 Task: Create a vector illustration of a sci-fi scene.
Action: Mouse moved to (141, 122)
Screenshot: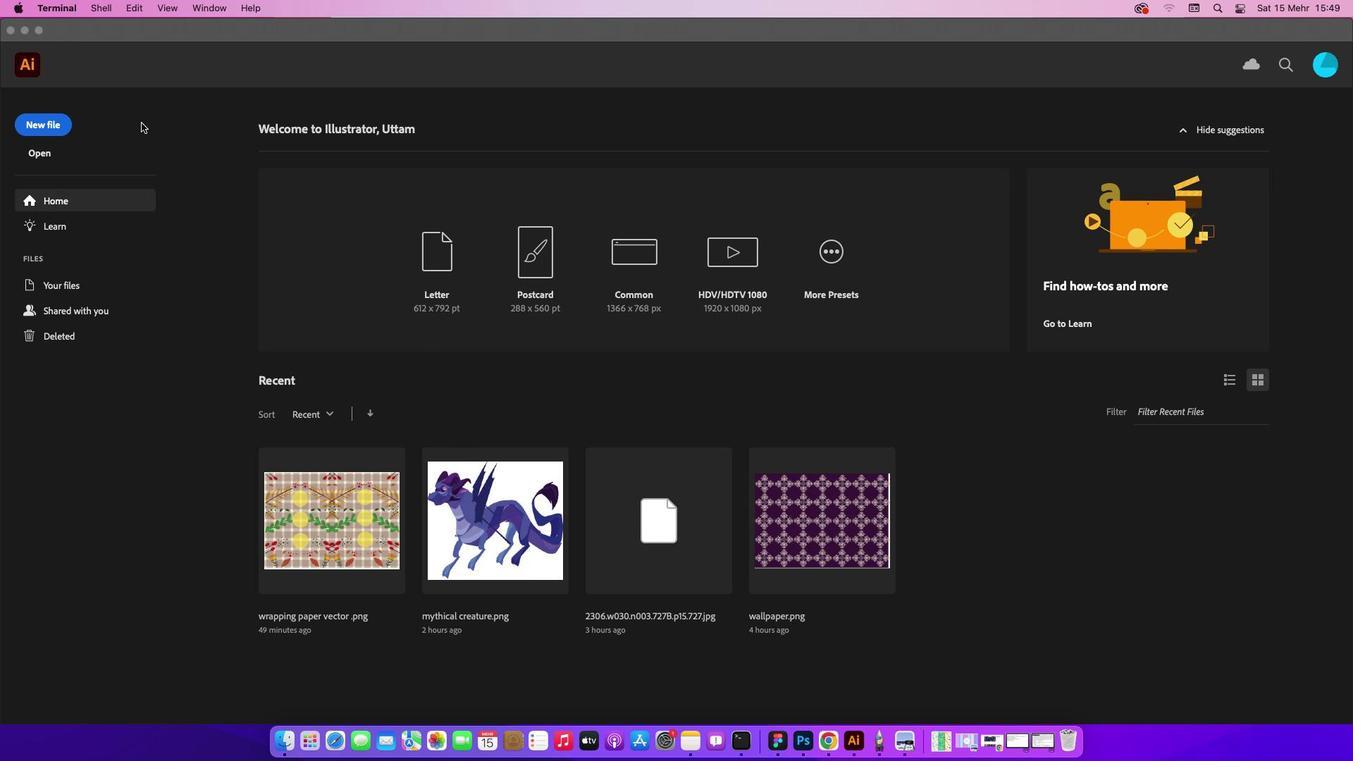 
Action: Mouse pressed left at (141, 122)
Screenshot: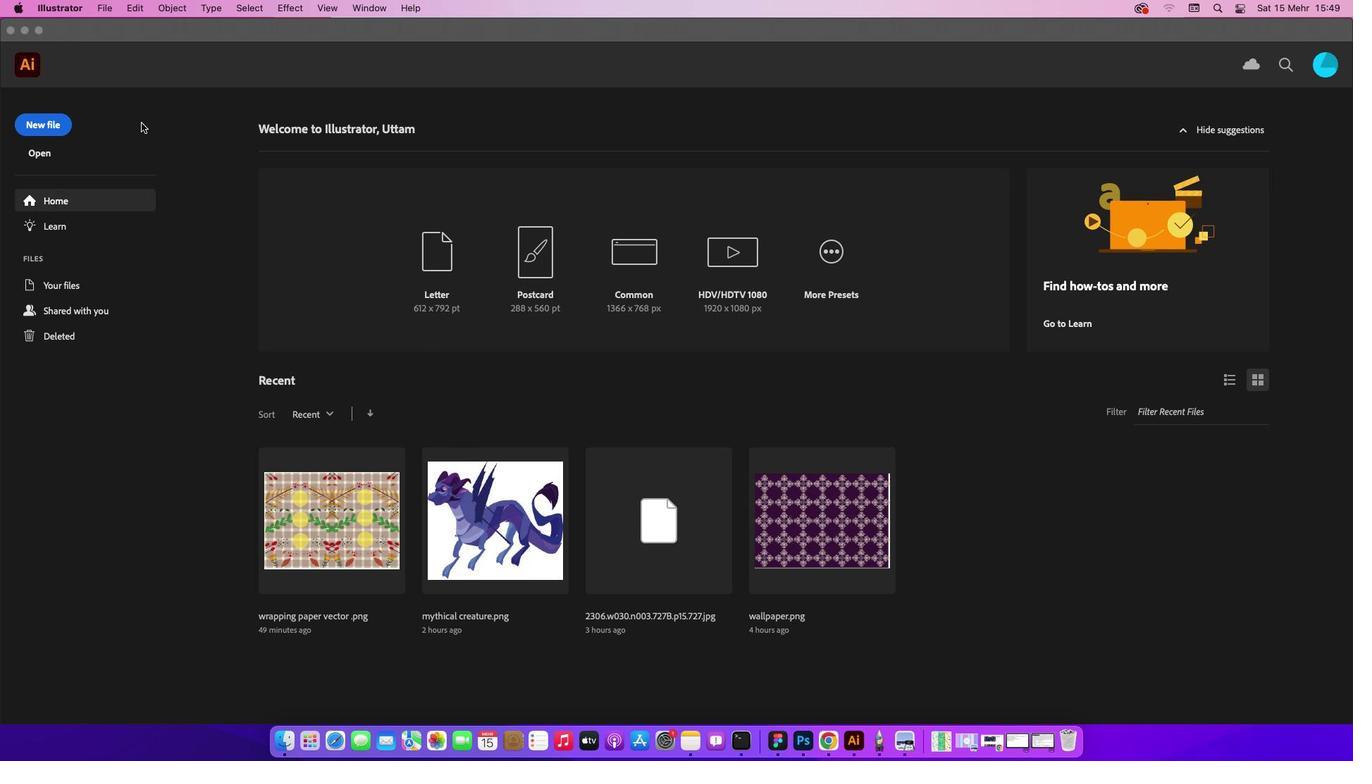 
Action: Mouse moved to (35, 124)
Screenshot: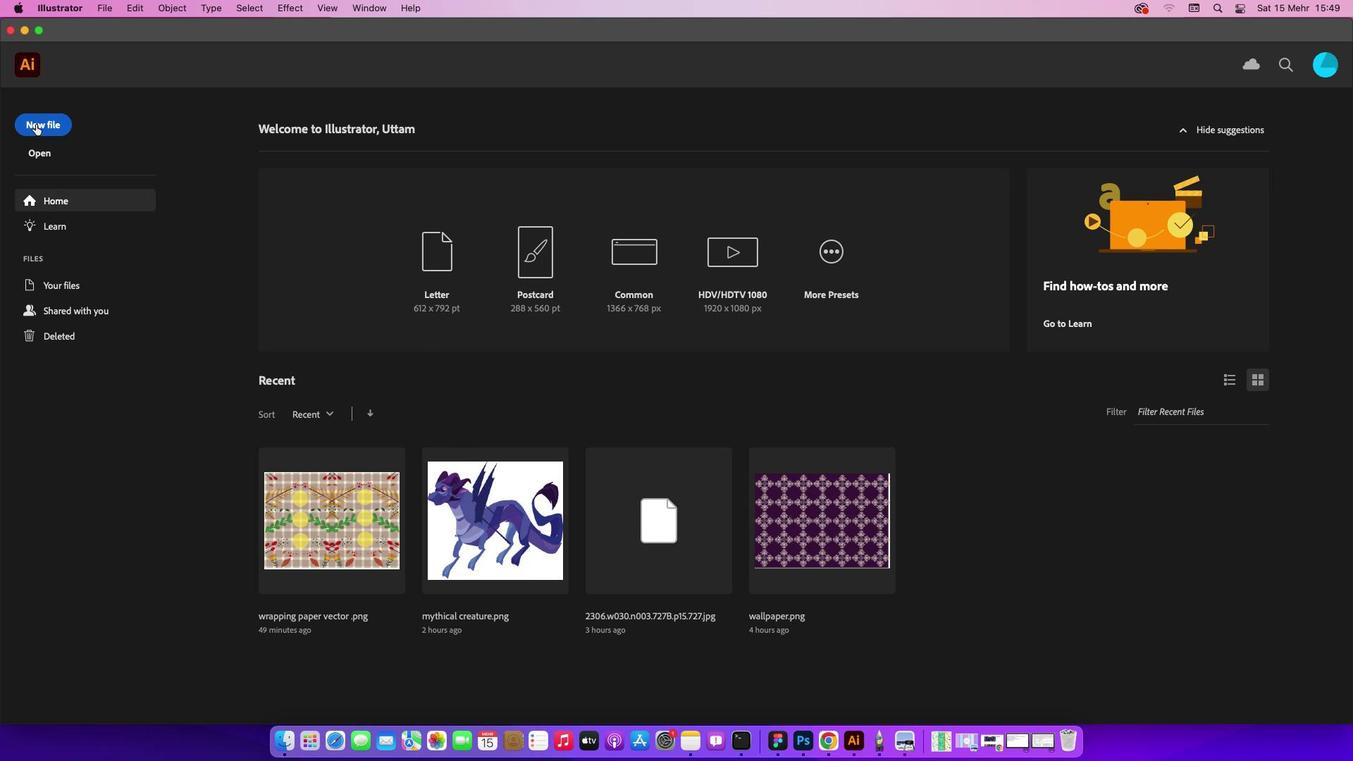 
Action: Mouse pressed left at (35, 124)
Screenshot: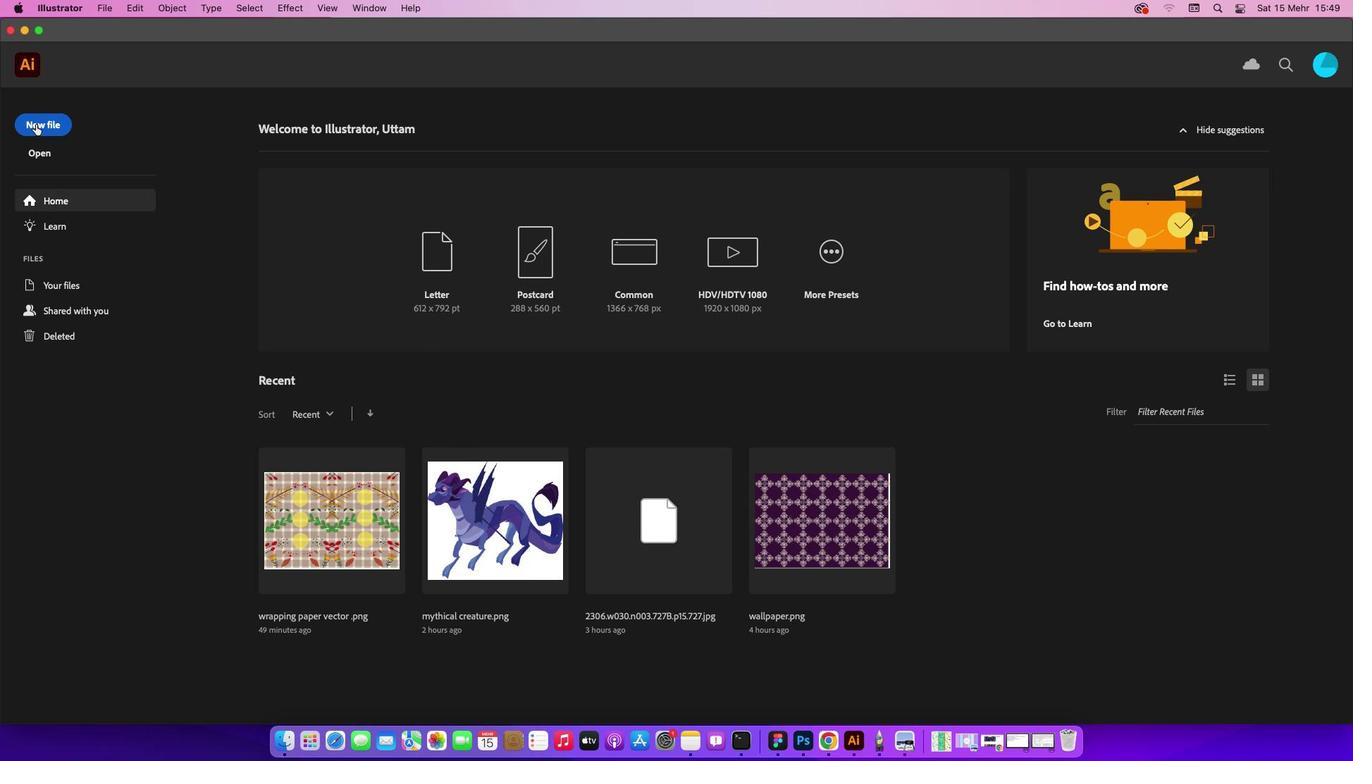 
Action: Mouse moved to (1002, 591)
Screenshot: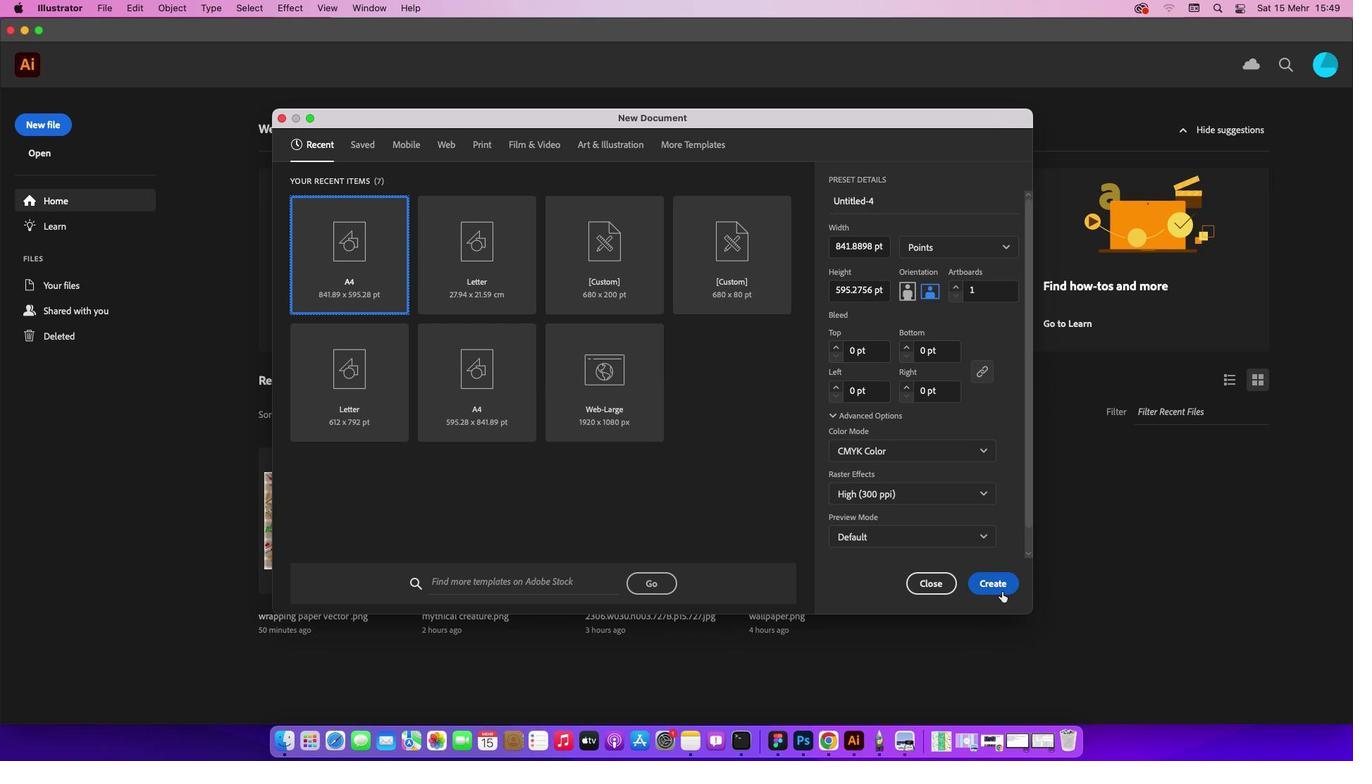 
Action: Mouse pressed left at (1002, 591)
Screenshot: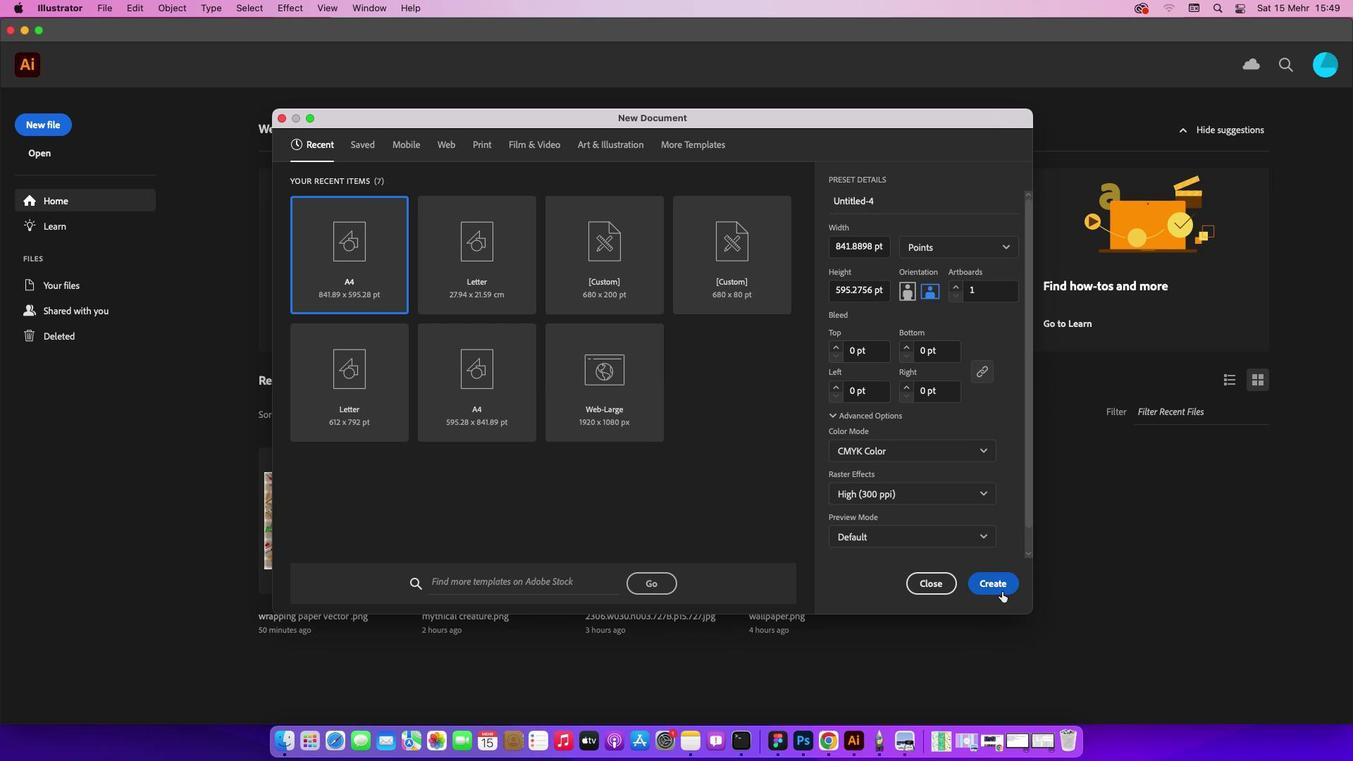 
Action: Mouse moved to (101, 11)
Screenshot: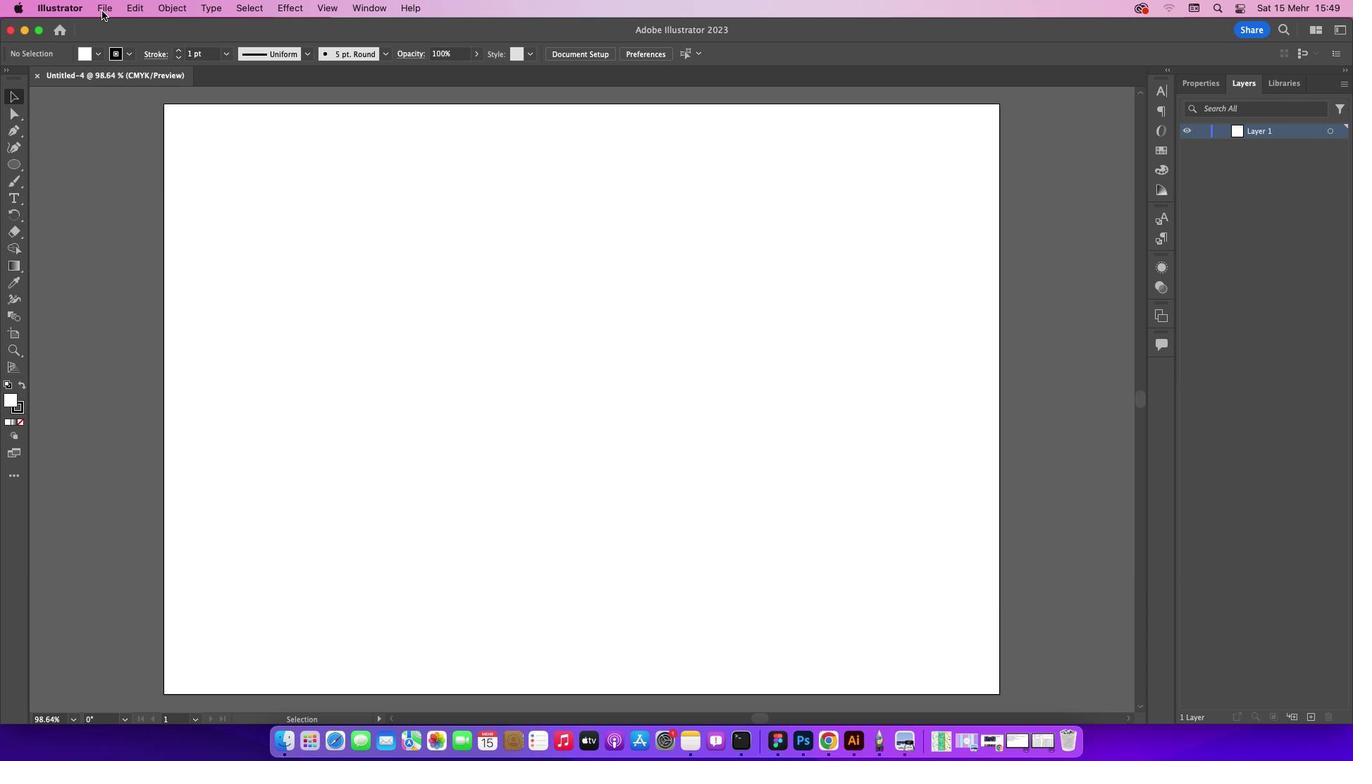 
Action: Mouse pressed left at (101, 11)
Screenshot: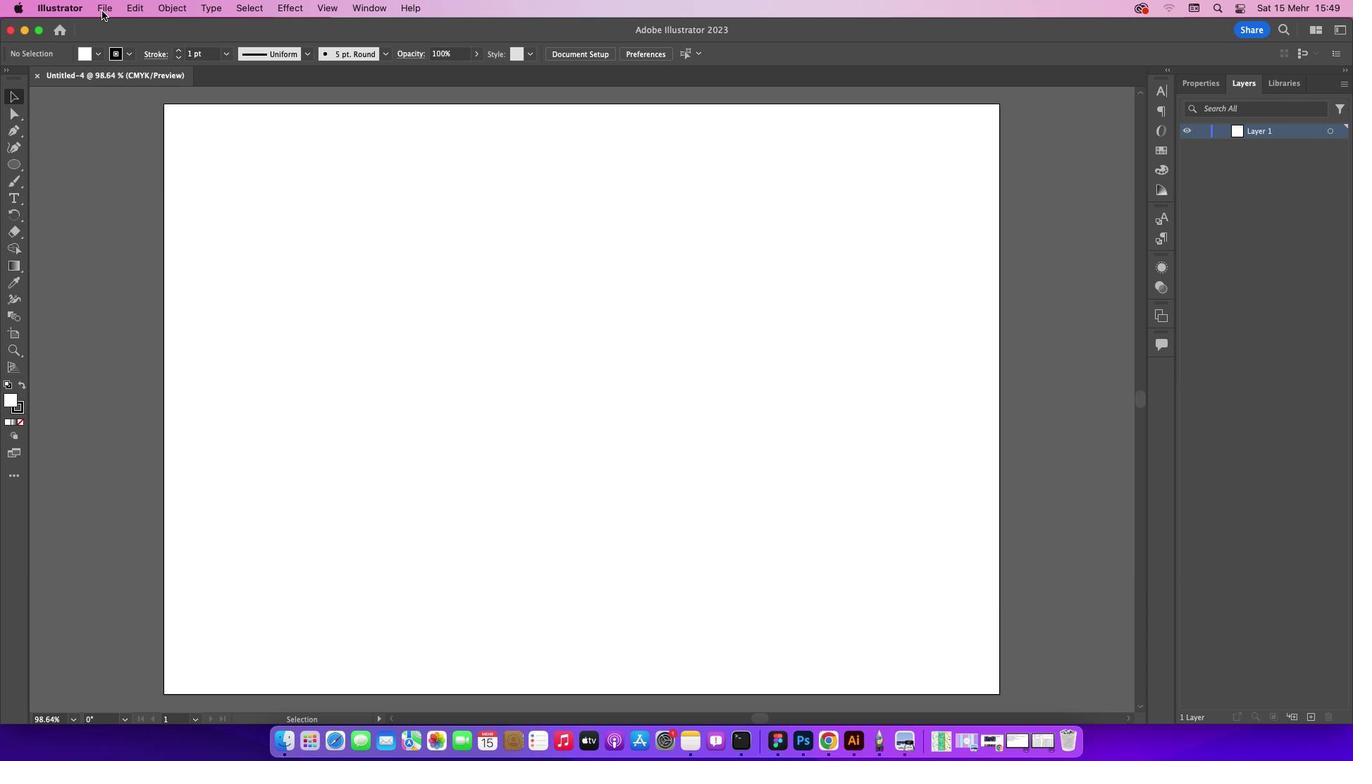 
Action: Mouse moved to (119, 62)
Screenshot: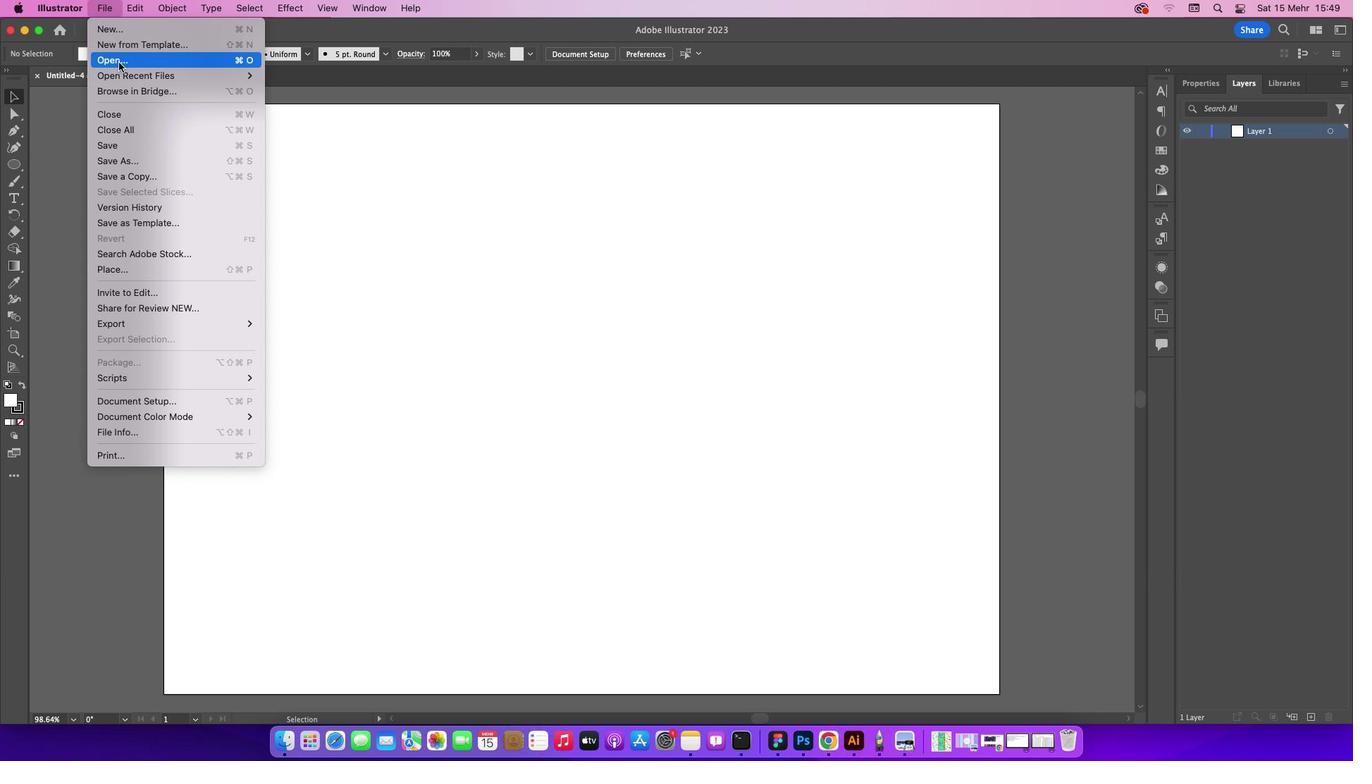 
Action: Mouse pressed left at (119, 62)
Screenshot: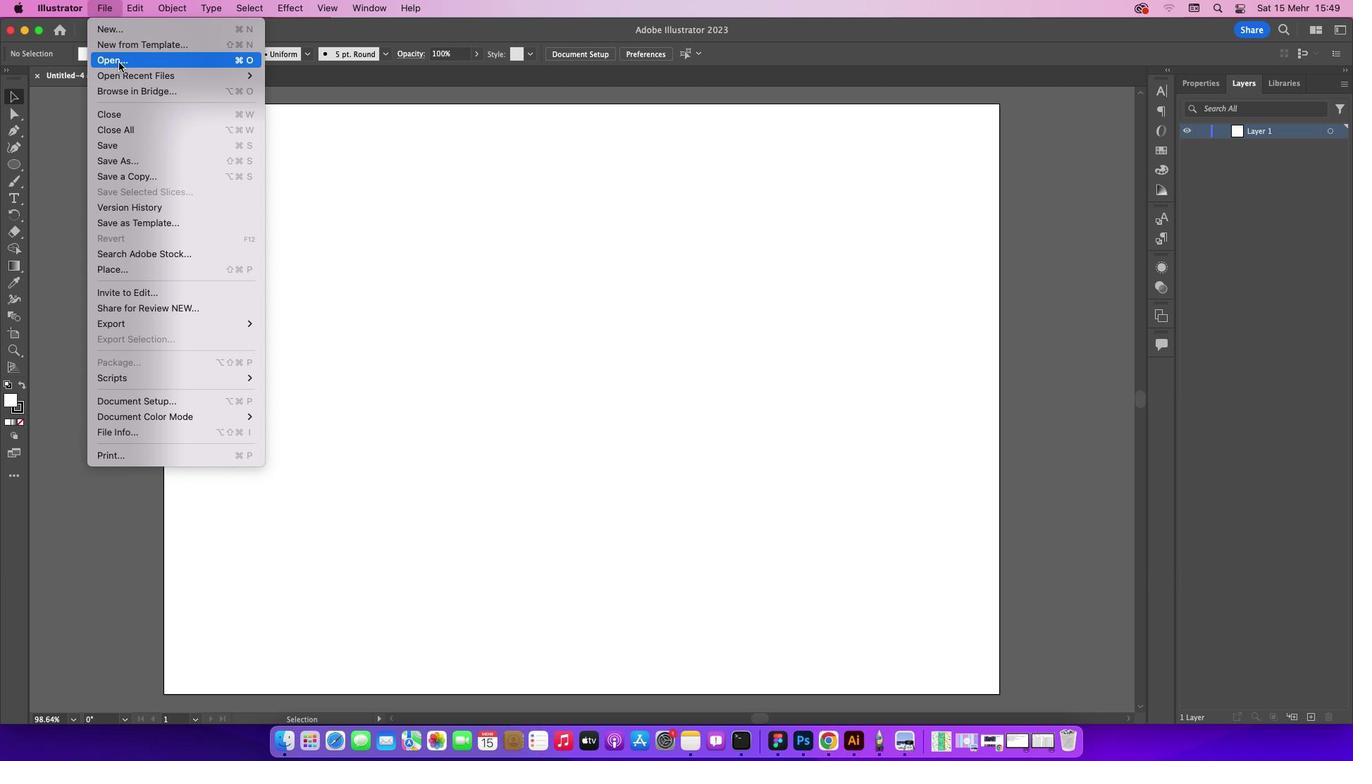
Action: Mouse moved to (609, 168)
Screenshot: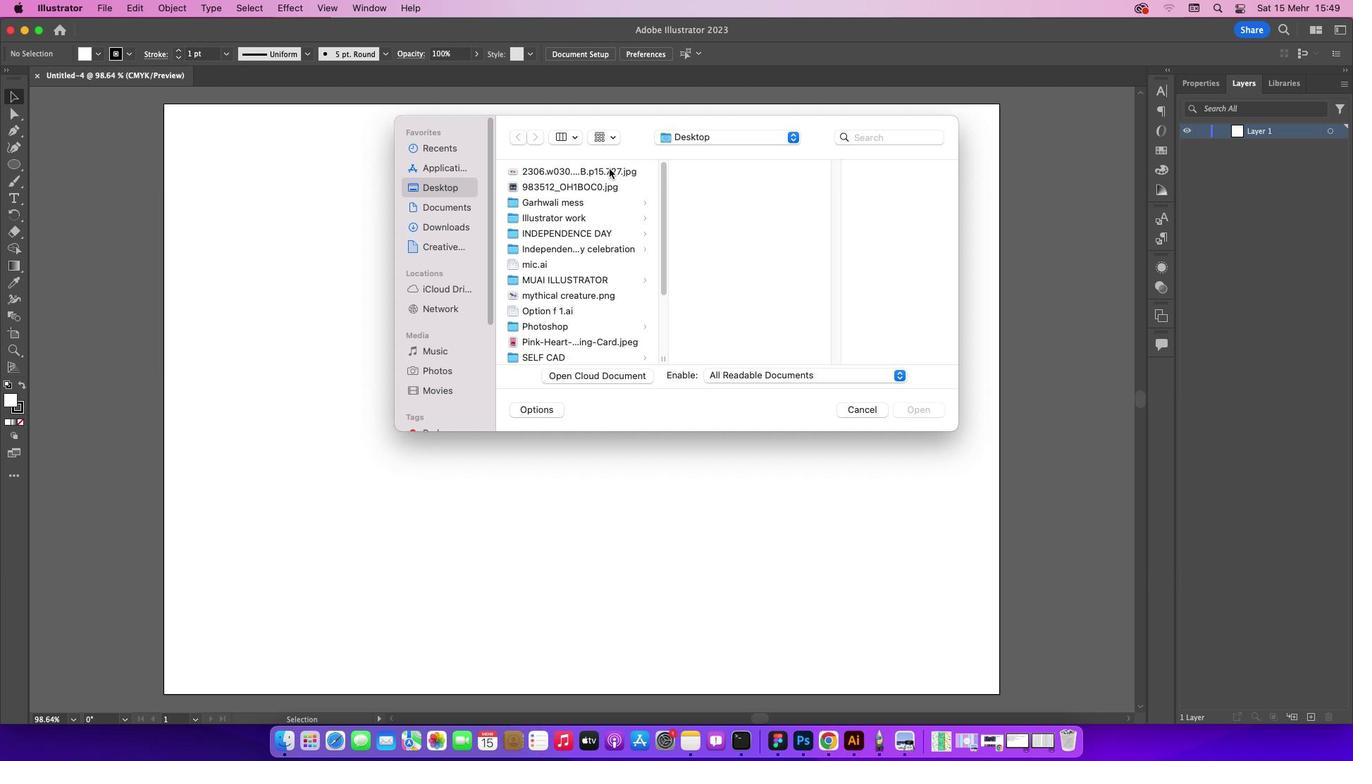 
Action: Mouse pressed left at (609, 168)
Screenshot: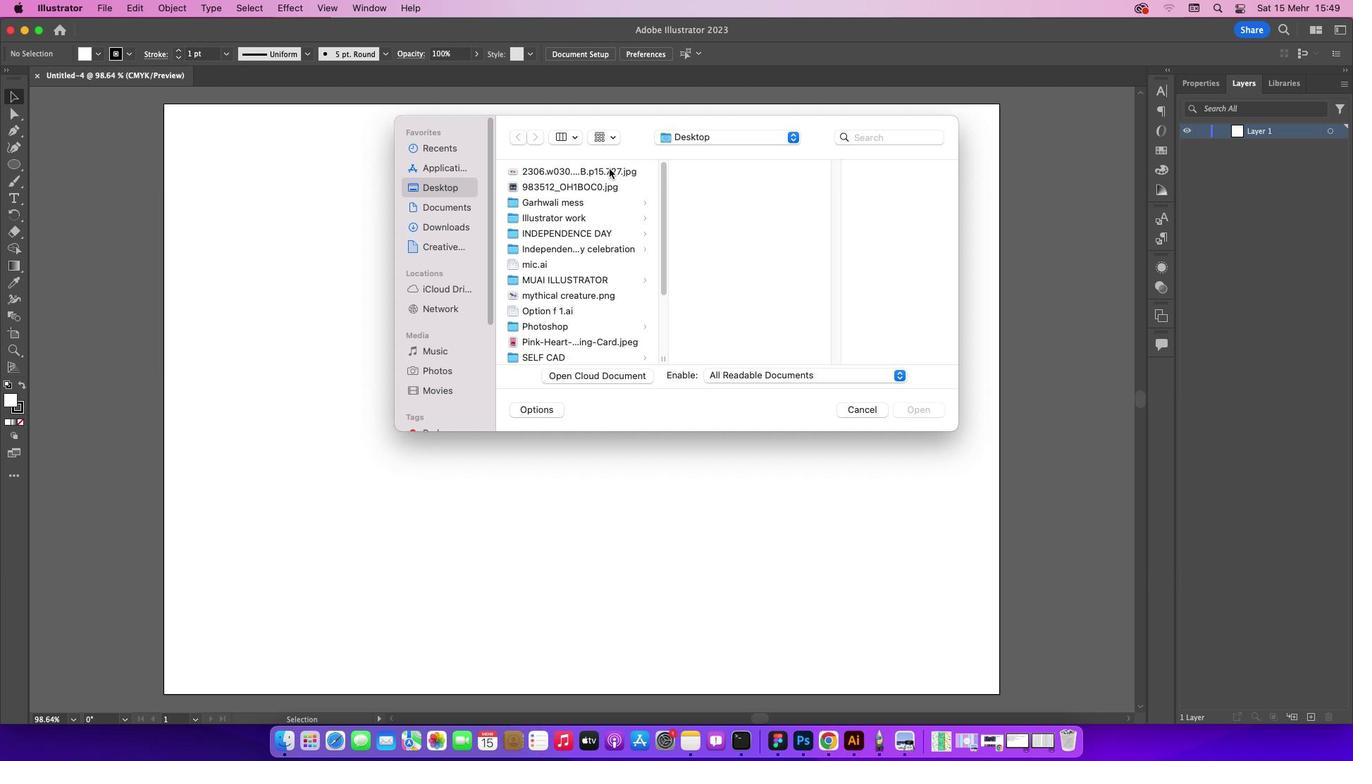 
Action: Mouse moved to (600, 183)
Screenshot: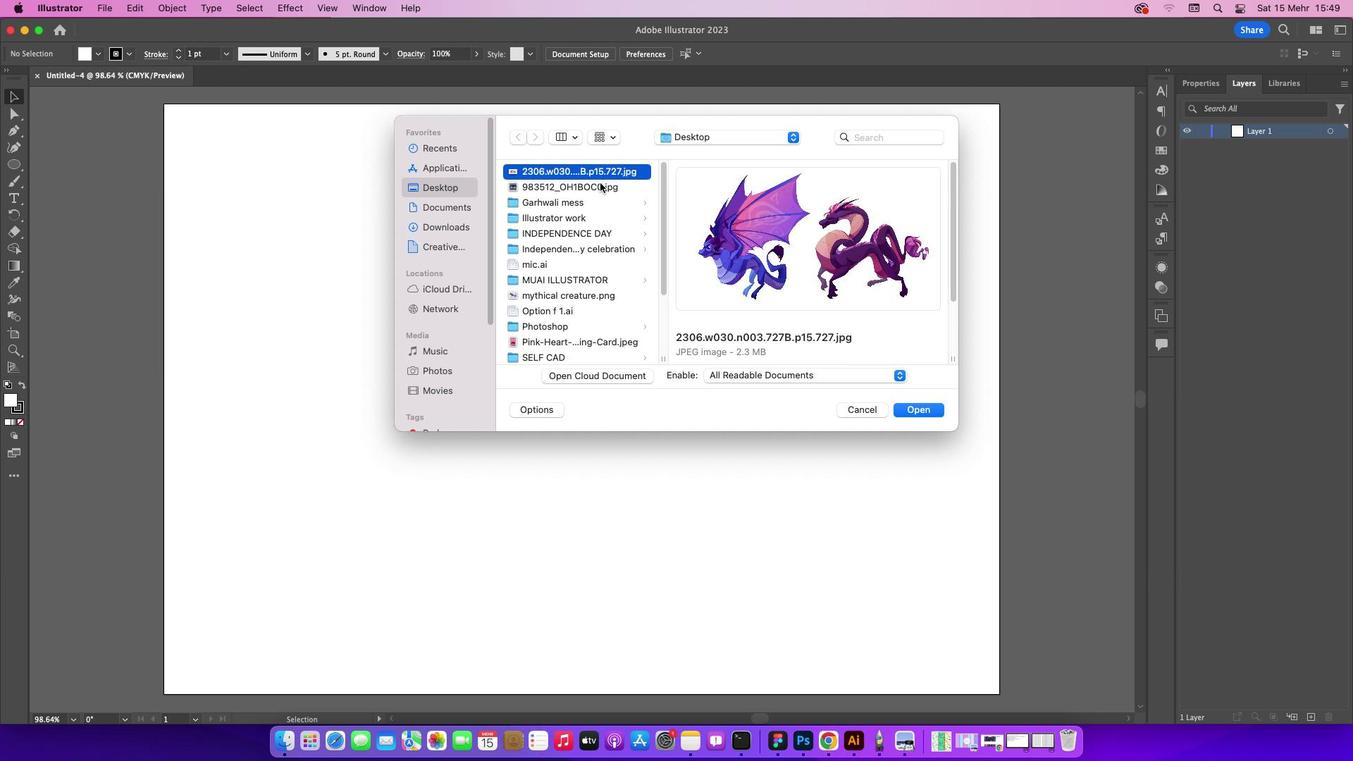 
Action: Mouse pressed left at (600, 183)
Screenshot: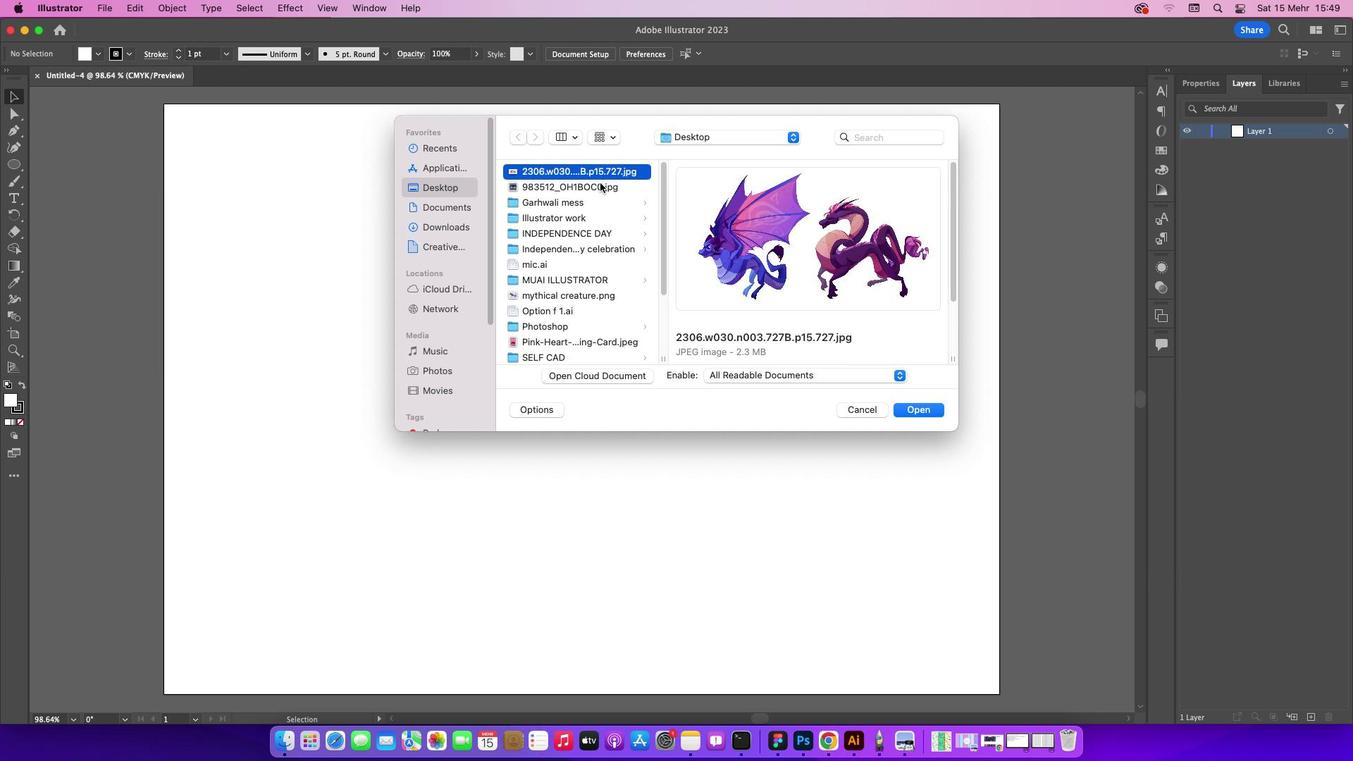 
Action: Mouse moved to (927, 412)
Screenshot: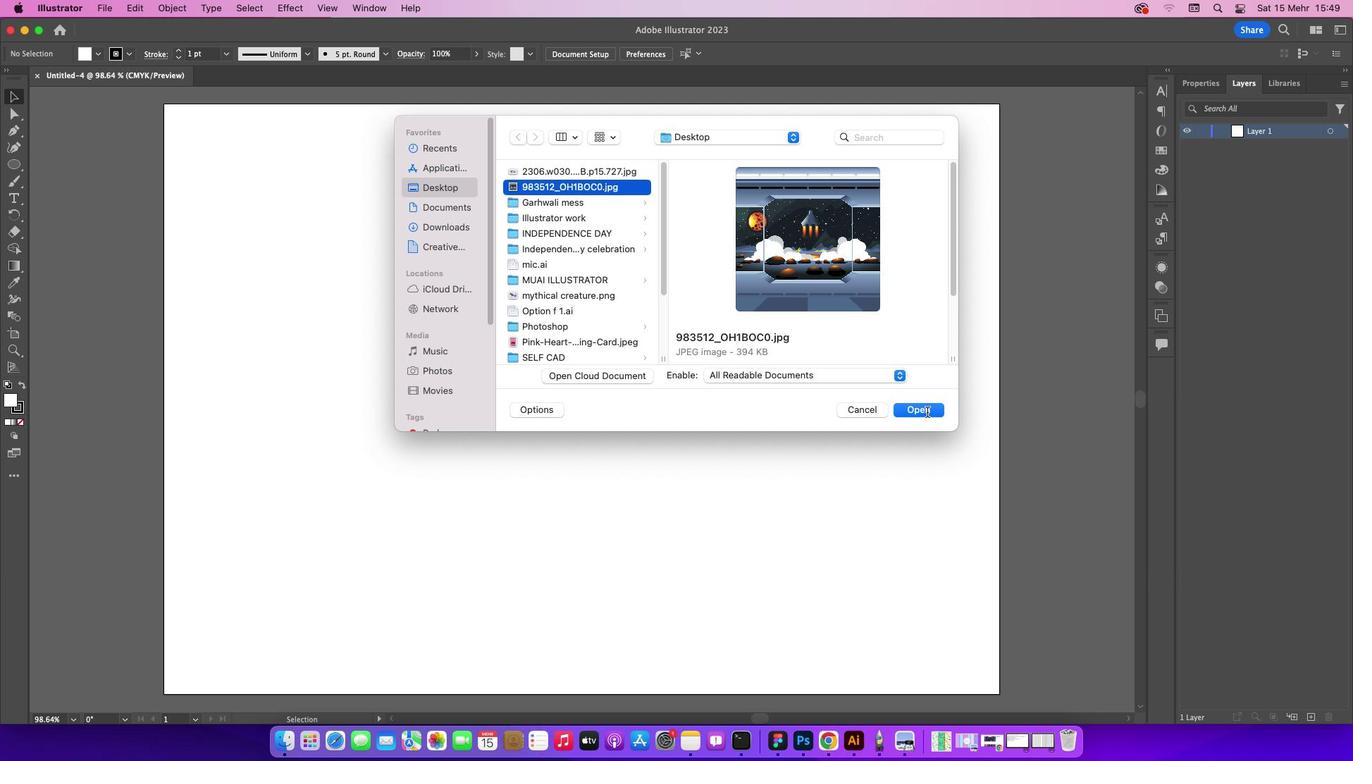 
Action: Mouse pressed left at (927, 412)
Screenshot: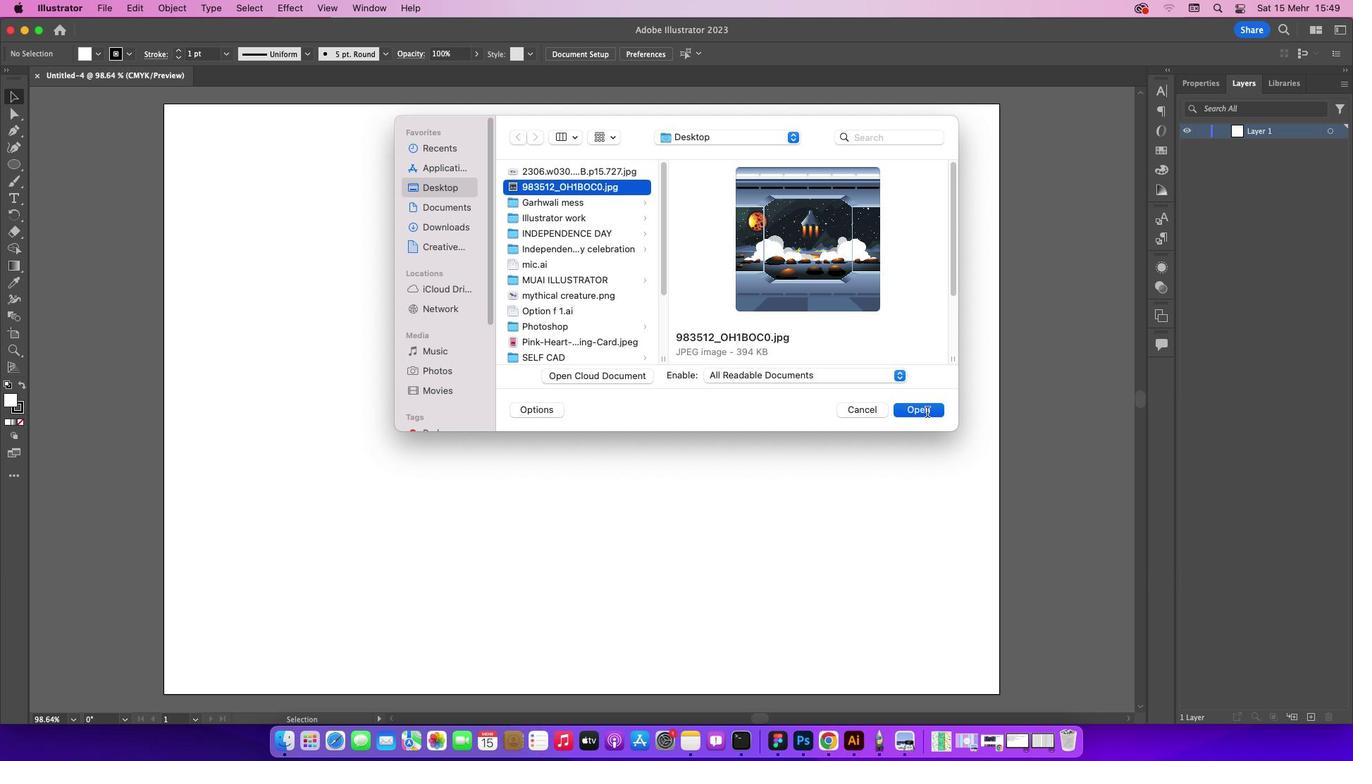 
Action: Mouse moved to (980, 321)
Screenshot: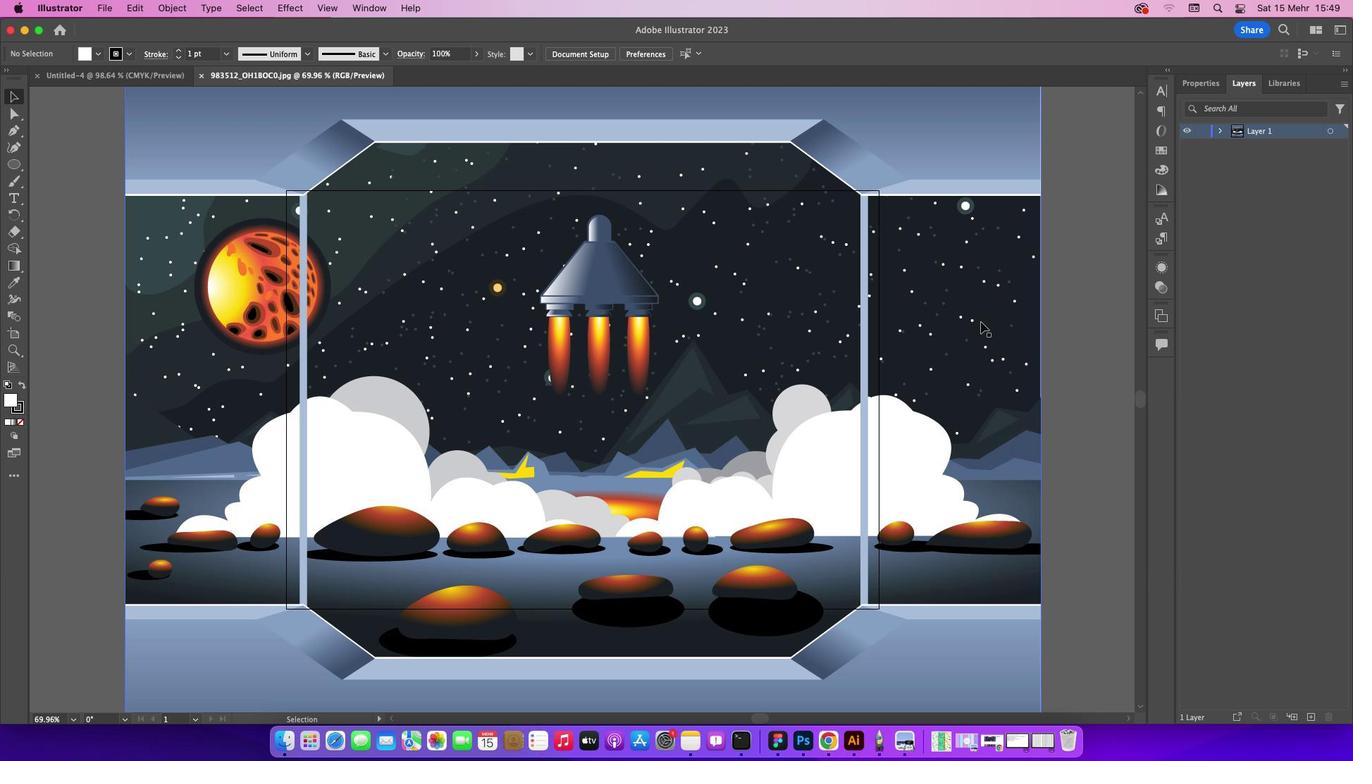 
Action: Mouse scrolled (980, 321) with delta (0, 0)
Screenshot: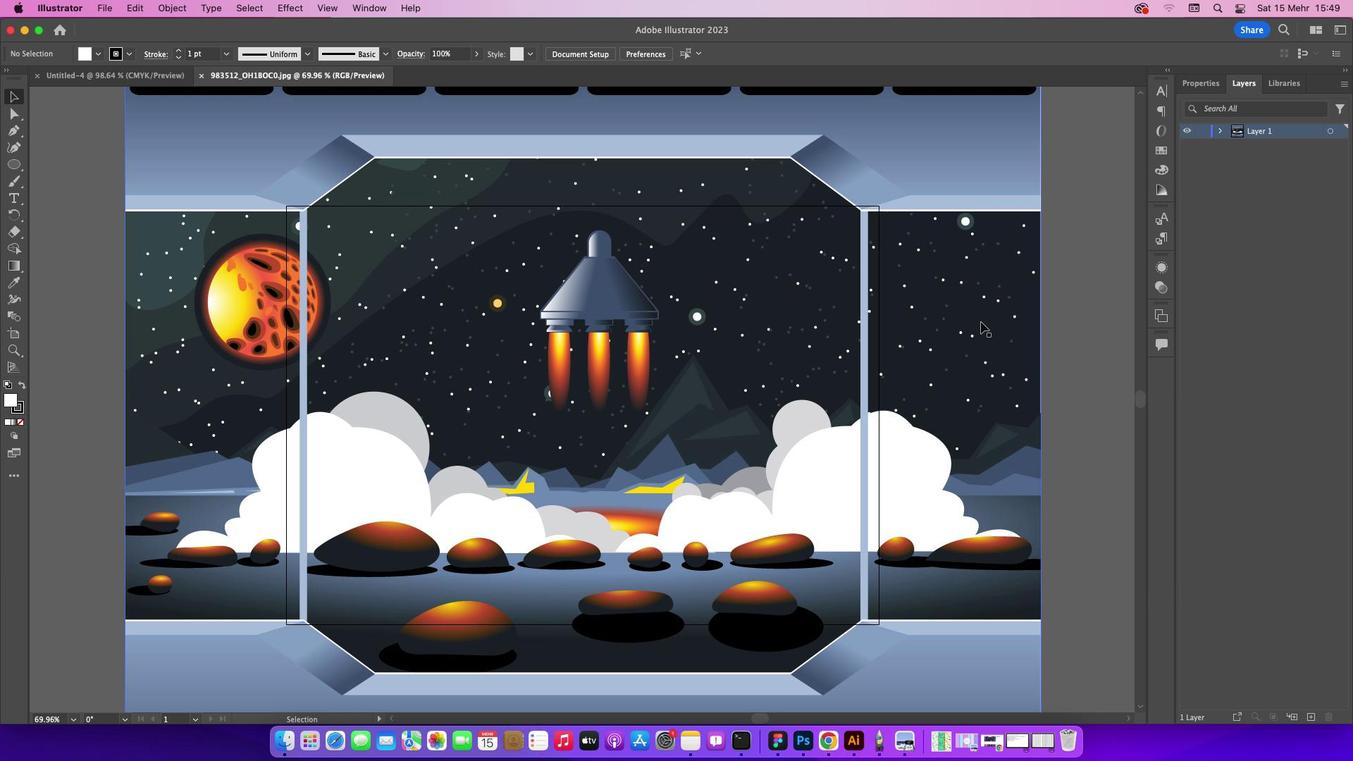 
Action: Mouse scrolled (980, 321) with delta (0, 0)
Screenshot: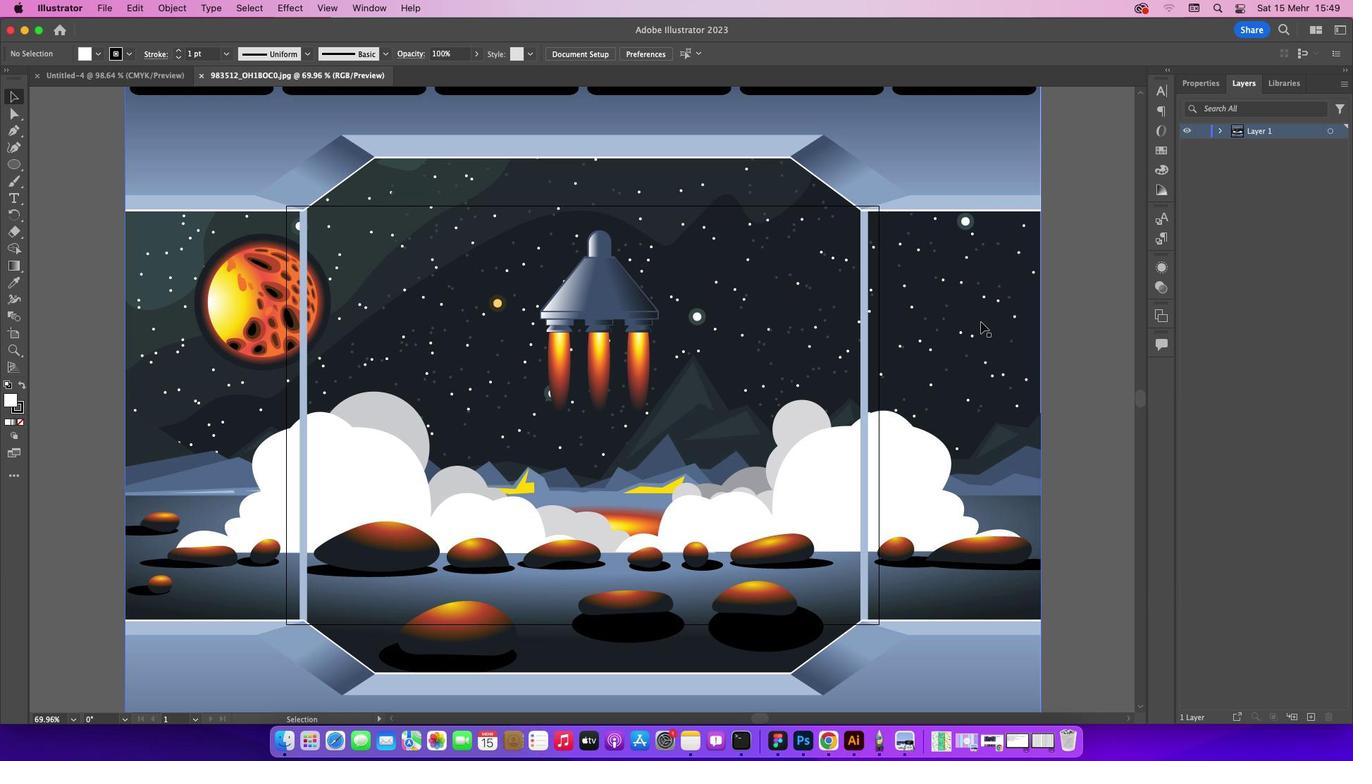 
Action: Mouse scrolled (980, 321) with delta (0, 0)
Screenshot: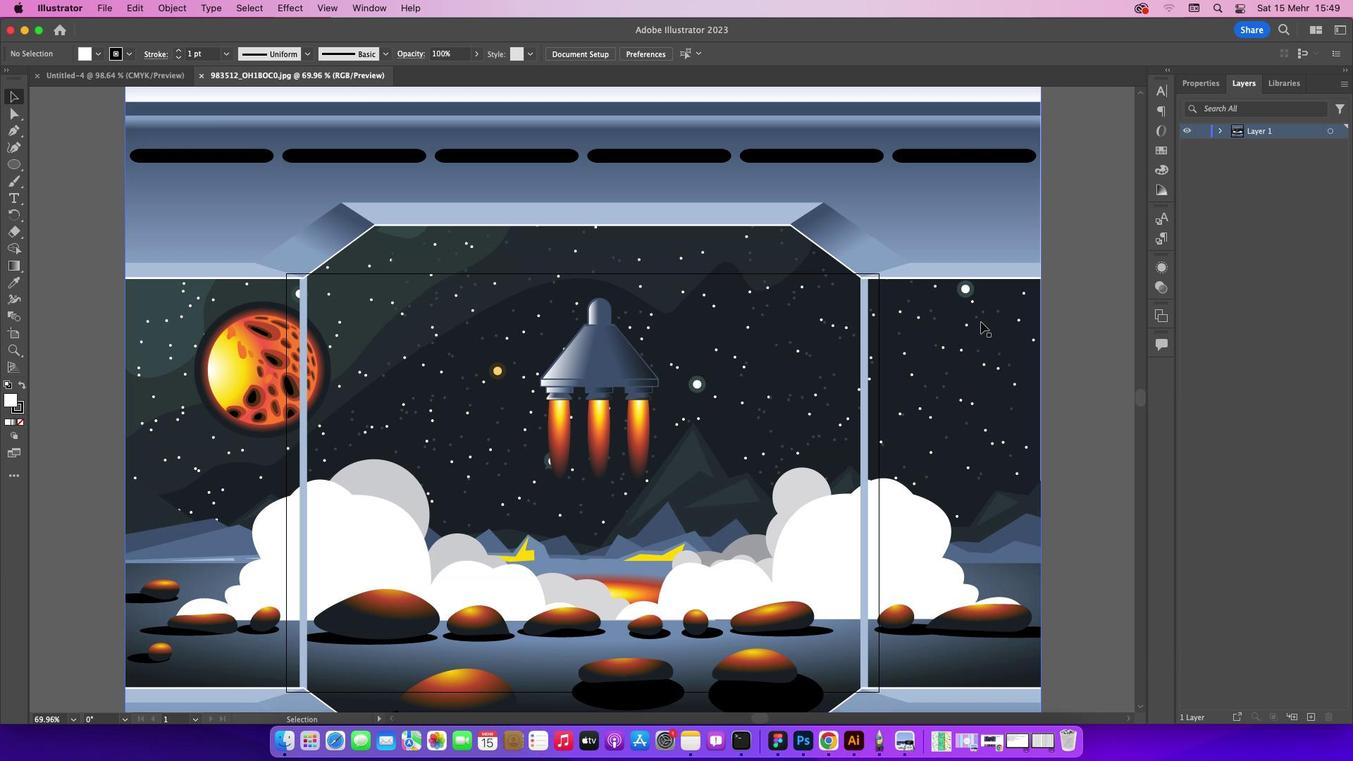 
Action: Mouse scrolled (980, 321) with delta (0, 0)
Screenshot: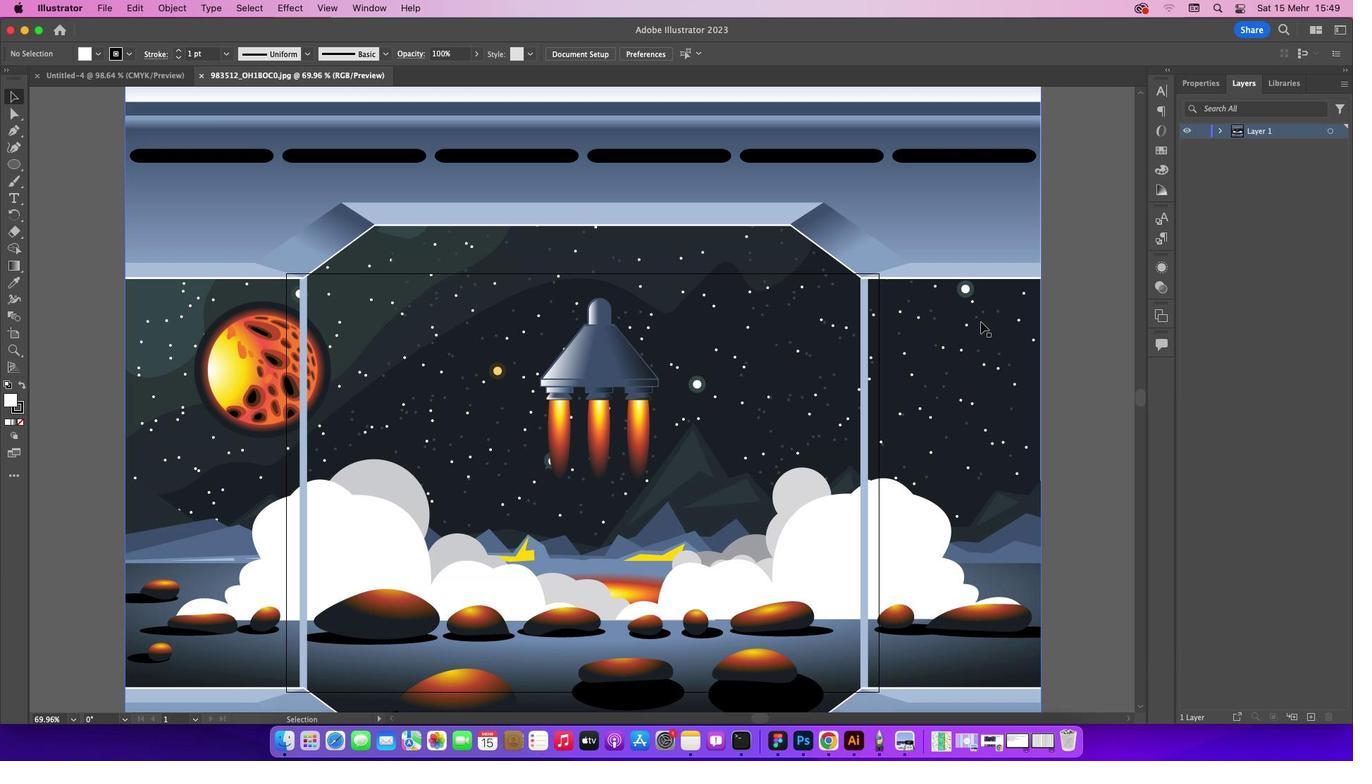 
Action: Mouse scrolled (980, 321) with delta (0, 1)
Screenshot: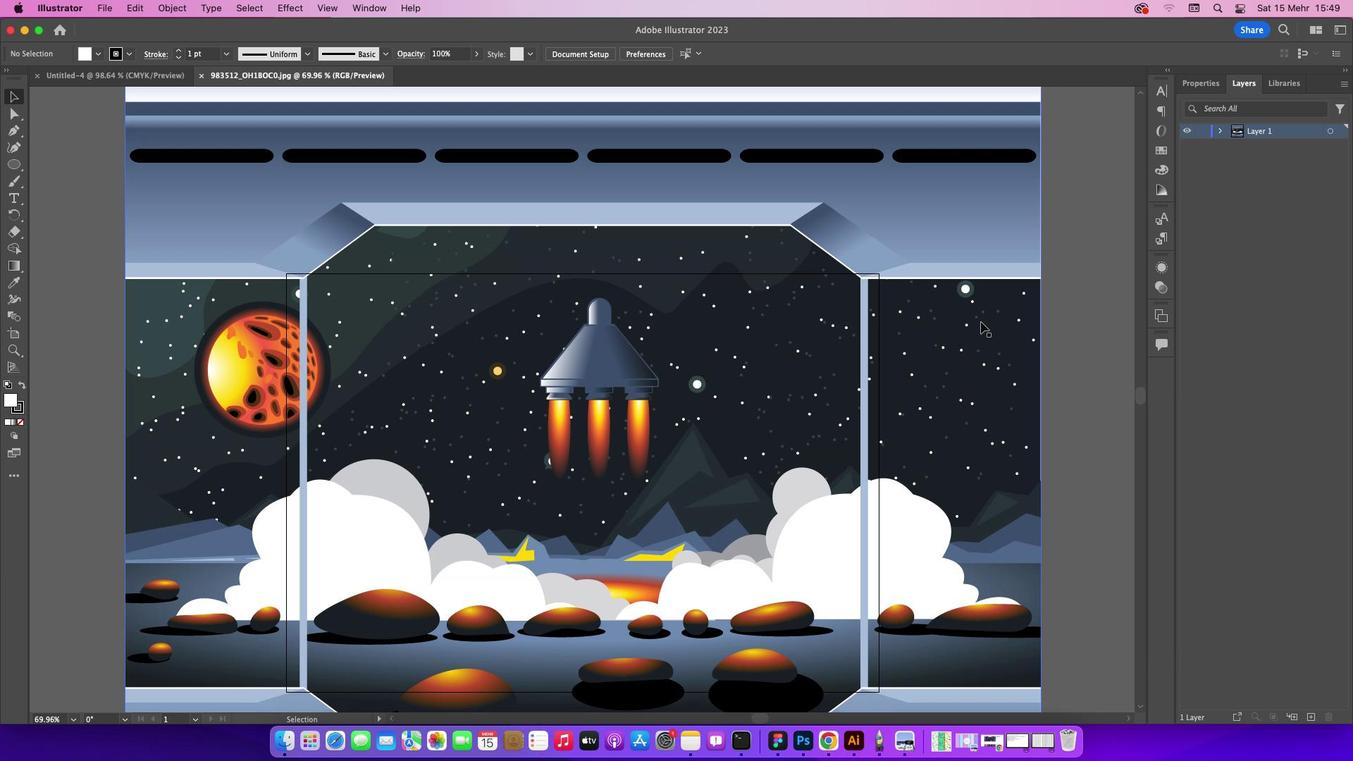 
Action: Mouse scrolled (980, 321) with delta (0, 0)
Screenshot: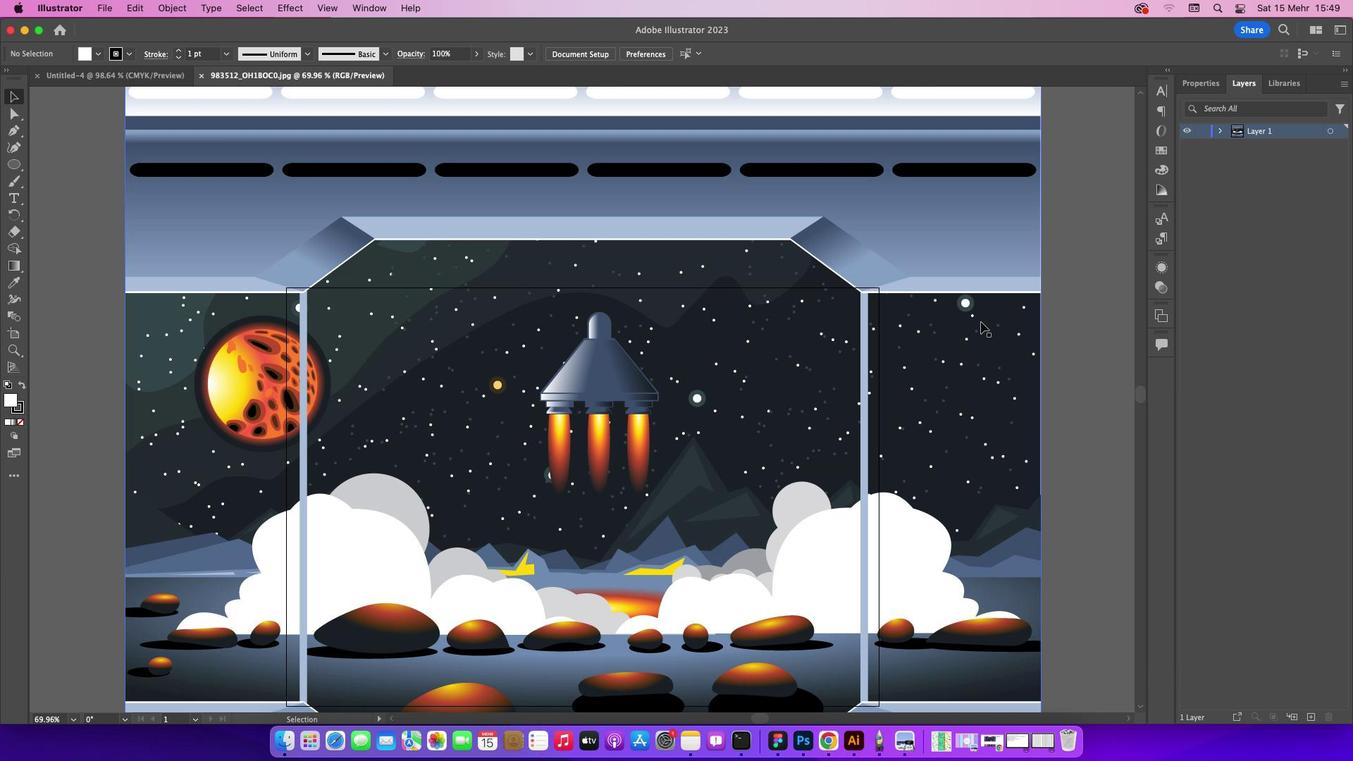 
Action: Mouse scrolled (980, 321) with delta (0, 0)
Screenshot: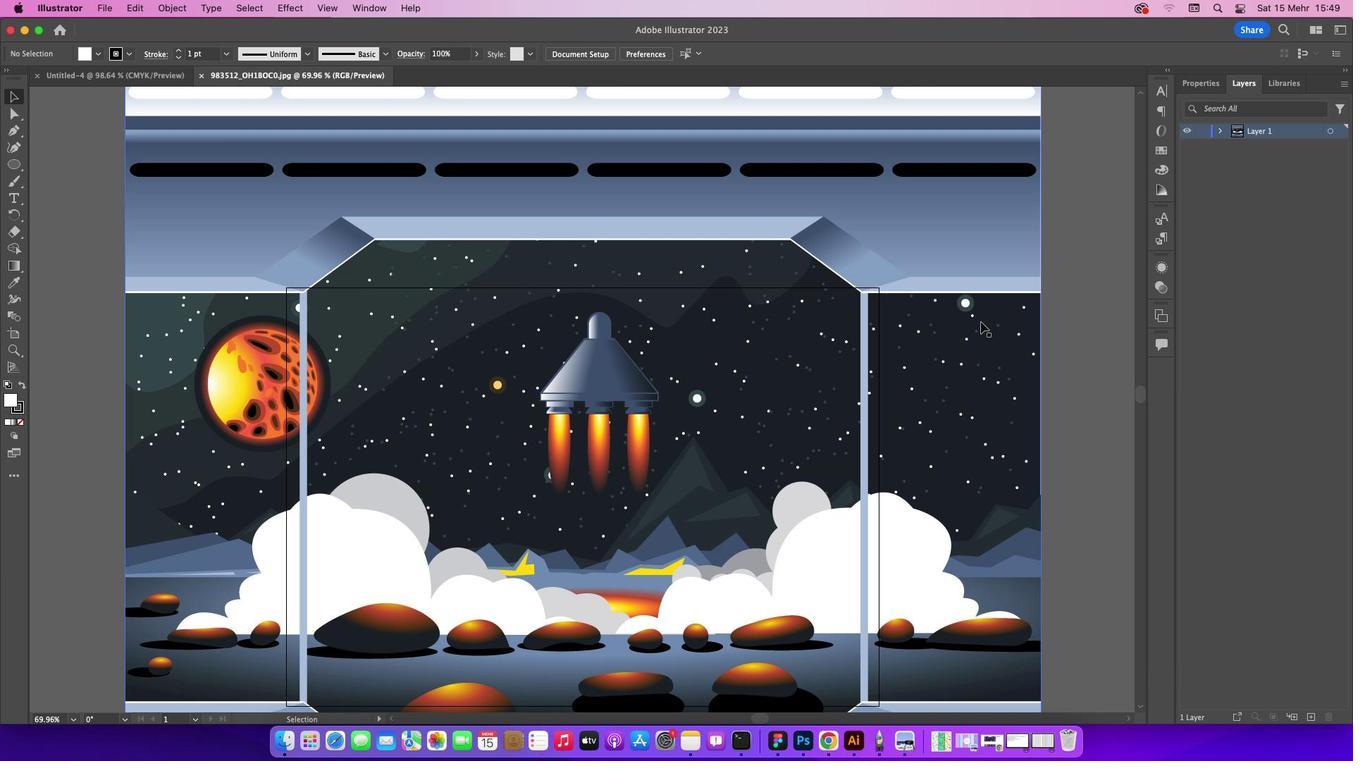 
Action: Mouse scrolled (980, 321) with delta (0, 0)
Screenshot: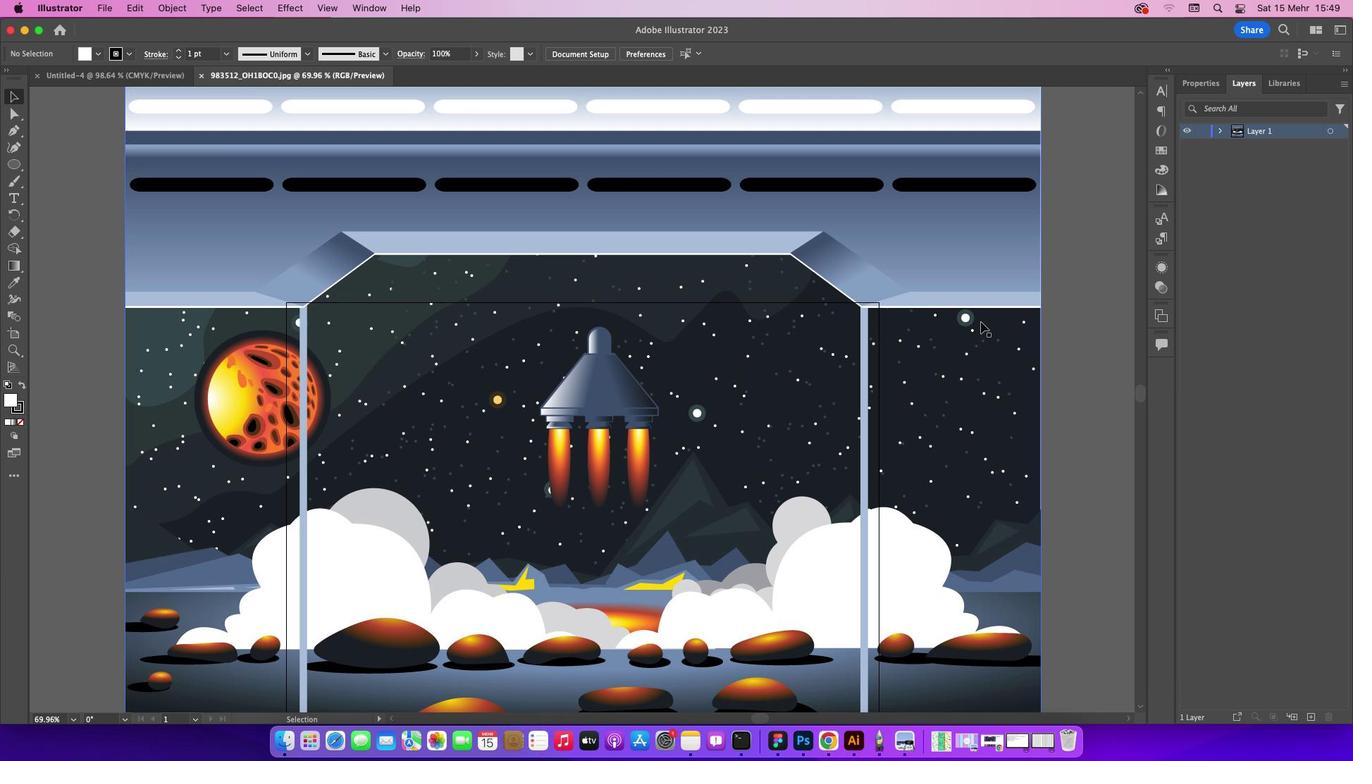 
Action: Mouse scrolled (980, 321) with delta (0, 0)
Screenshot: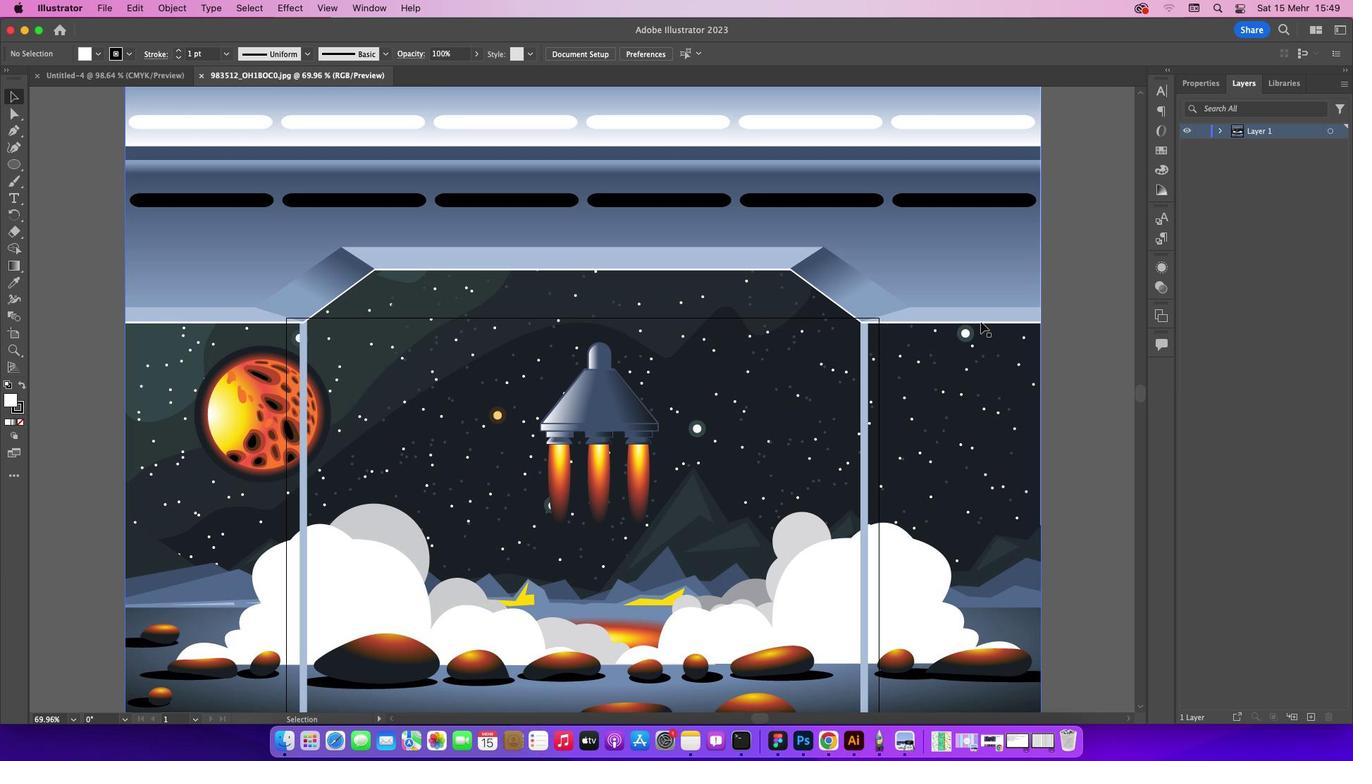 
Action: Mouse scrolled (980, 321) with delta (0, 0)
Screenshot: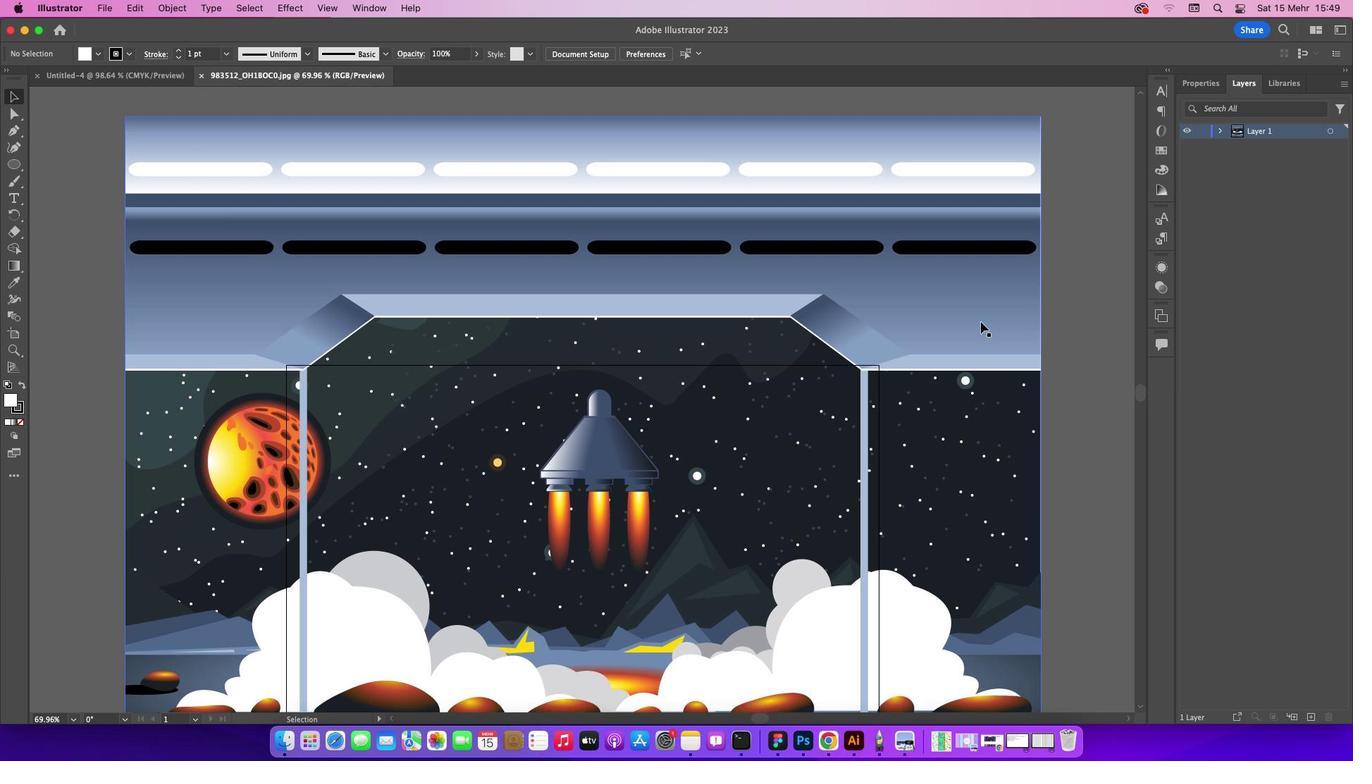 
Action: Mouse scrolled (980, 321) with delta (0, 1)
Screenshot: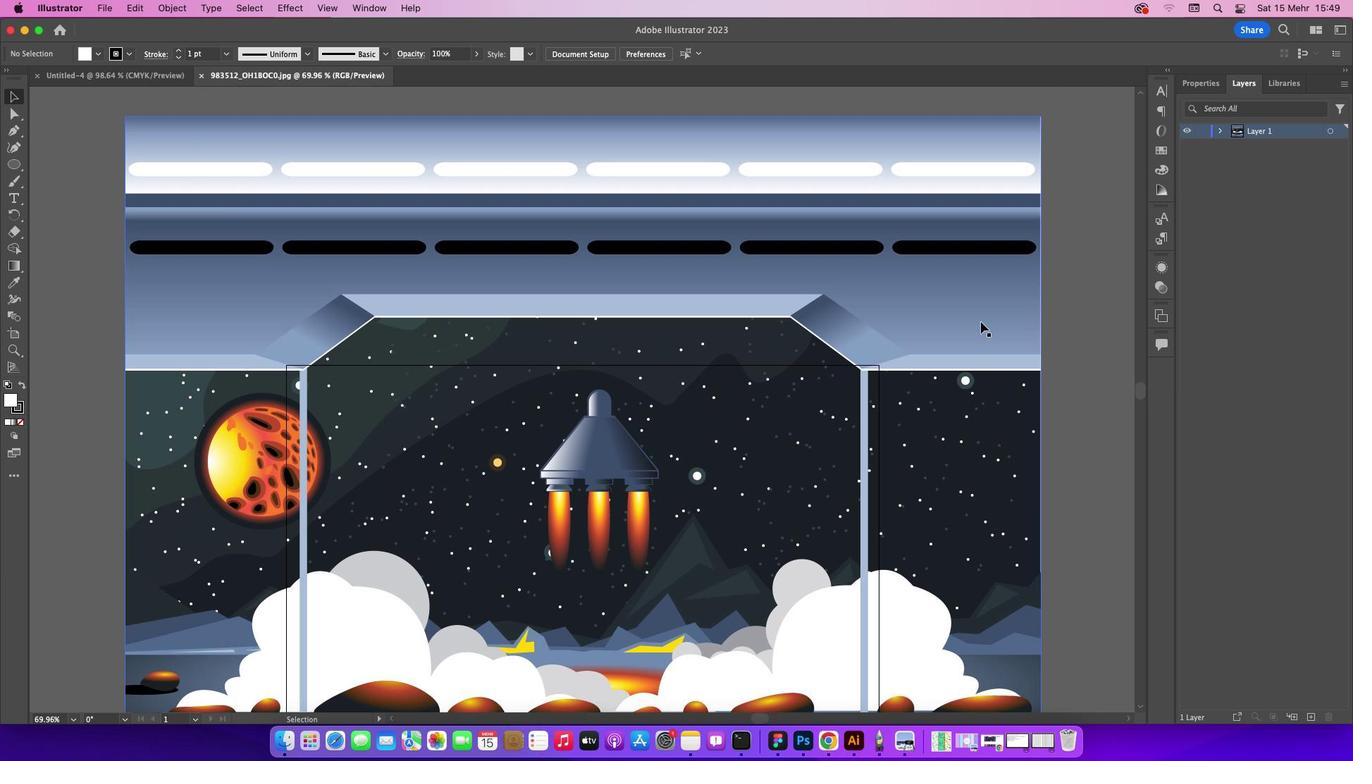 
Action: Mouse scrolled (980, 321) with delta (0, 0)
Screenshot: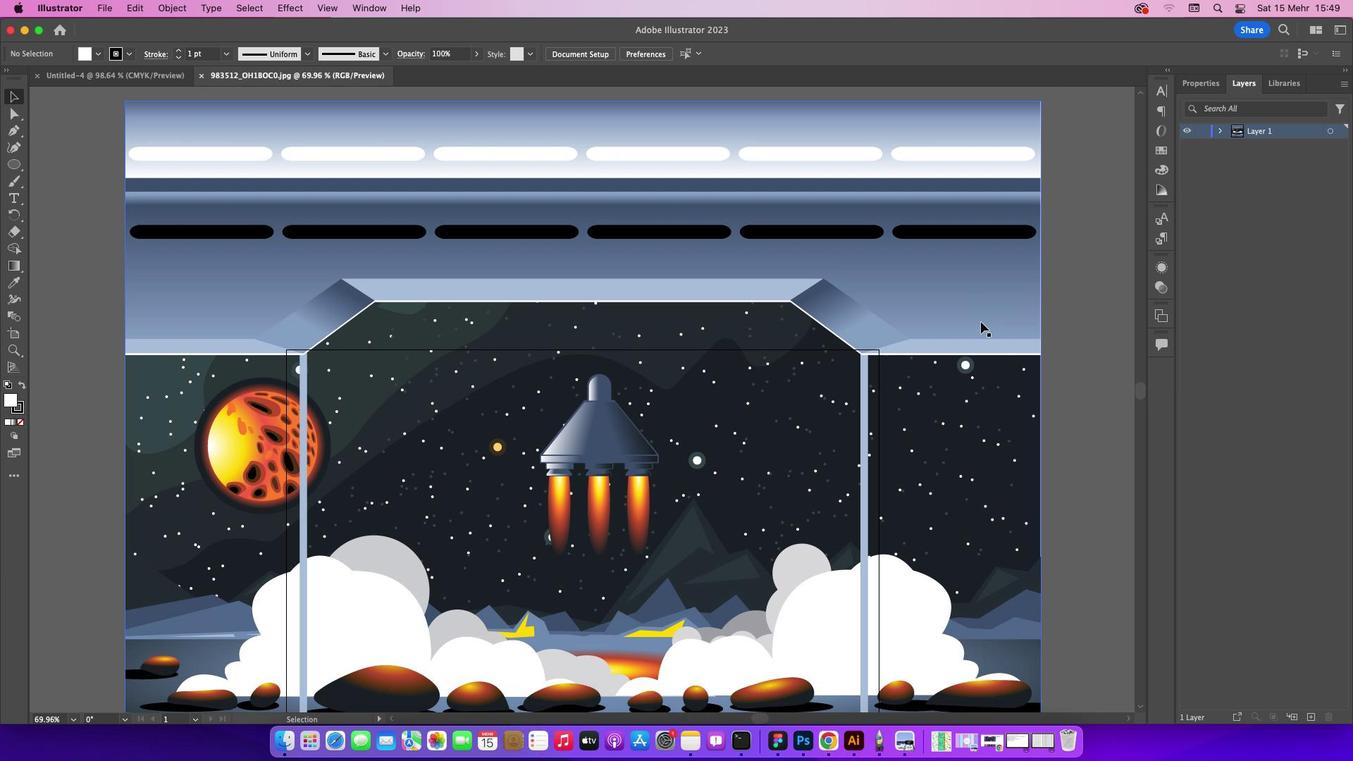 
Action: Mouse scrolled (980, 321) with delta (0, 0)
Screenshot: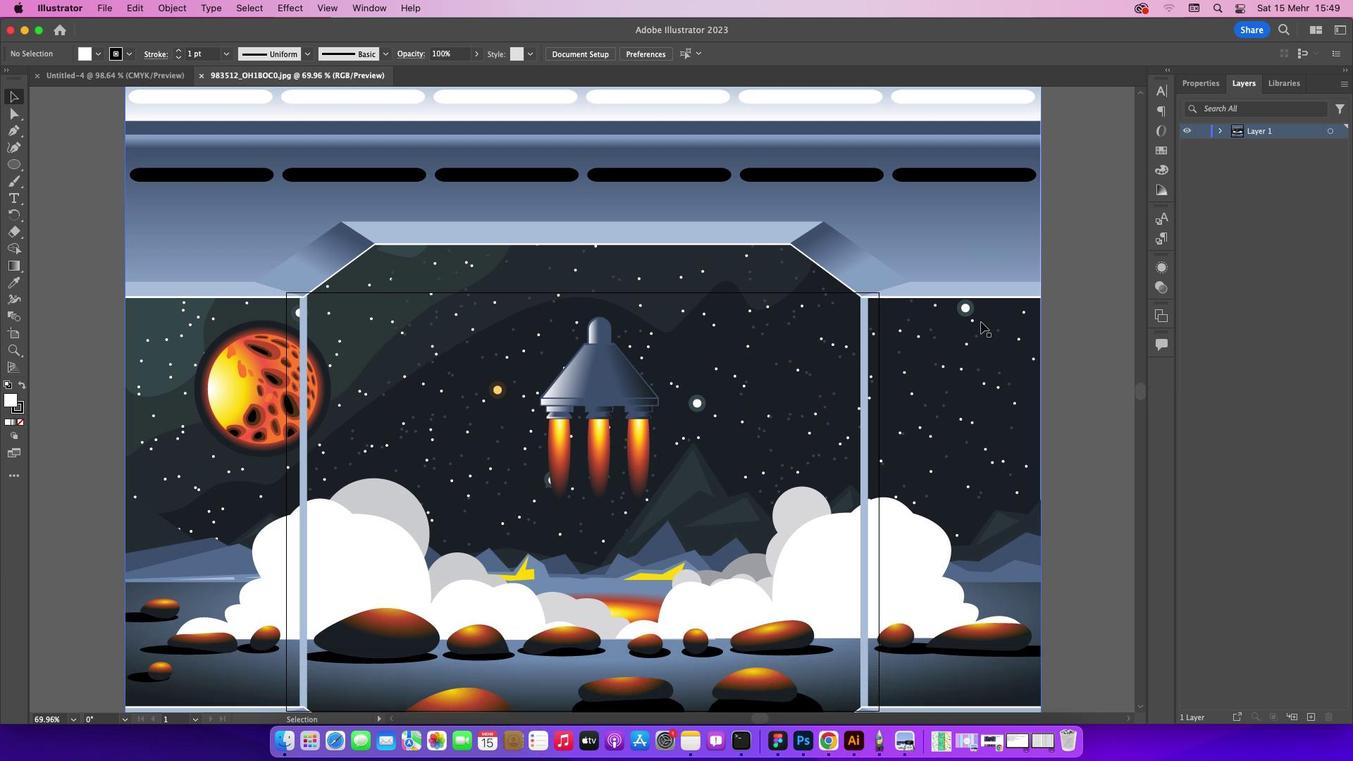 
Action: Mouse scrolled (980, 321) with delta (0, -2)
Screenshot: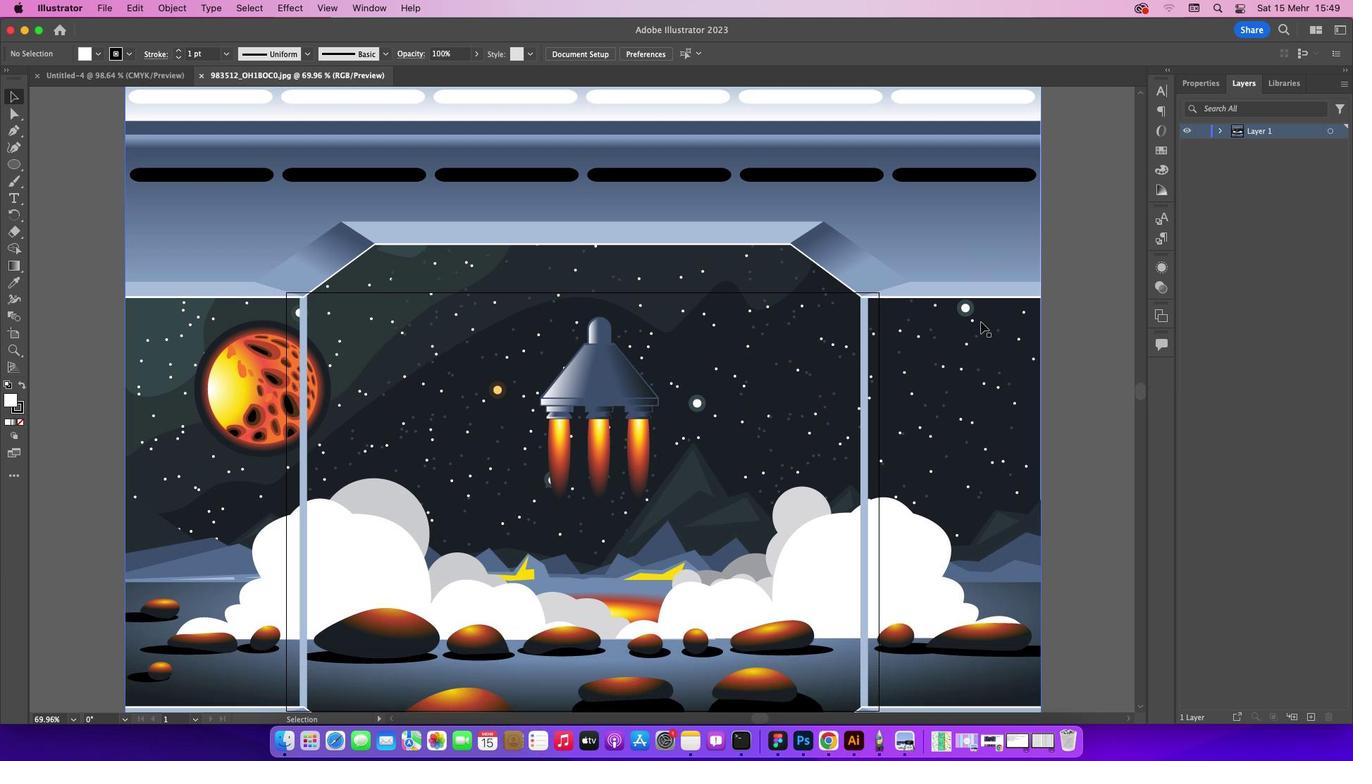 
Action: Mouse scrolled (980, 321) with delta (0, -2)
Screenshot: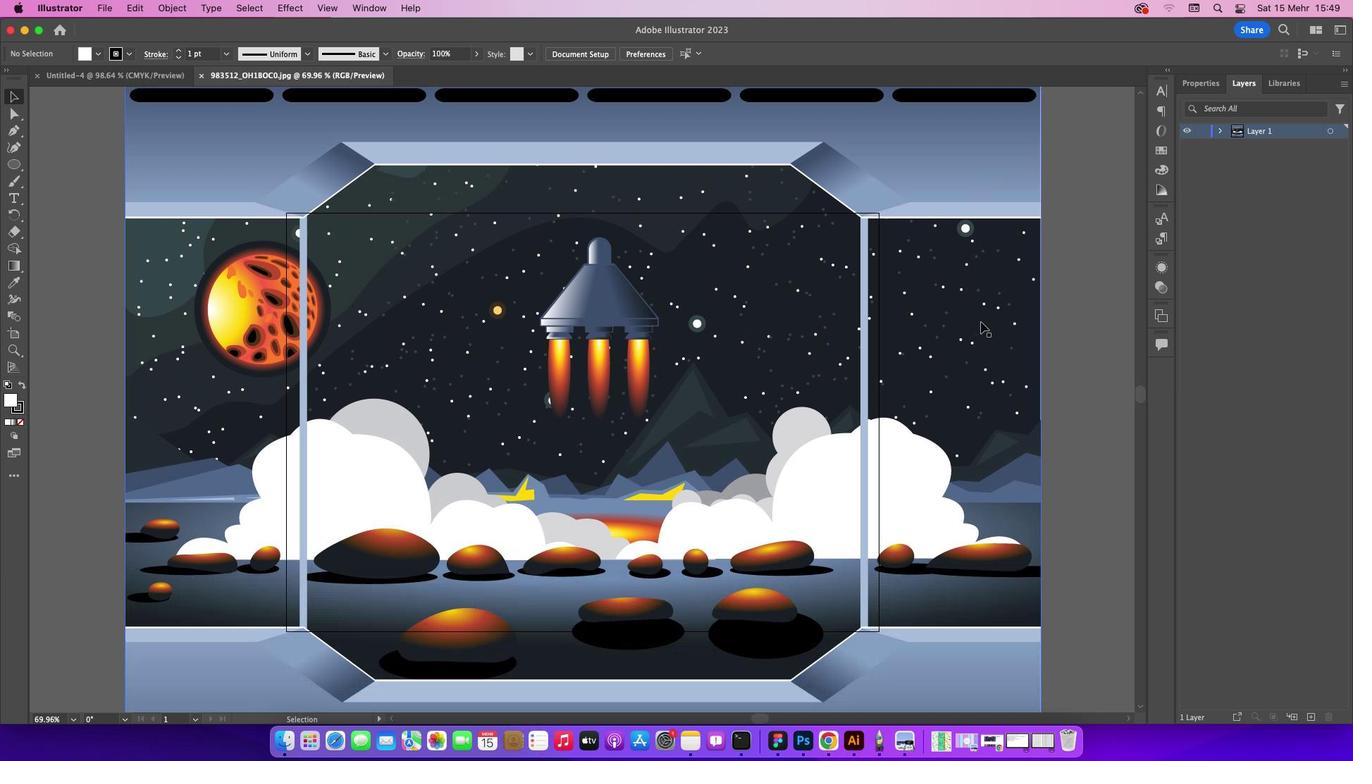 
Action: Mouse moved to (975, 326)
Screenshot: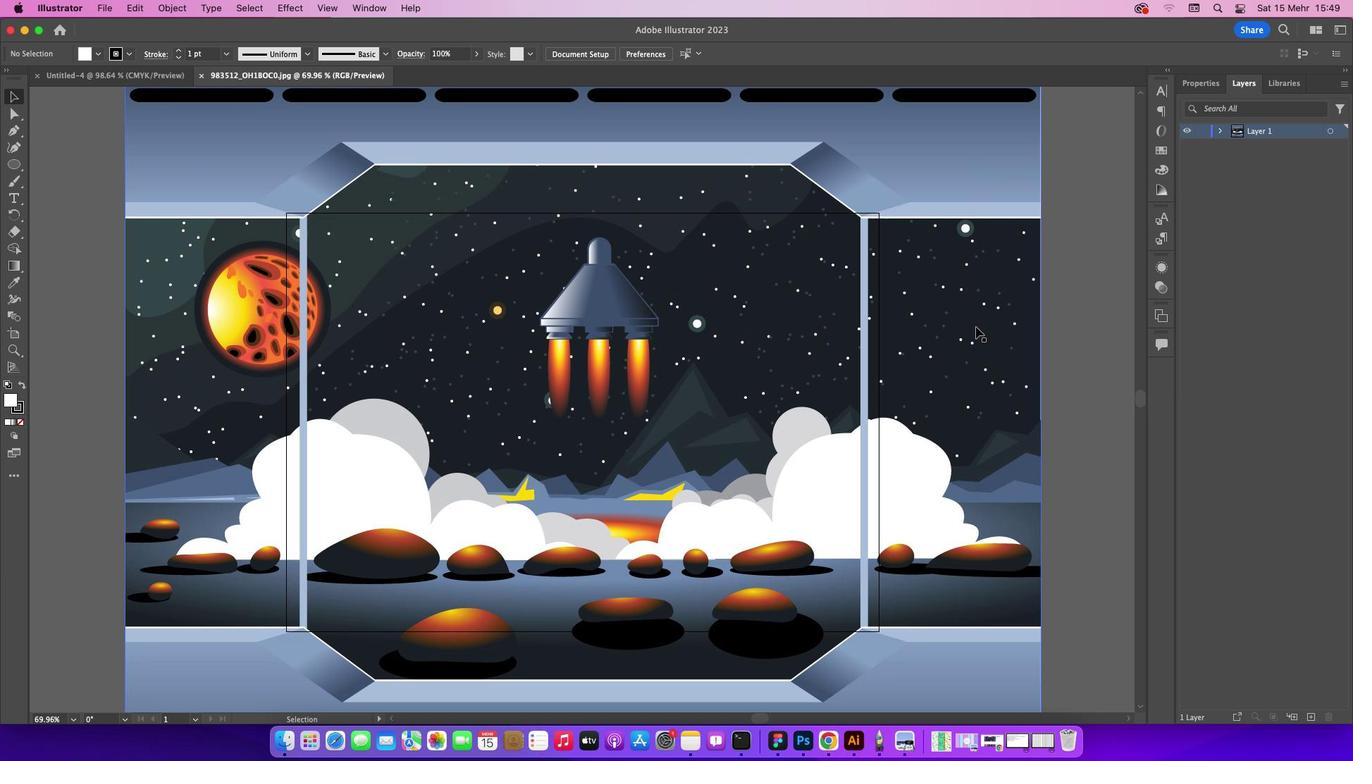 
Action: Mouse scrolled (975, 326) with delta (0, 0)
Screenshot: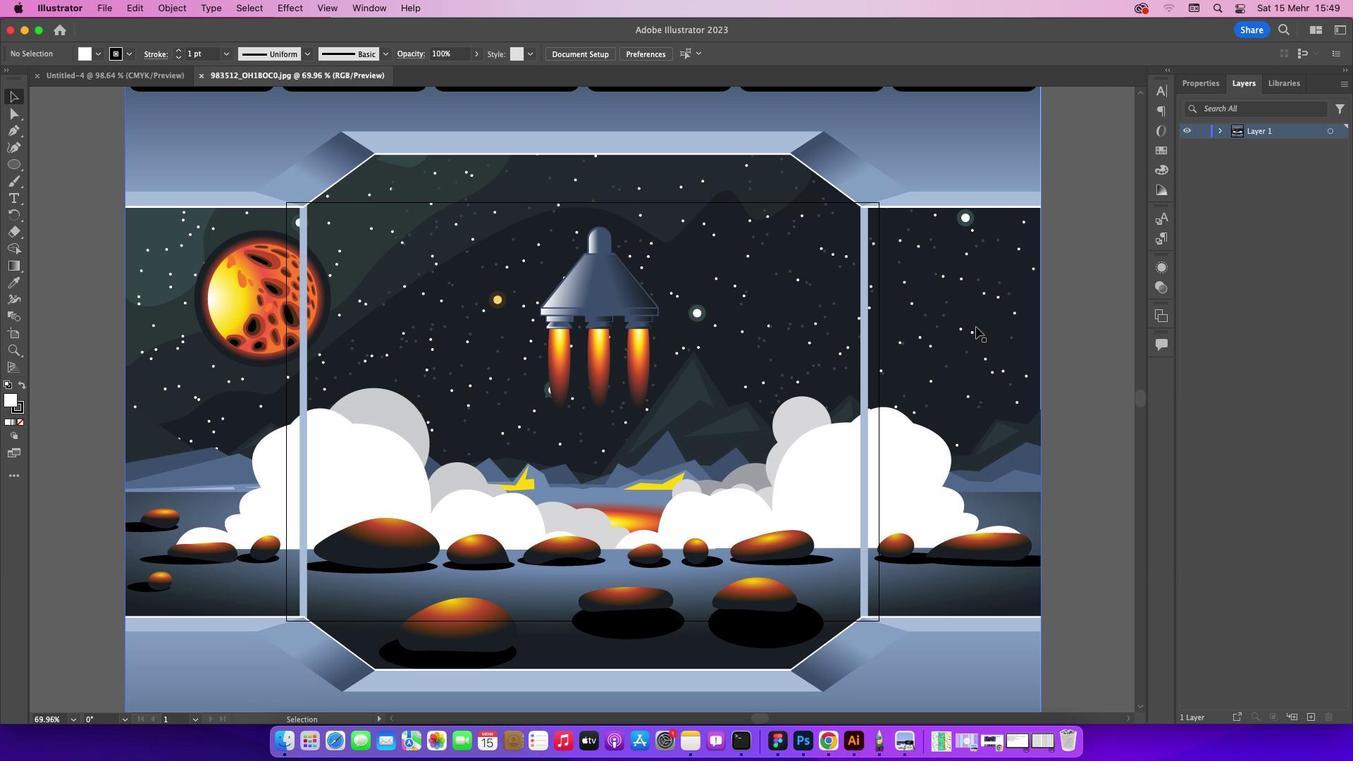 
Action: Mouse scrolled (975, 326) with delta (0, 0)
Screenshot: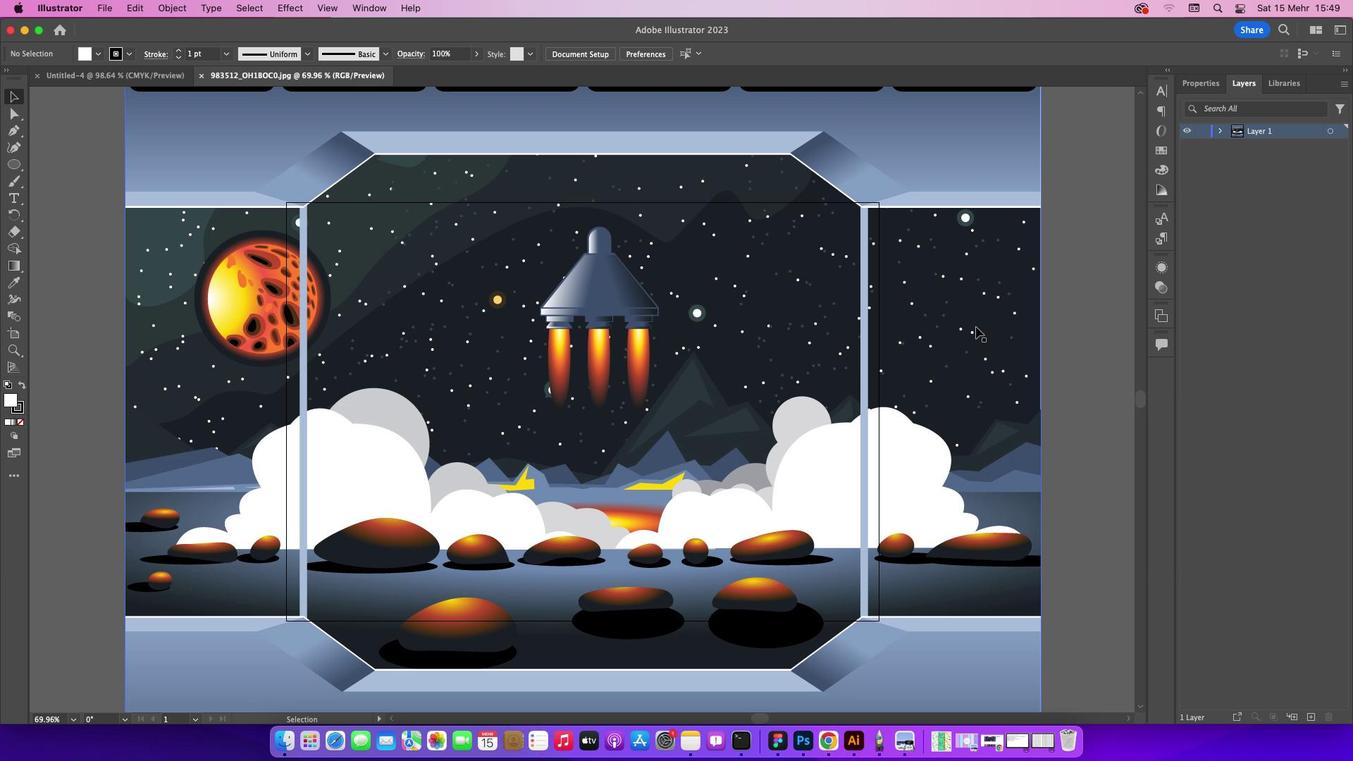 
Action: Mouse moved to (19, 132)
Screenshot: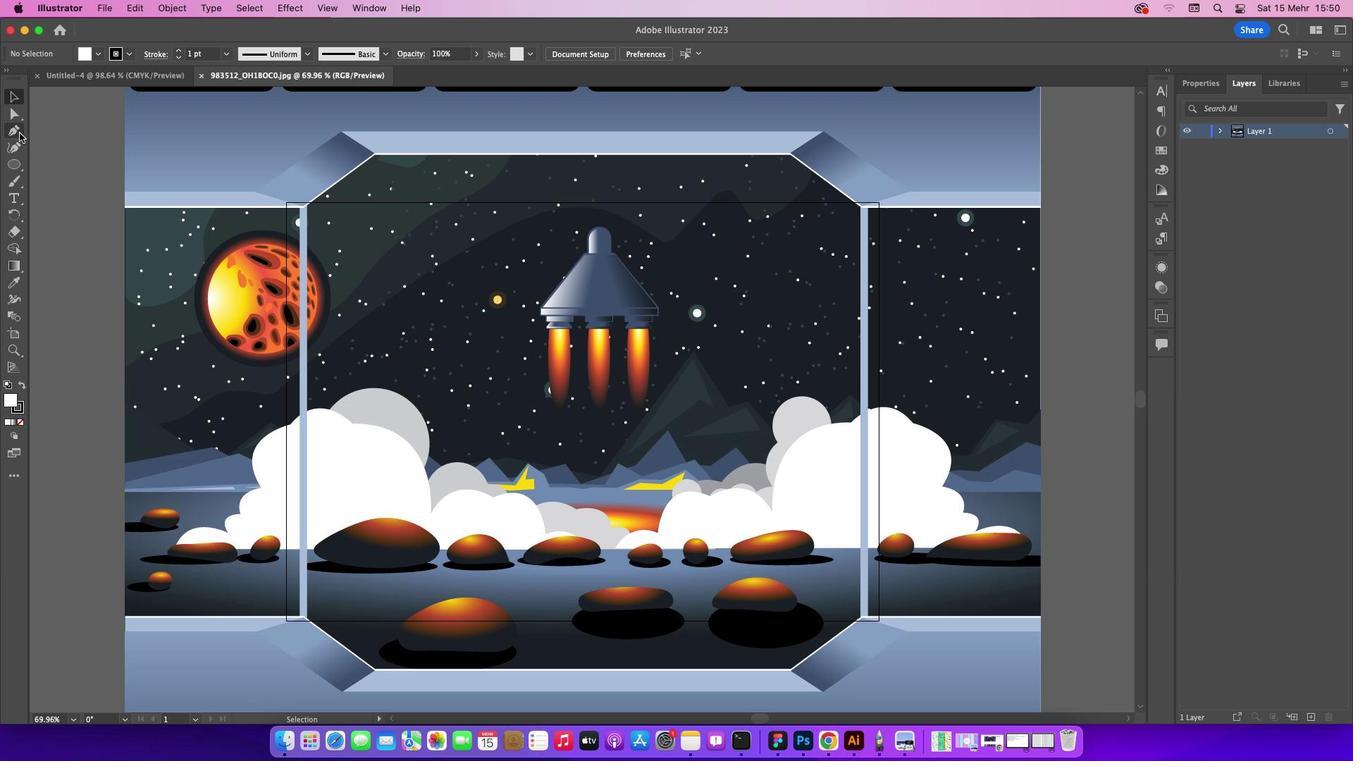 
Action: Mouse pressed left at (19, 132)
Screenshot: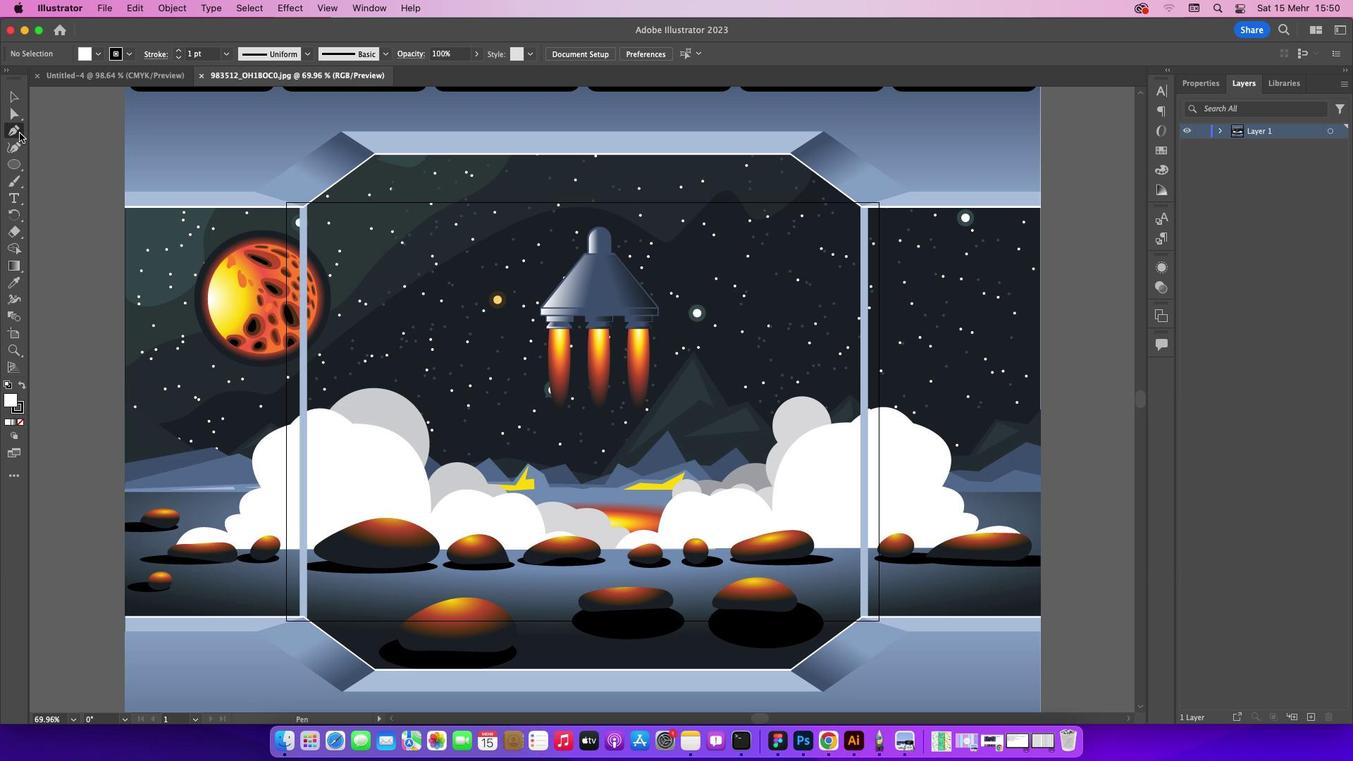 
Action: Mouse moved to (20, 423)
Screenshot: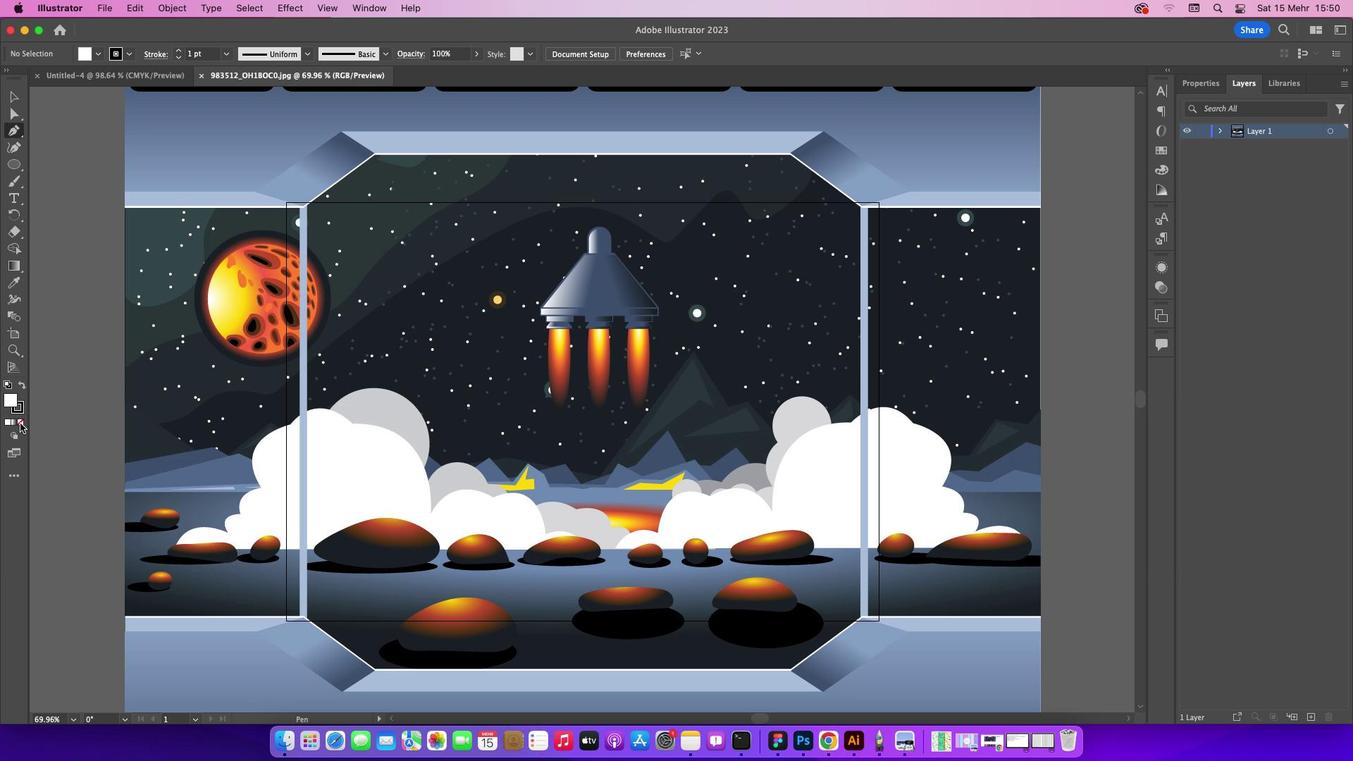 
Action: Mouse pressed left at (20, 423)
Screenshot: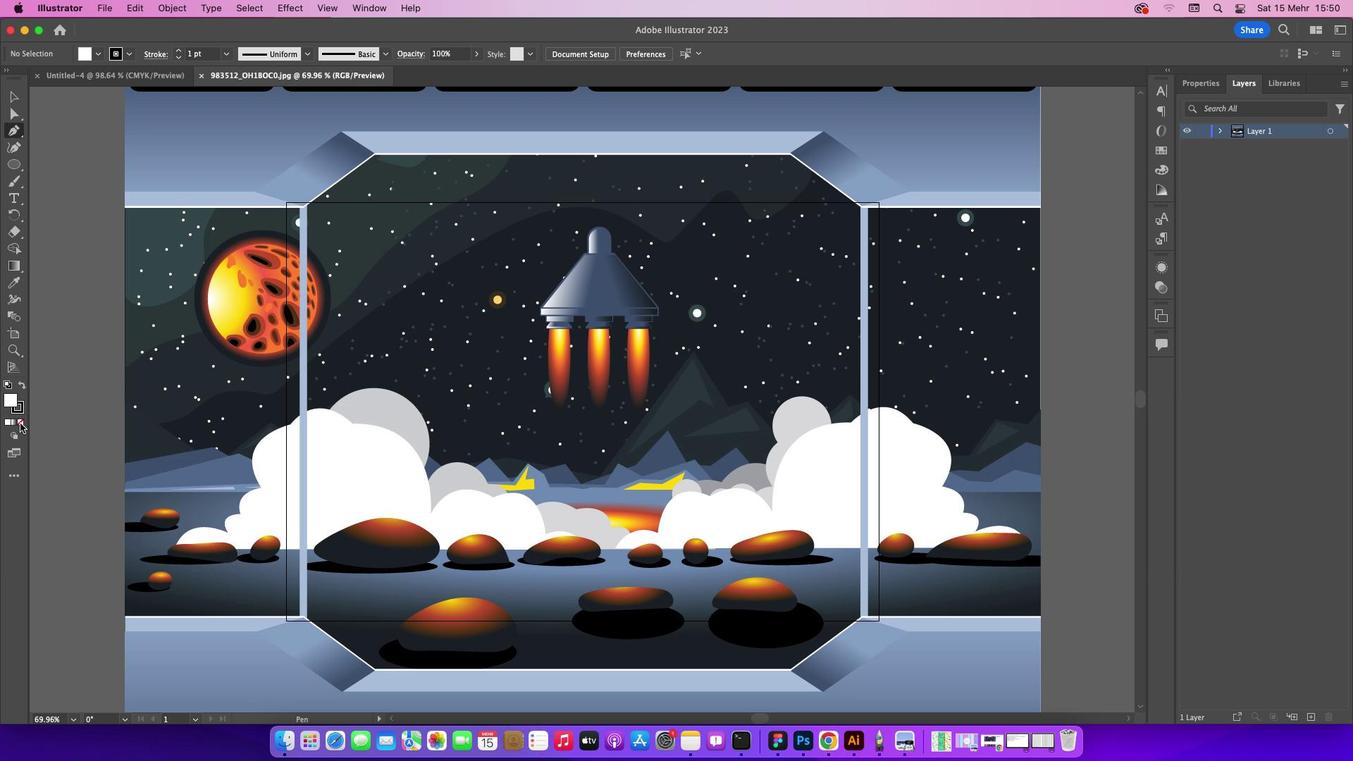 
Action: Mouse moved to (18, 411)
Screenshot: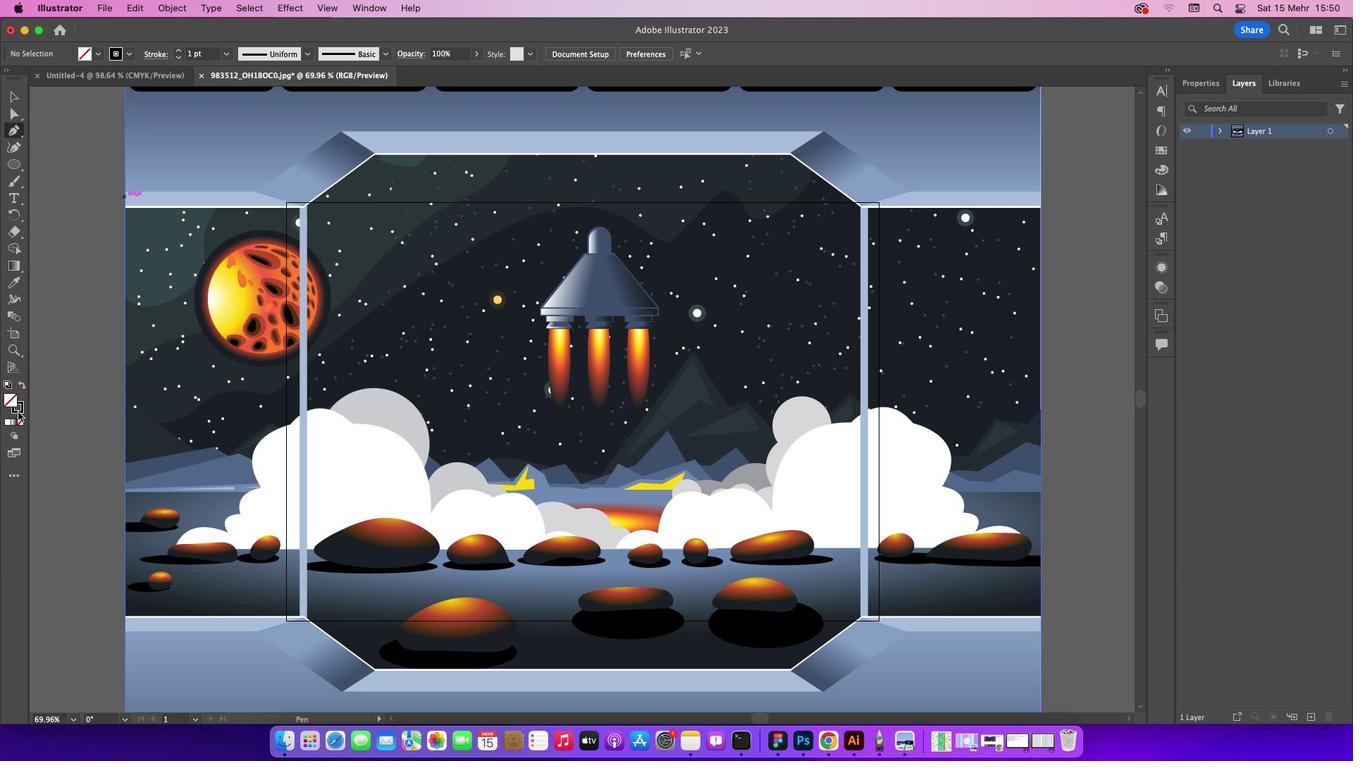 
Action: Mouse pressed left at (18, 411)
Screenshot: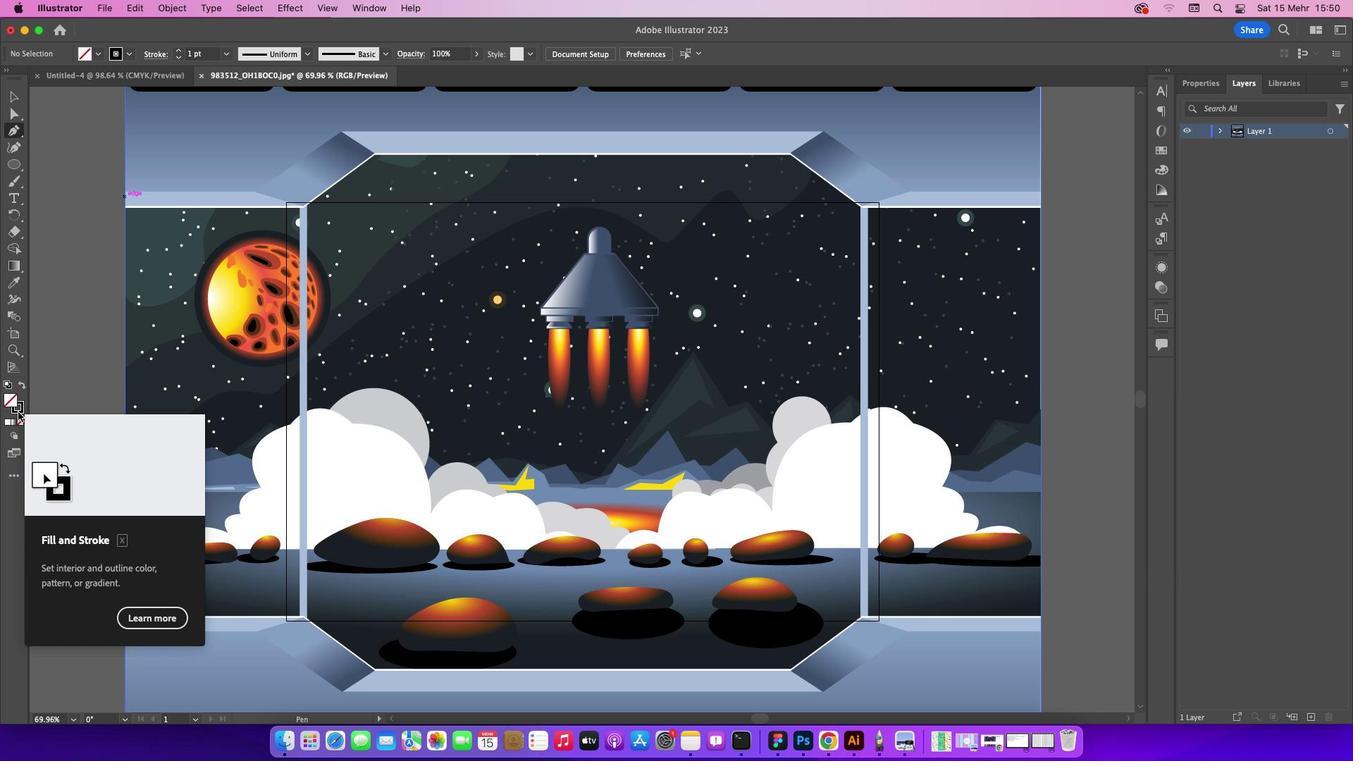 
Action: Mouse moved to (20, 423)
Screenshot: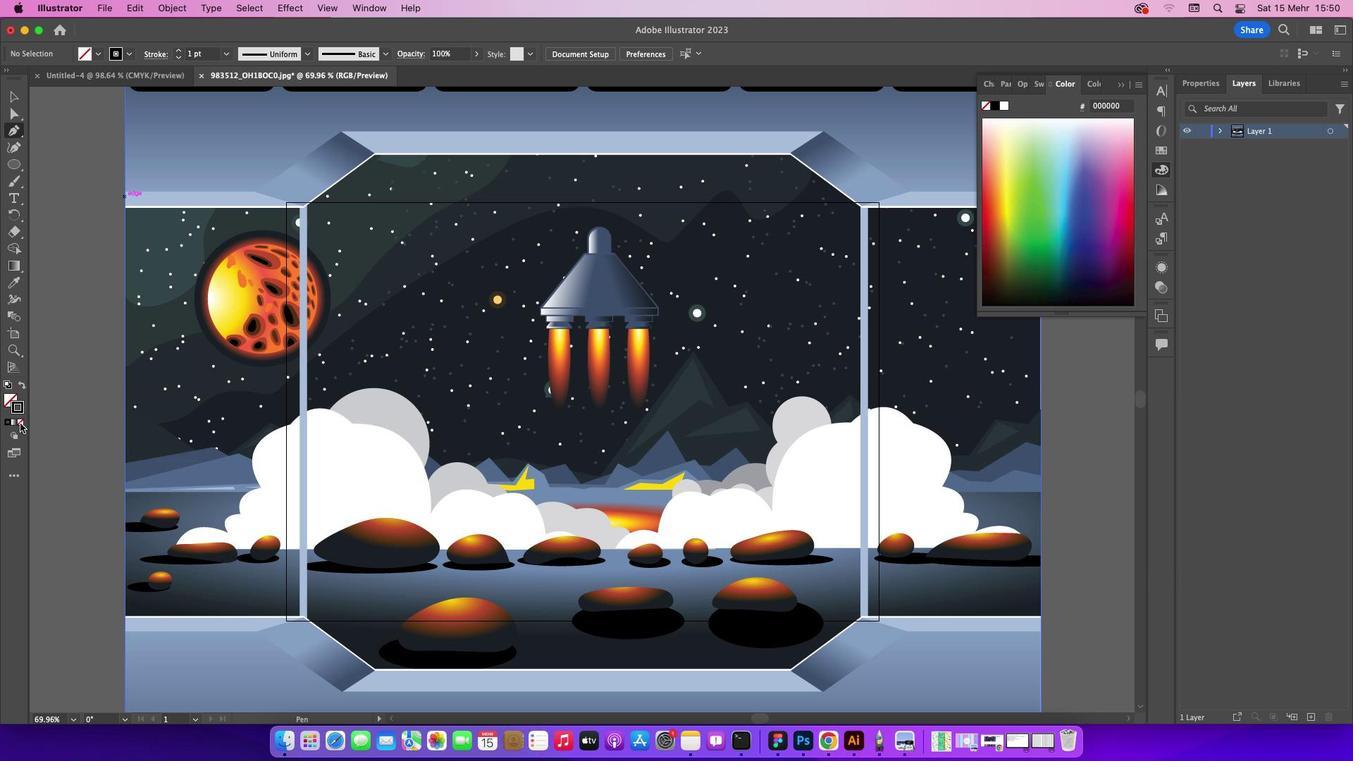 
Action: Mouse pressed left at (20, 423)
Screenshot: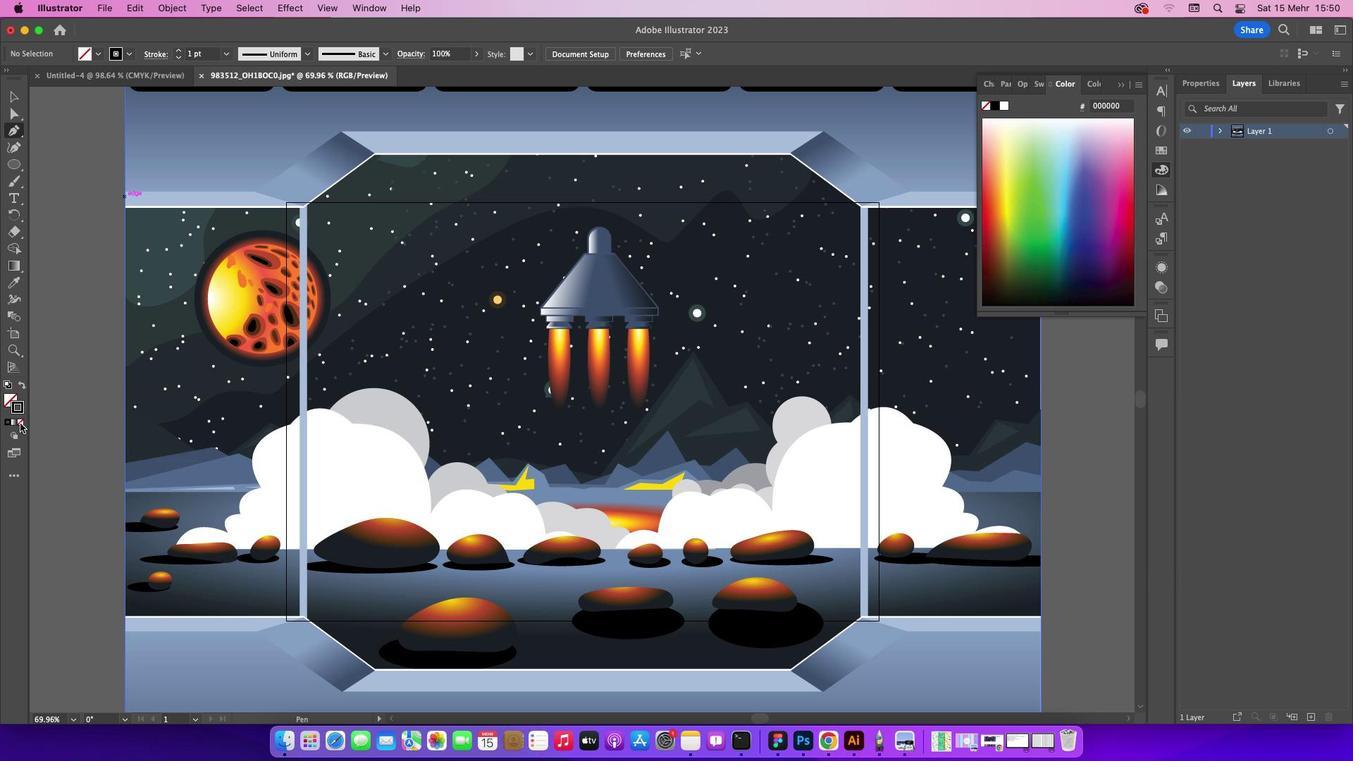 
Action: Mouse moved to (17, 95)
Screenshot: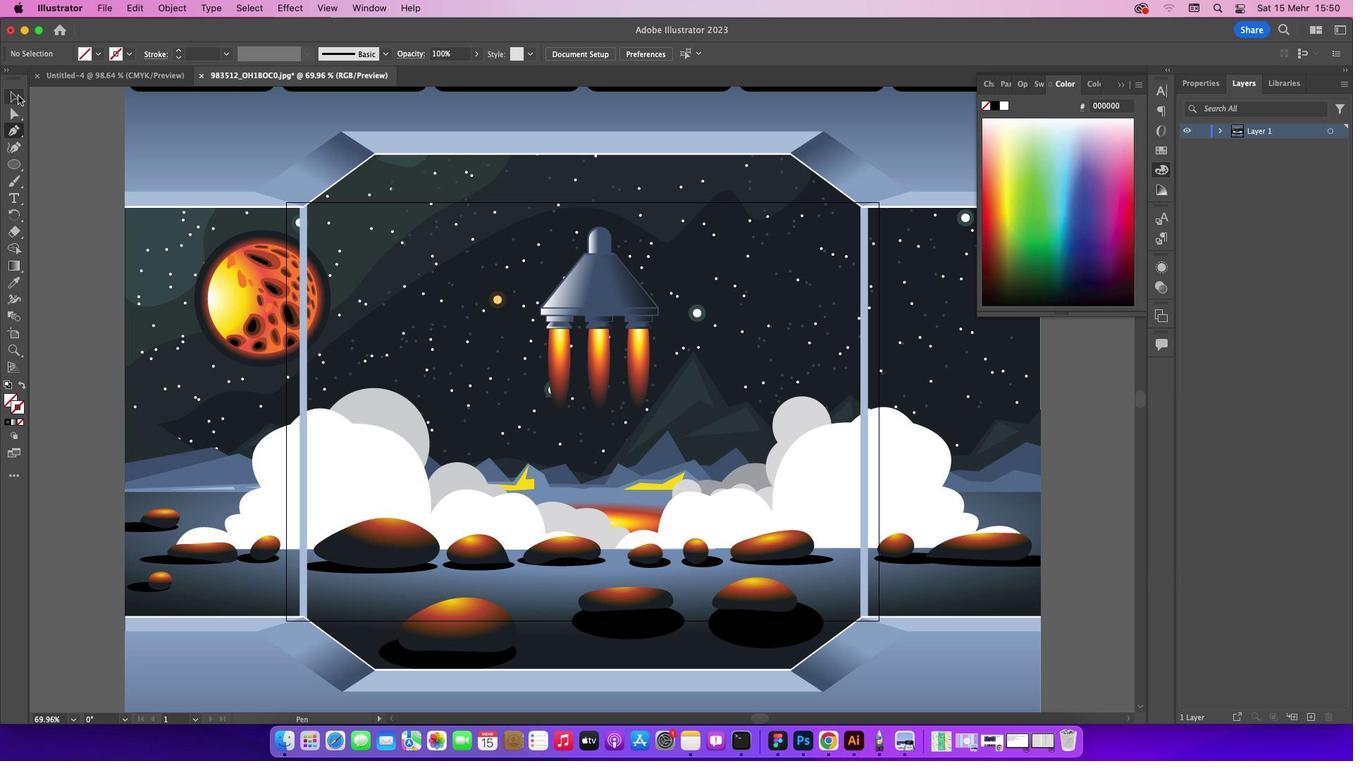 
Action: Mouse pressed left at (17, 95)
Screenshot: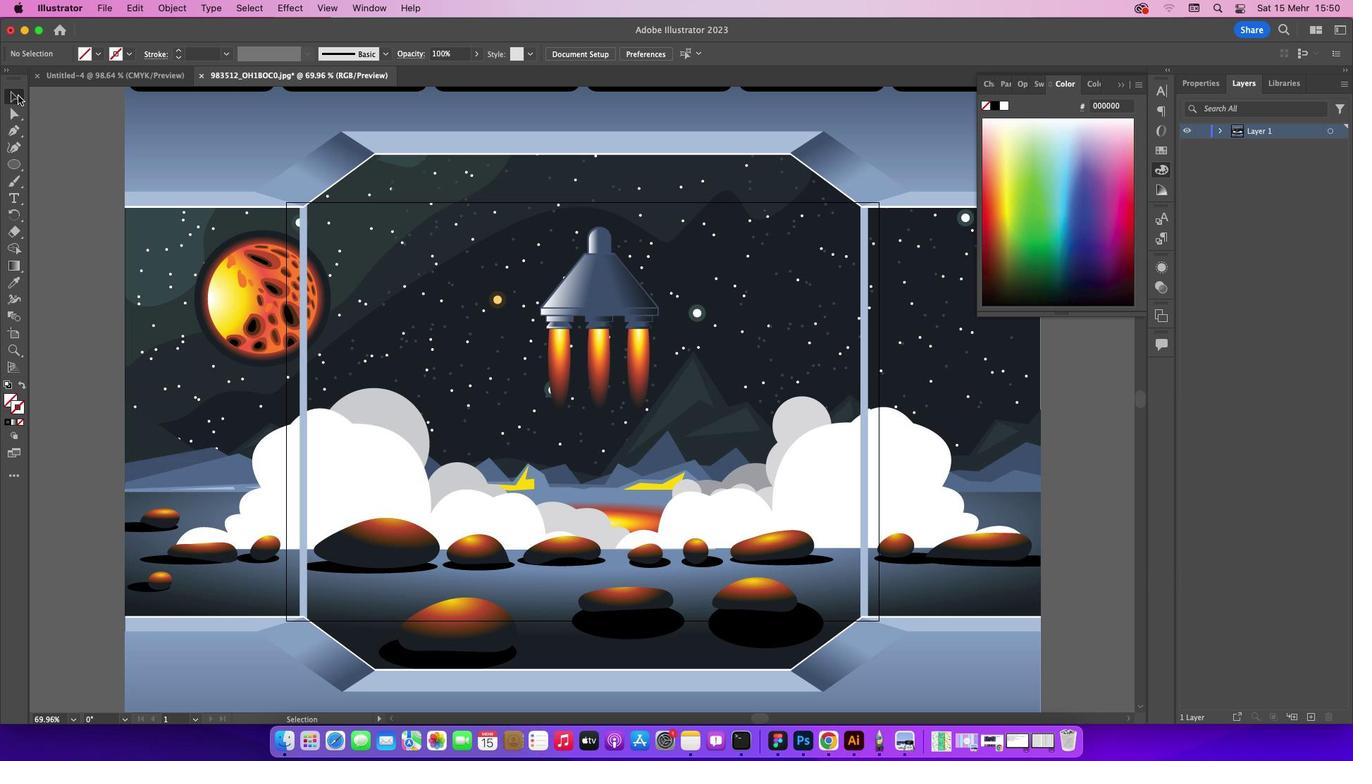 
Action: Mouse moved to (14, 131)
Screenshot: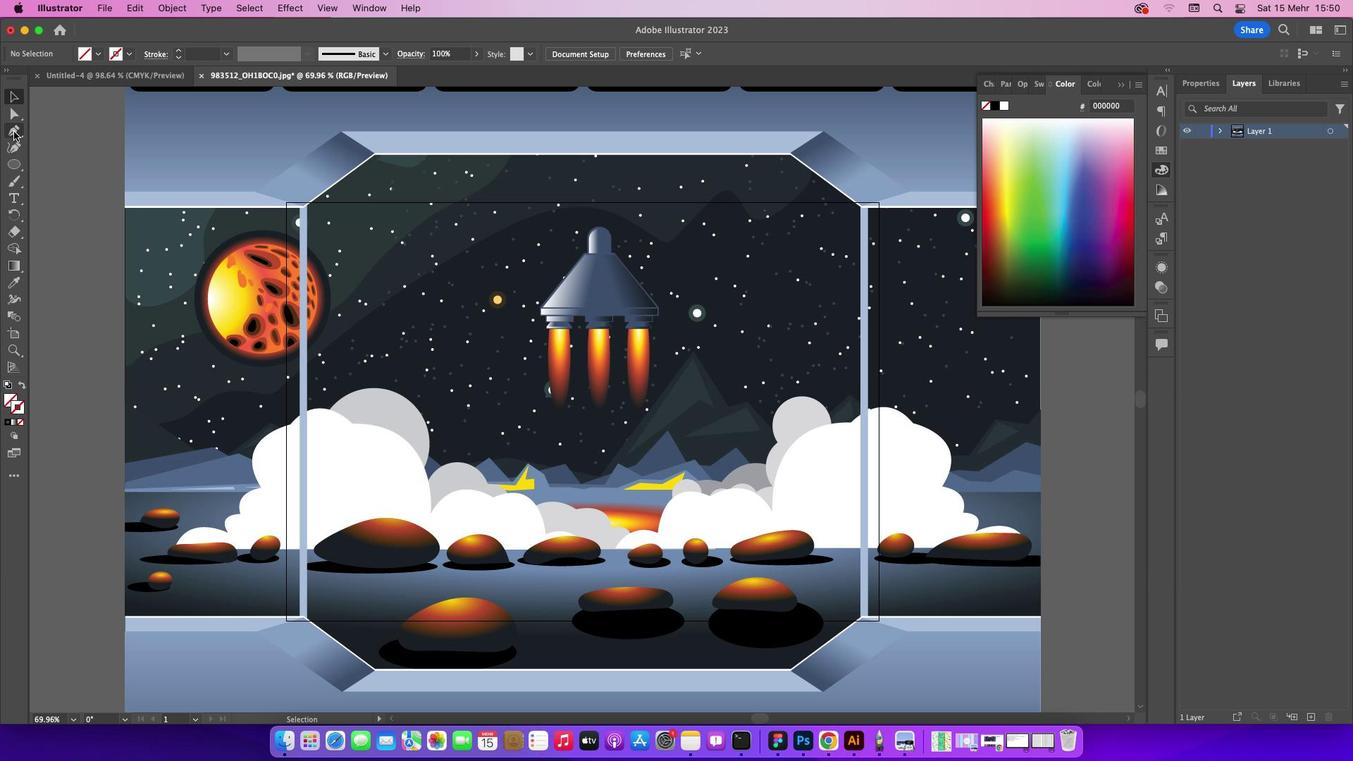 
Action: Mouse pressed left at (14, 131)
Screenshot: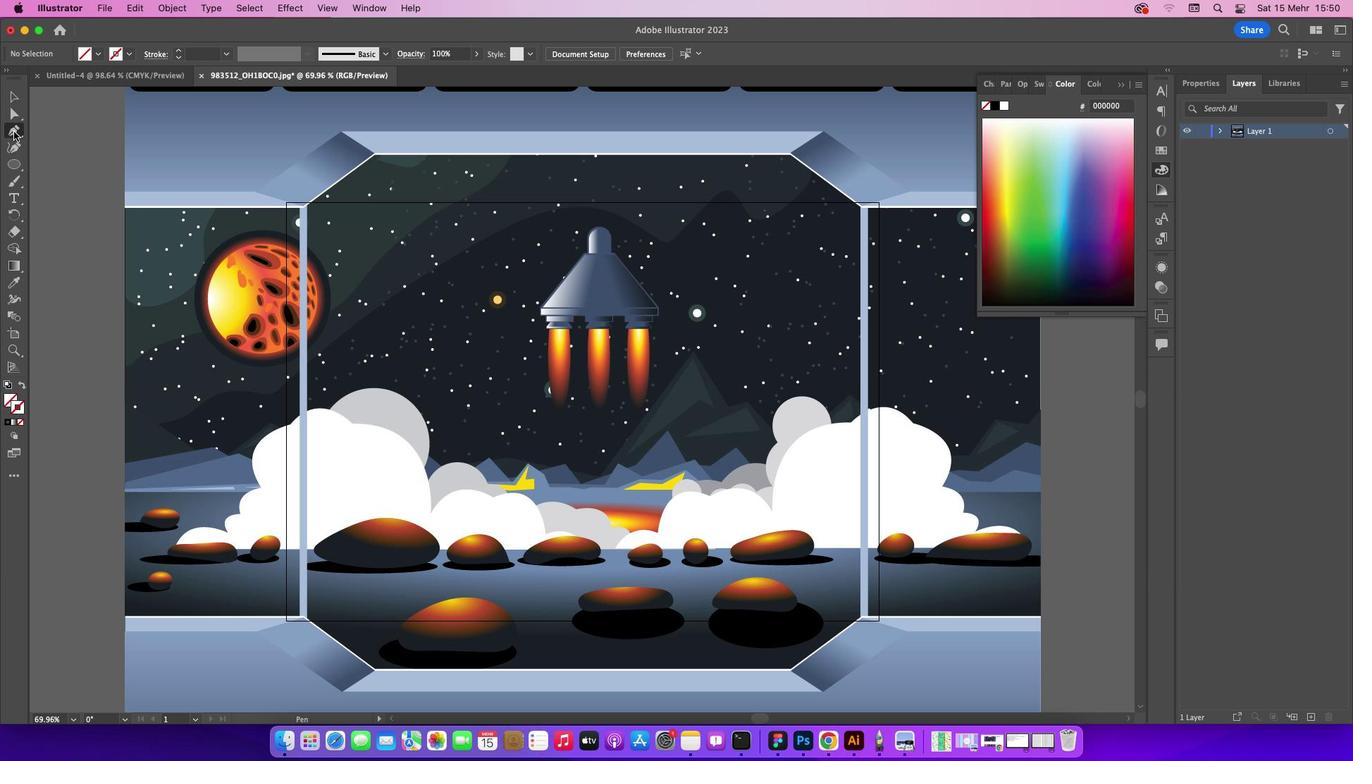 
Action: Mouse moved to (286, 315)
Screenshot: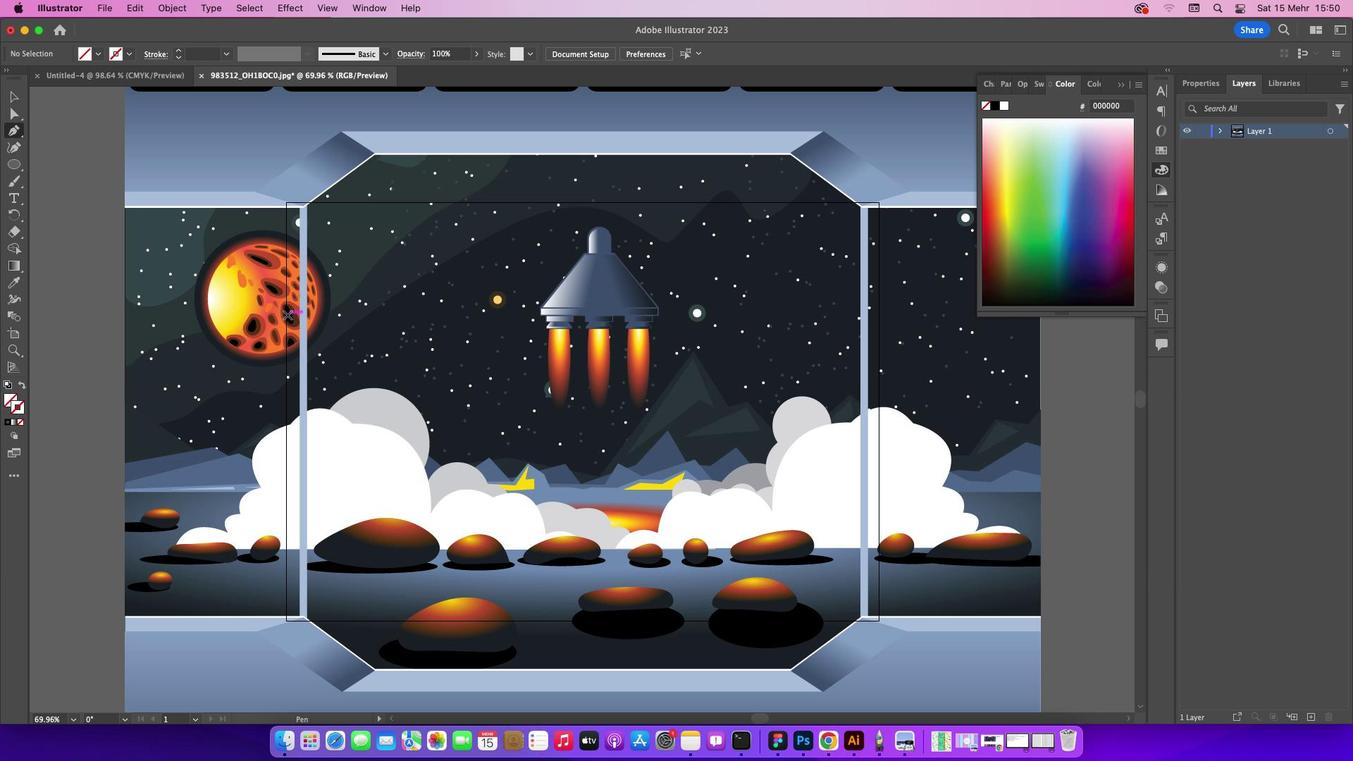
Action: Key pressed Key.caps_lock
Screenshot: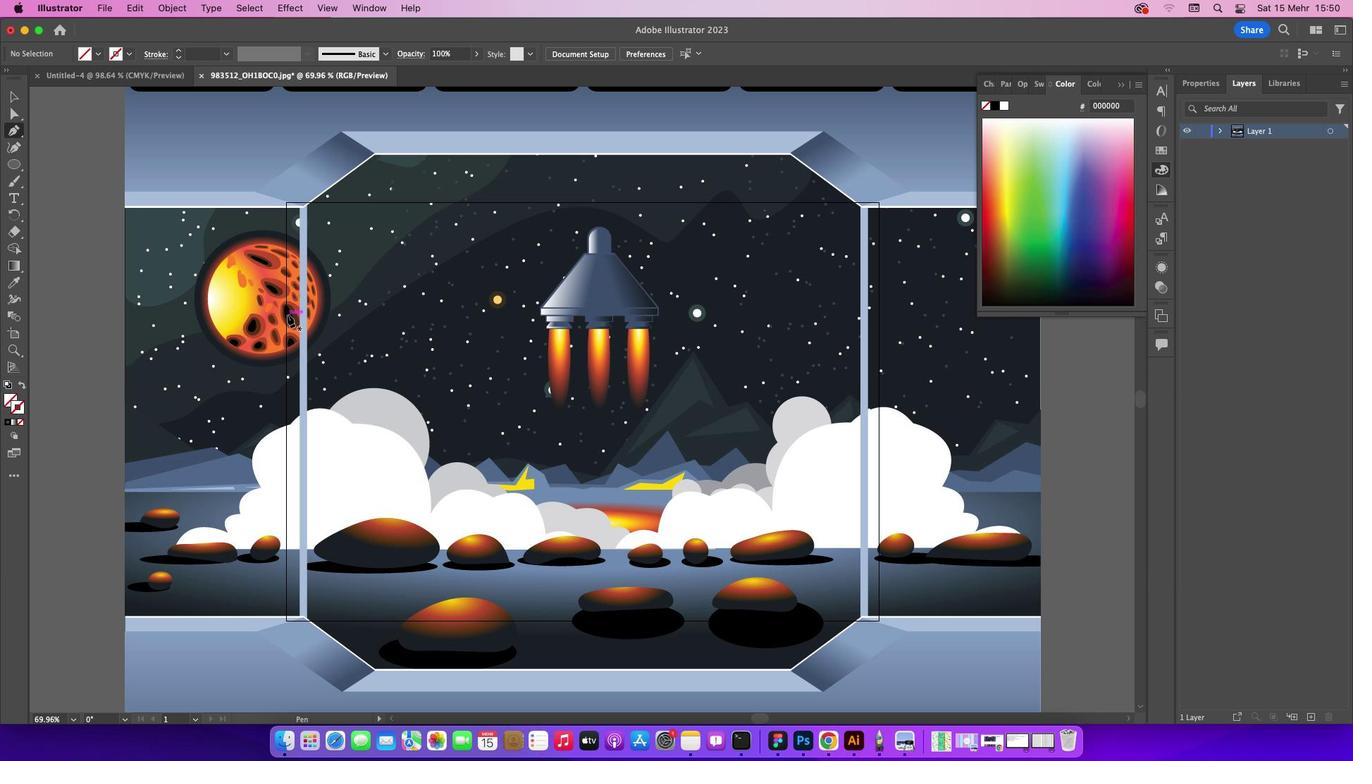 
Action: Mouse moved to (9, 399)
Screenshot: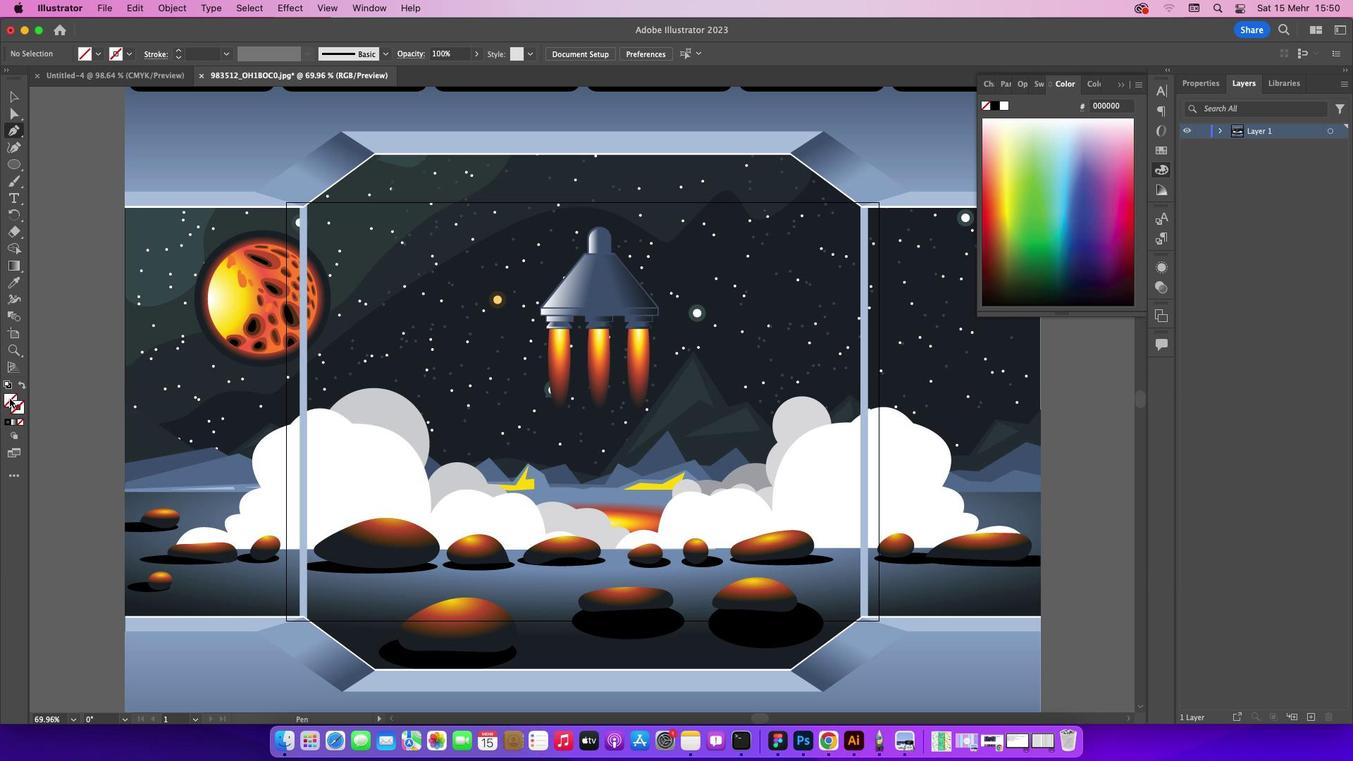 
Action: Mouse pressed left at (9, 399)
Screenshot: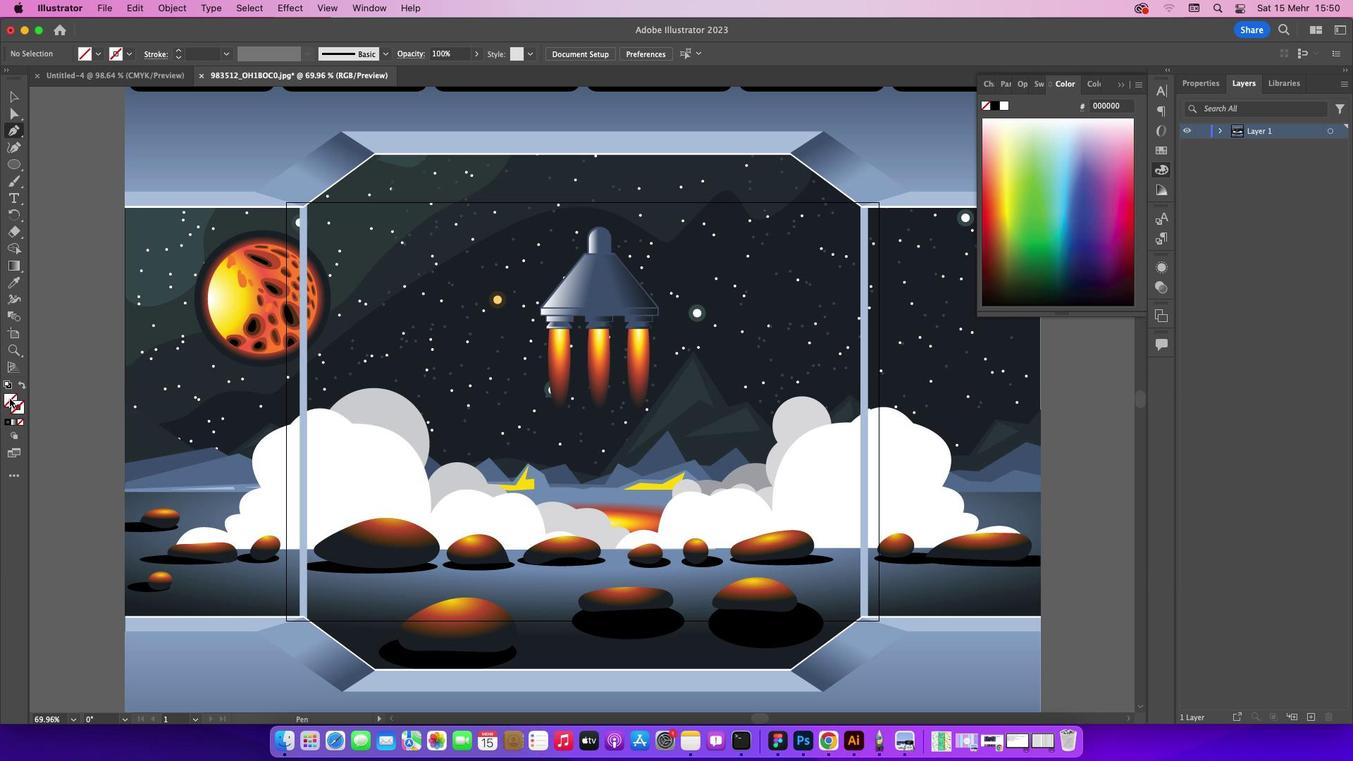 
Action: Mouse moved to (159, 423)
Screenshot: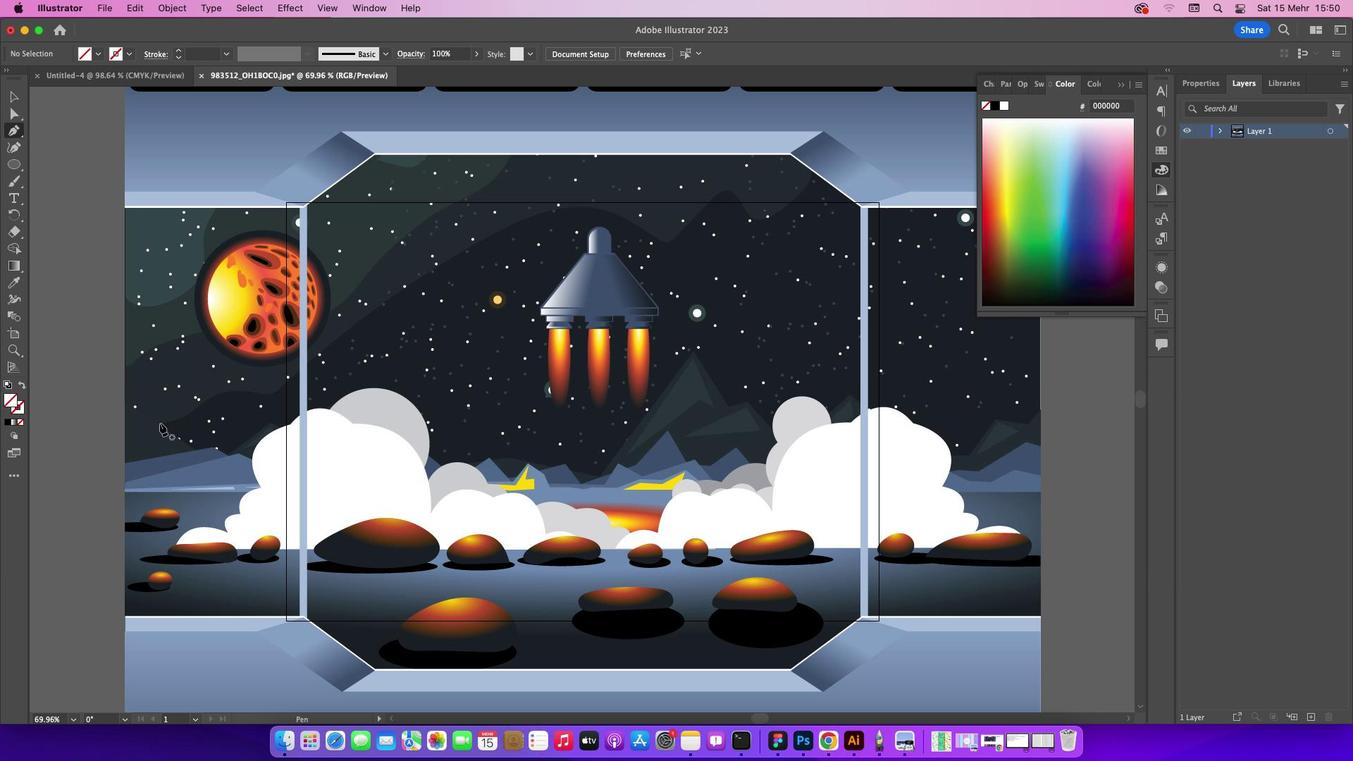 
Action: Mouse pressed left at (159, 423)
Screenshot: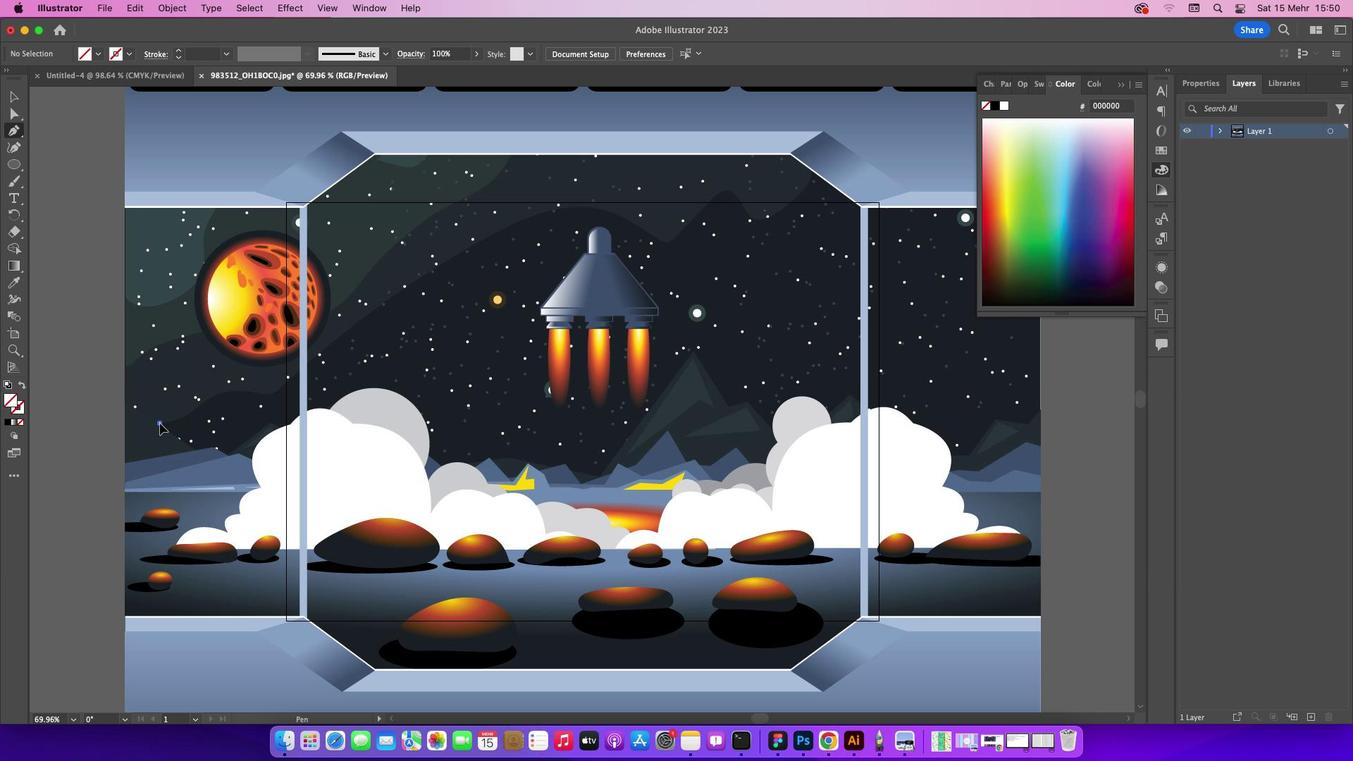 
Action: Mouse moved to (192, 449)
Screenshot: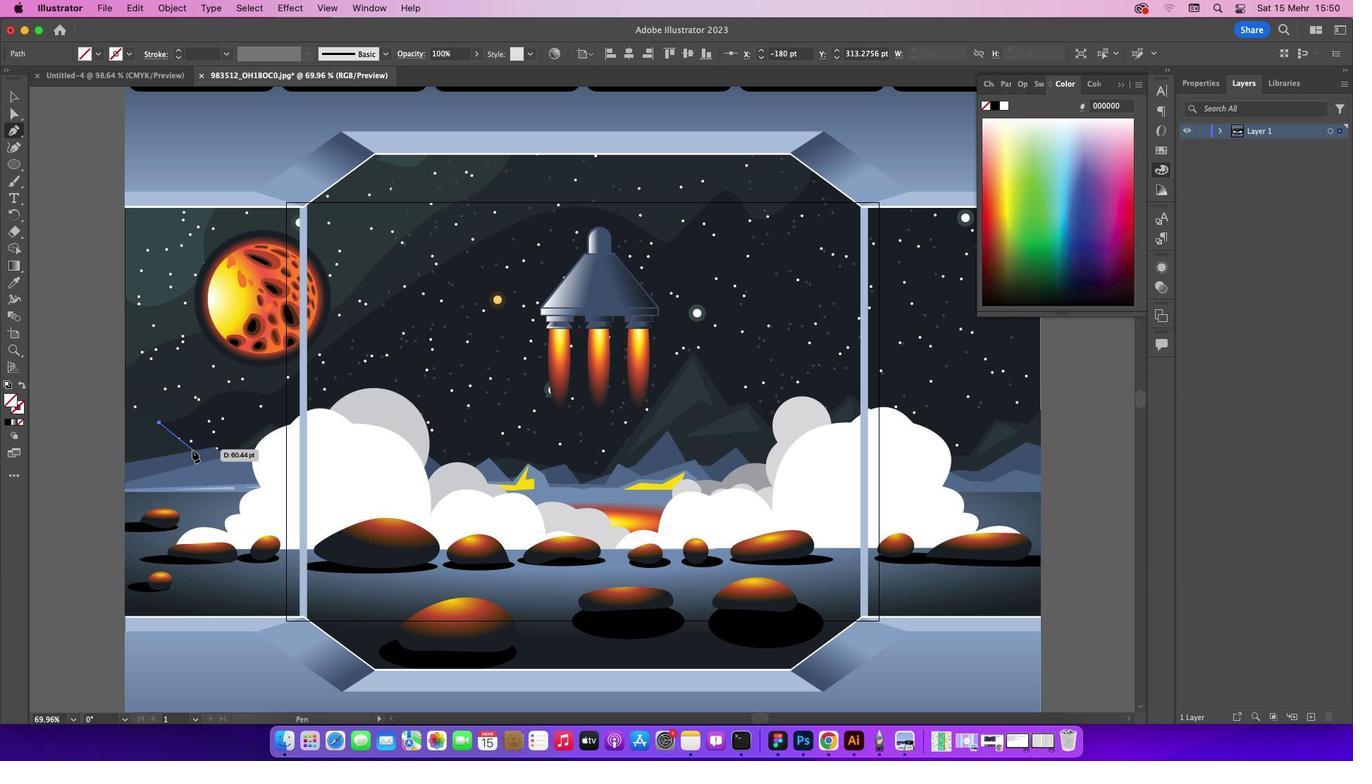 
Action: Mouse pressed left at (192, 449)
Screenshot: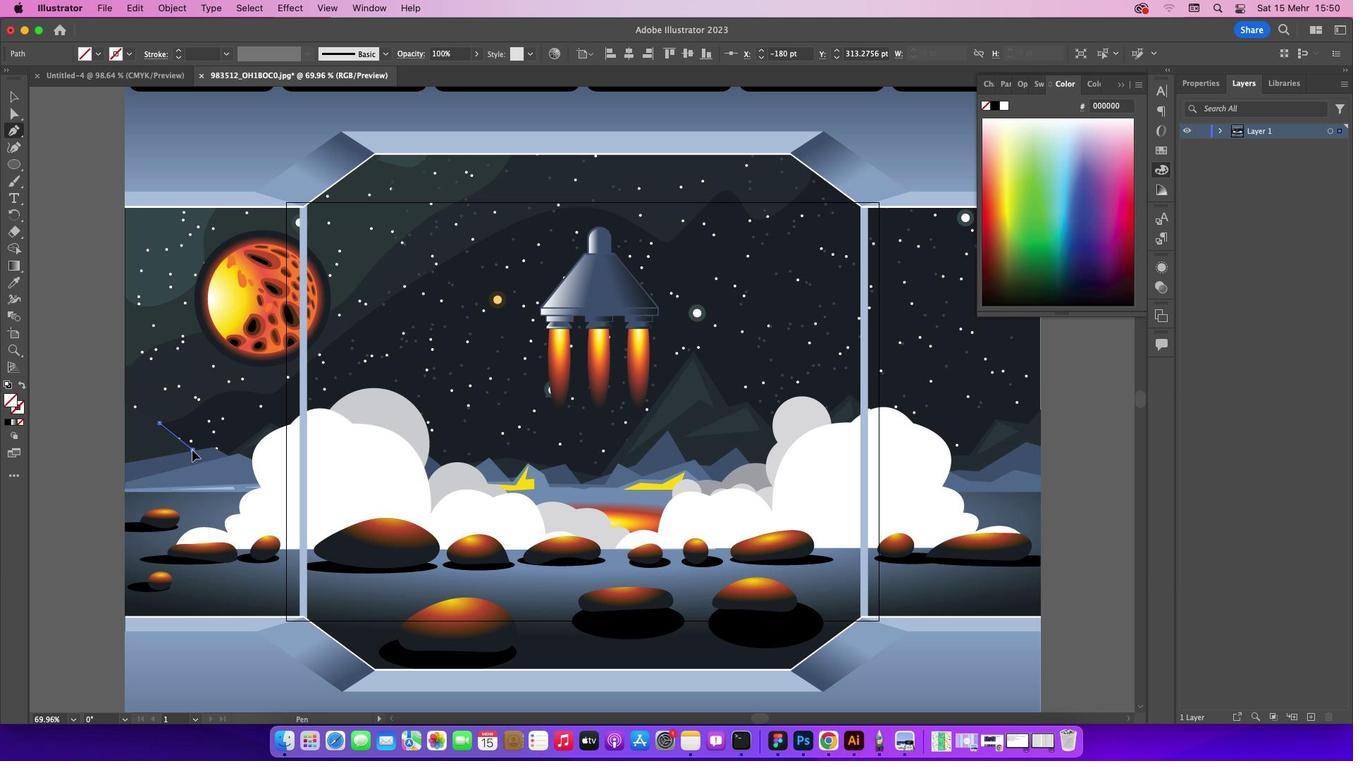 
Action: Mouse moved to (215, 446)
Screenshot: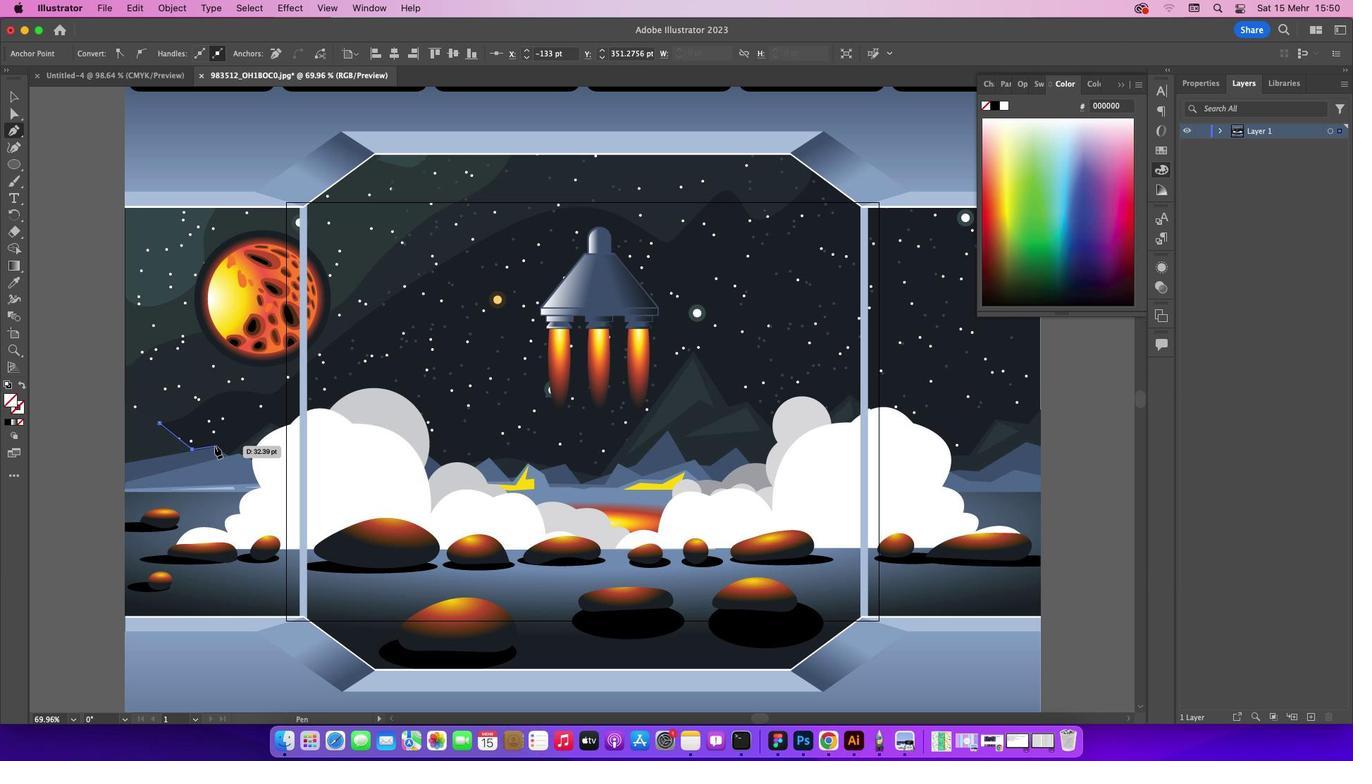 
Action: Mouse pressed left at (215, 446)
Screenshot: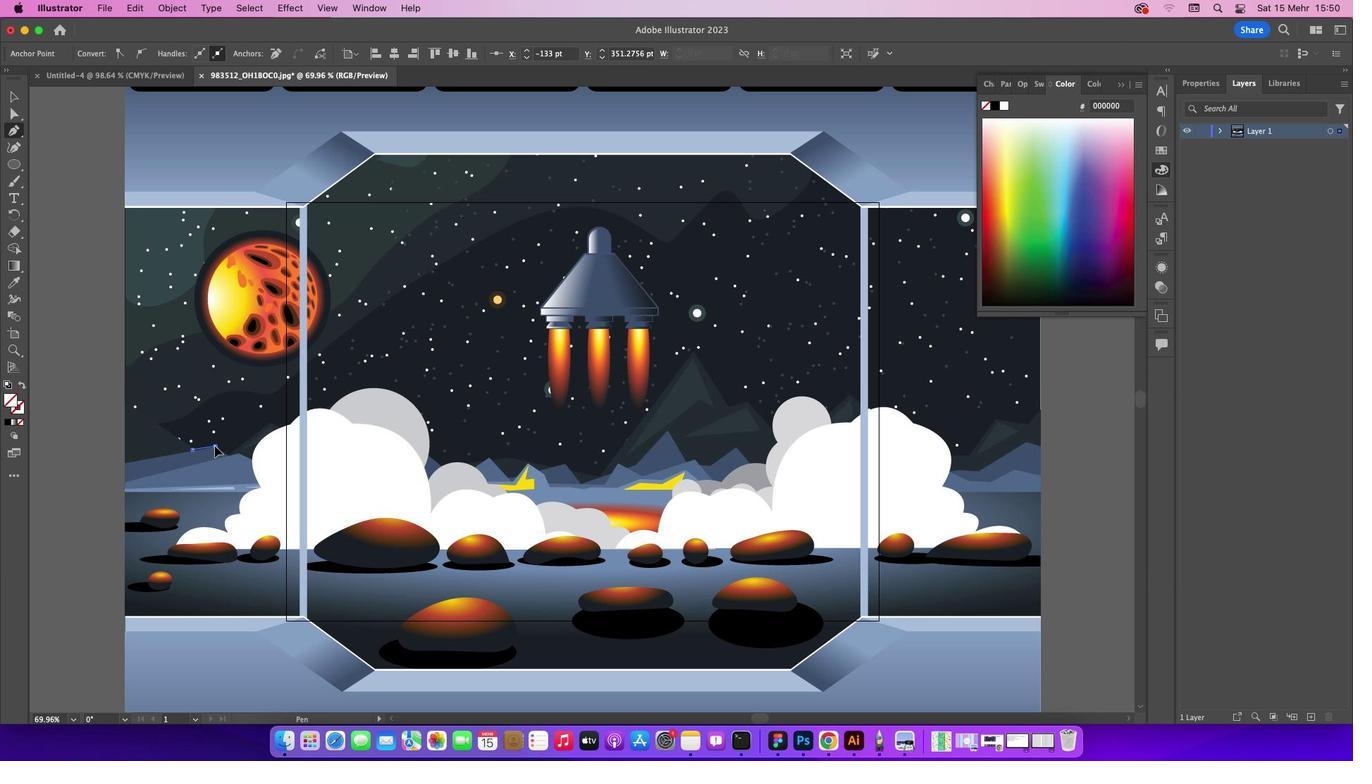 
Action: Mouse moved to (225, 456)
Screenshot: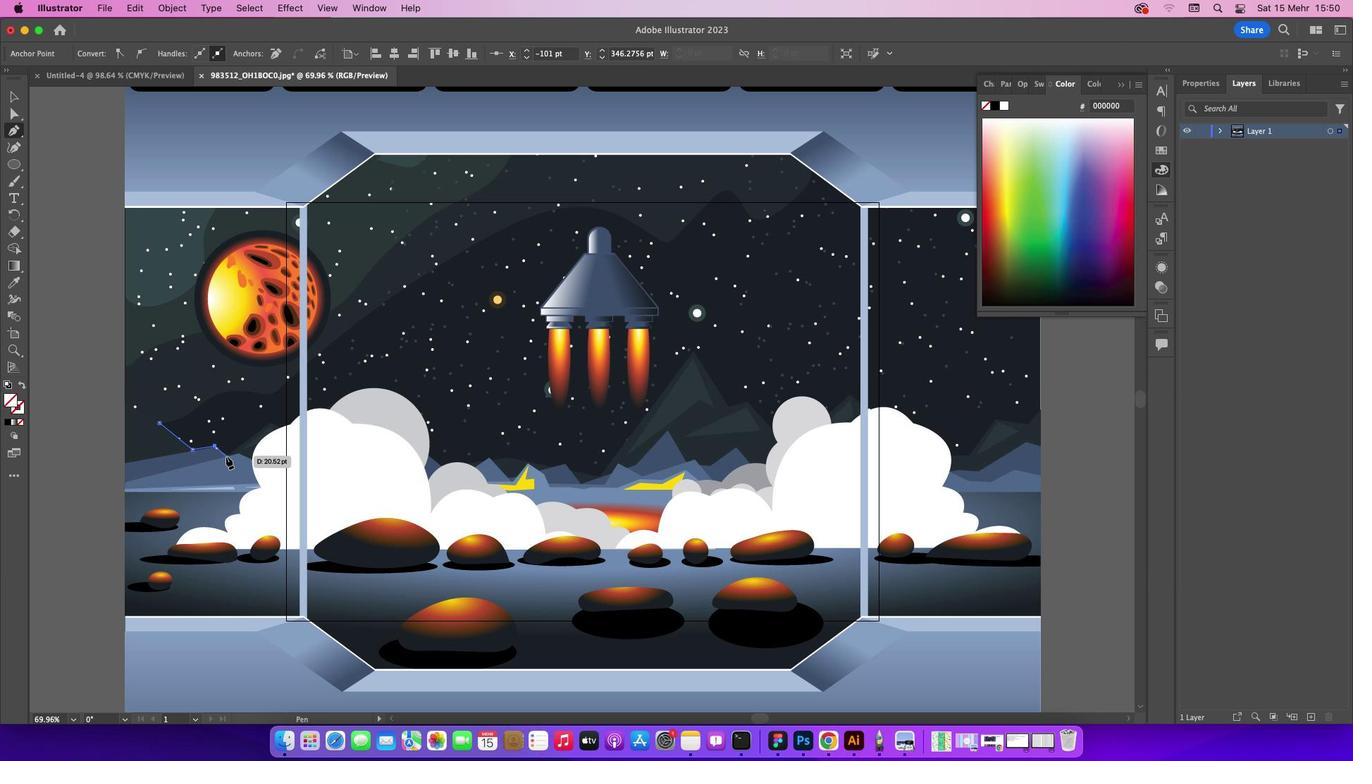 
Action: Mouse pressed left at (225, 456)
Screenshot: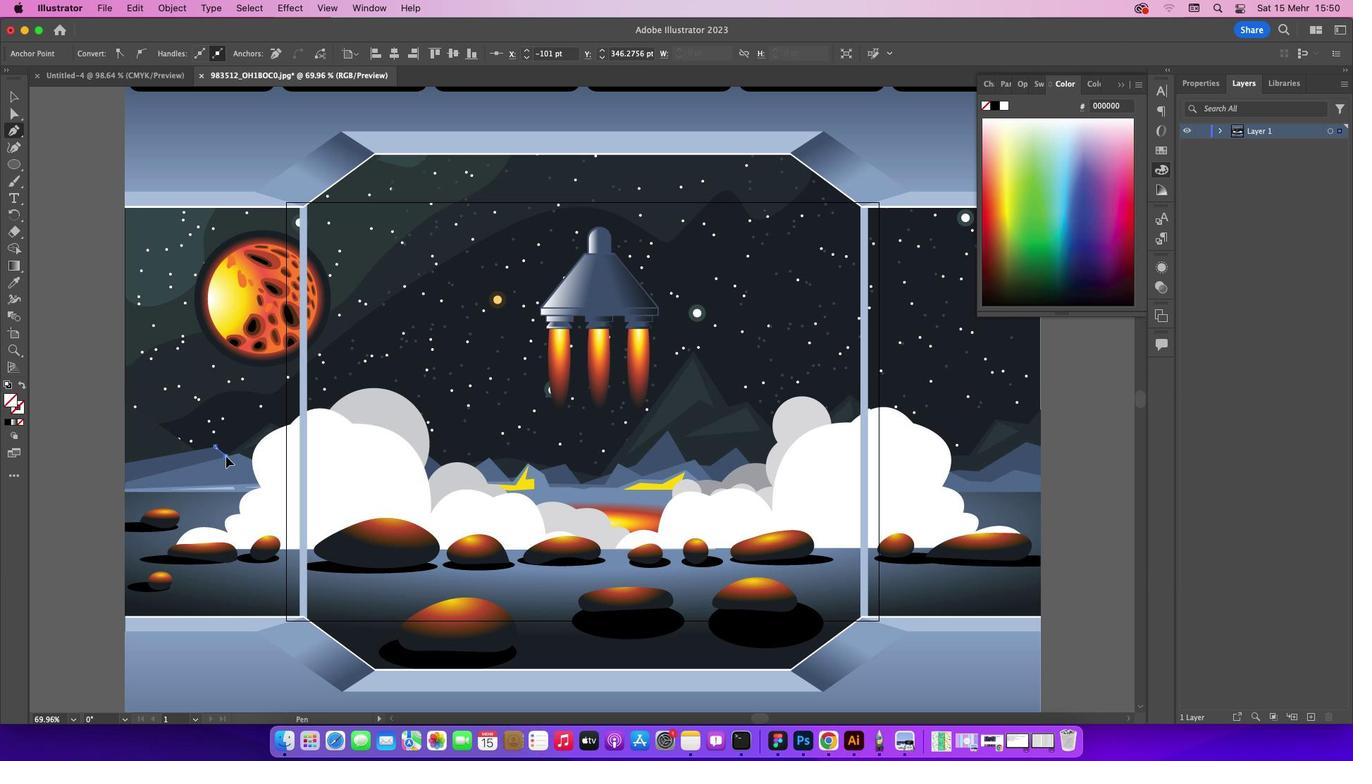 
Action: Mouse moved to (269, 424)
Screenshot: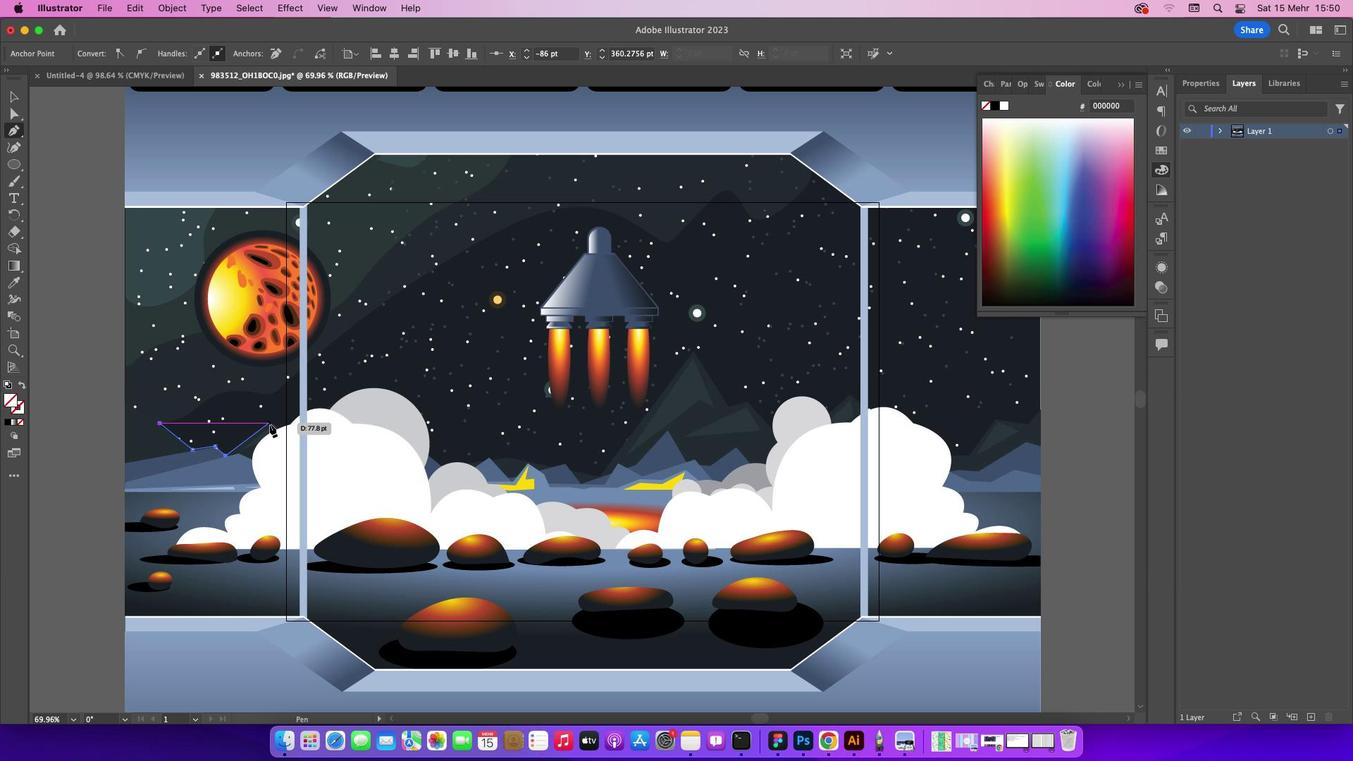 
Action: Mouse pressed left at (269, 424)
Screenshot: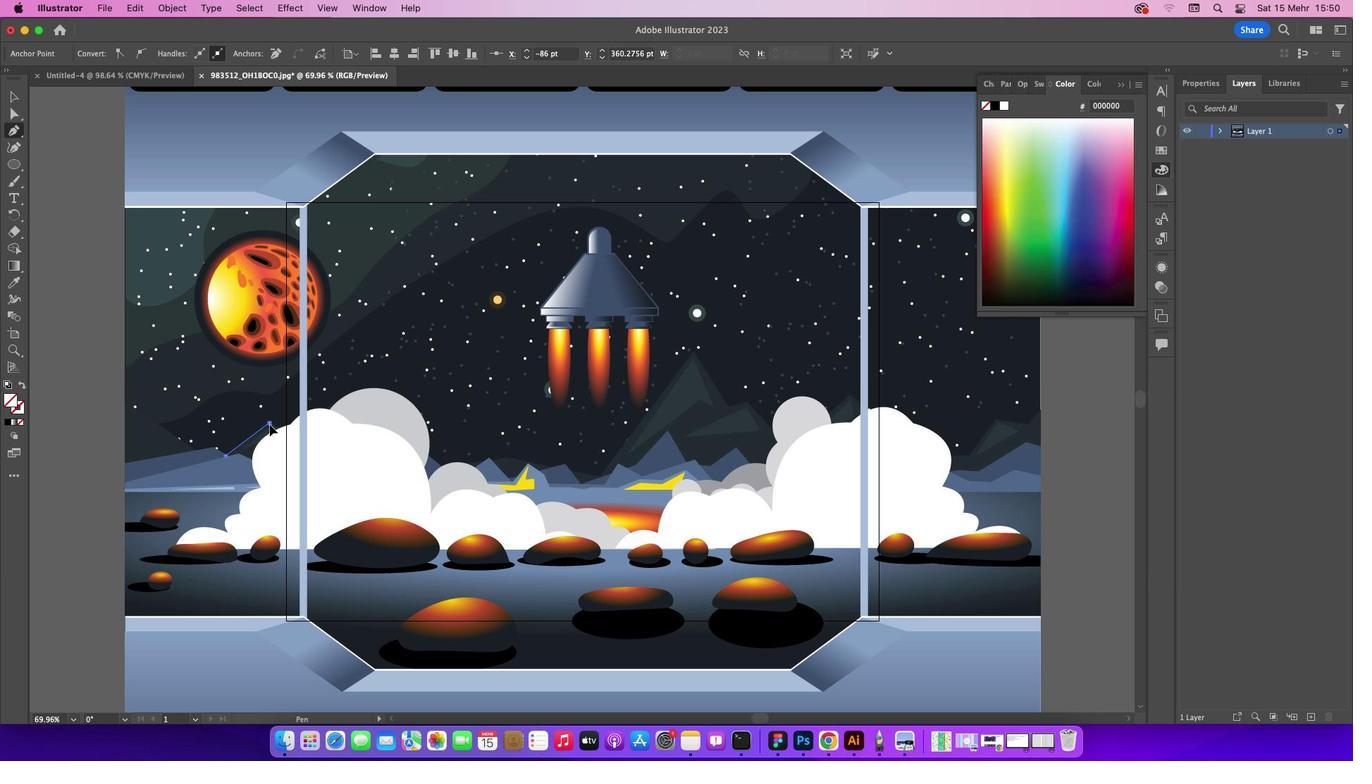 
Action: Mouse moved to (278, 427)
Screenshot: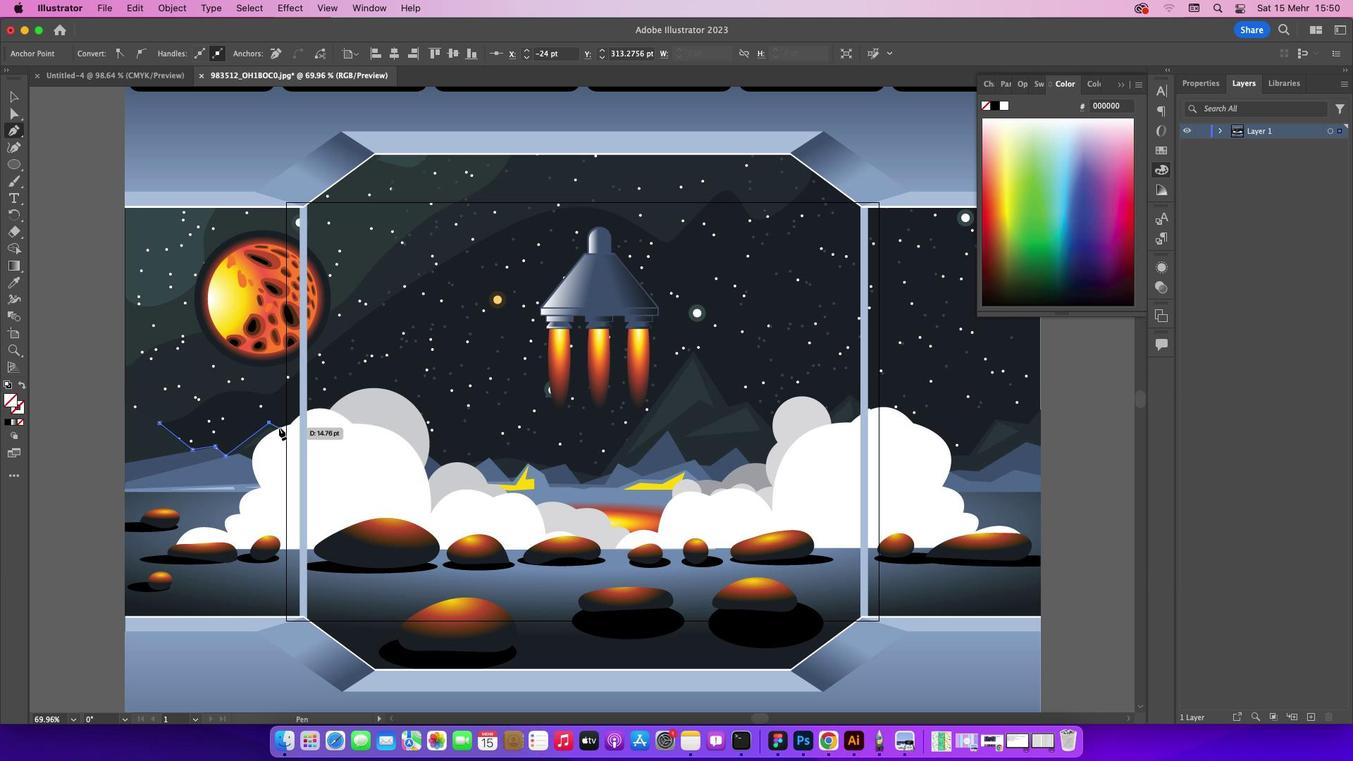 
Action: Mouse pressed left at (278, 427)
Screenshot: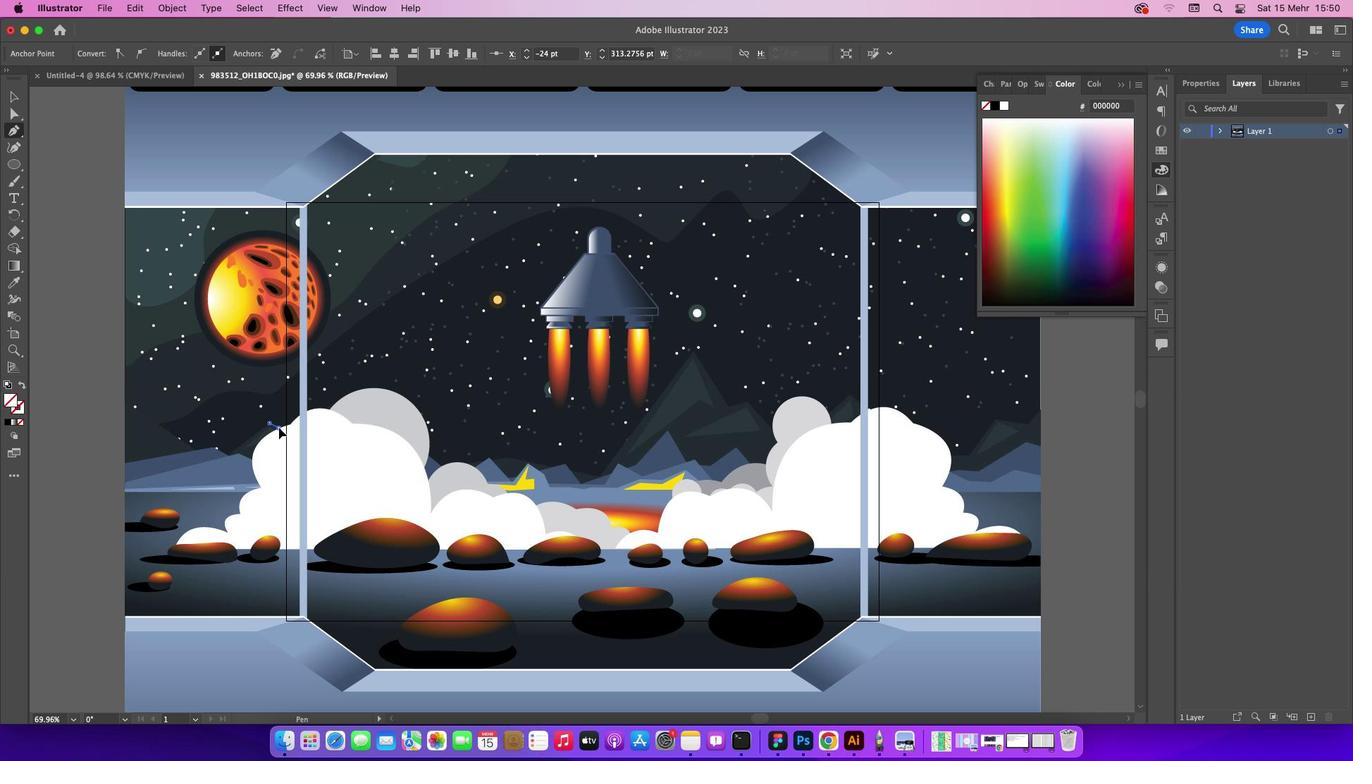 
Action: Mouse moved to (291, 423)
Screenshot: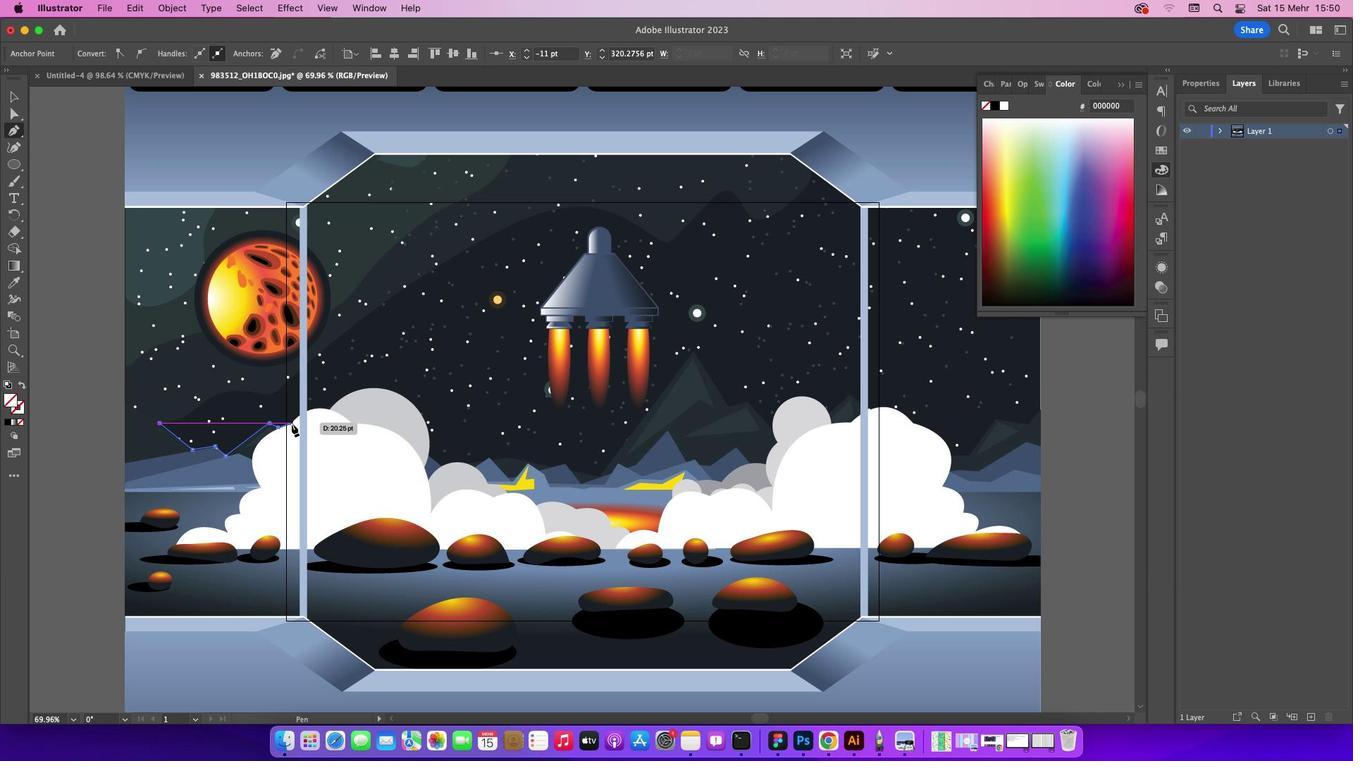 
Action: Mouse pressed left at (291, 423)
Screenshot: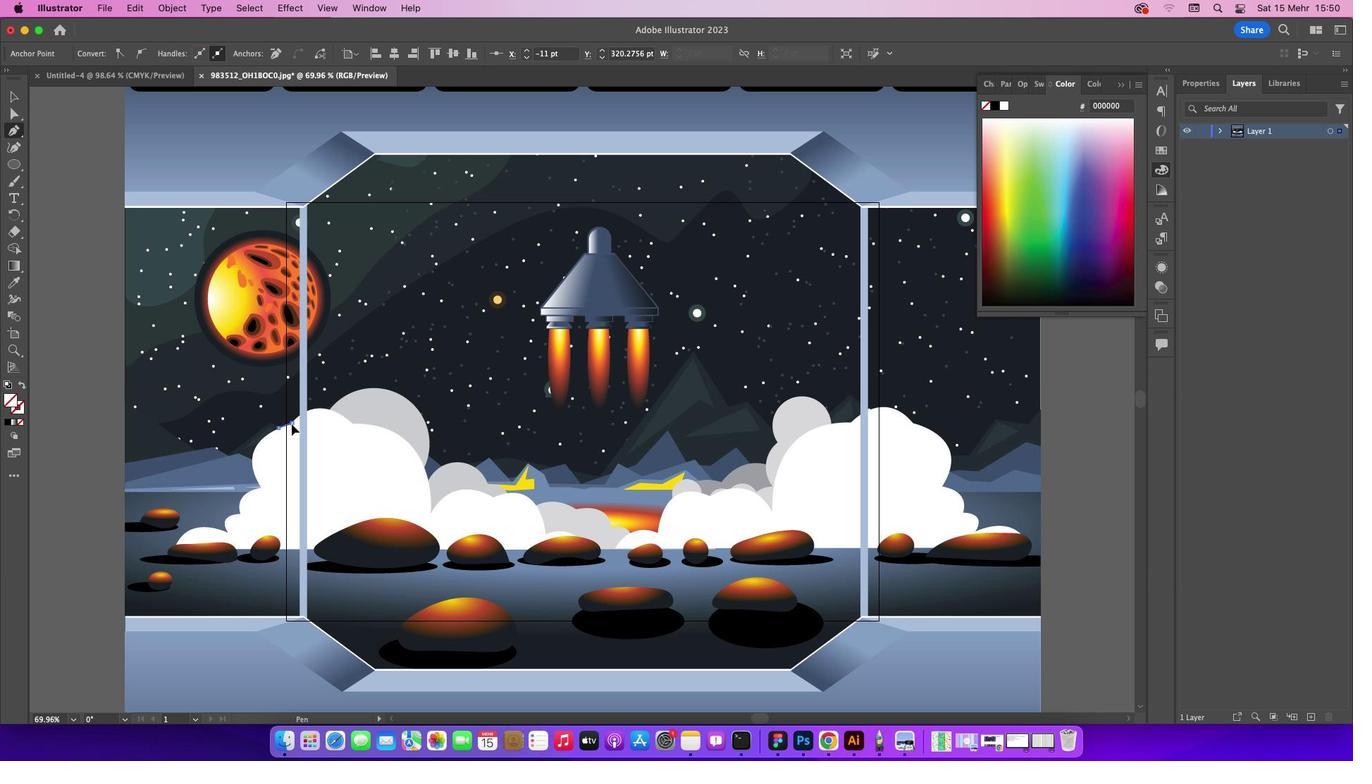 
Action: Mouse moved to (329, 408)
Screenshot: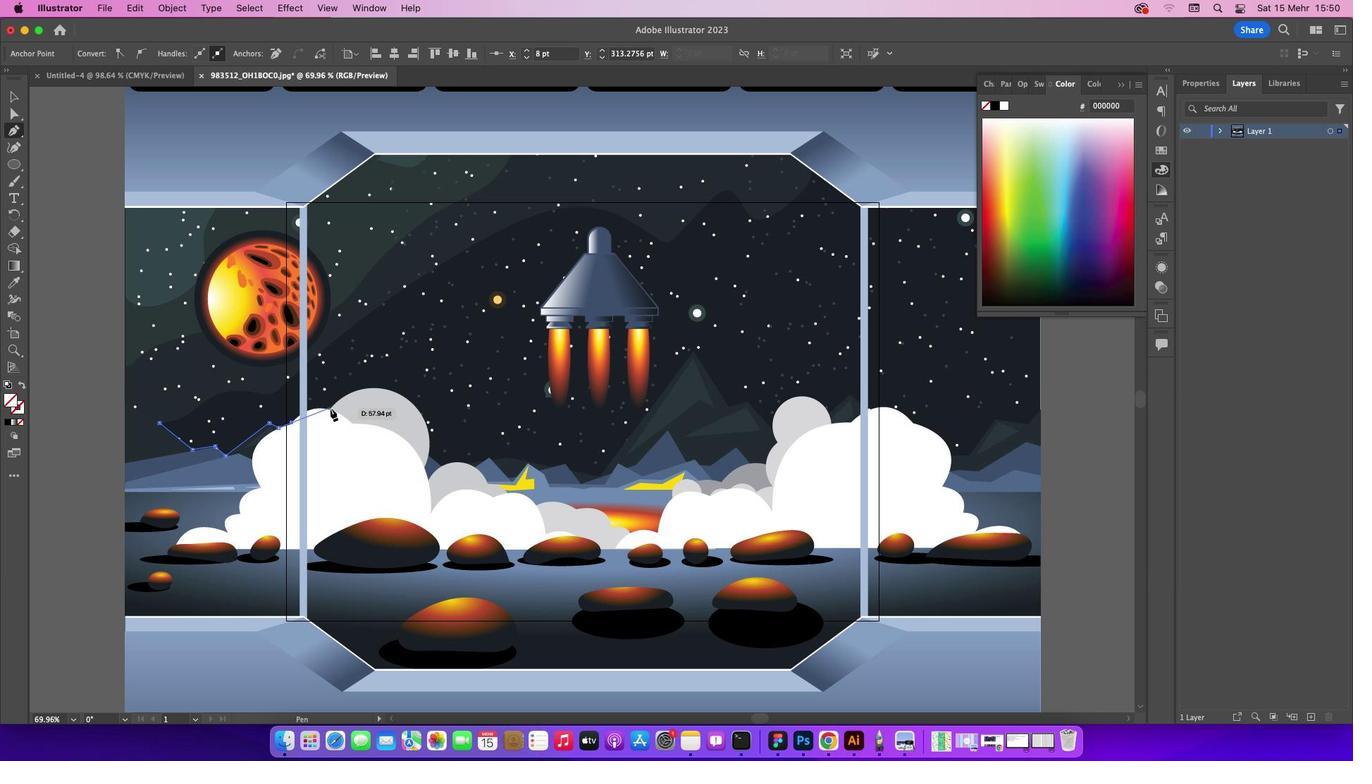 
Action: Mouse pressed left at (329, 408)
Screenshot: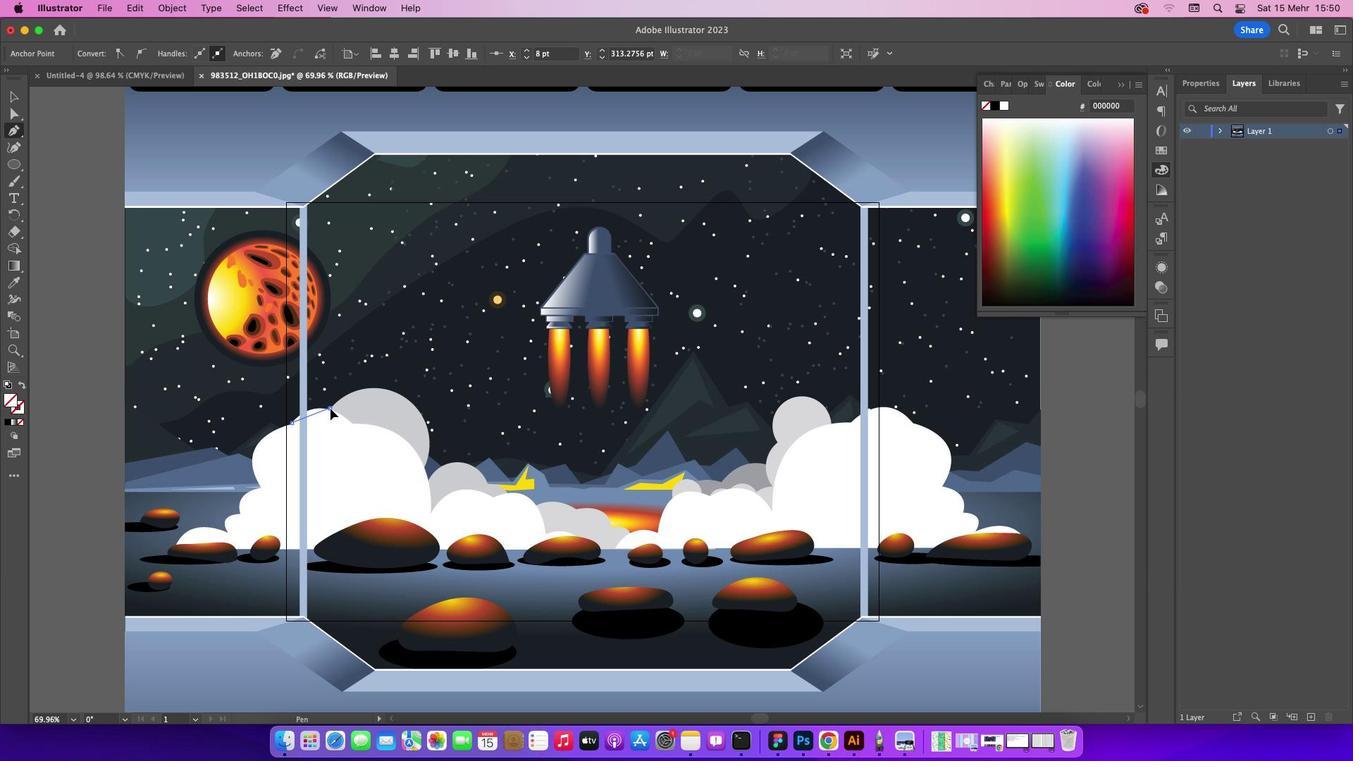 
Action: Mouse moved to (328, 406)
Screenshot: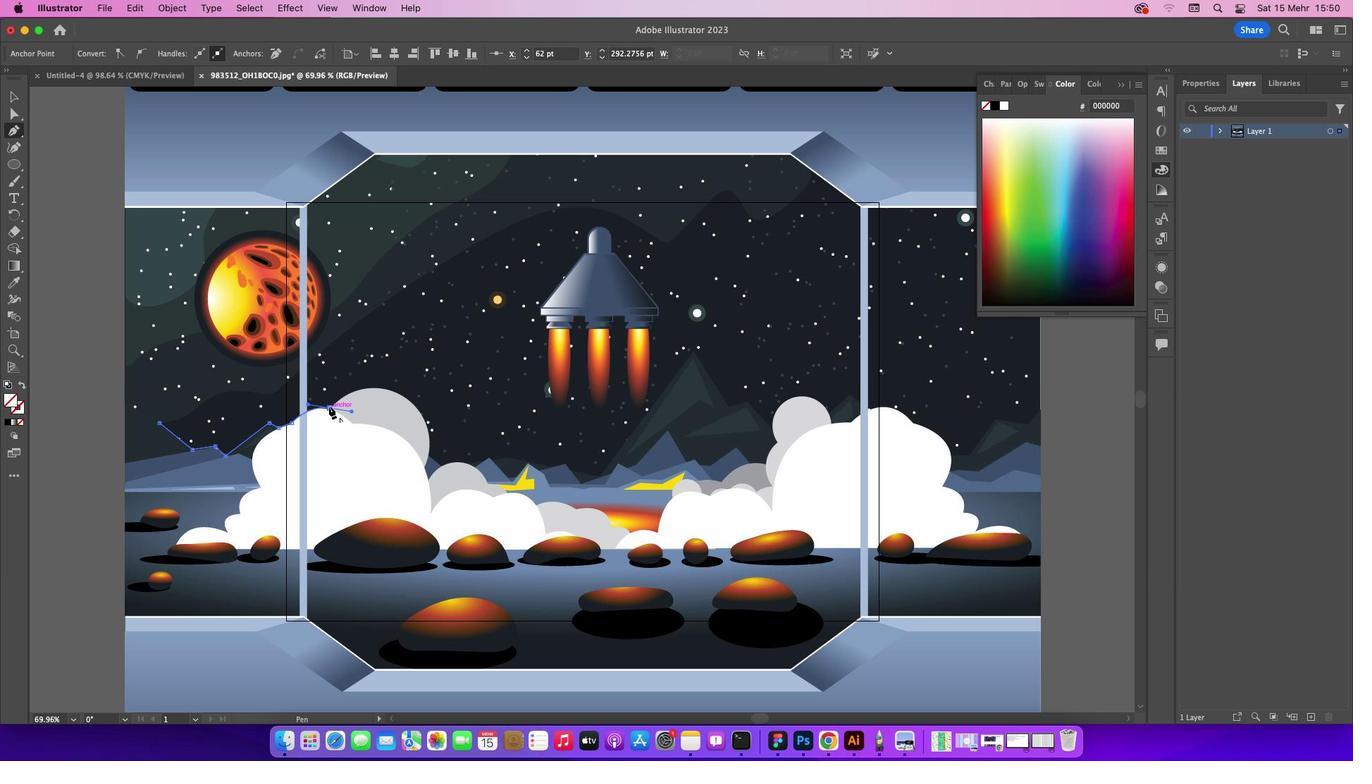 
Action: Mouse pressed left at (328, 406)
Screenshot: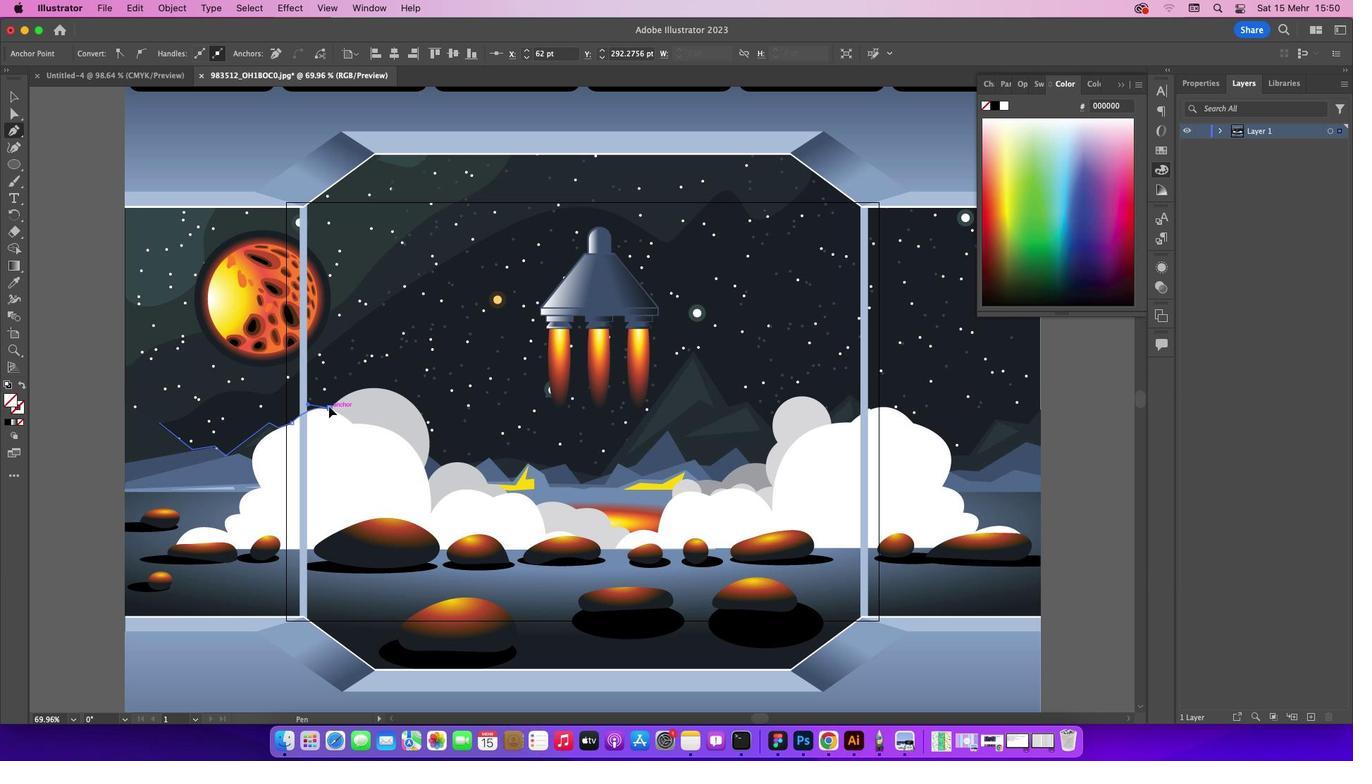 
Action: Mouse moved to (395, 391)
Screenshot: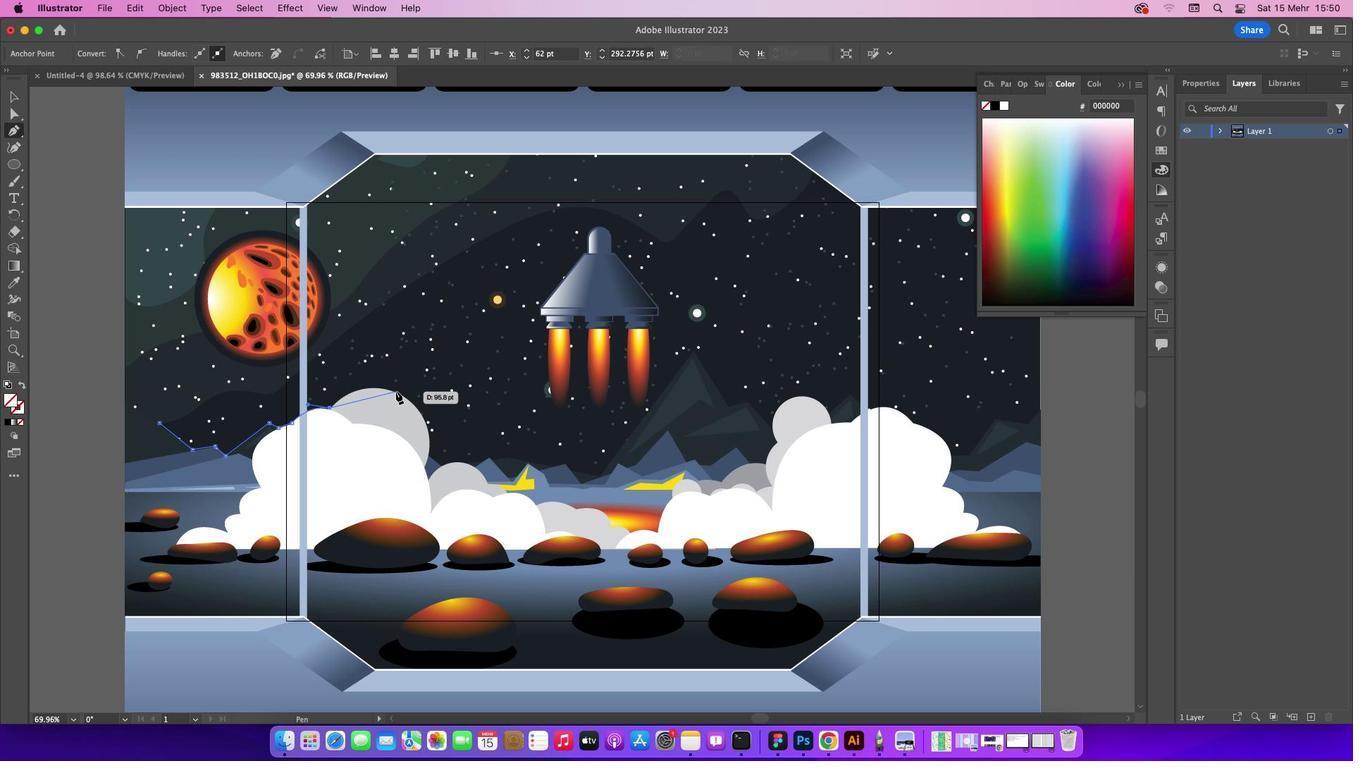 
Action: Mouse pressed left at (395, 391)
Screenshot: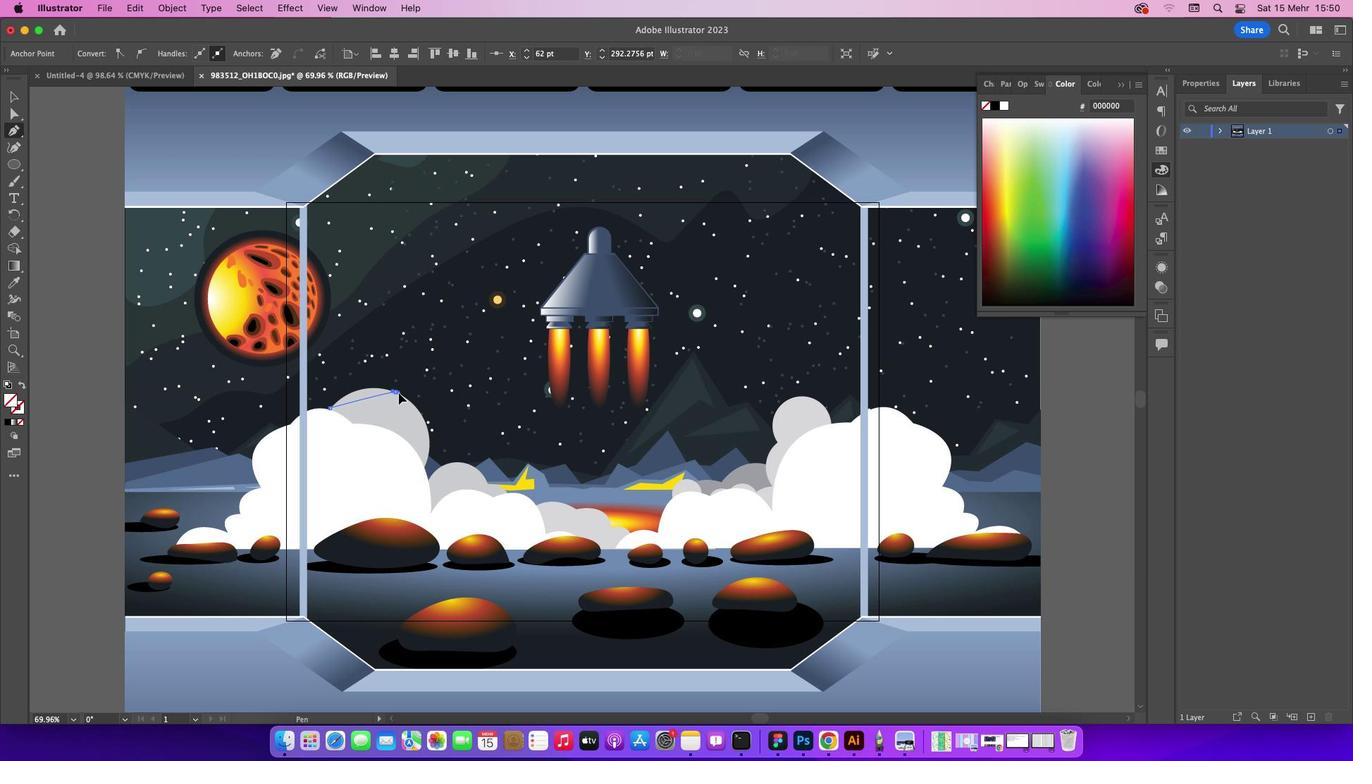 
Action: Mouse moved to (425, 466)
Screenshot: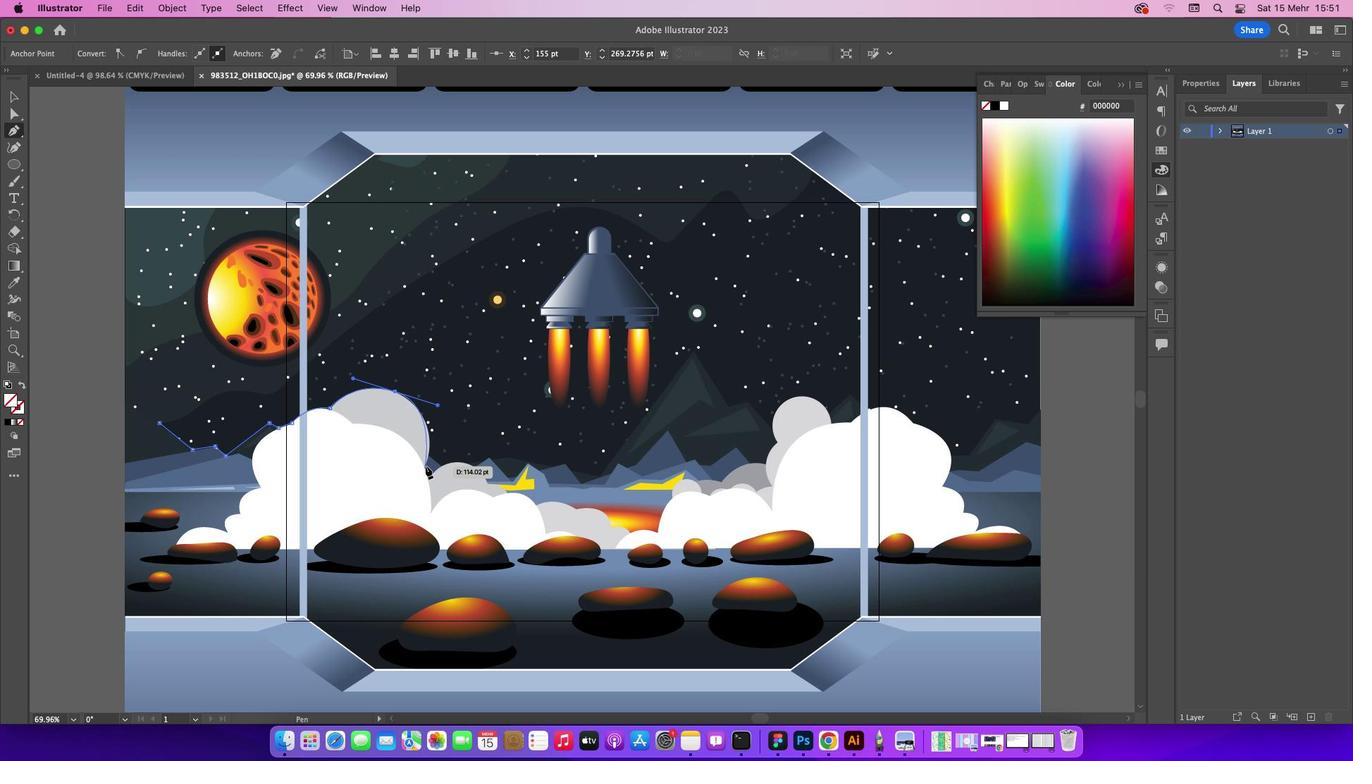 
Action: Mouse pressed left at (425, 466)
Screenshot: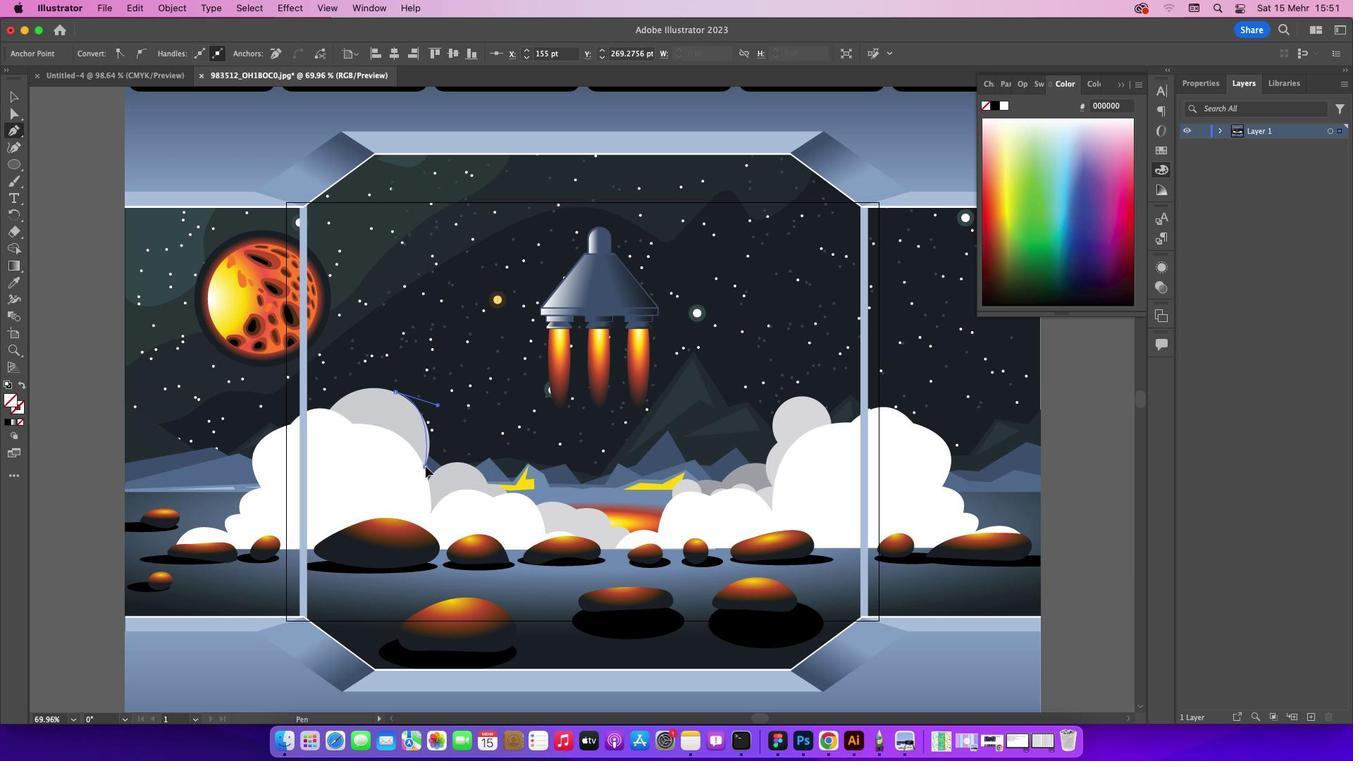 
Action: Mouse moved to (424, 466)
Screenshot: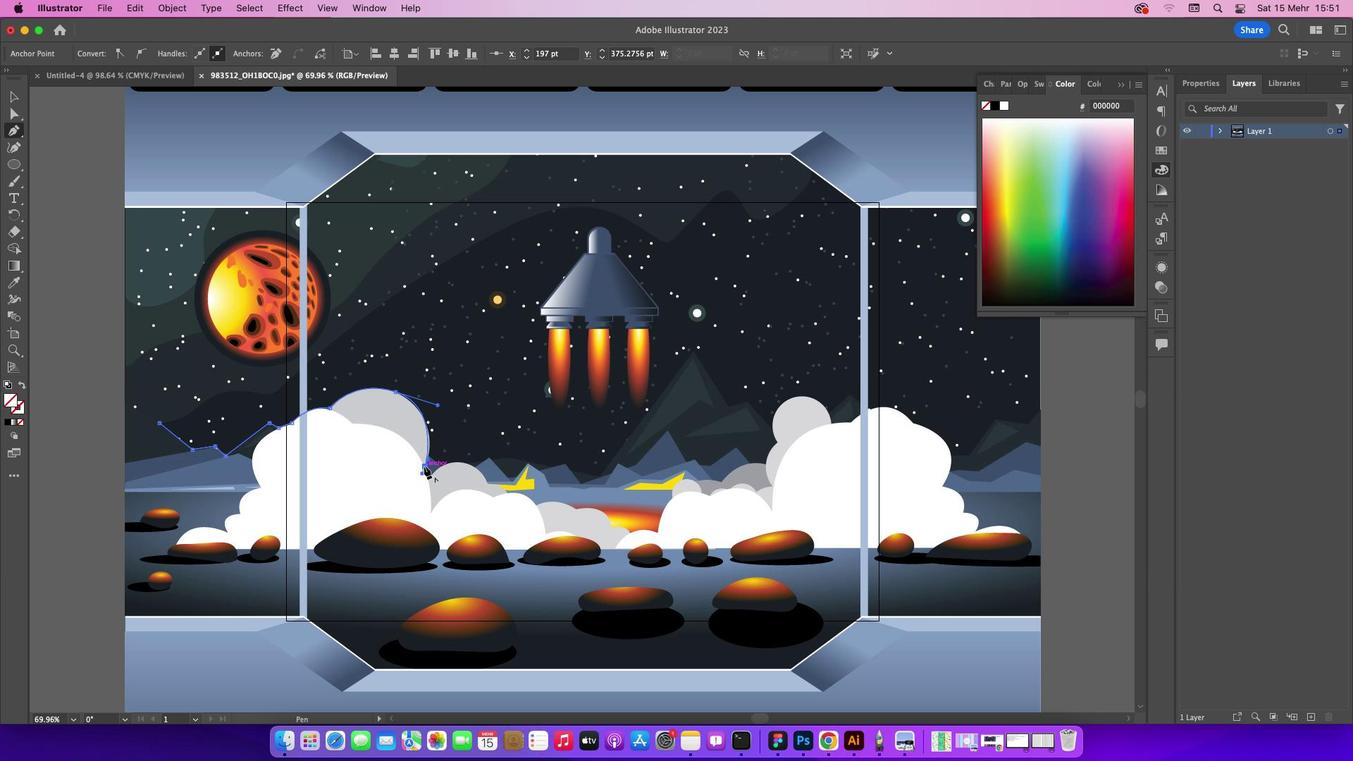 
Action: Mouse pressed left at (424, 466)
Screenshot: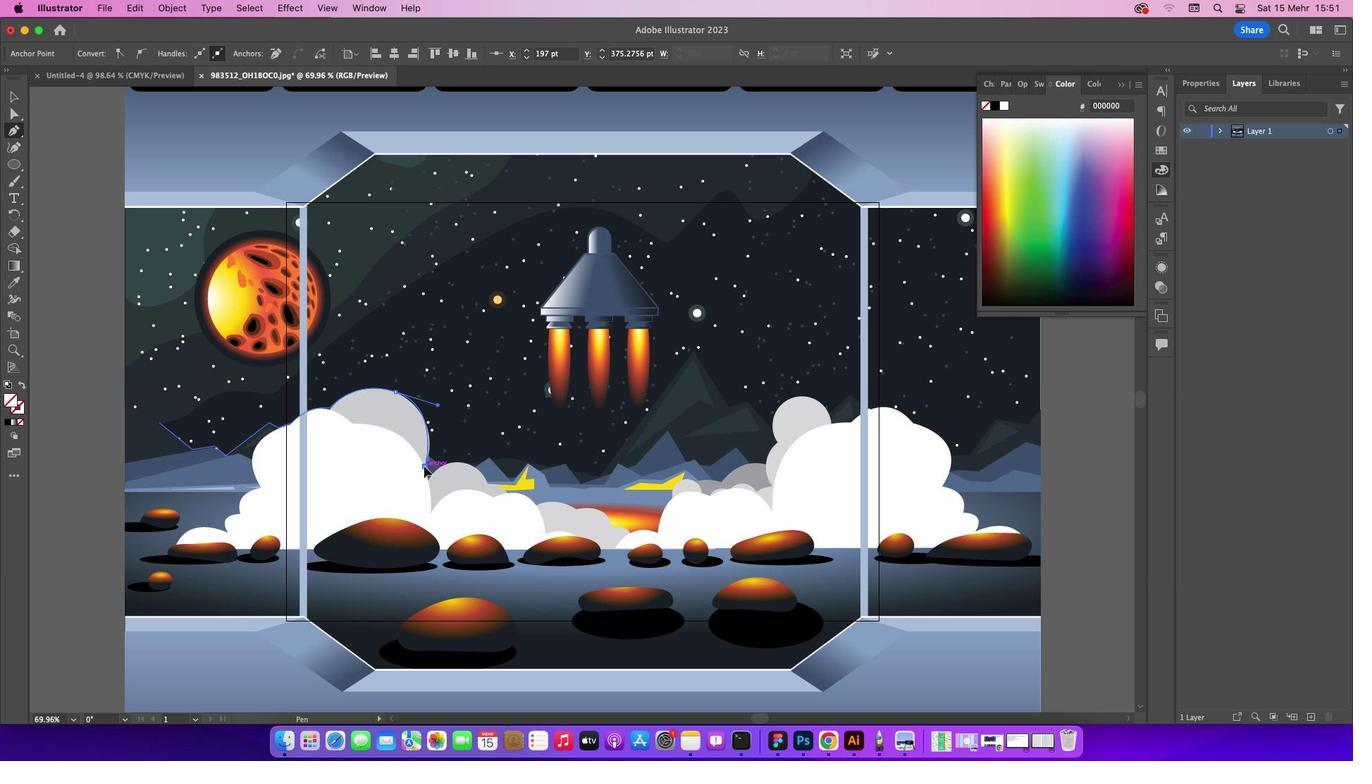 
Action: Mouse moved to (434, 459)
Screenshot: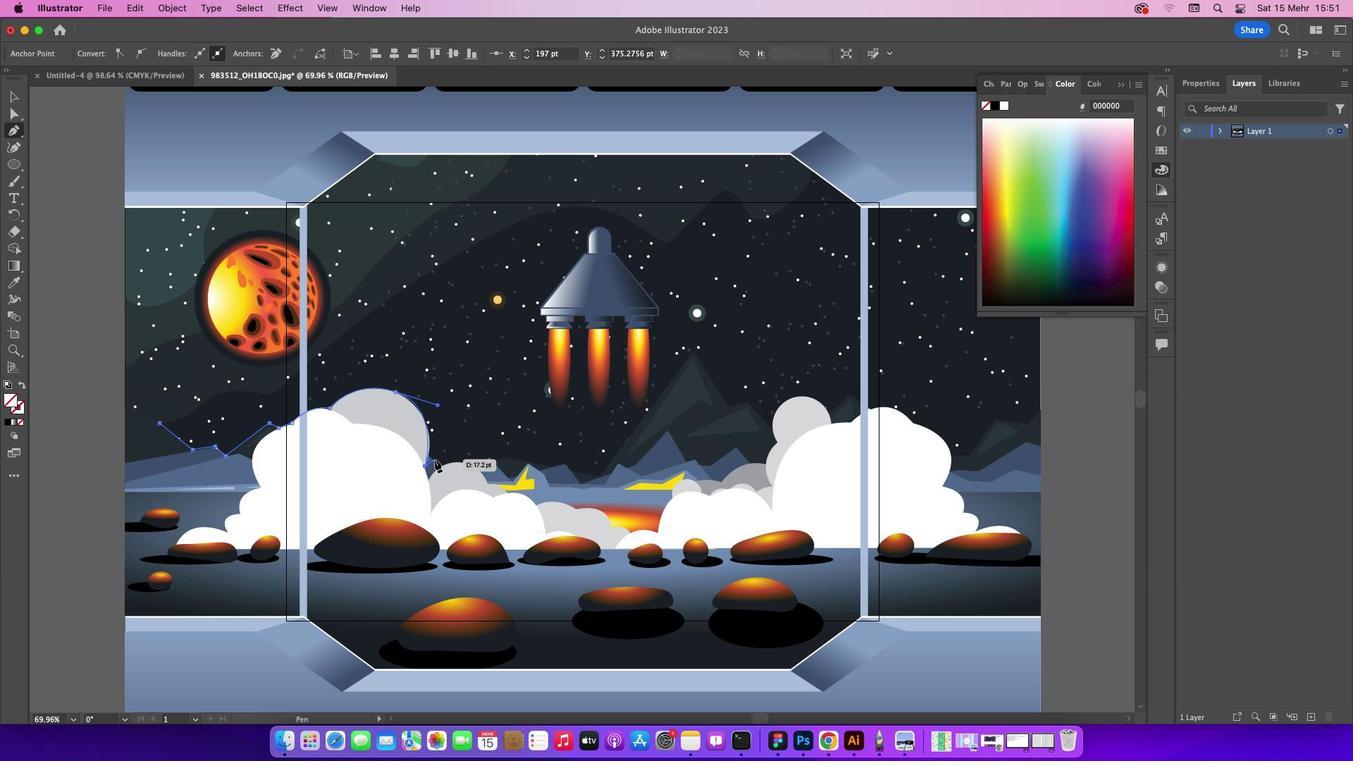 
Action: Key pressed Key.cmd'z'
Screenshot: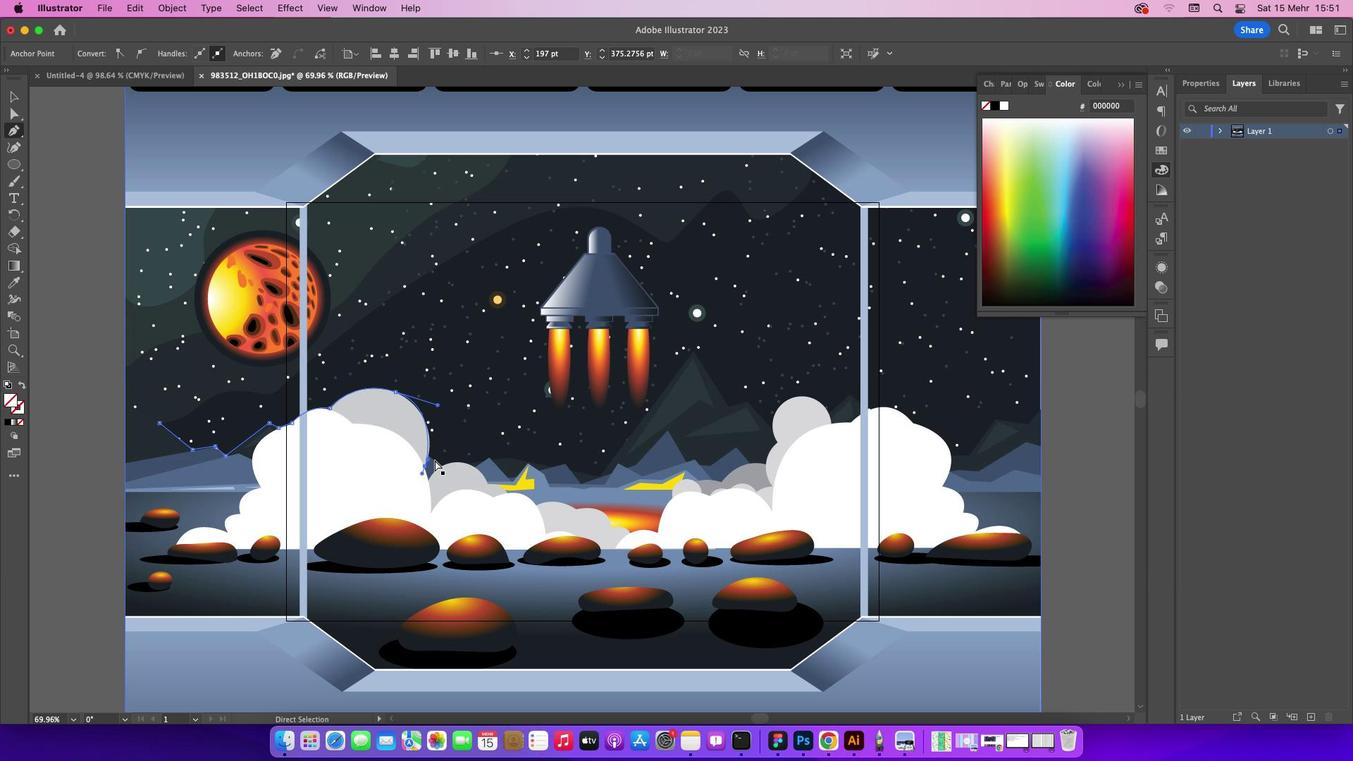 
Action: Mouse moved to (435, 456)
Screenshot: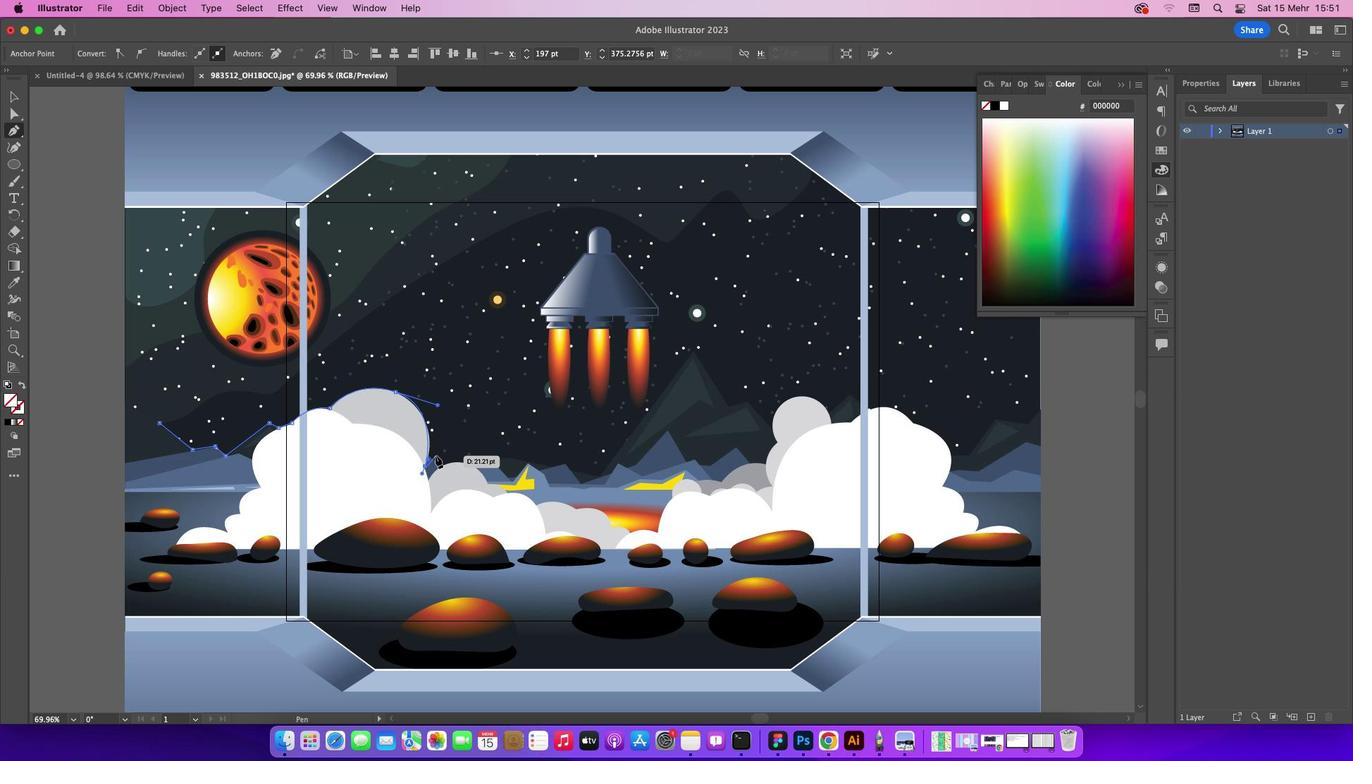 
Action: Key pressed Key.cmd'z'
Screenshot: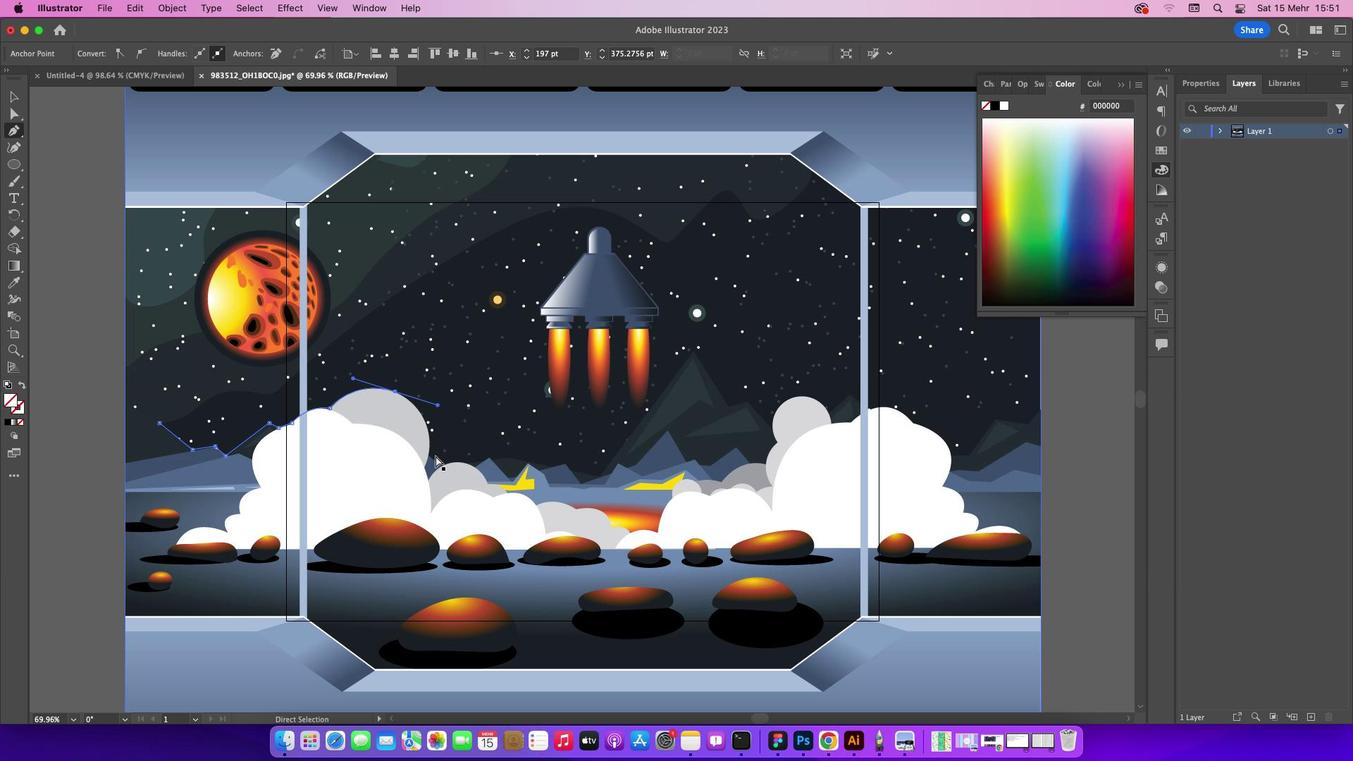 
Action: Mouse moved to (428, 455)
Screenshot: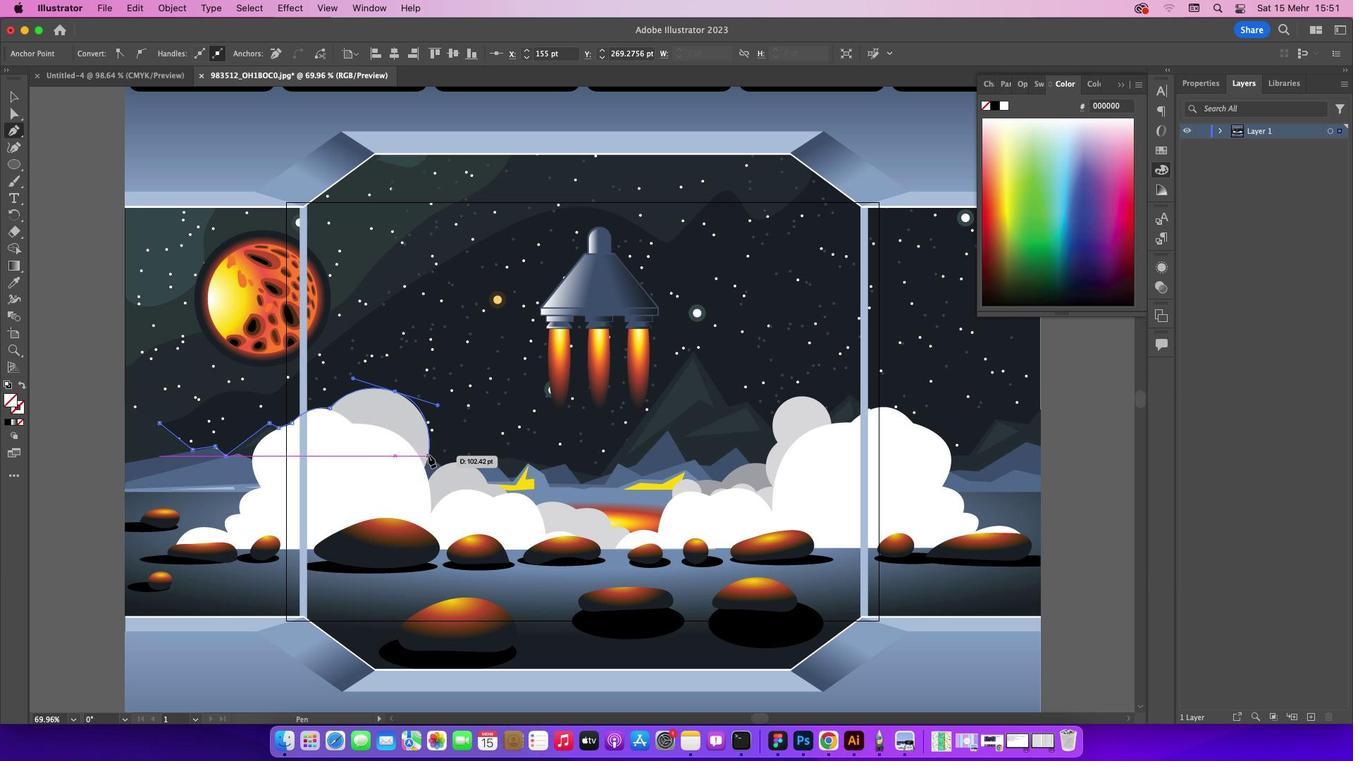 
Action: Mouse pressed left at (428, 455)
Screenshot: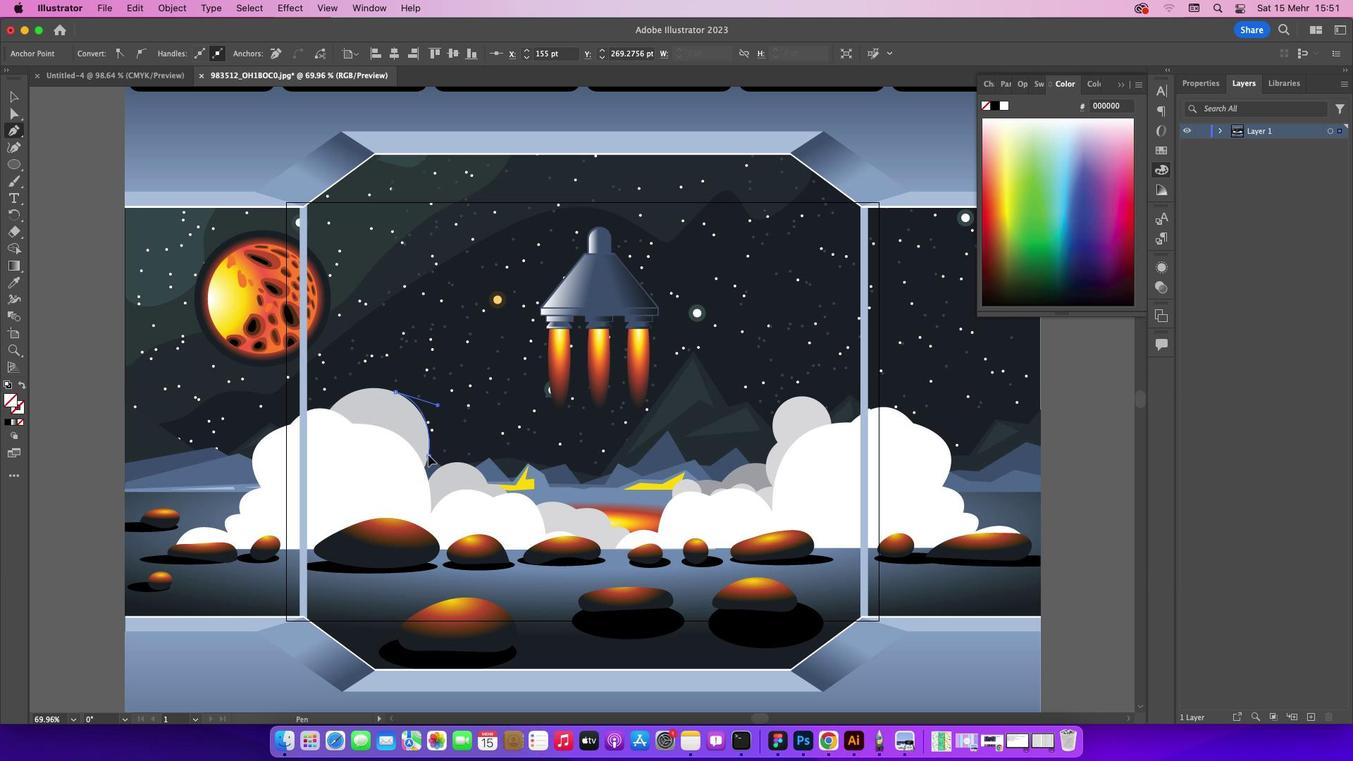 
Action: Mouse moved to (439, 464)
Screenshot: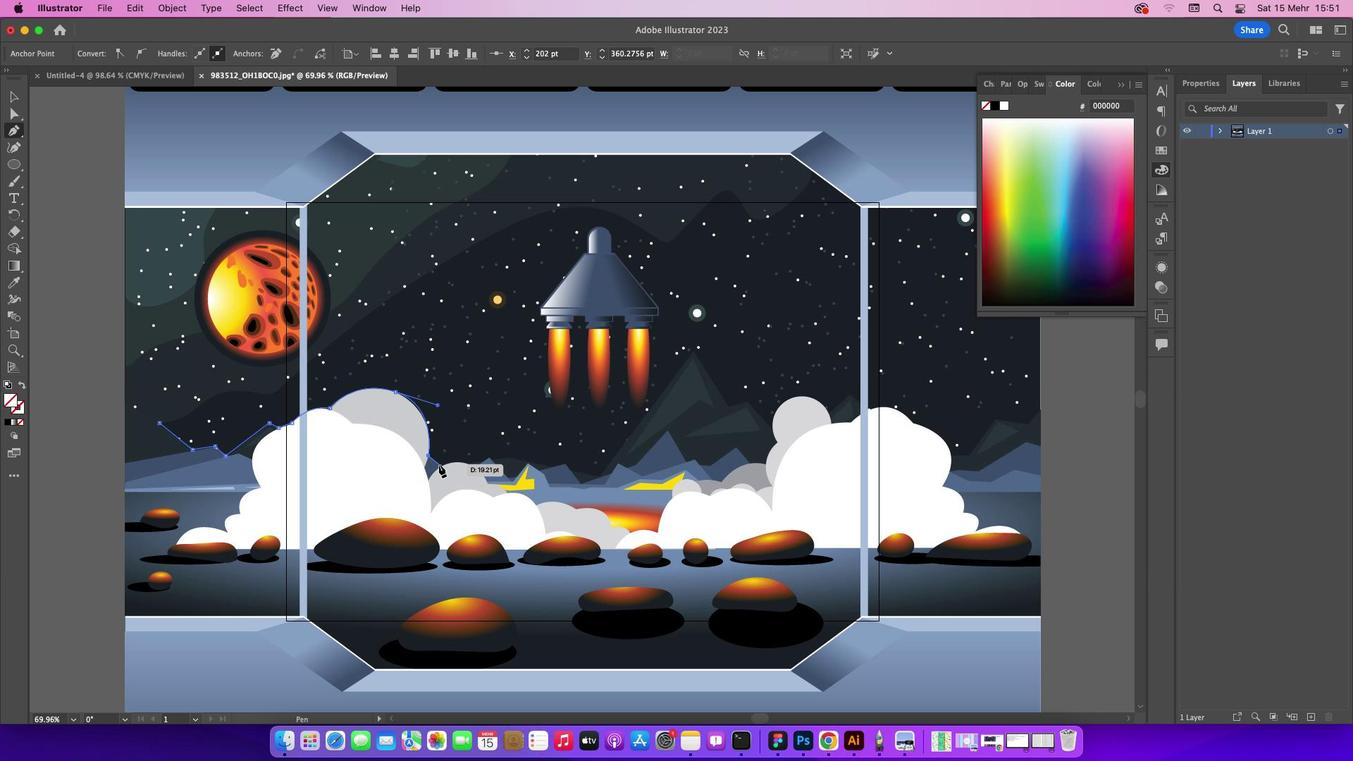 
Action: Mouse pressed left at (439, 464)
Screenshot: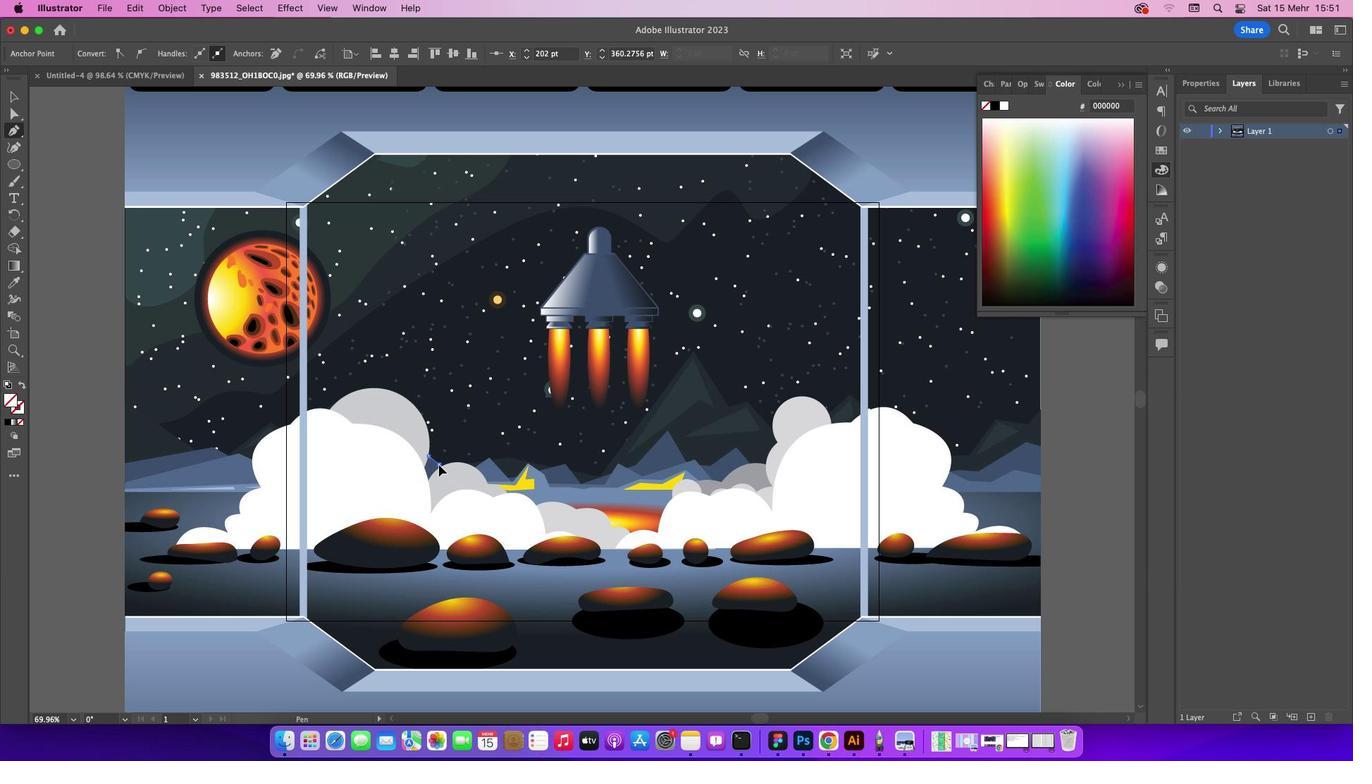 
Action: Mouse moved to (473, 466)
Screenshot: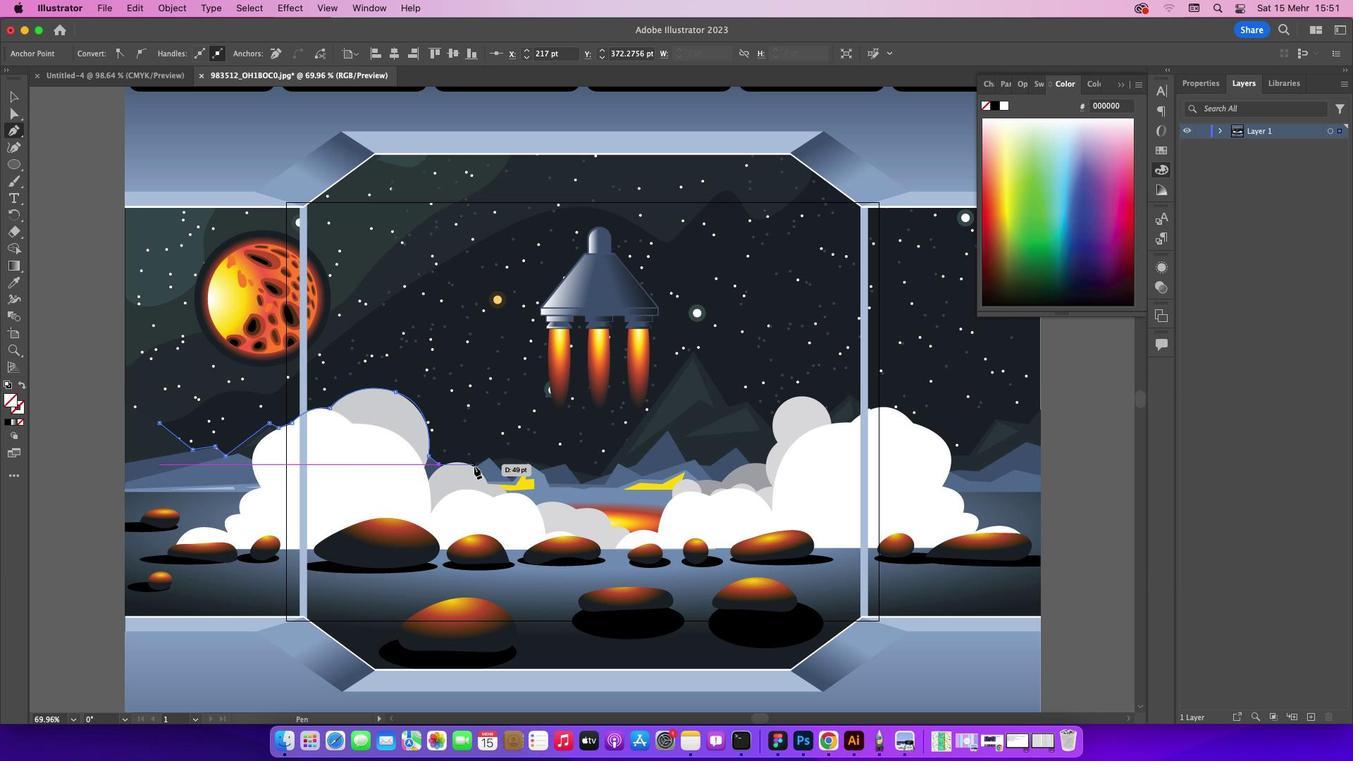 
Action: Mouse pressed left at (473, 466)
Screenshot: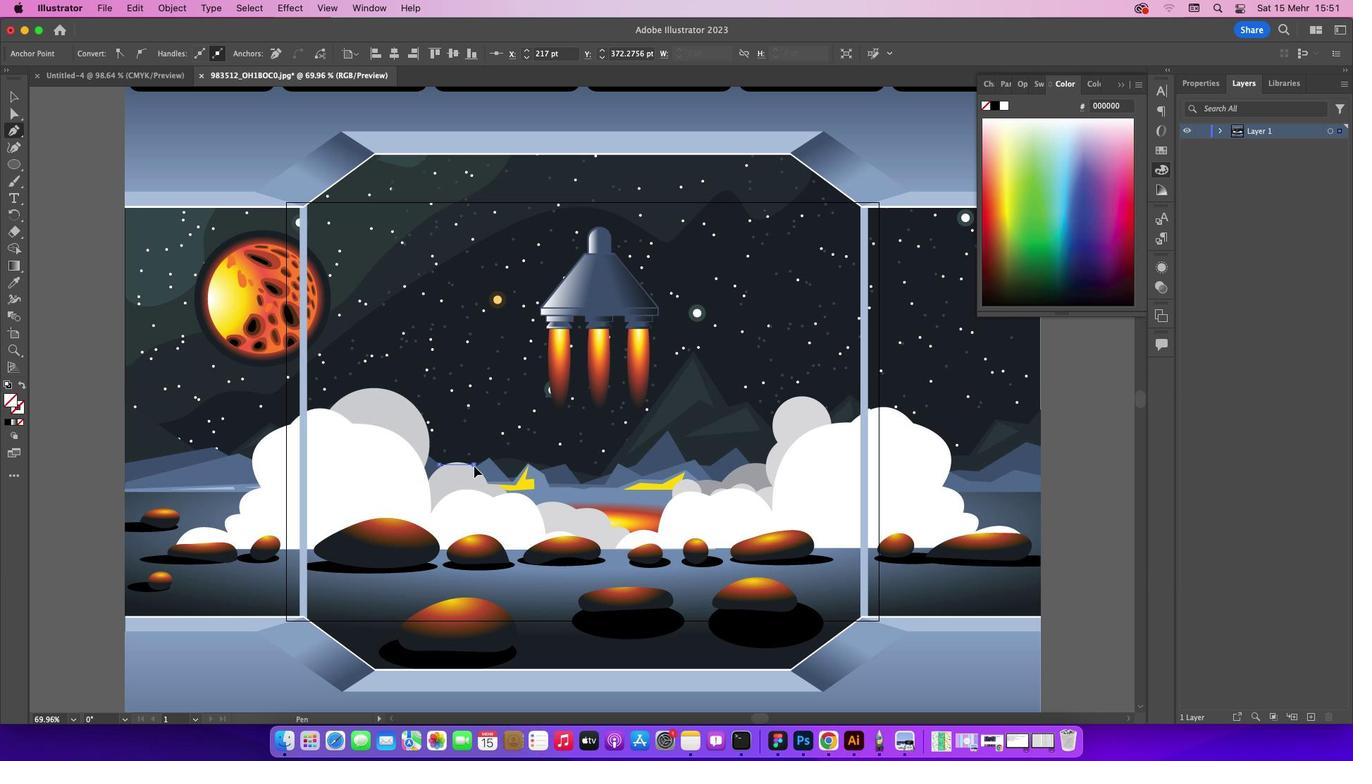 
Action: Mouse moved to (473, 462)
Screenshot: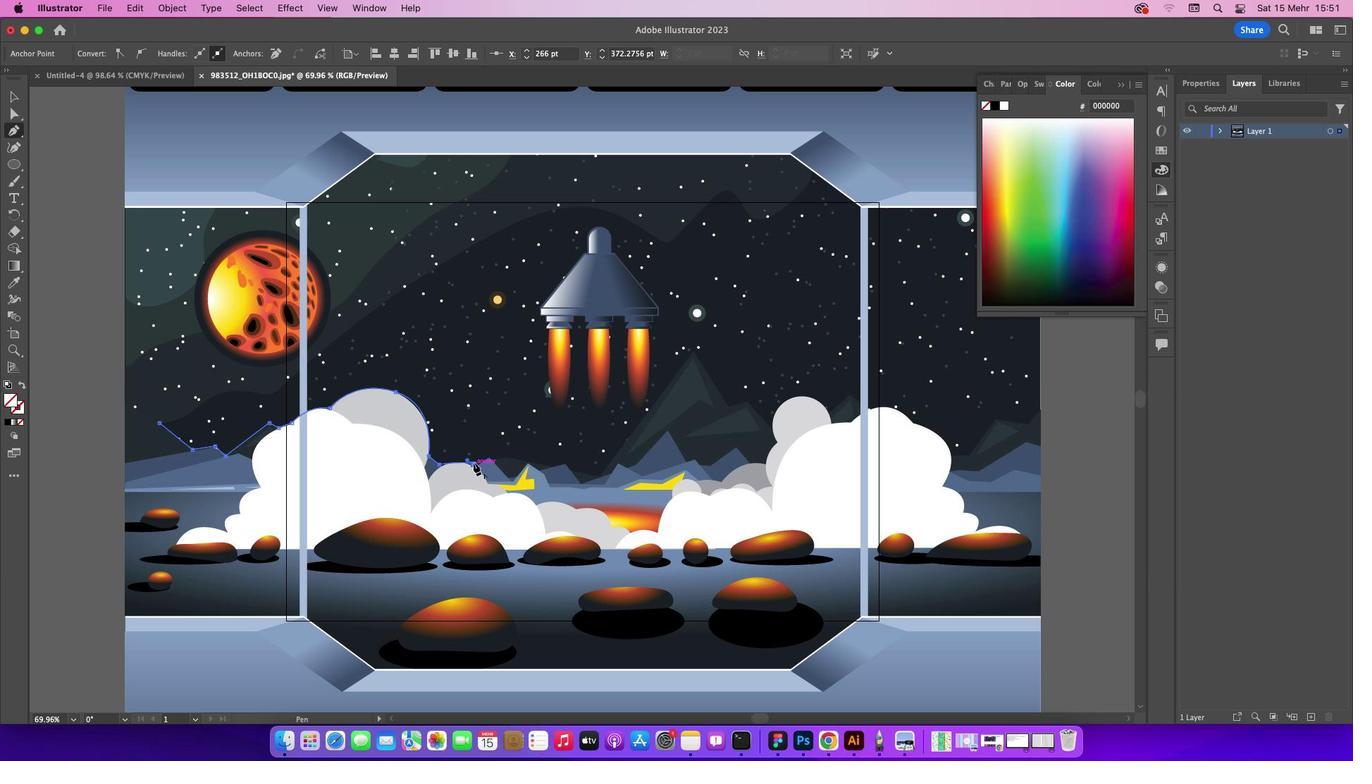 
Action: Mouse pressed left at (473, 462)
Screenshot: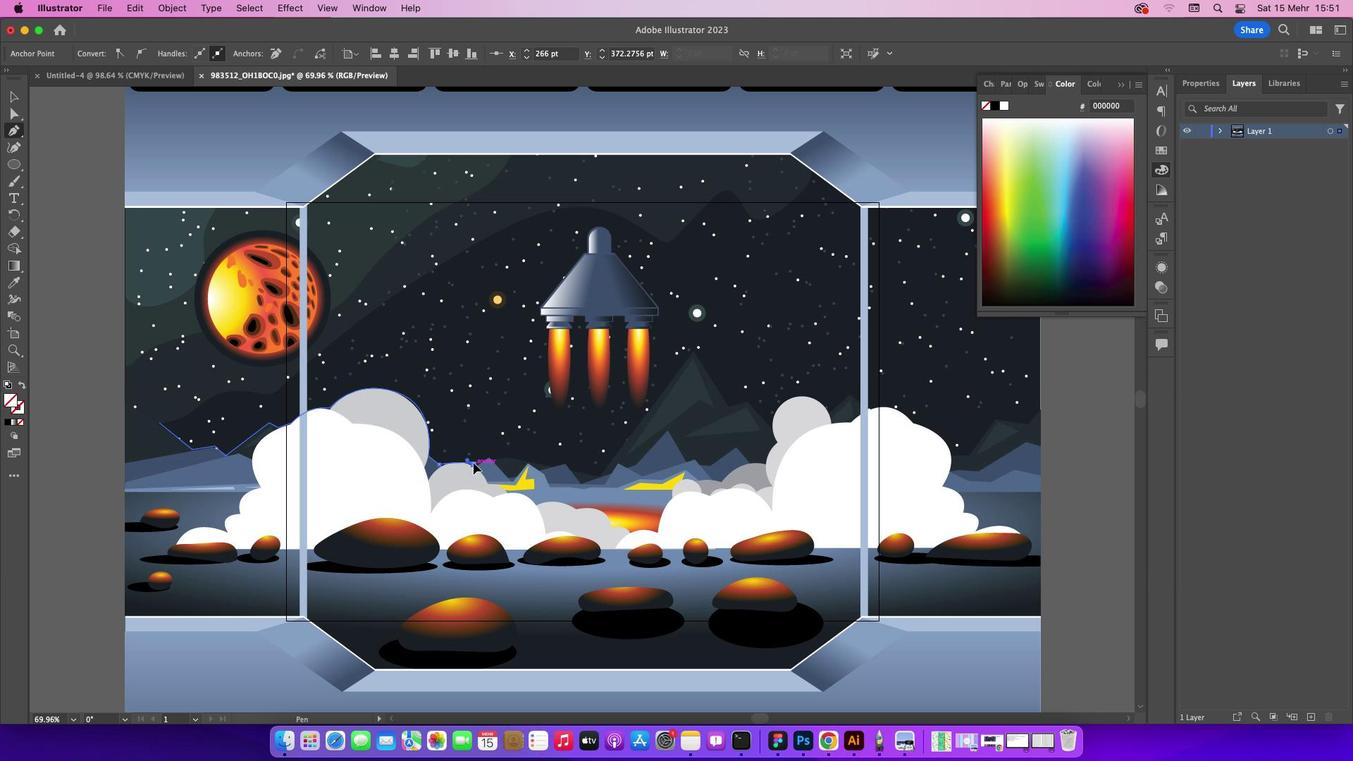 
Action: Mouse moved to (489, 457)
Screenshot: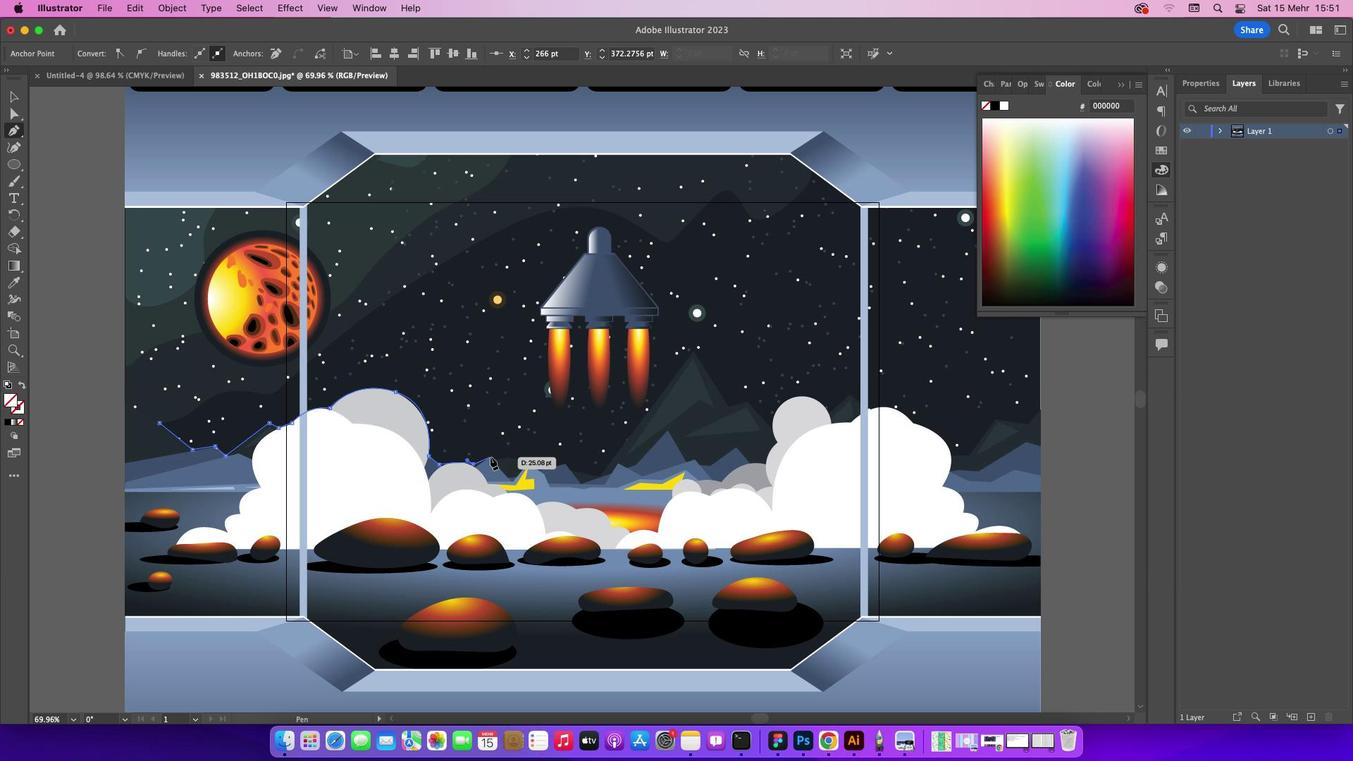 
Action: Mouse pressed left at (489, 457)
Screenshot: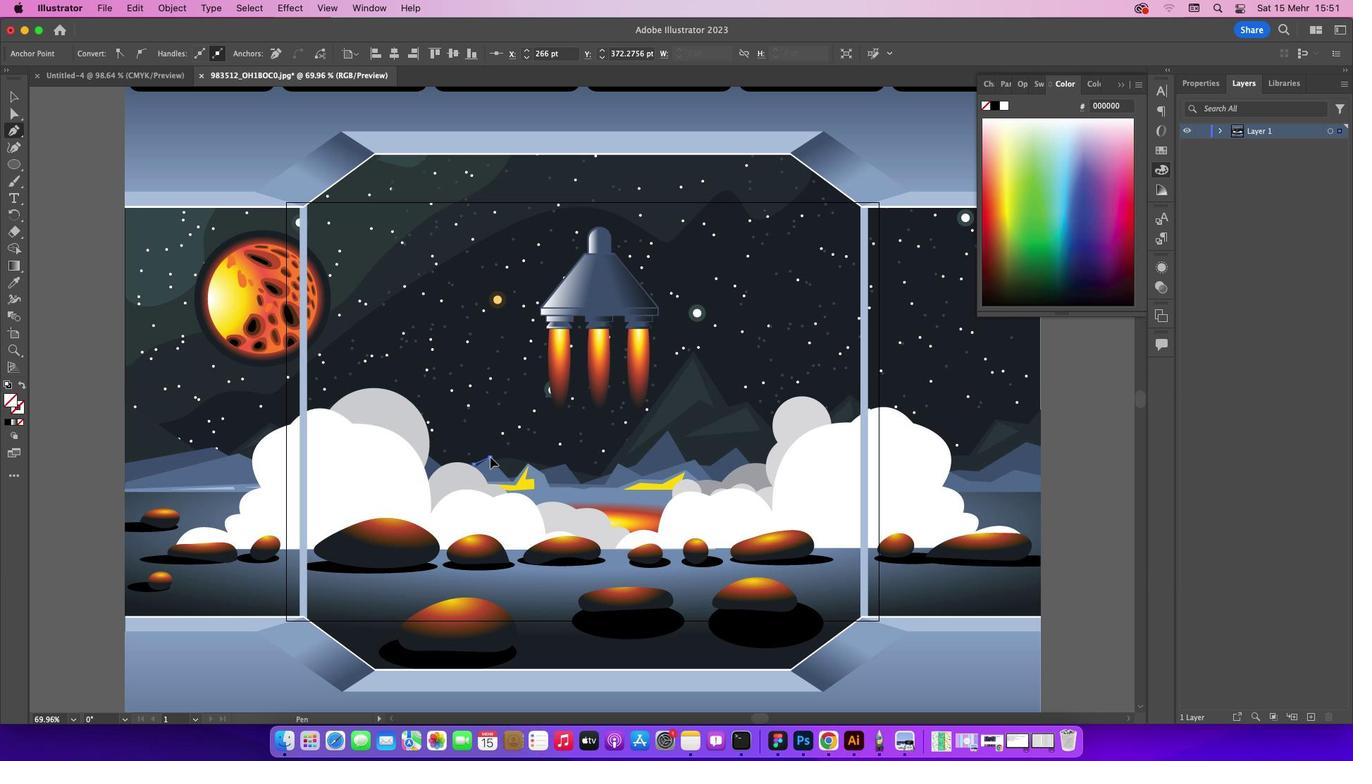 
Action: Mouse moved to (599, 476)
Screenshot: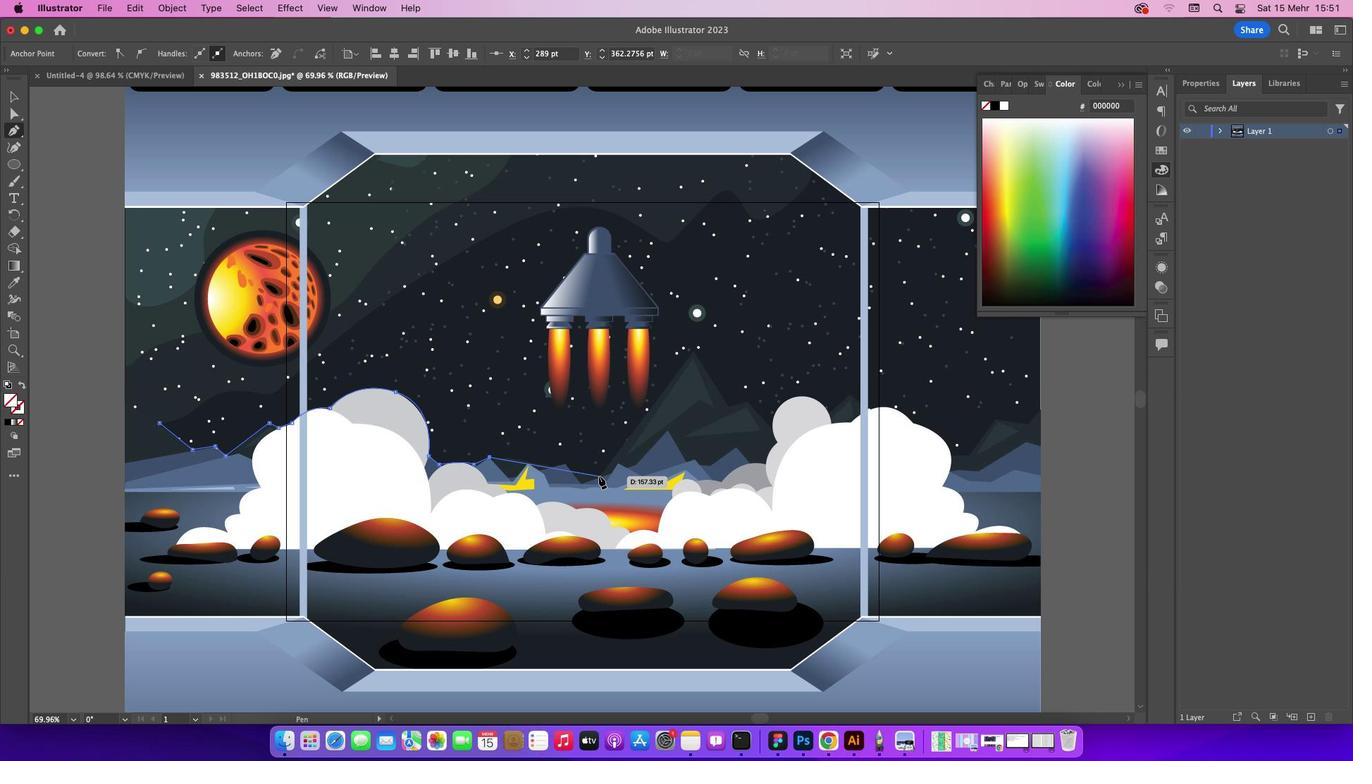 
Action: Mouse pressed left at (599, 476)
Screenshot: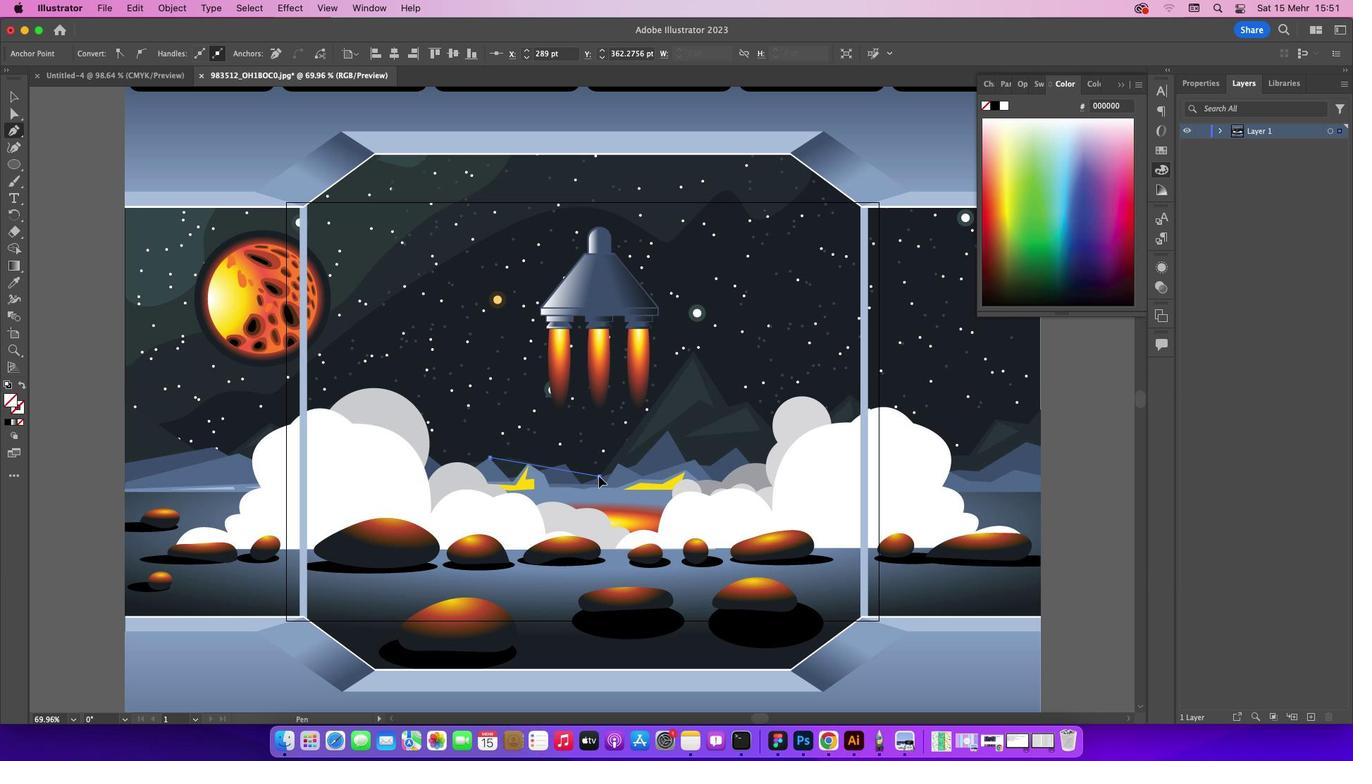 
Action: Mouse moved to (692, 348)
Screenshot: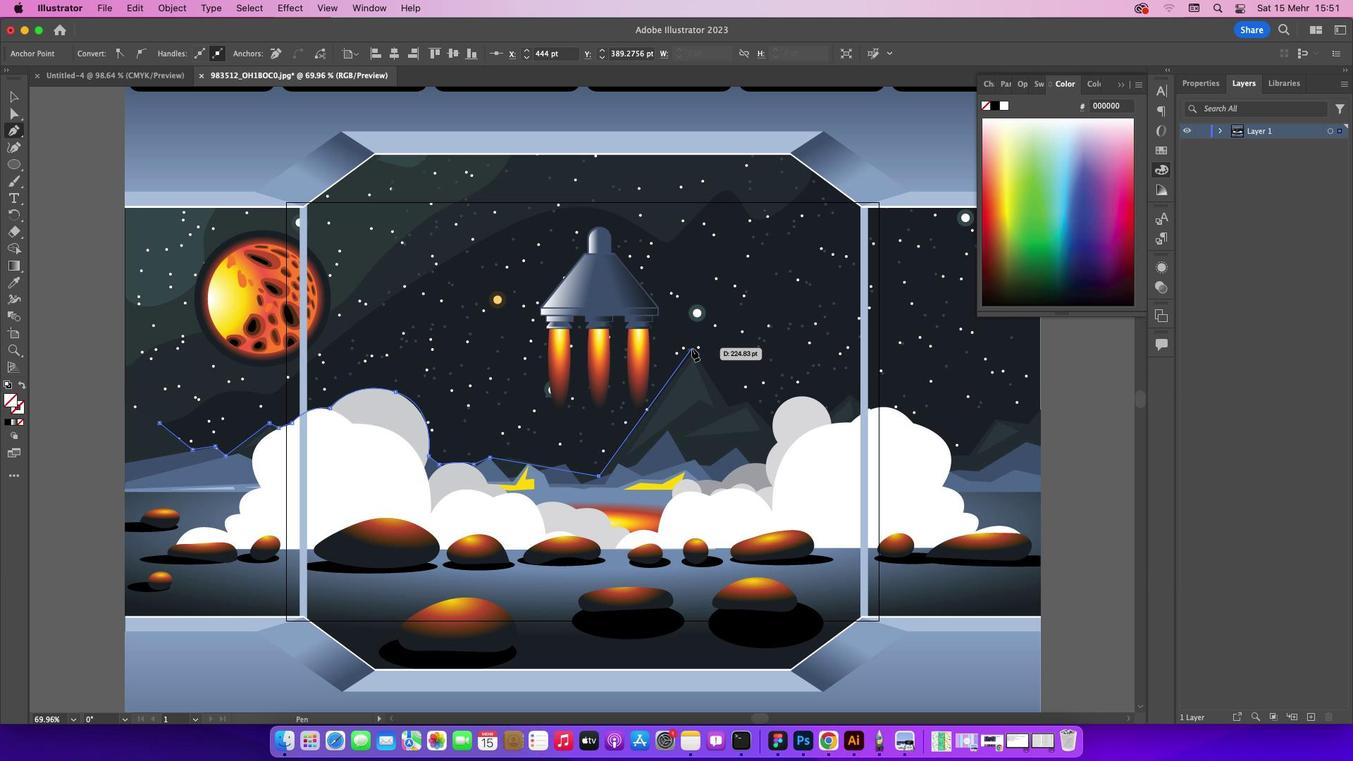 
Action: Mouse pressed left at (692, 348)
Screenshot: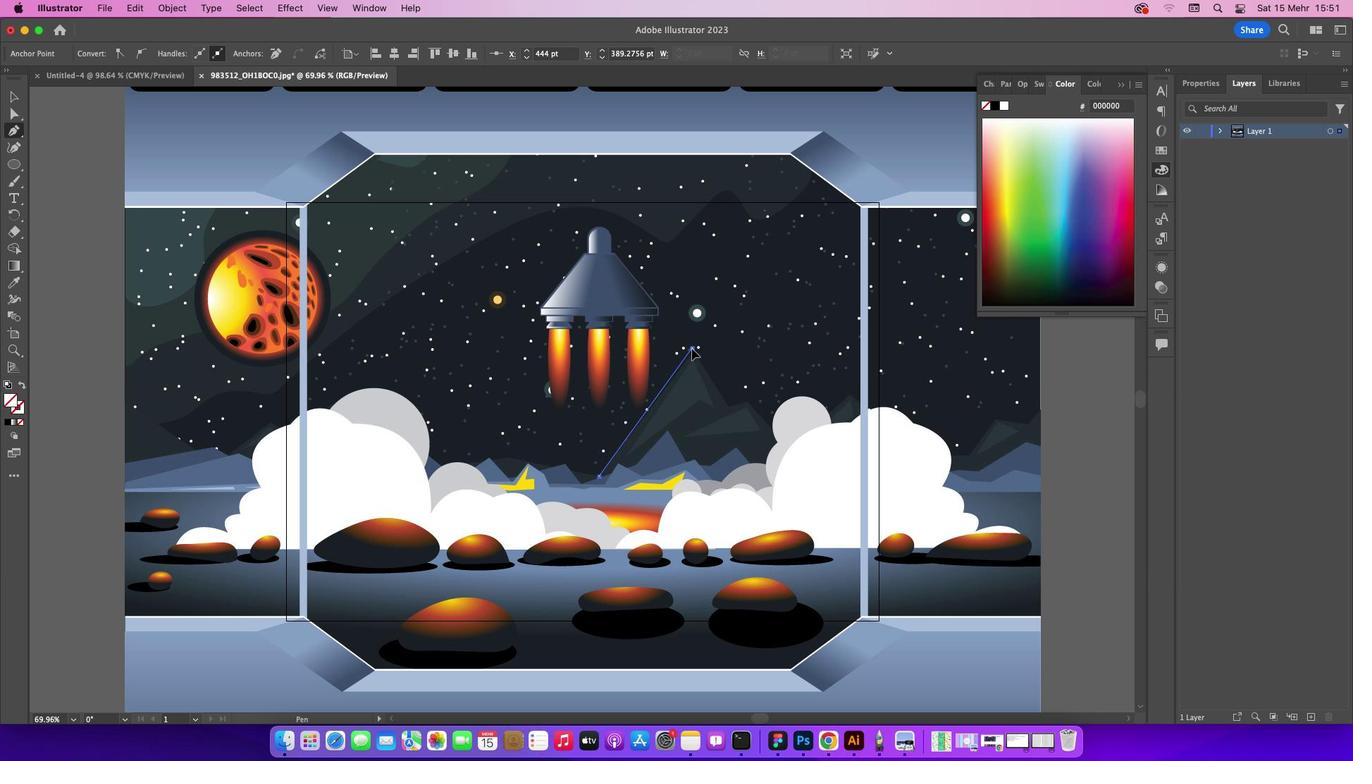 
Action: Mouse moved to (730, 405)
Screenshot: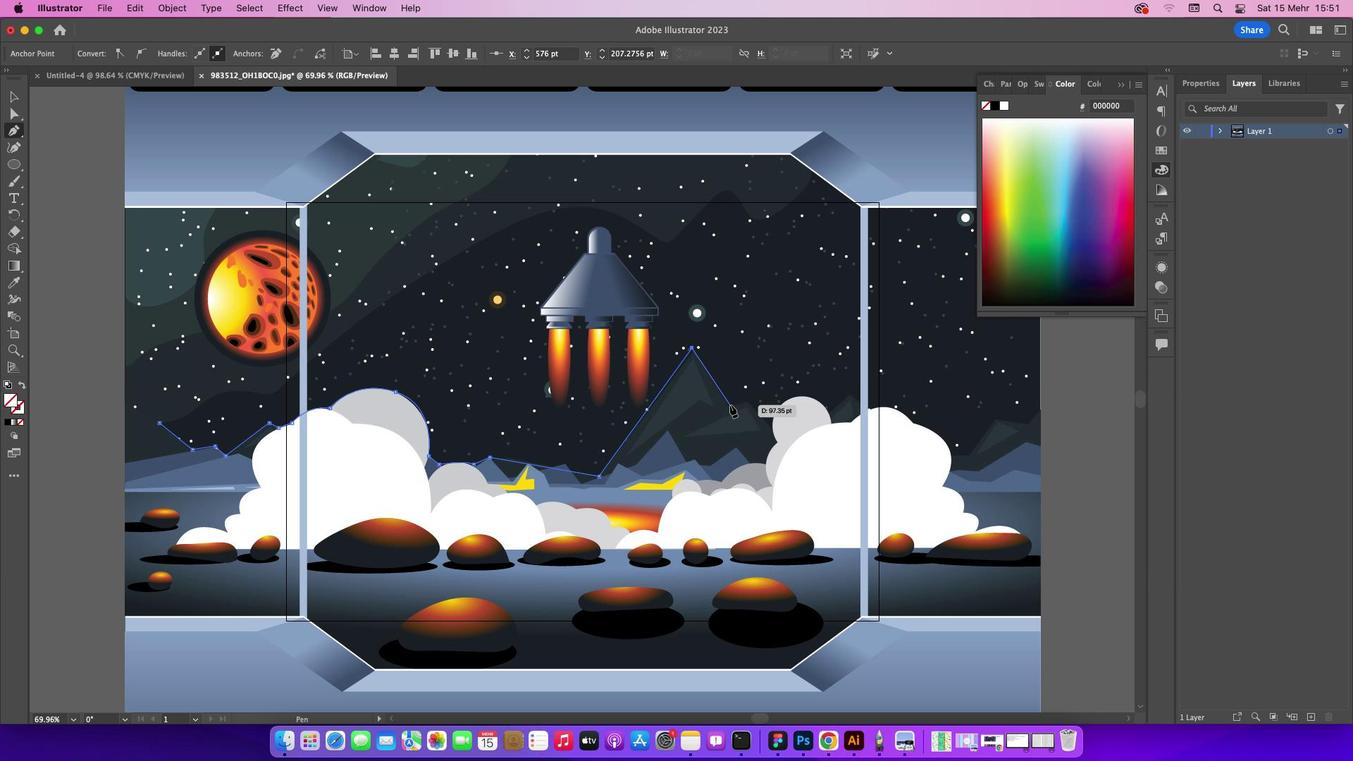 
Action: Mouse pressed left at (730, 405)
Screenshot: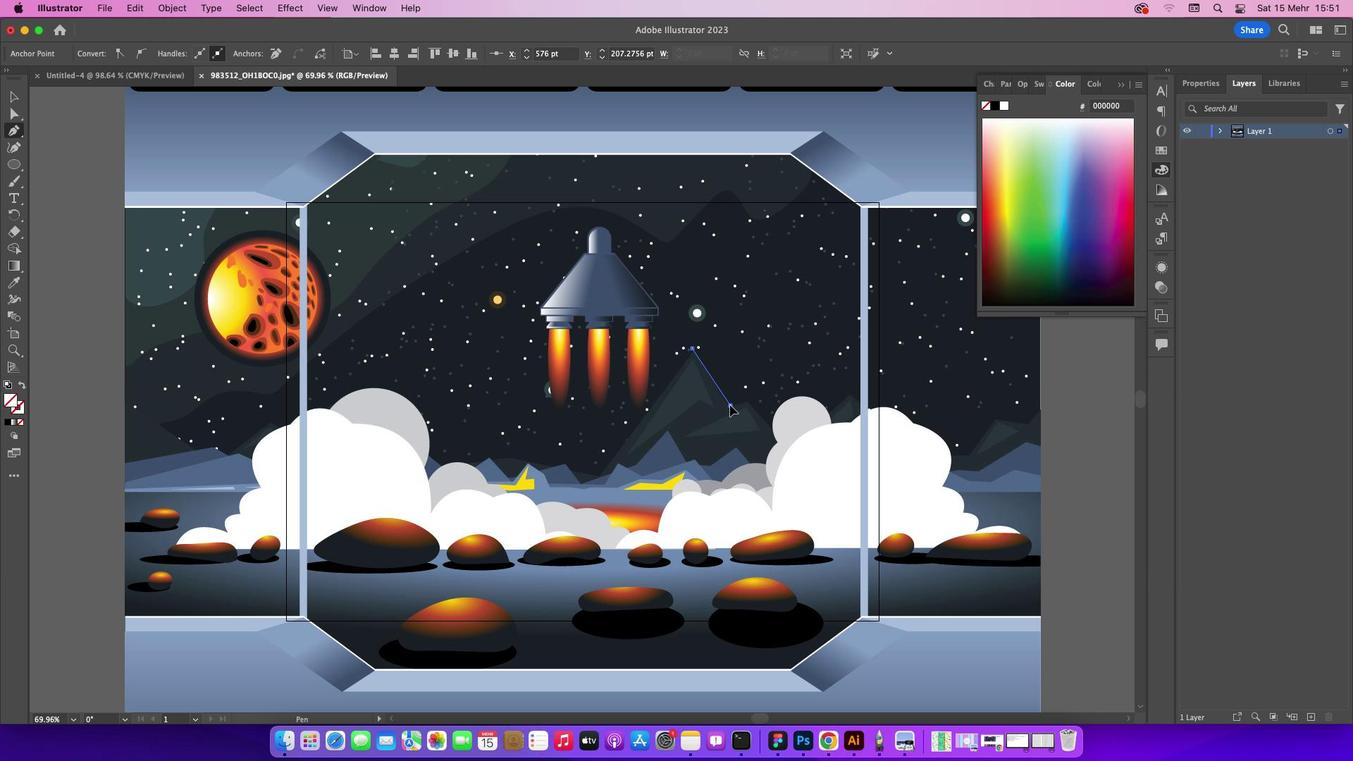 
Action: Mouse moved to (748, 399)
Screenshot: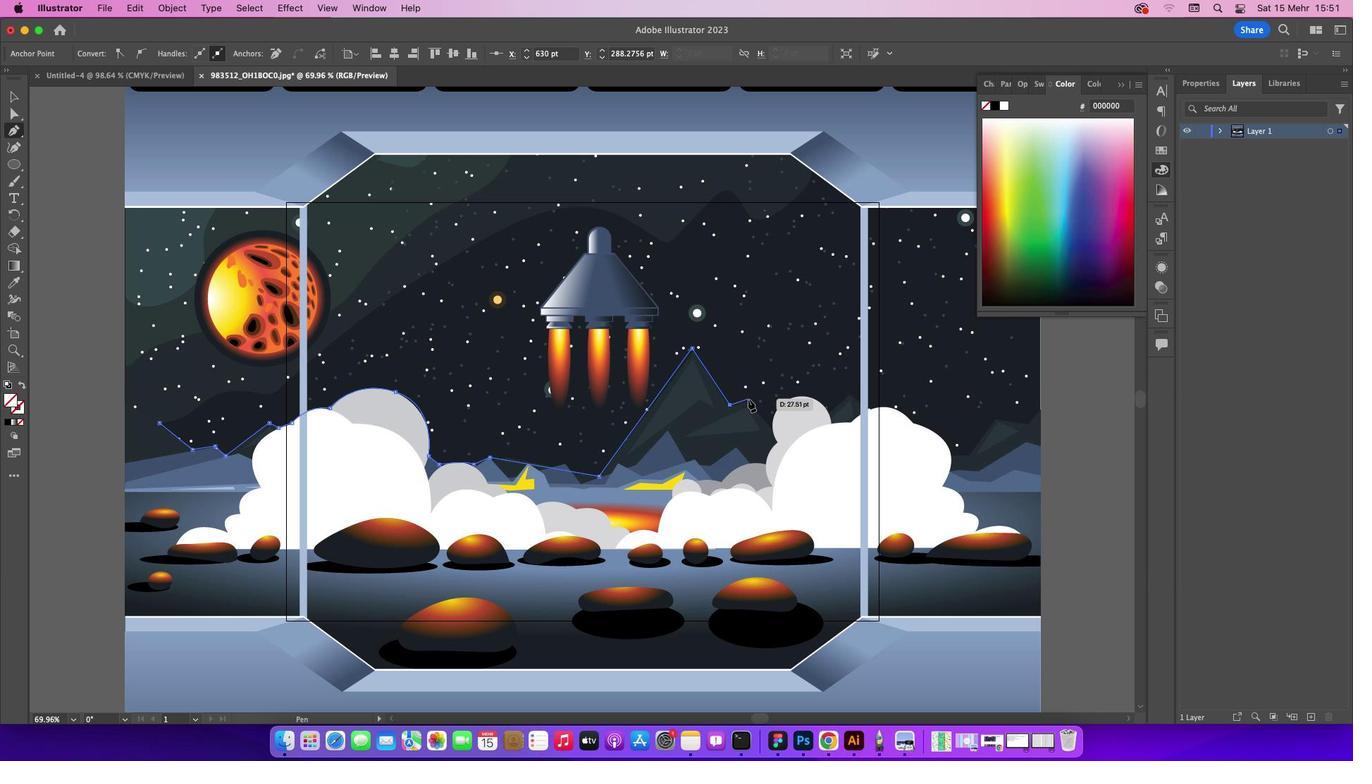
Action: Mouse pressed left at (748, 399)
Screenshot: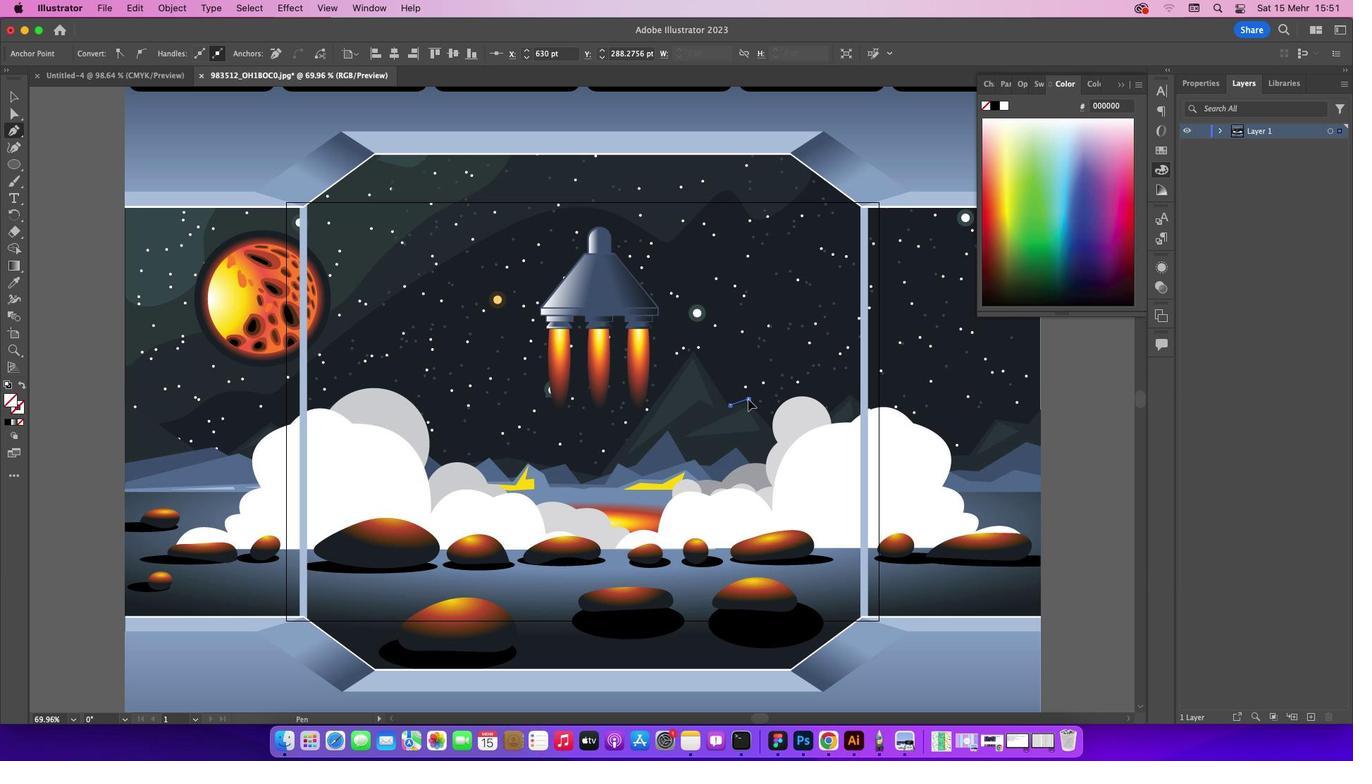 
Action: Mouse moved to (769, 425)
Screenshot: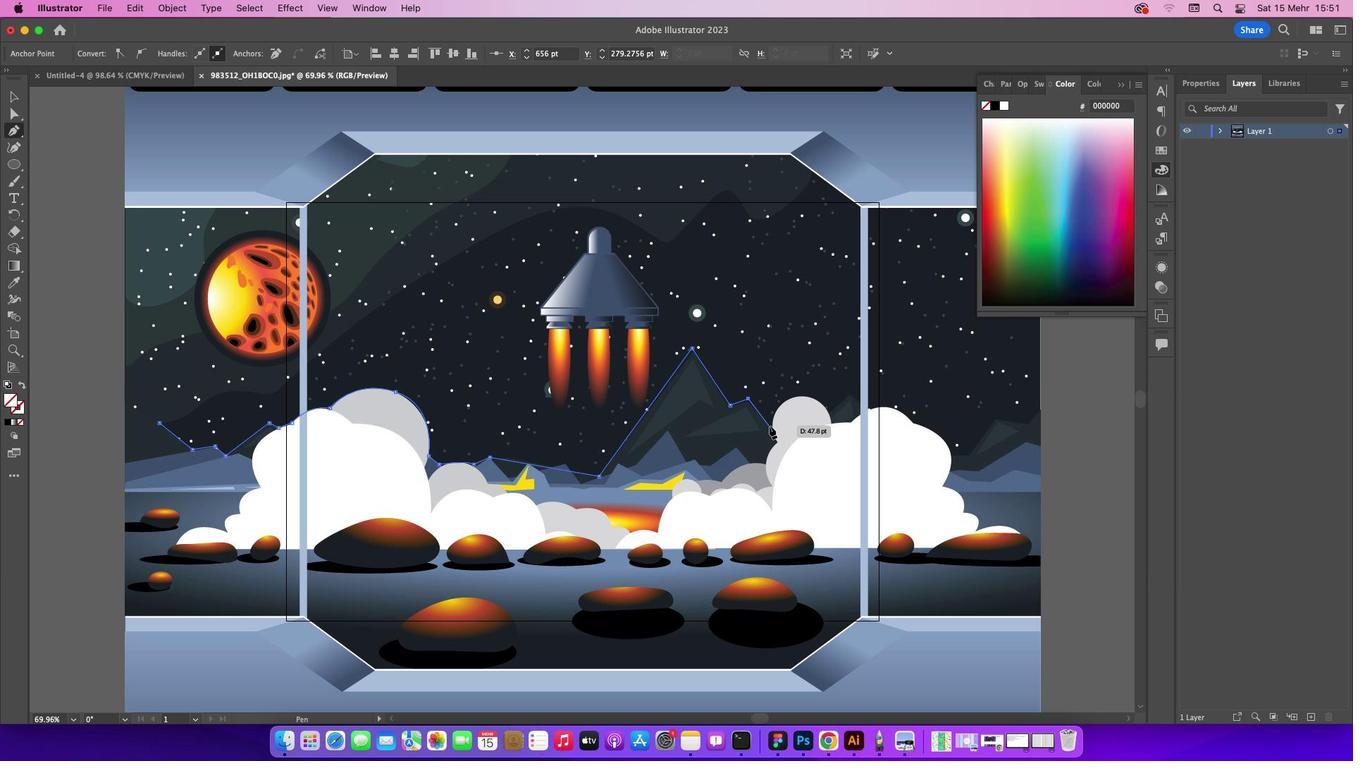 
Action: Mouse pressed left at (769, 425)
Screenshot: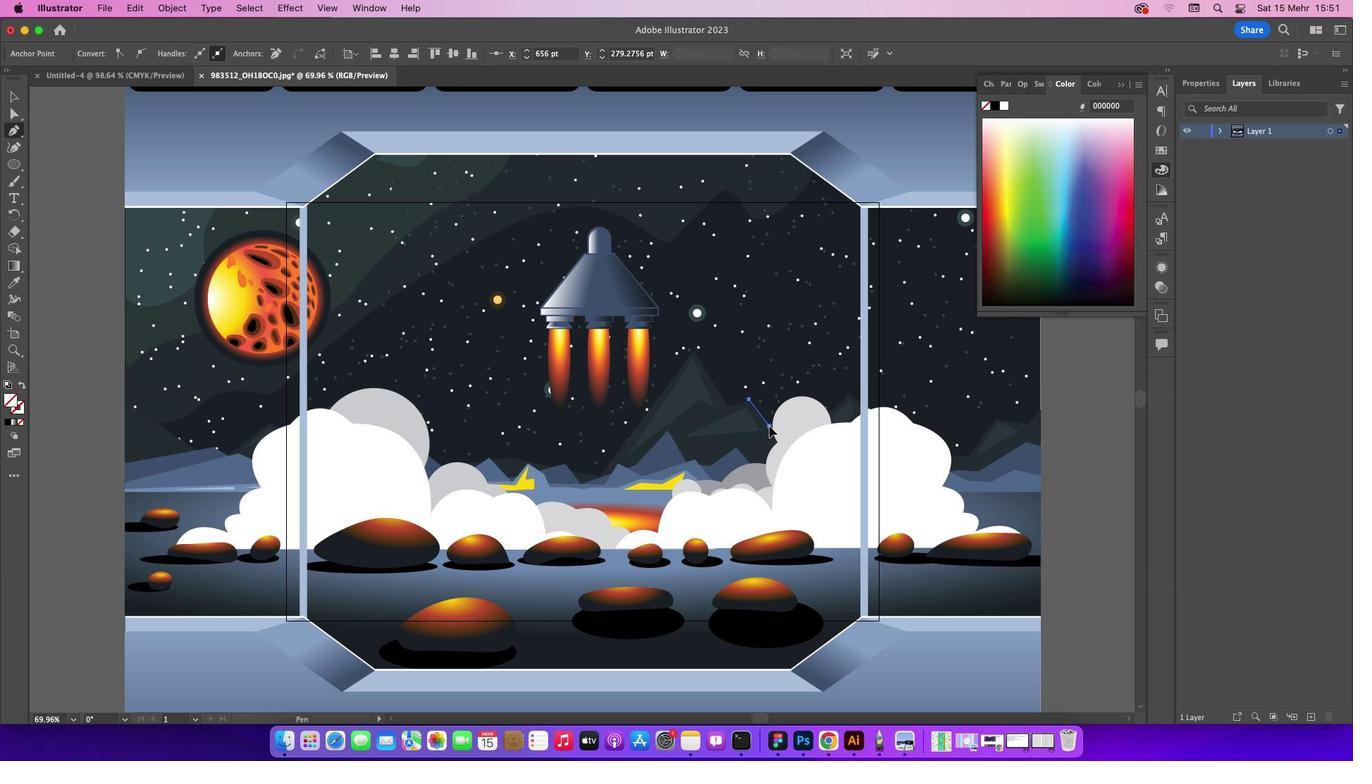 
Action: Mouse moved to (784, 401)
Screenshot: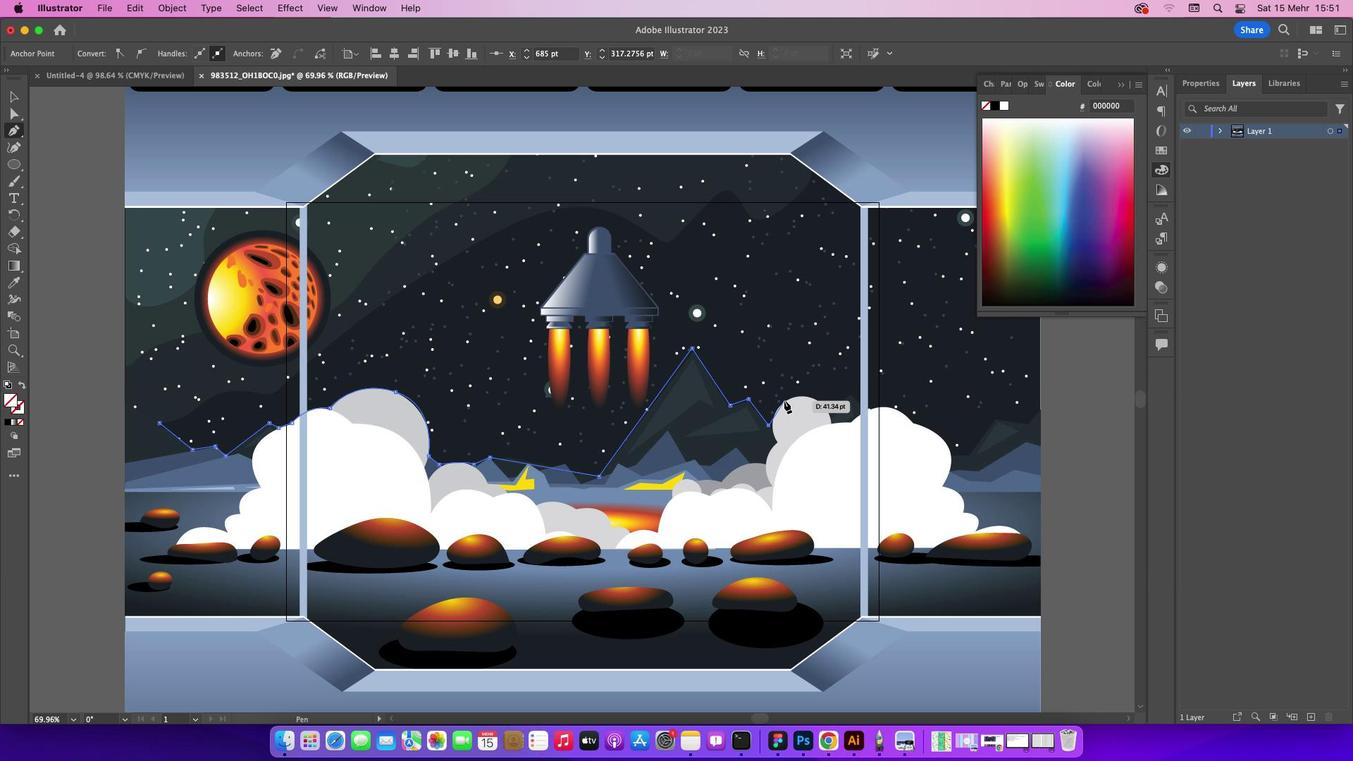 
Action: Mouse pressed left at (784, 401)
Screenshot: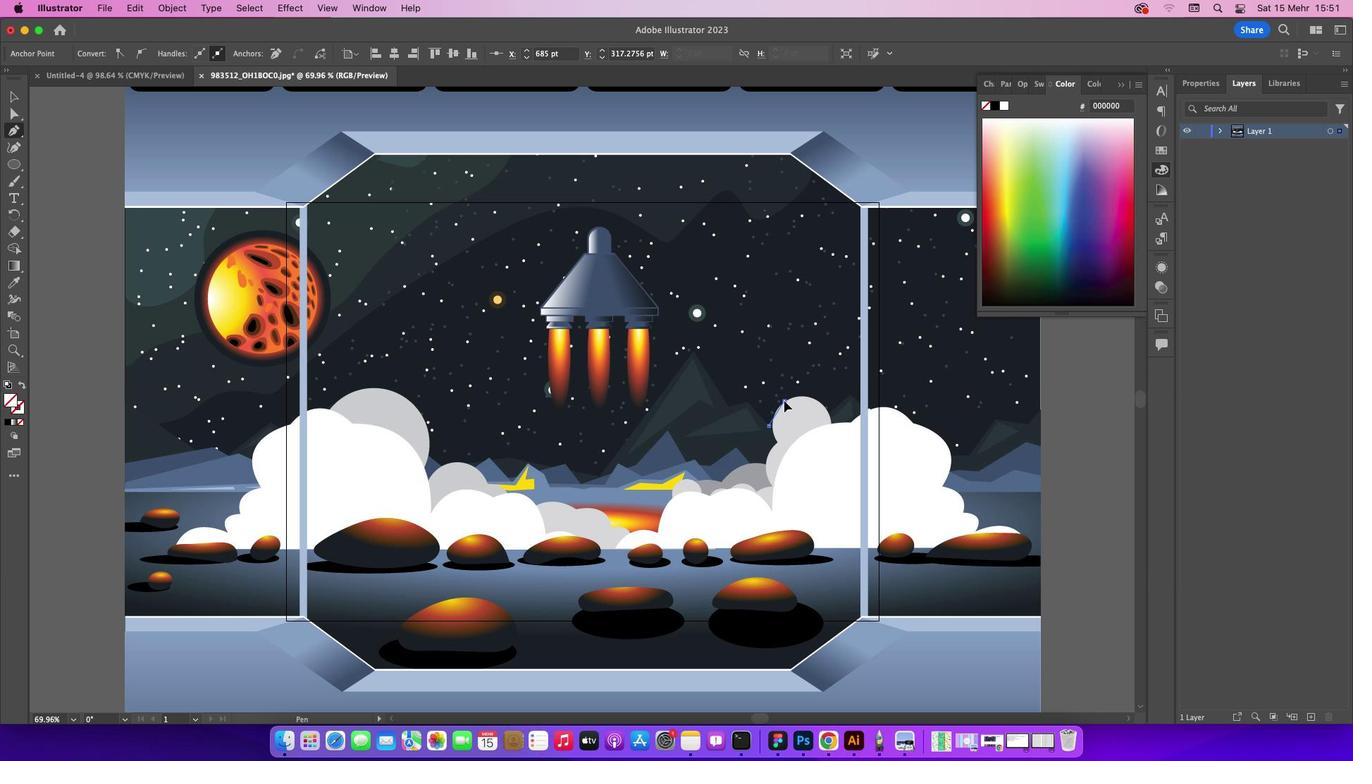 
Action: Mouse moved to (783, 401)
Screenshot: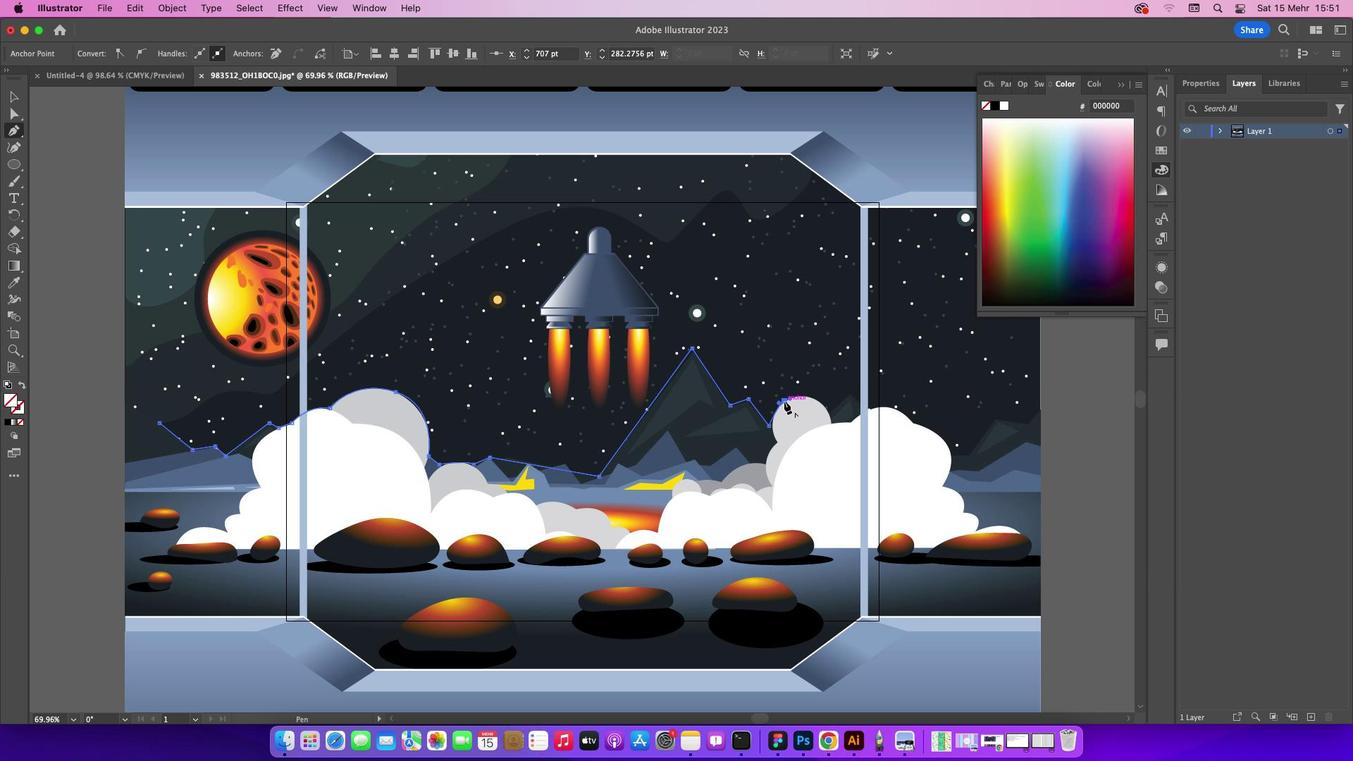 
Action: Mouse pressed left at (783, 401)
Screenshot: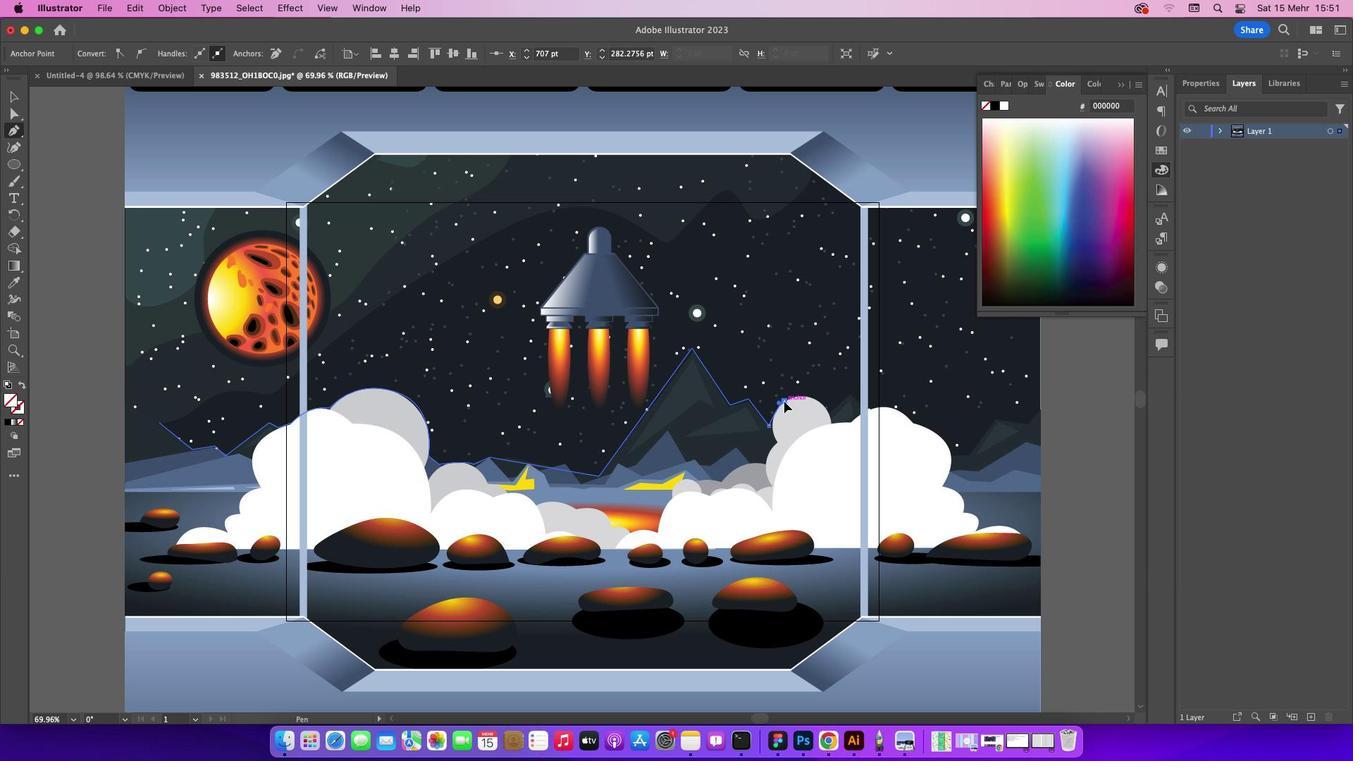 
Action: Mouse moved to (824, 406)
Screenshot: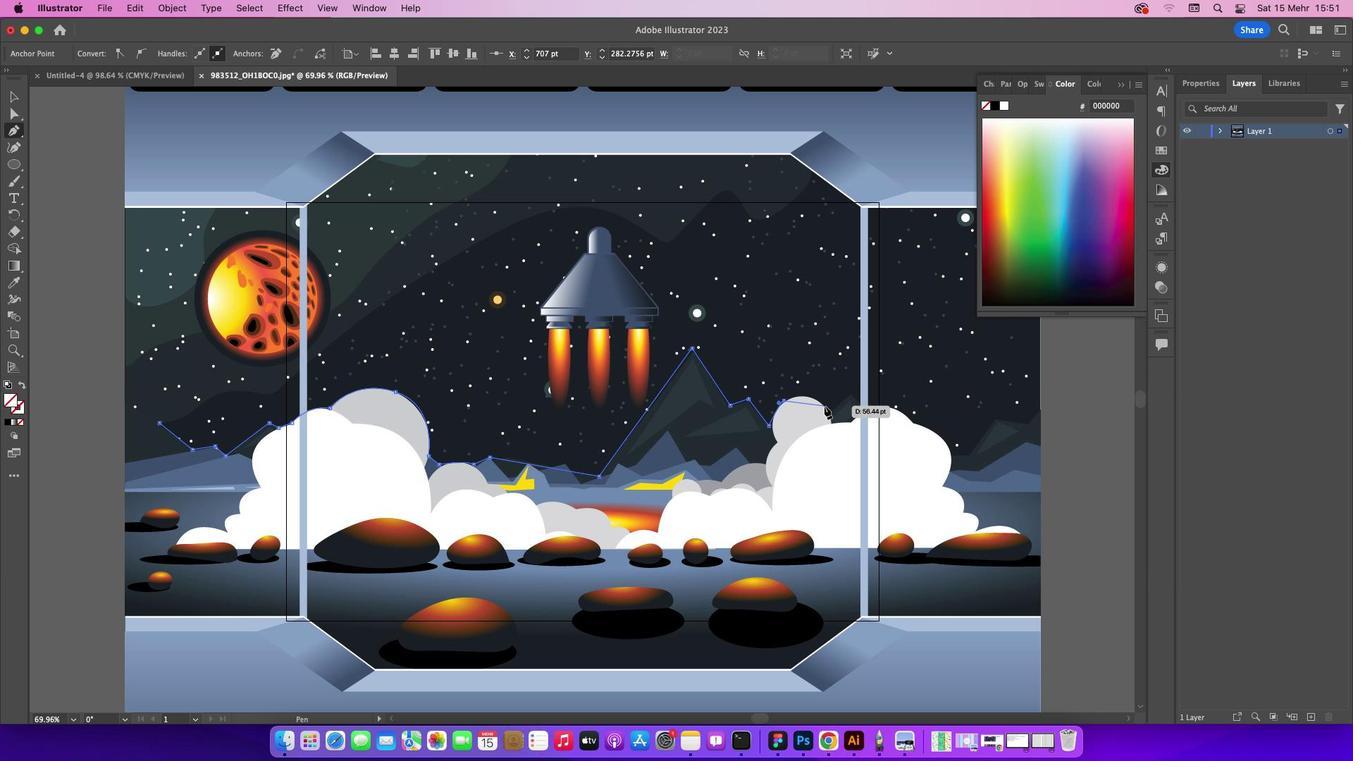 
Action: Mouse pressed left at (824, 406)
Screenshot: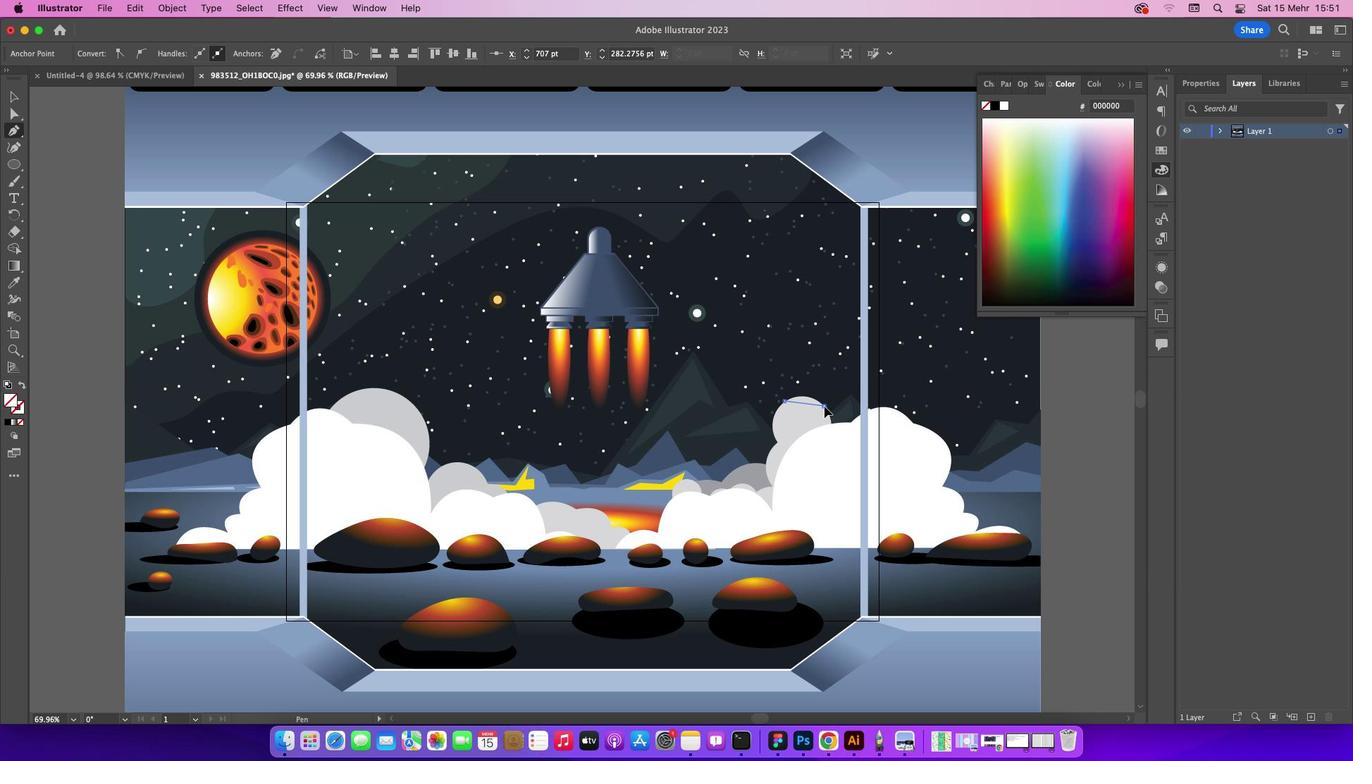 
Action: Mouse moved to (824, 406)
Screenshot: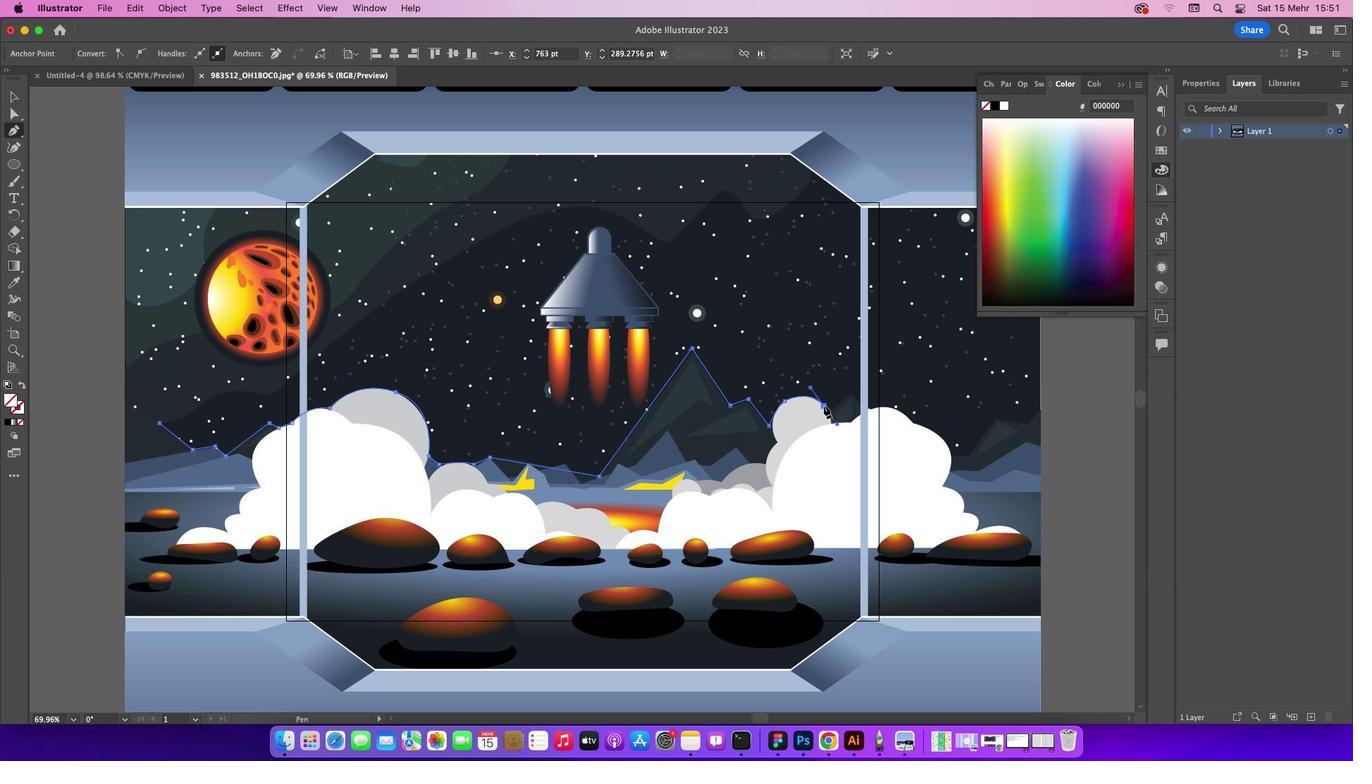
Action: Mouse pressed left at (824, 406)
Screenshot: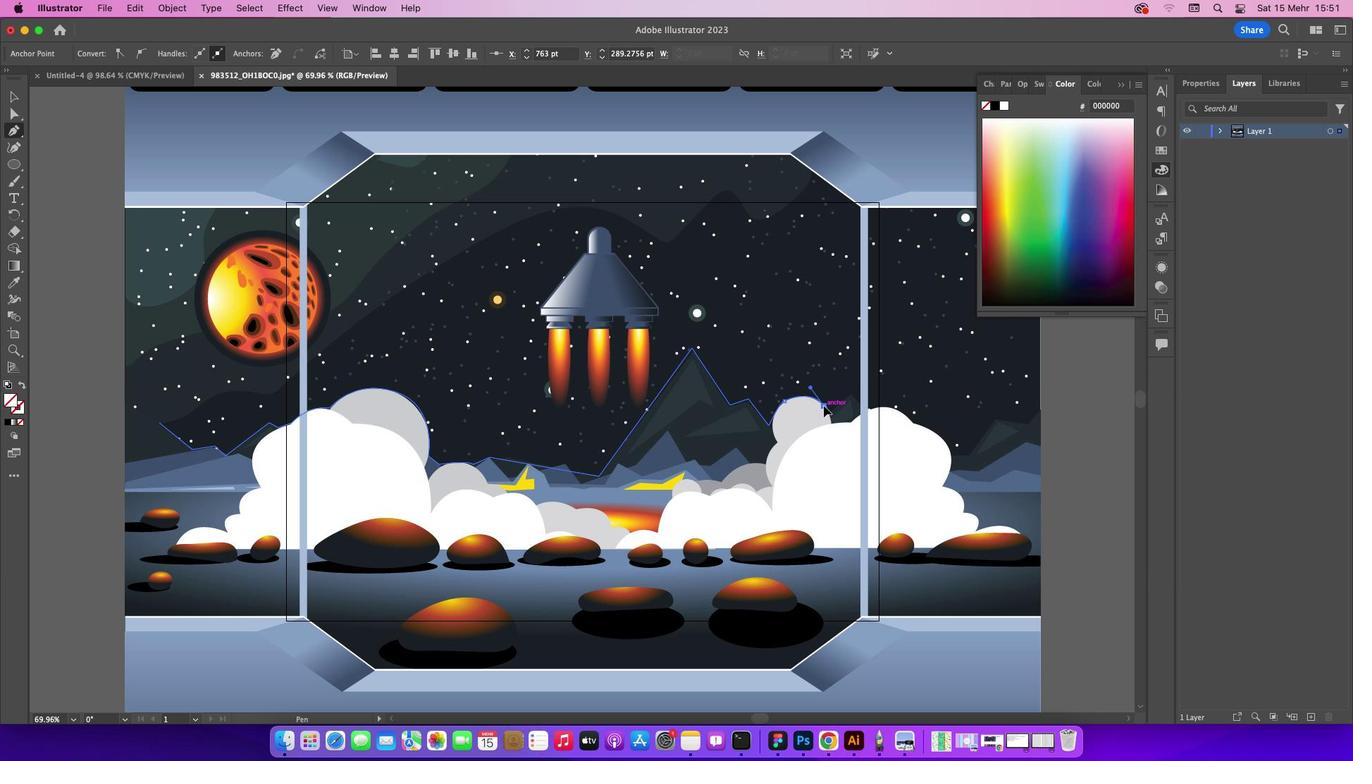 
Action: Mouse moved to (828, 413)
Screenshot: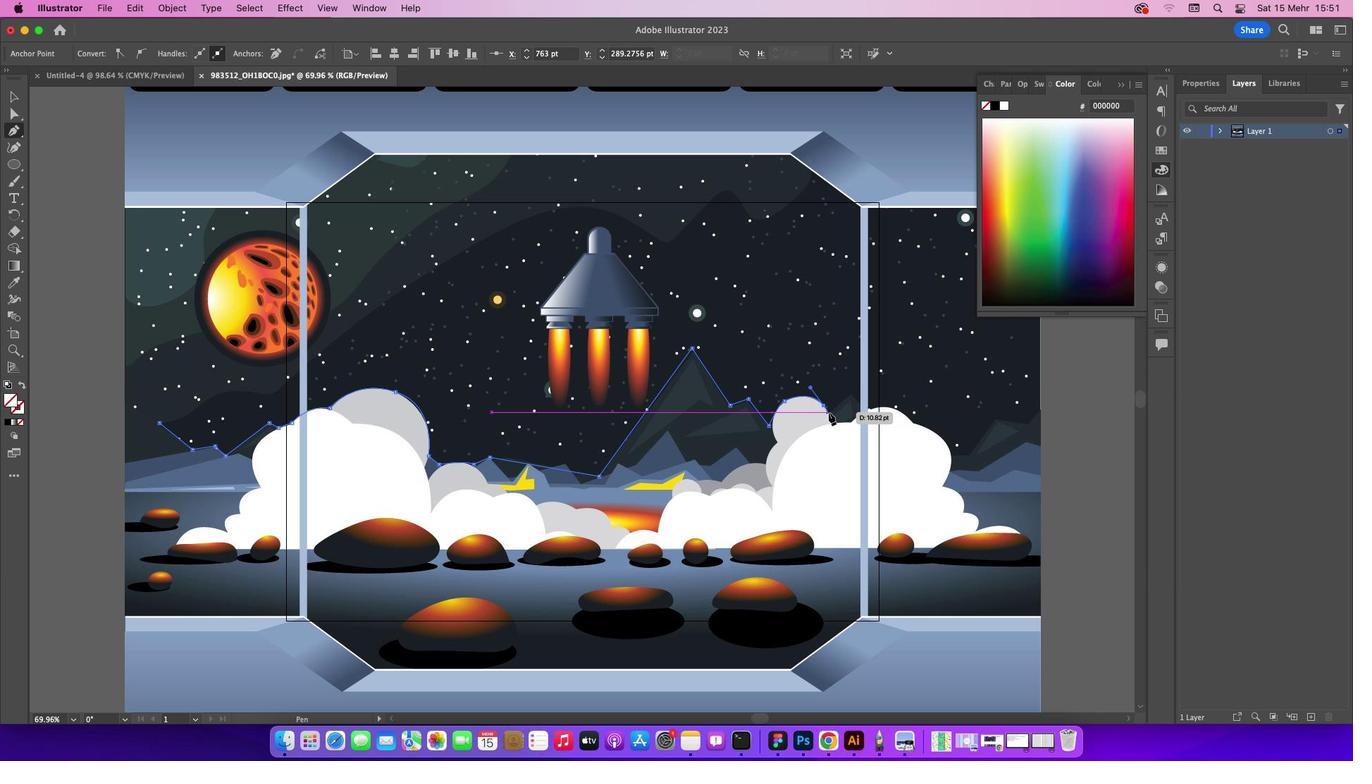 
Action: Mouse pressed left at (828, 413)
Screenshot: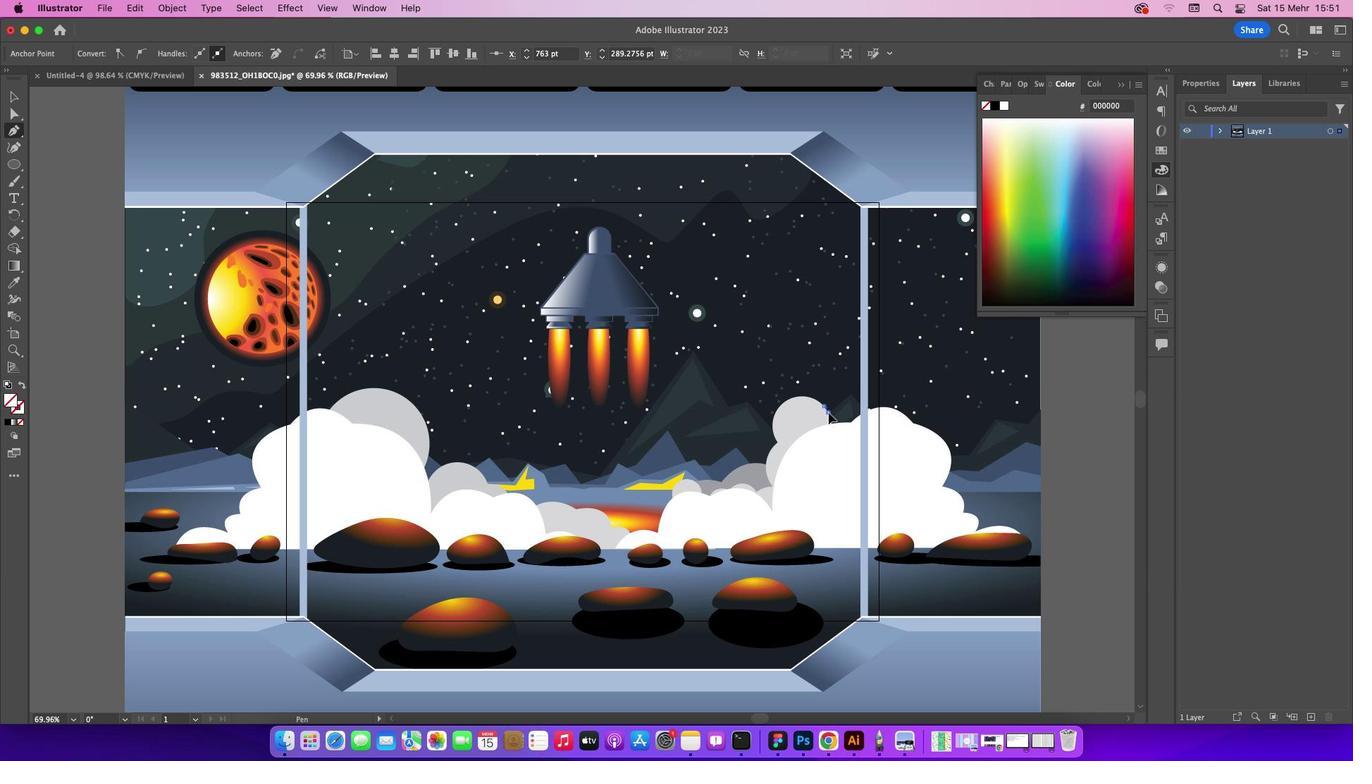 
Action: Mouse moved to (850, 391)
Screenshot: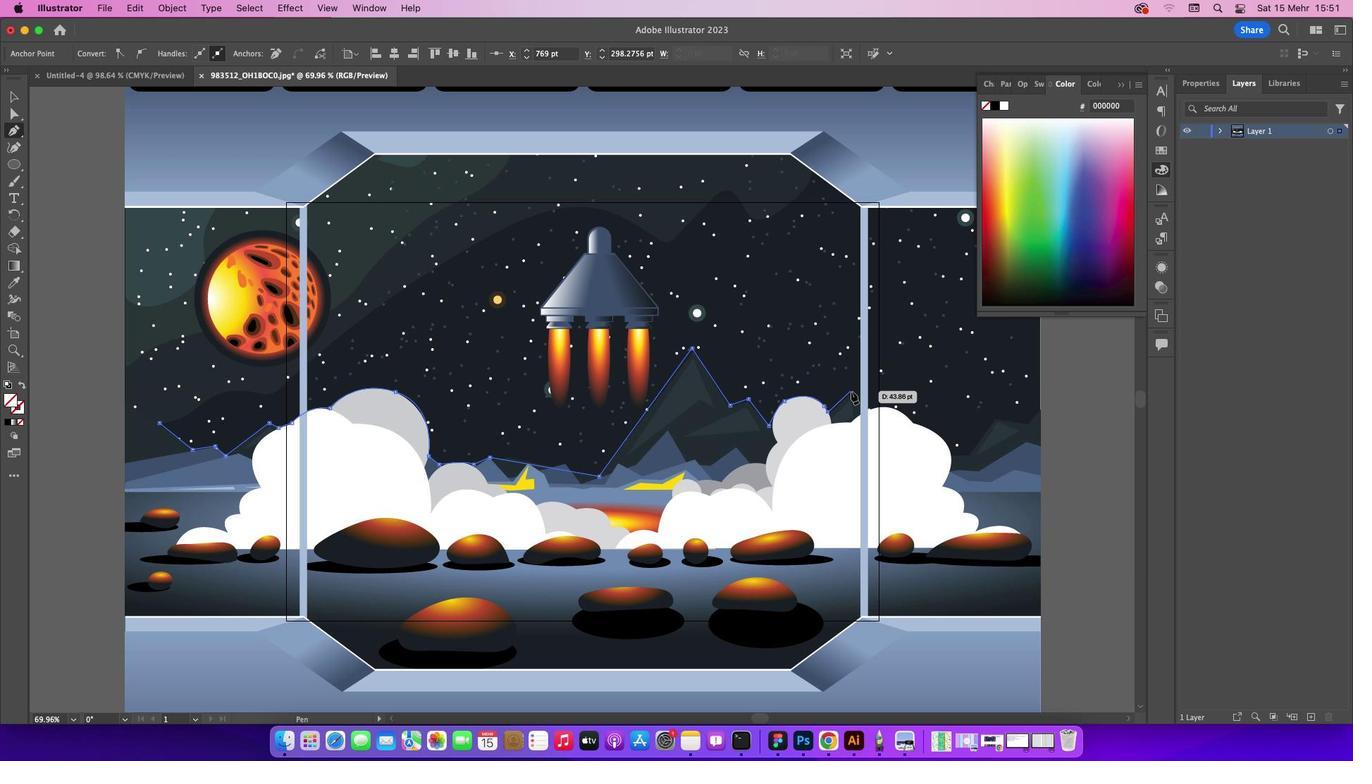 
Action: Mouse pressed left at (850, 391)
Screenshot: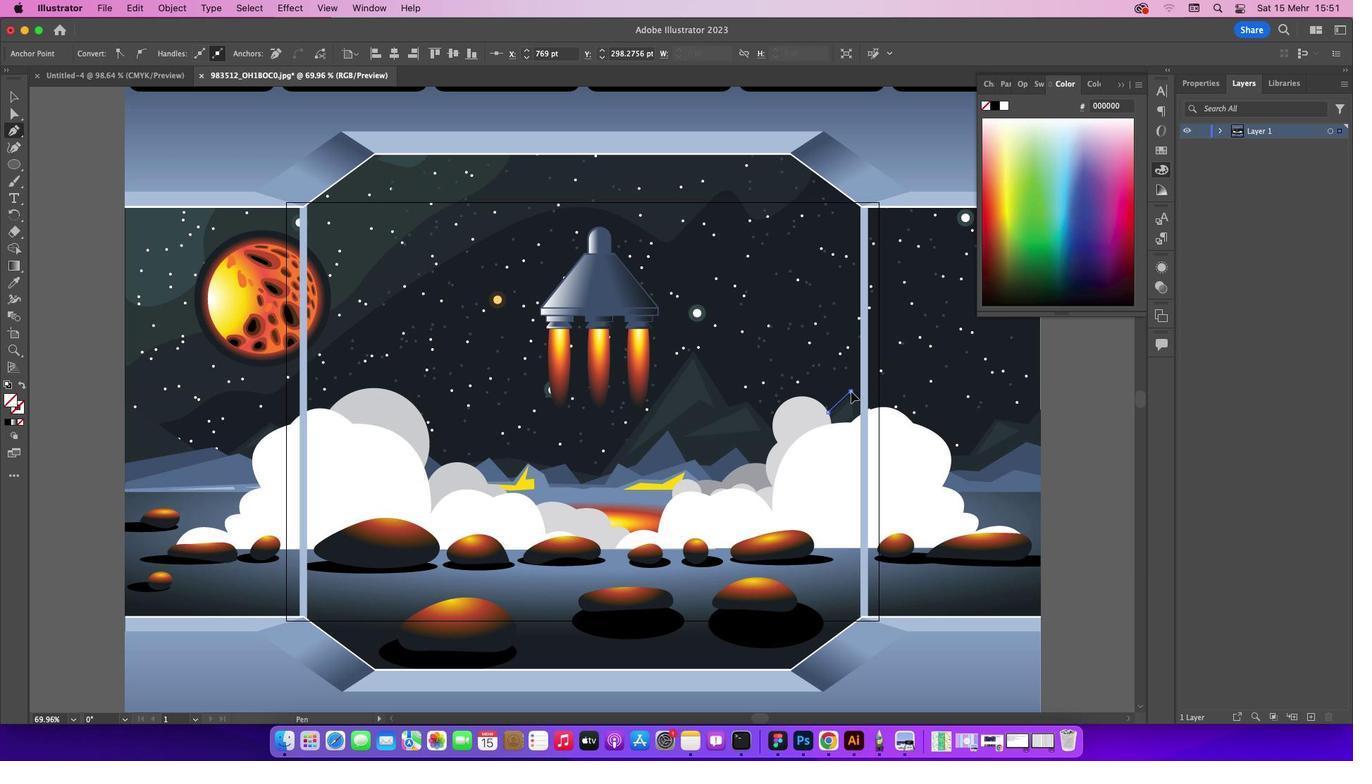 
Action: Mouse moved to (867, 408)
Screenshot: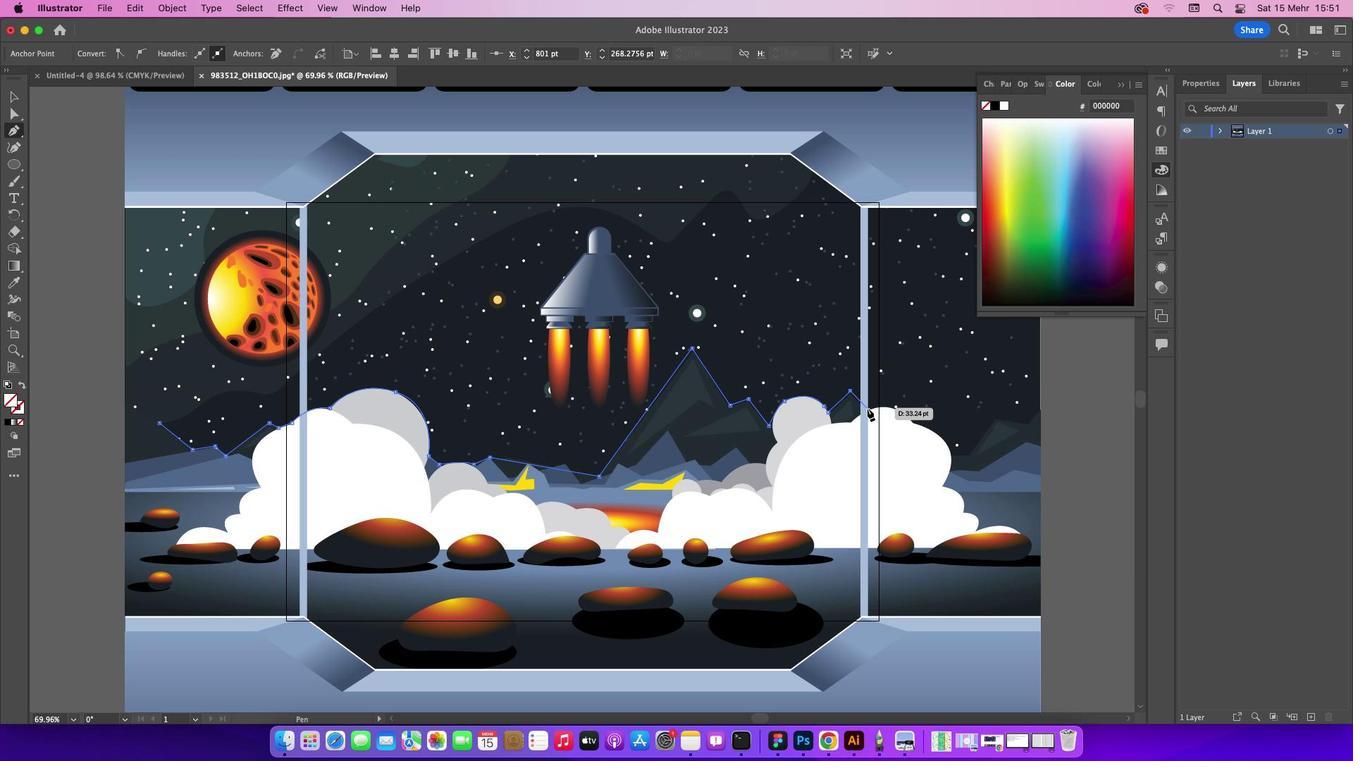
Action: Mouse pressed left at (867, 408)
Screenshot: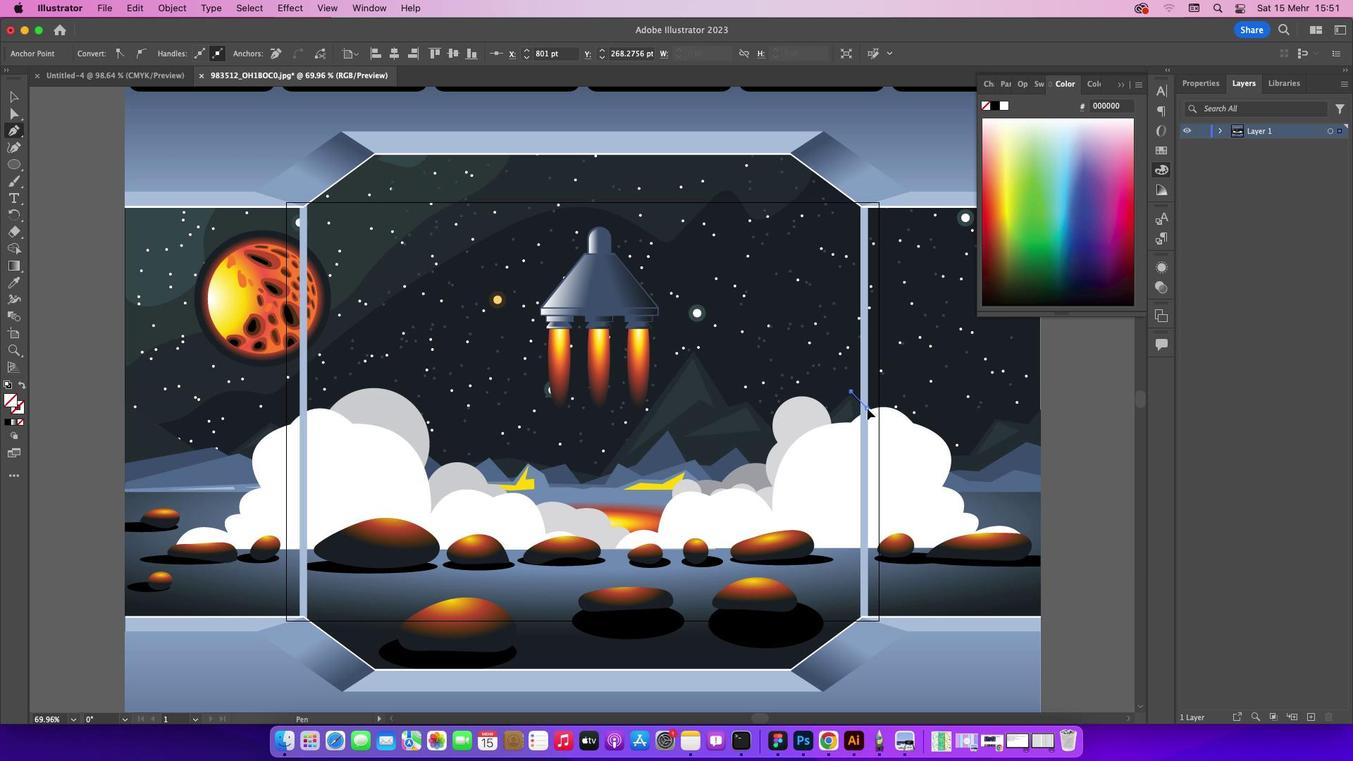 
Action: Mouse moved to (872, 408)
Screenshot: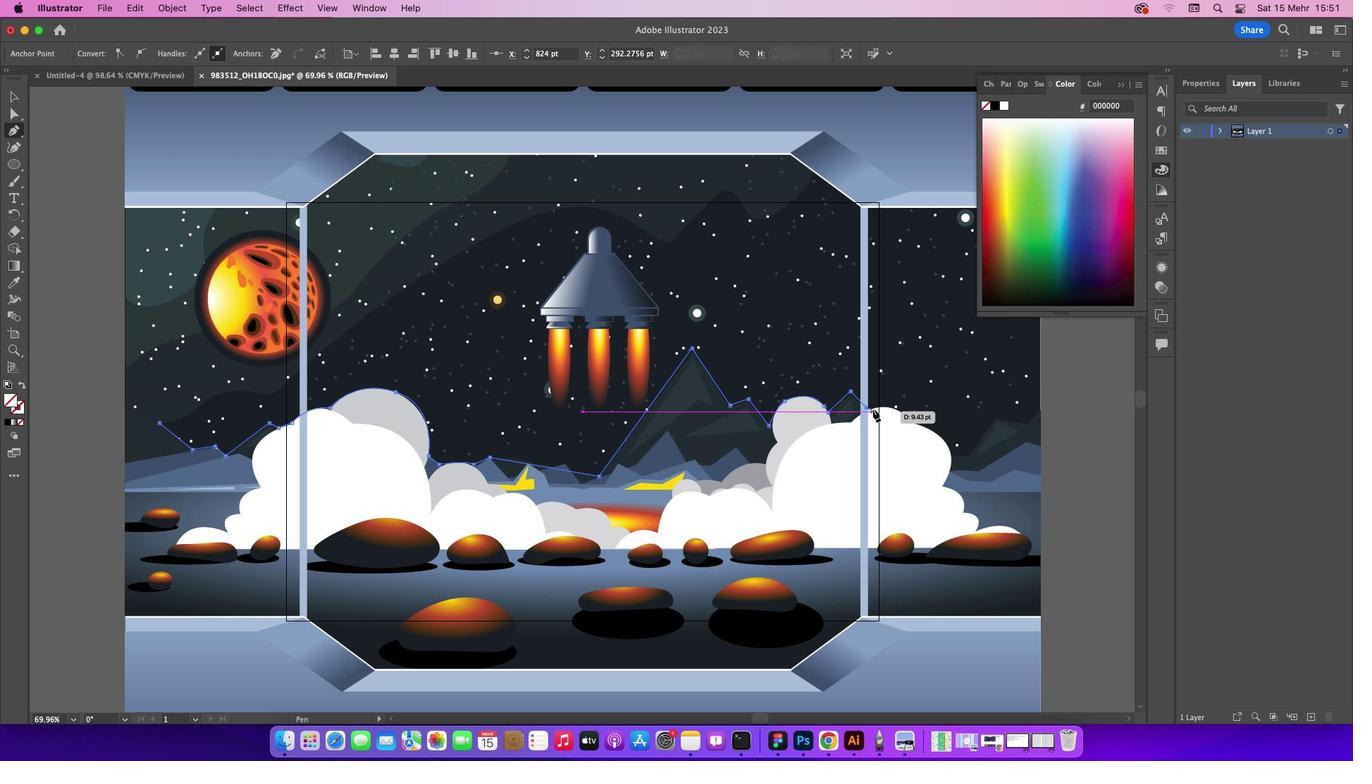
Action: Mouse pressed left at (872, 408)
Screenshot: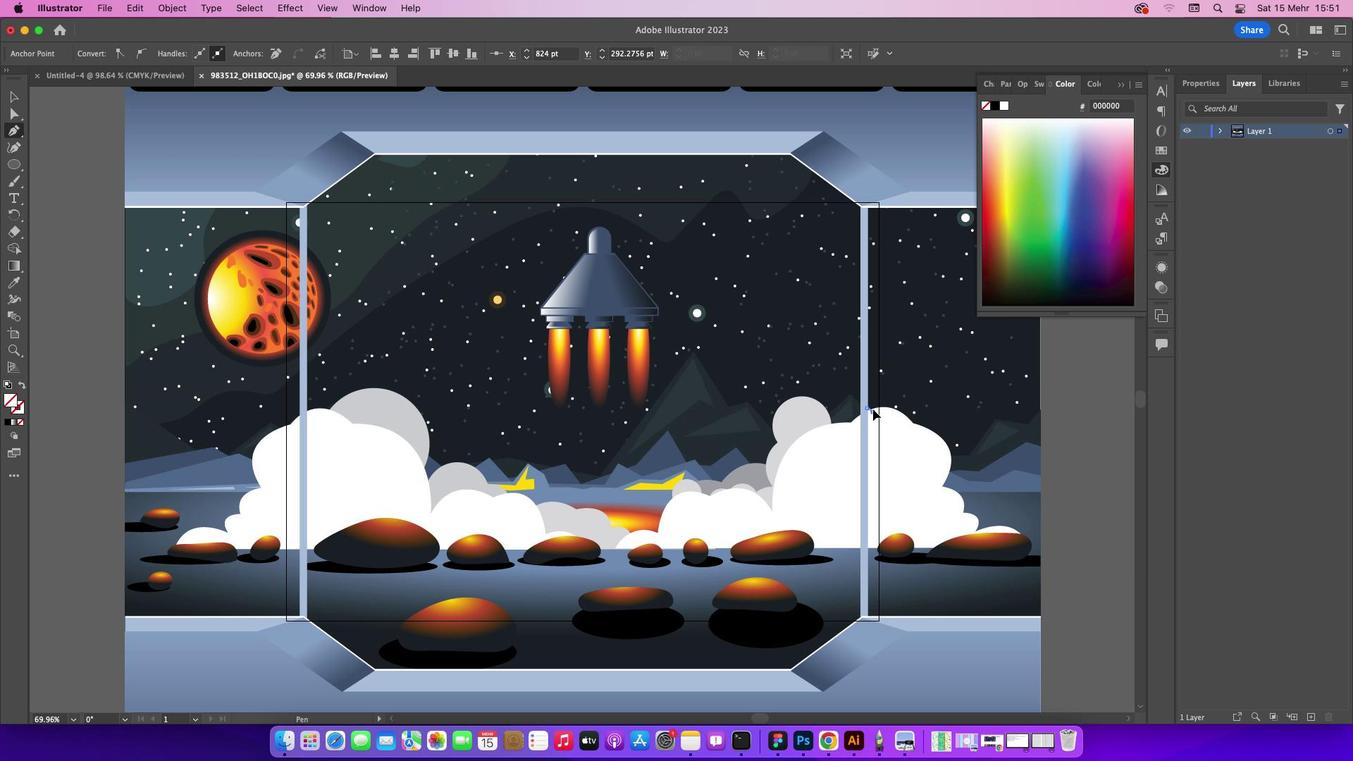
Action: Mouse moved to (912, 423)
Screenshot: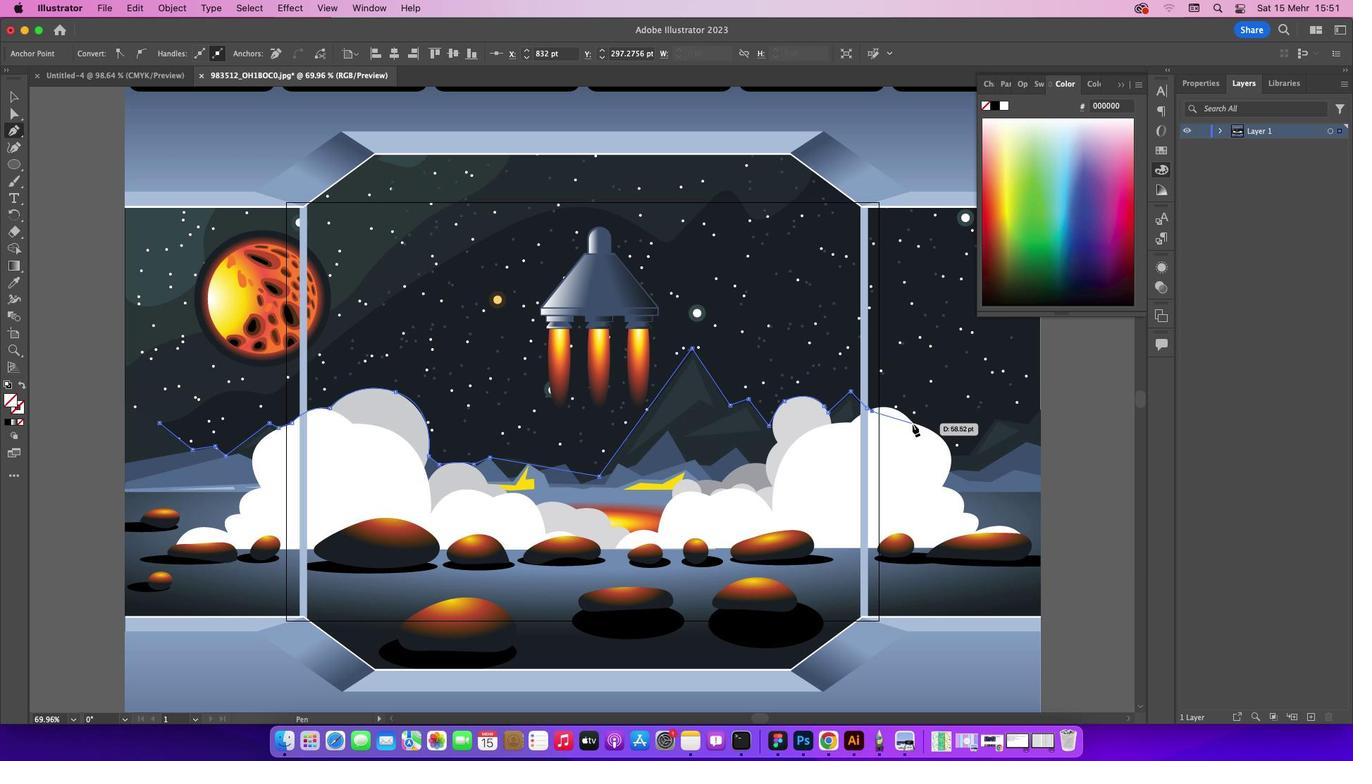 
Action: Mouse pressed left at (912, 423)
Screenshot: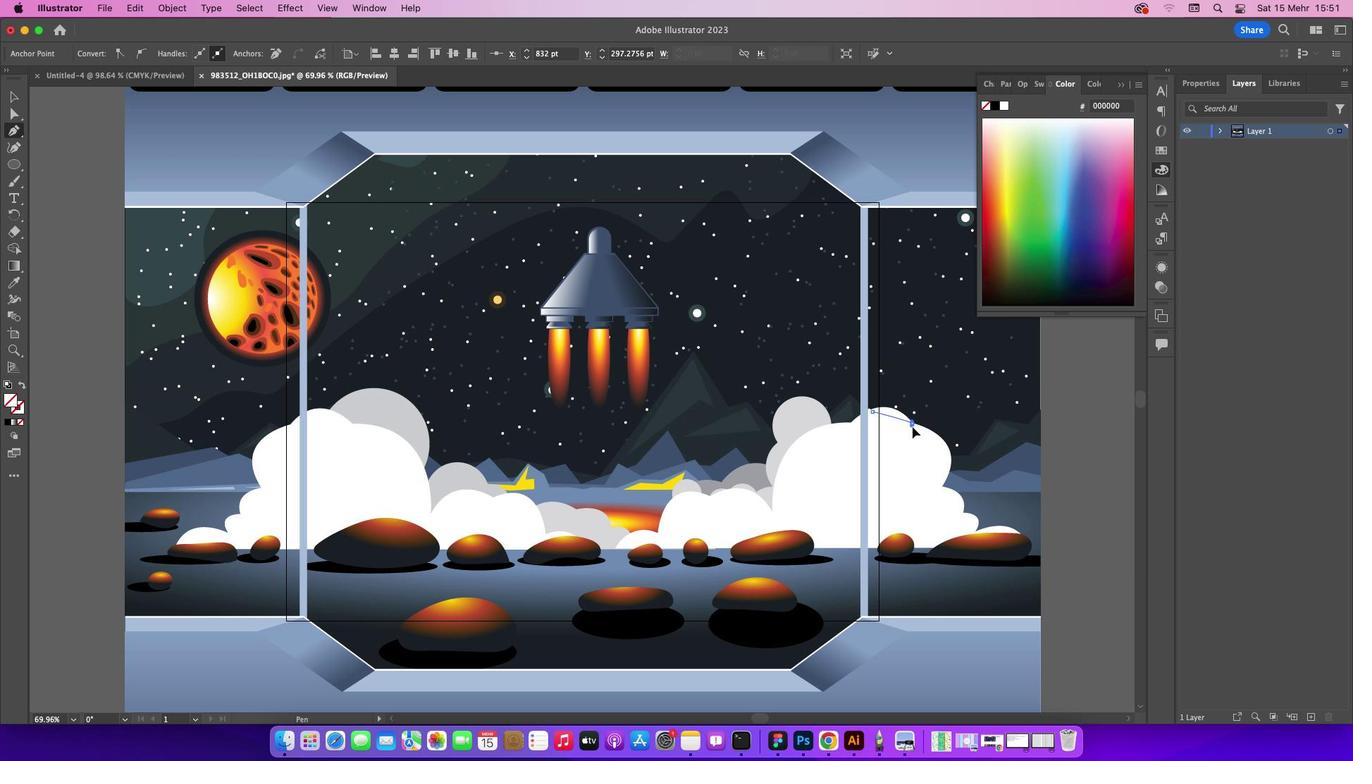 
Action: Mouse moved to (909, 421)
Screenshot: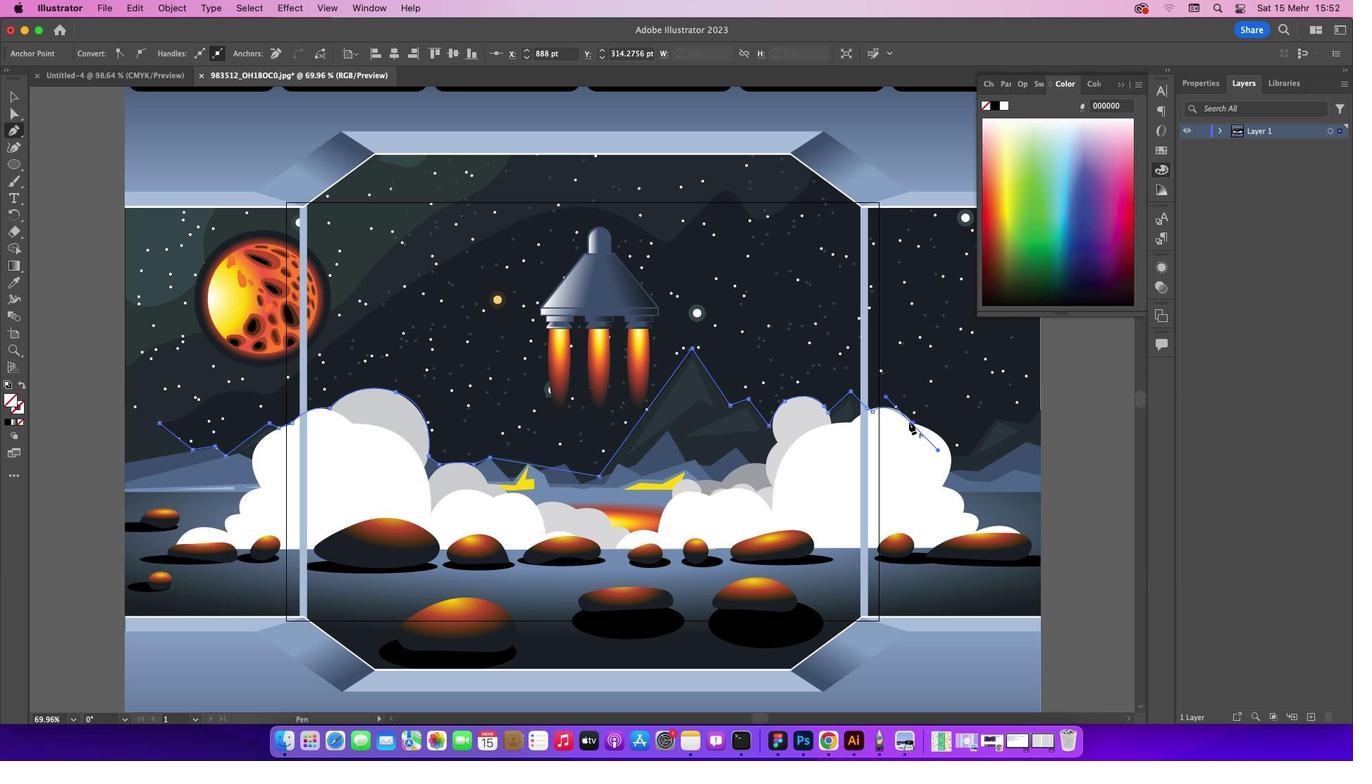 
Action: Mouse pressed left at (909, 421)
Screenshot: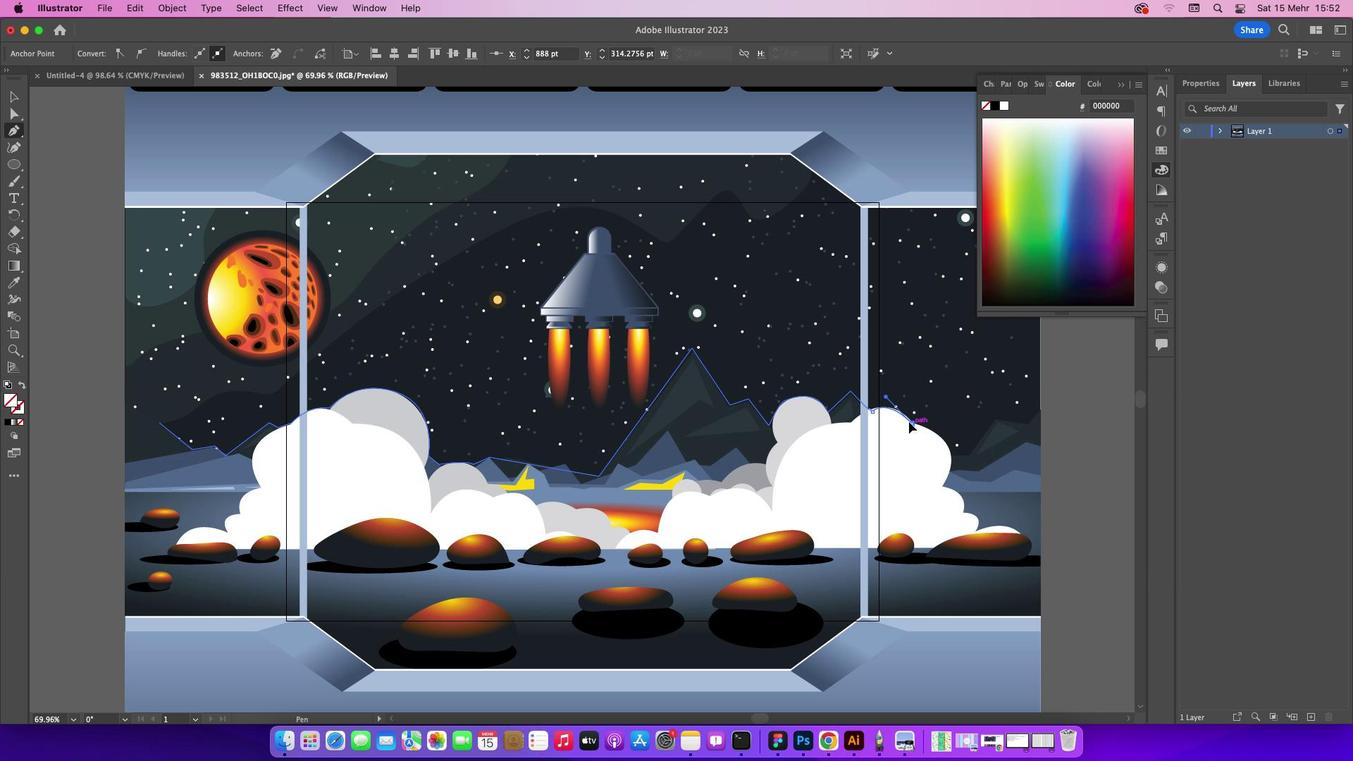 
Action: Mouse moved to (950, 454)
Screenshot: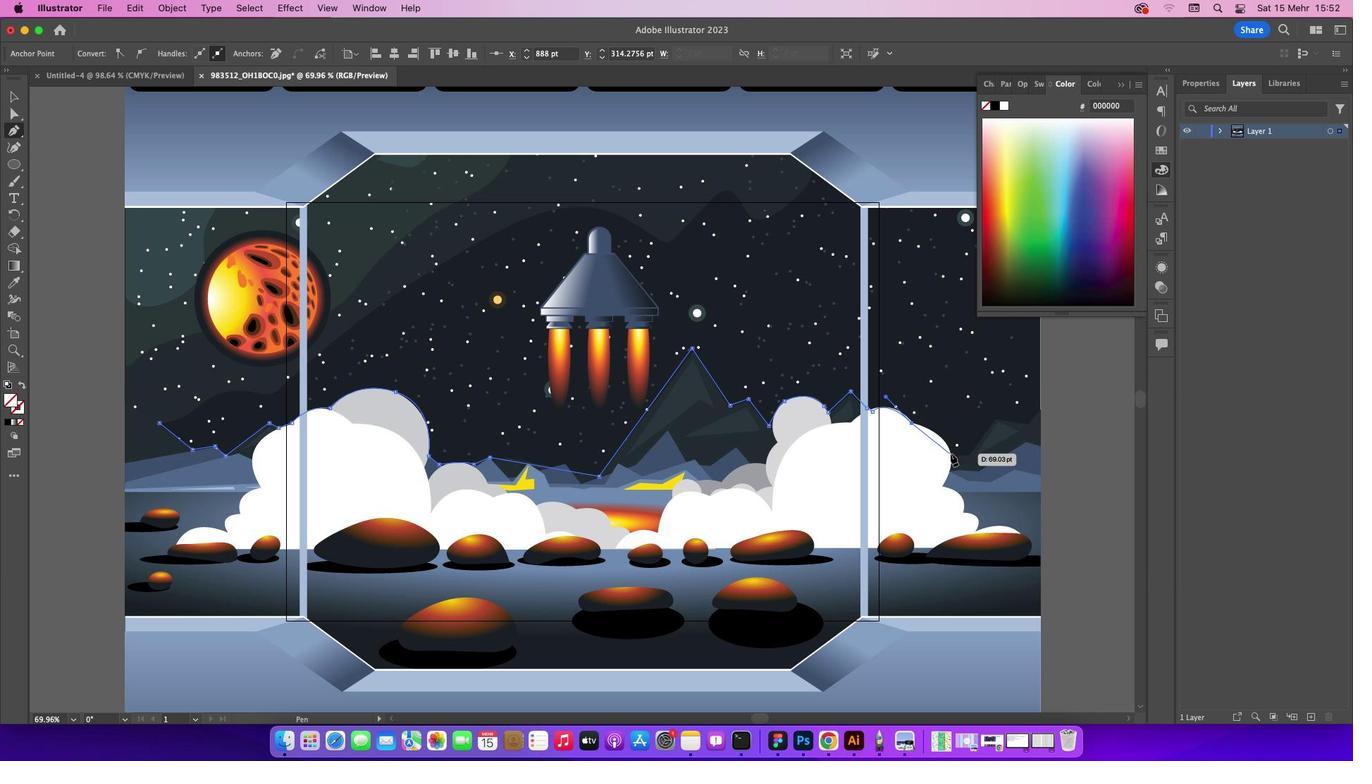 
Action: Mouse pressed left at (950, 454)
Screenshot: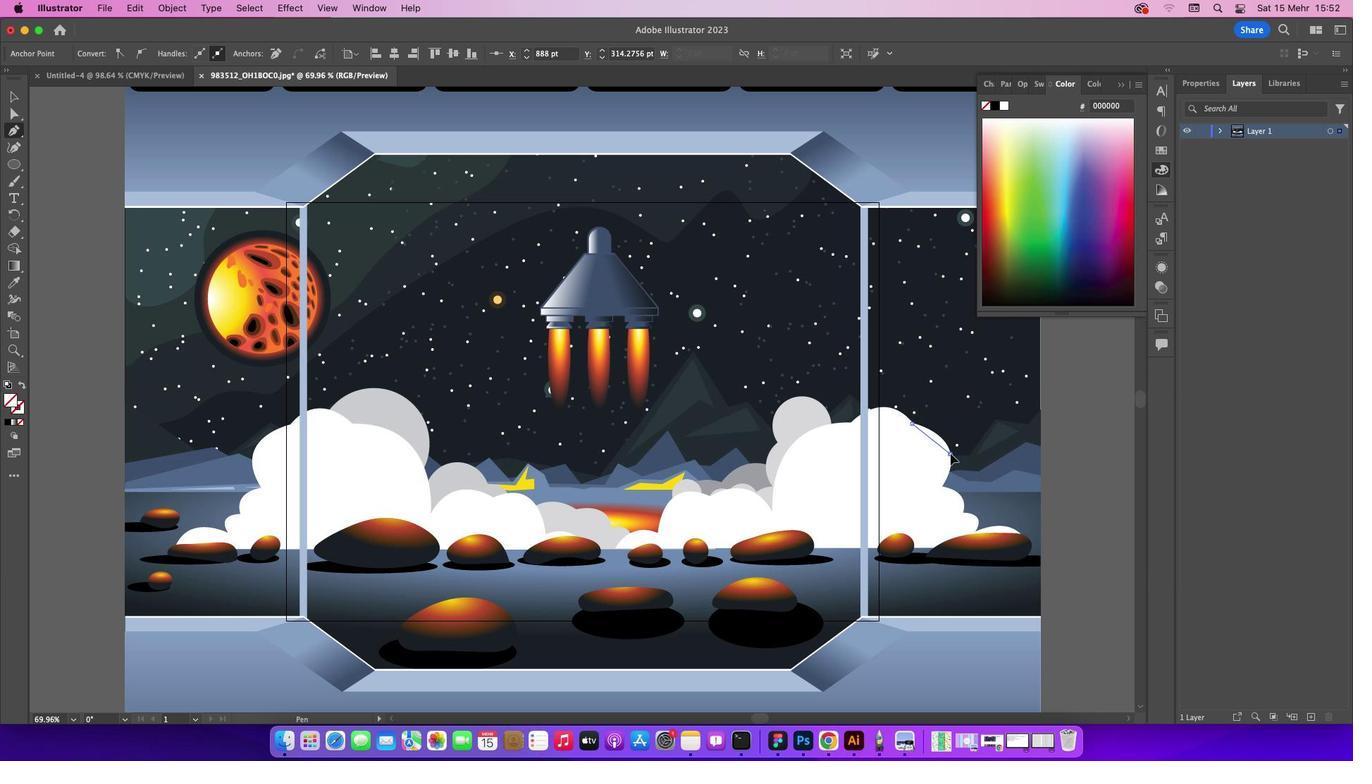 
Action: Mouse moved to (951, 454)
Screenshot: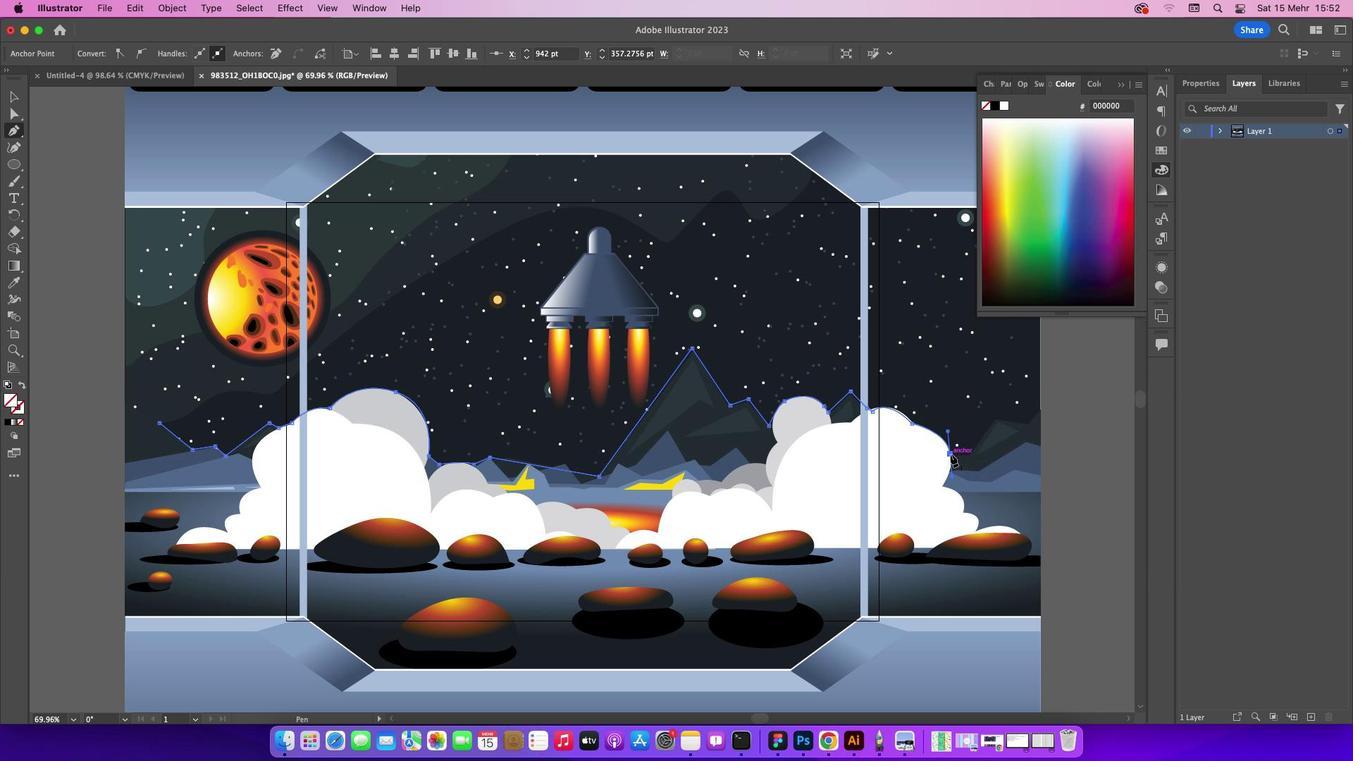 
Action: Mouse pressed left at (951, 454)
Screenshot: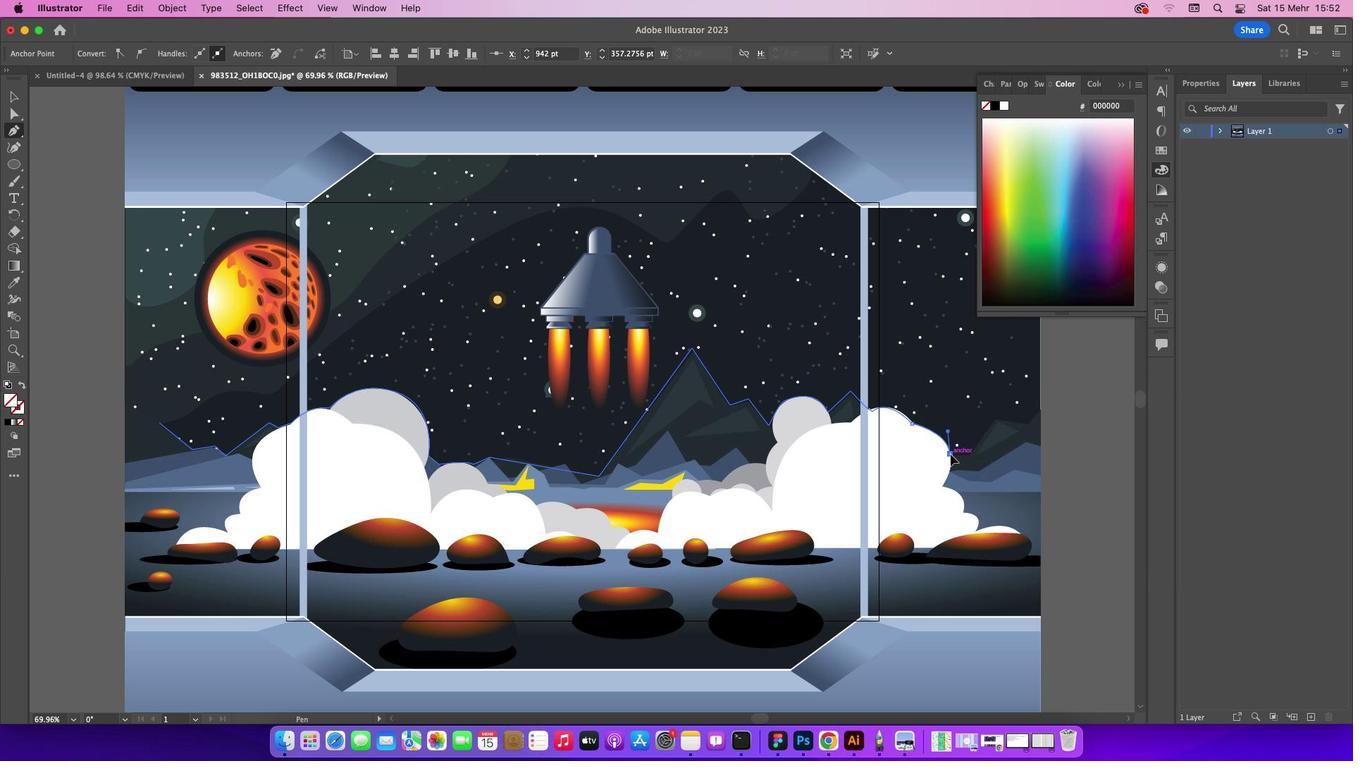 
Action: Mouse moved to (971, 456)
Screenshot: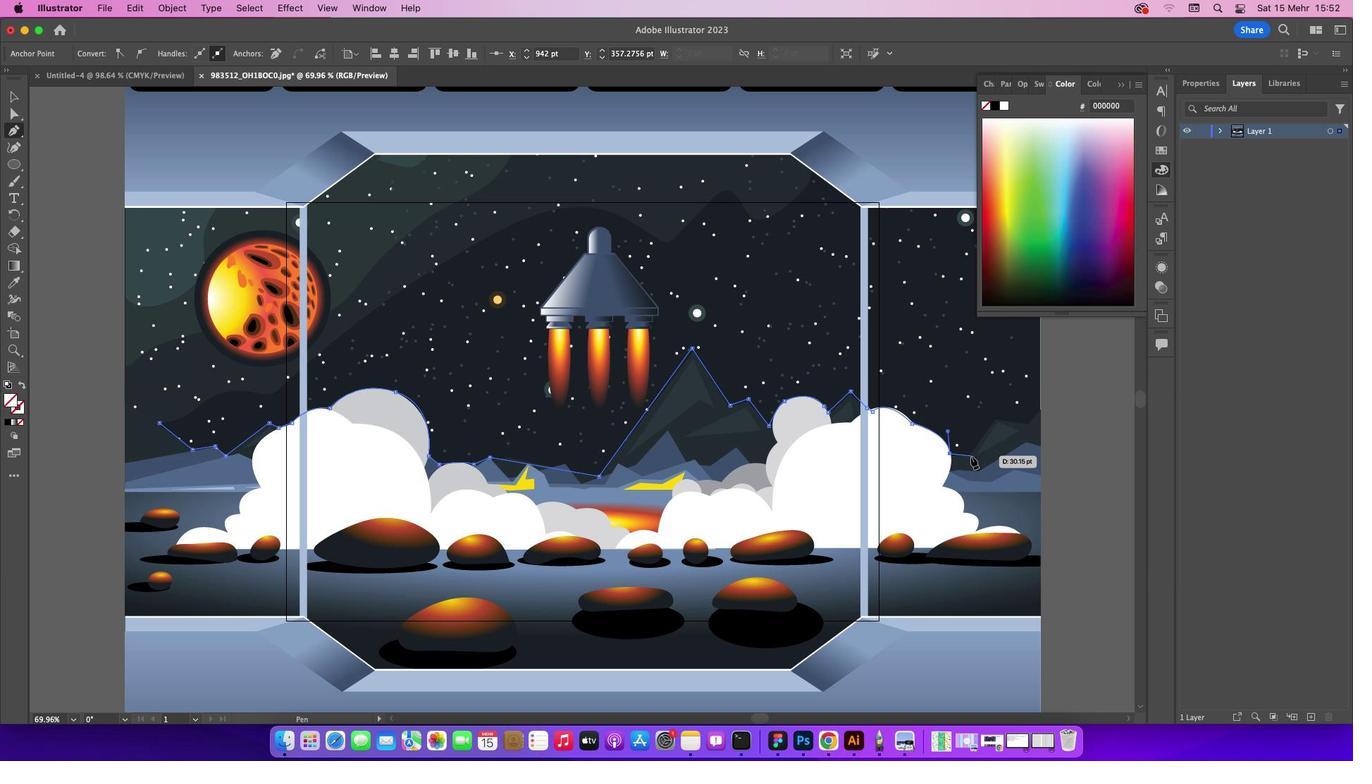 
Action: Mouse pressed left at (971, 456)
Screenshot: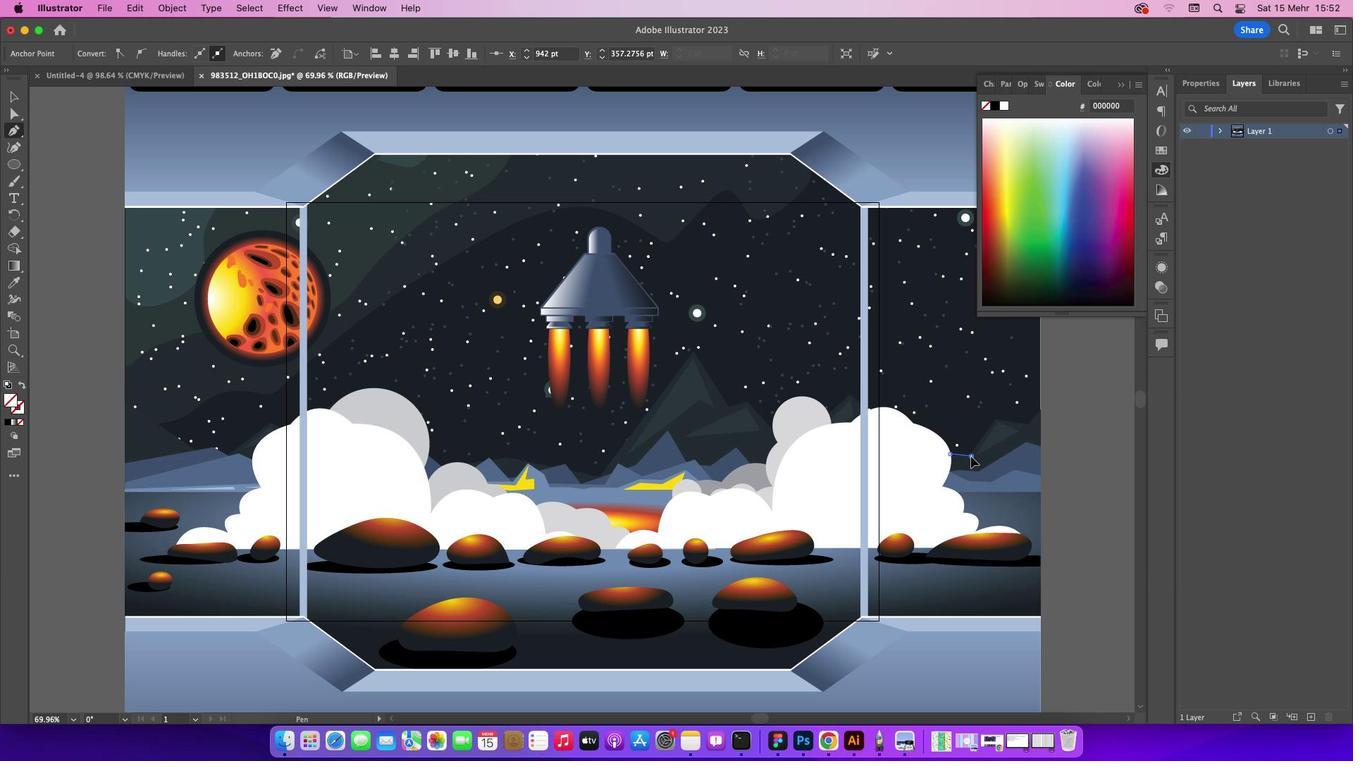 
Action: Mouse moved to (994, 418)
Screenshot: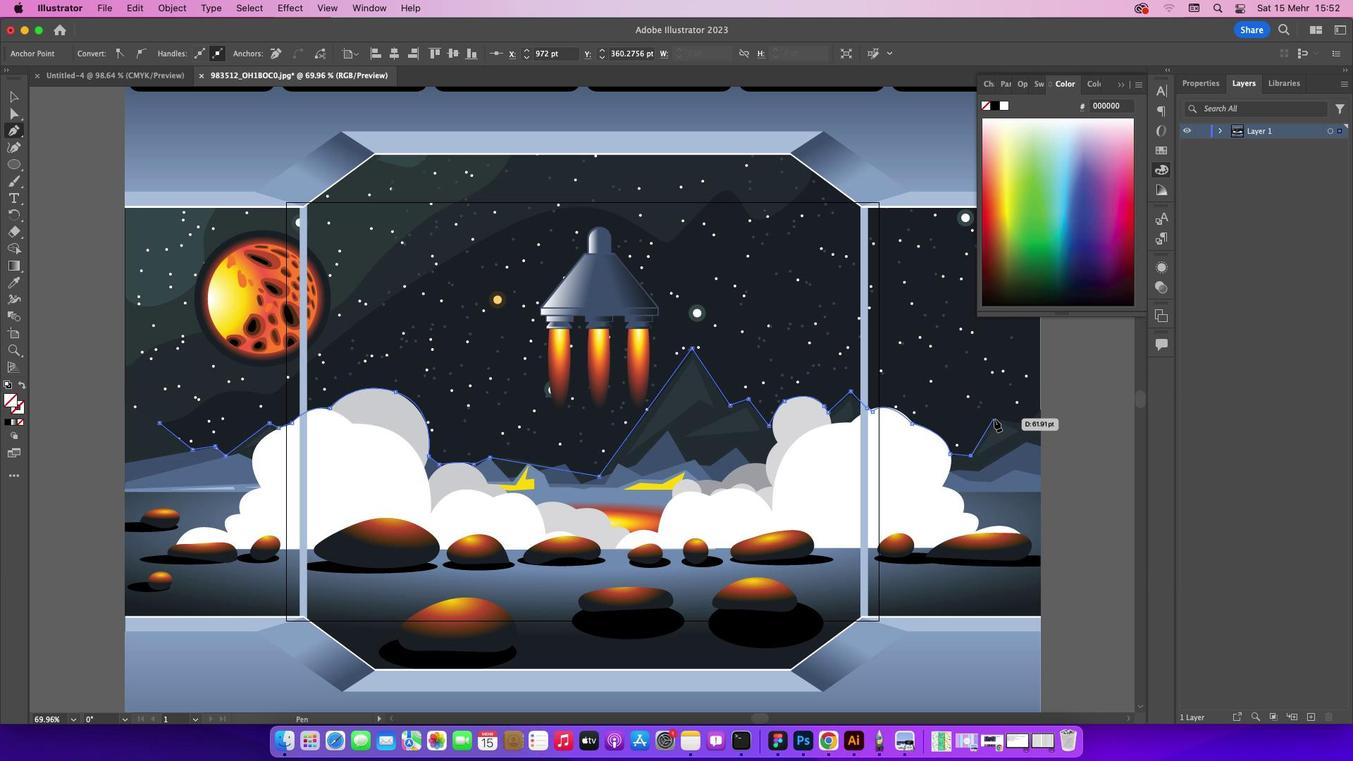 
Action: Mouse pressed left at (994, 418)
Screenshot: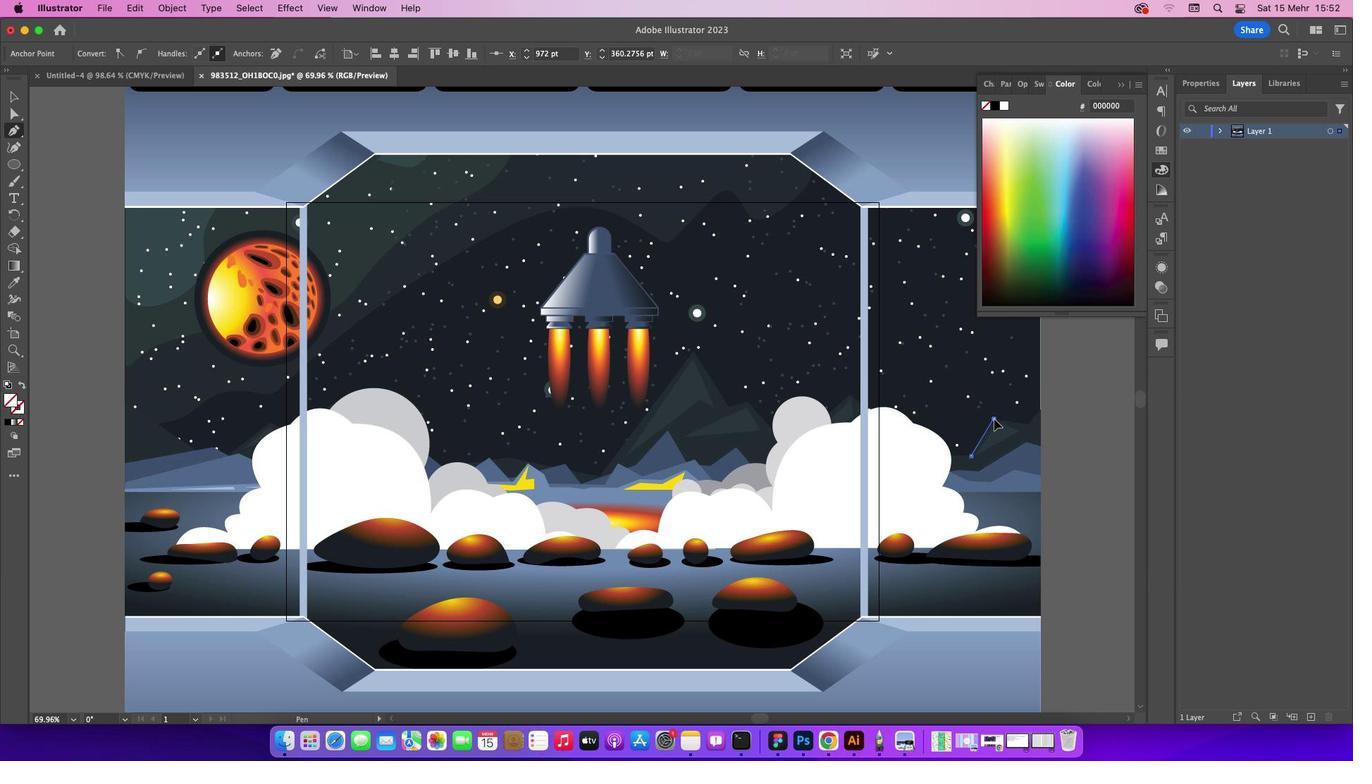 
Action: Mouse moved to (1026, 425)
Screenshot: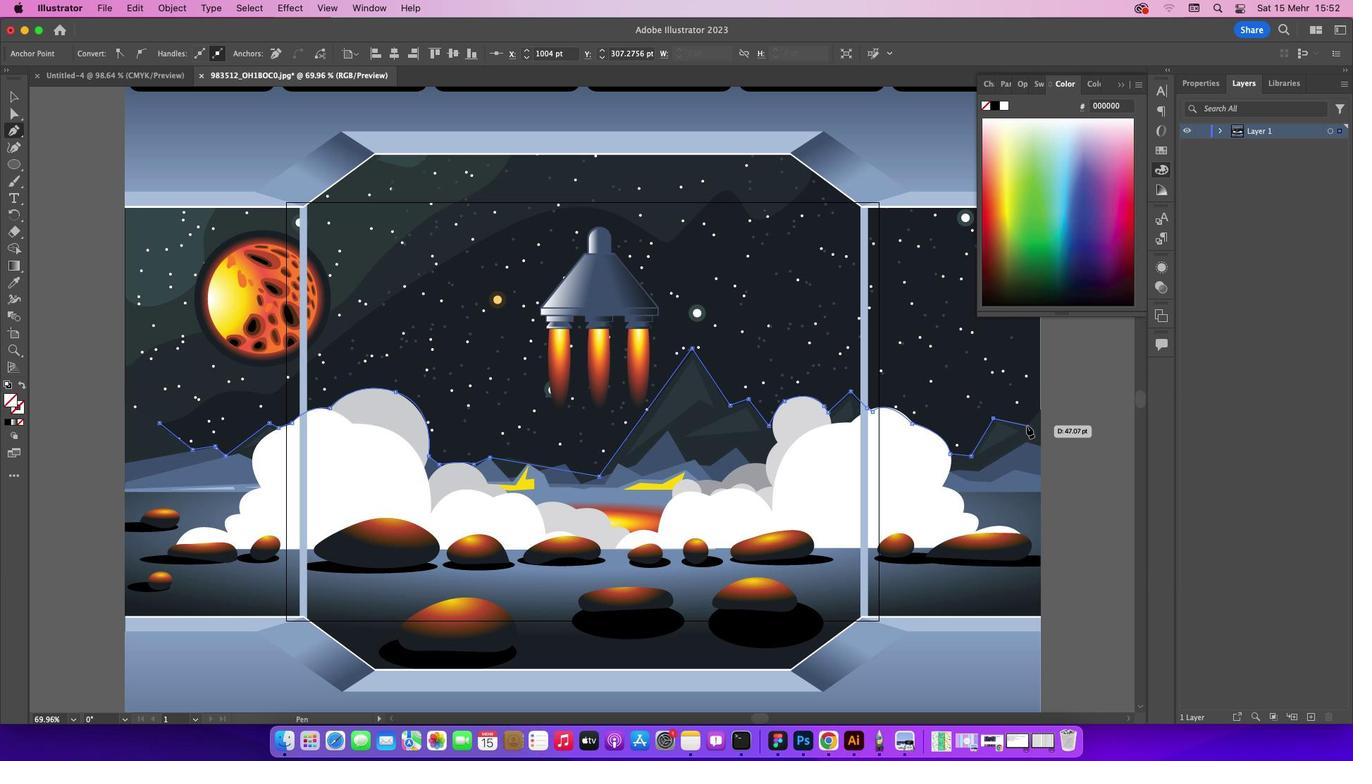 
Action: Mouse pressed left at (1026, 425)
Screenshot: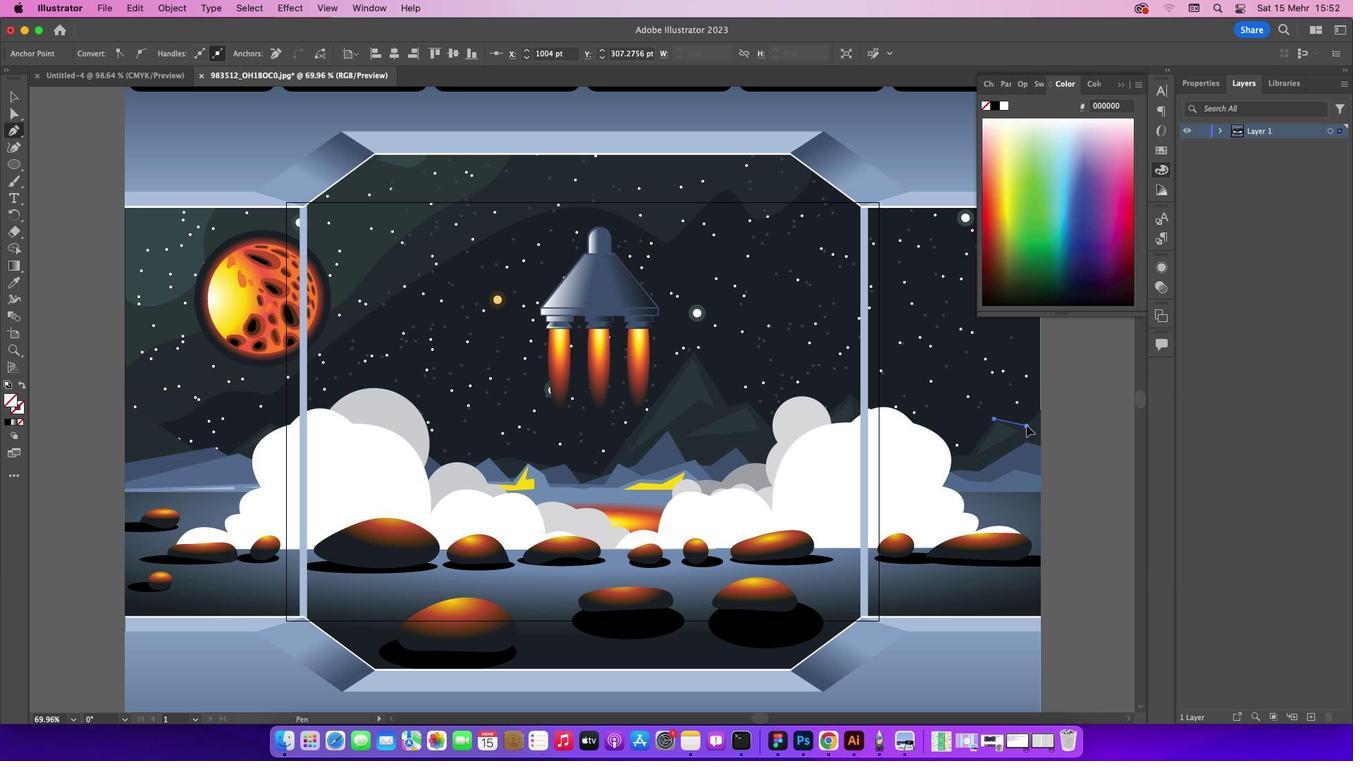
Action: Mouse moved to (1039, 411)
Screenshot: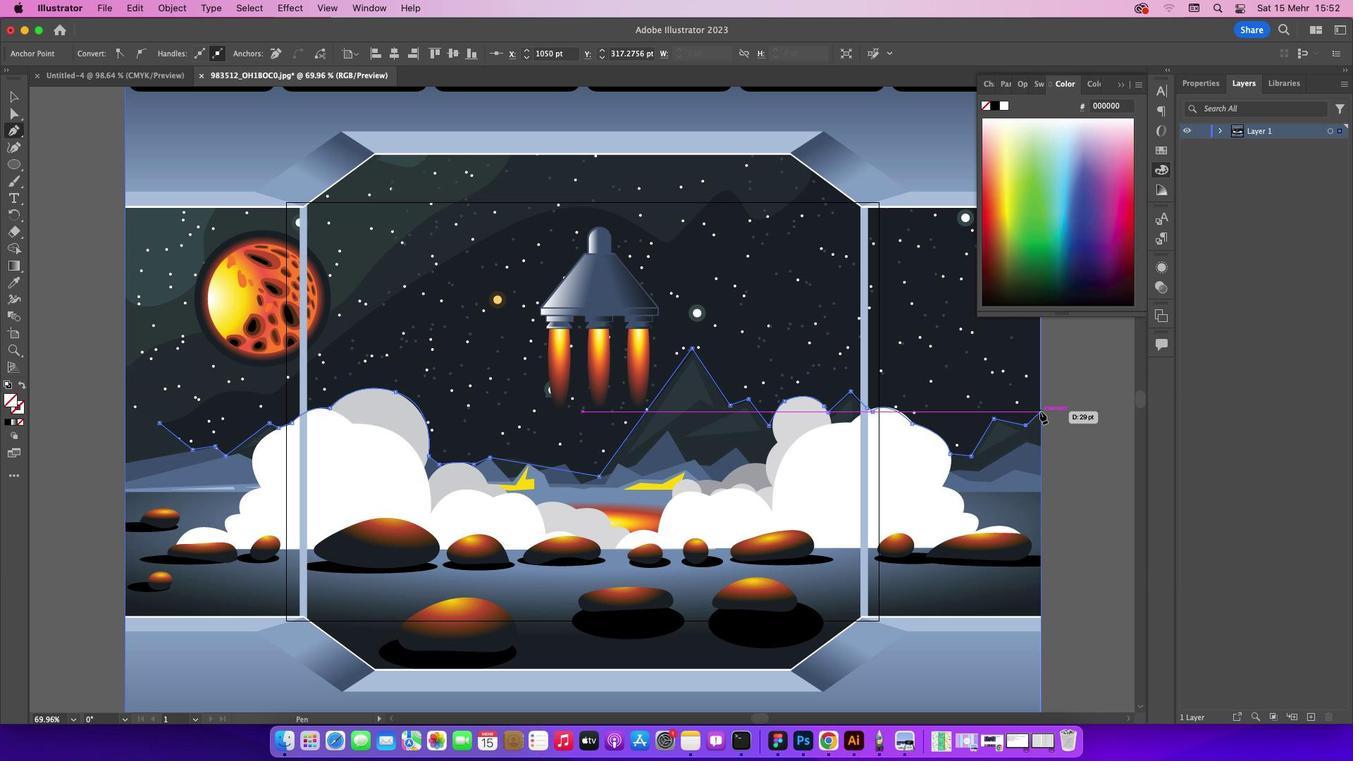 
Action: Mouse pressed left at (1039, 411)
Screenshot: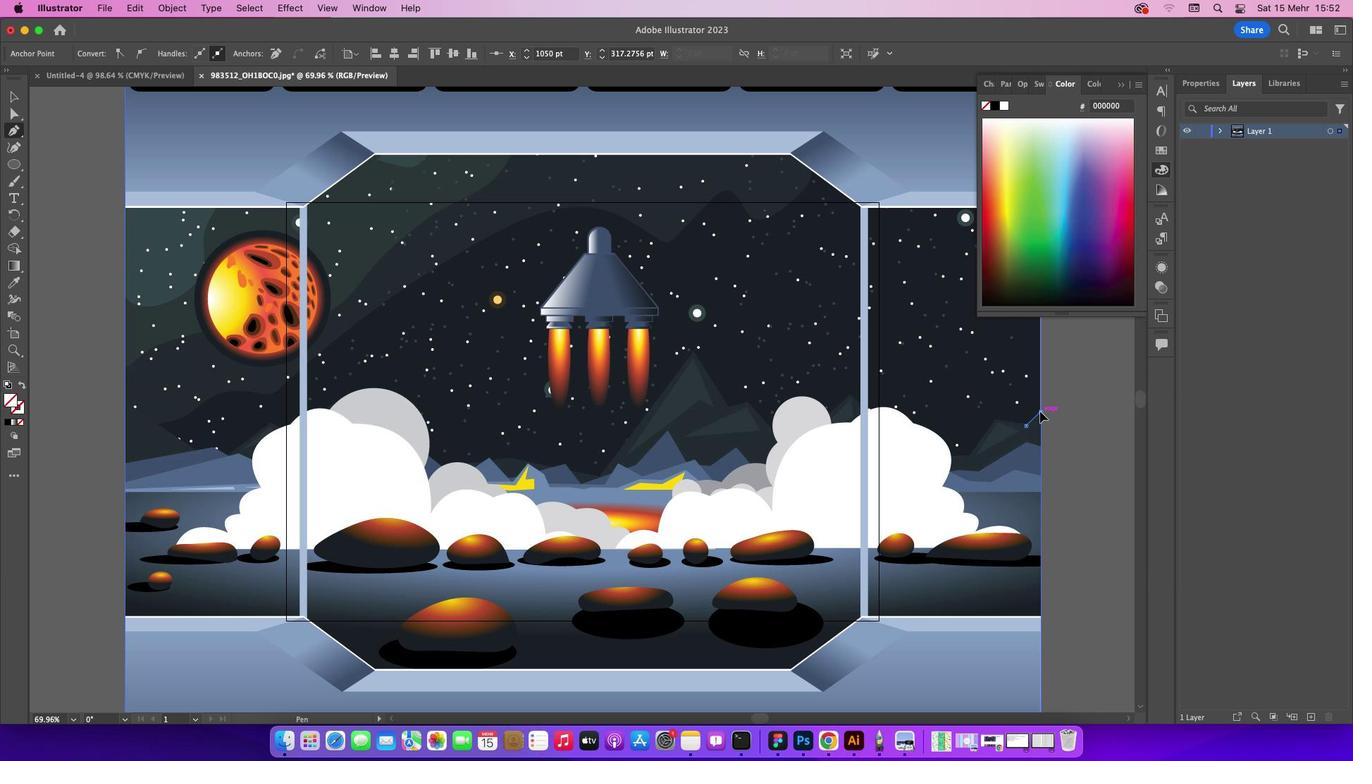 
Action: Mouse moved to (1120, 84)
Screenshot: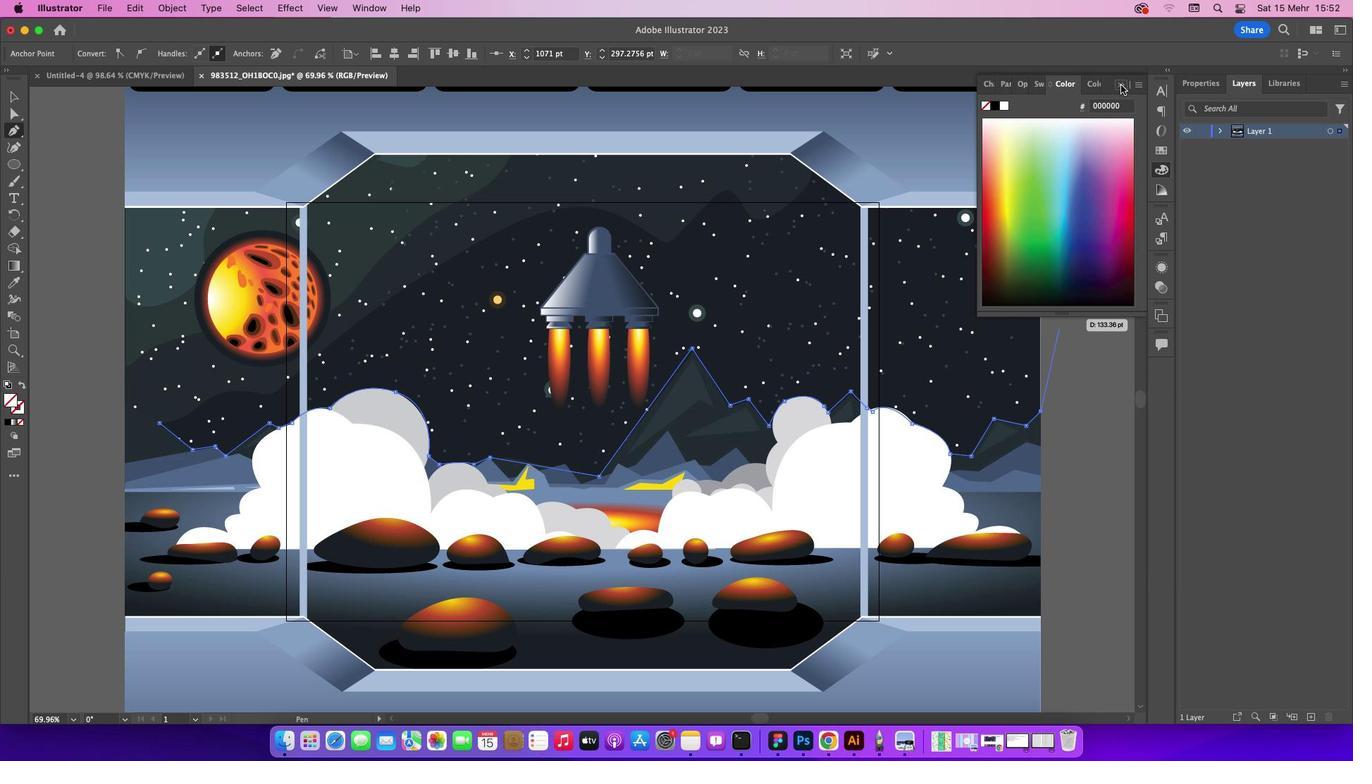 
Action: Mouse pressed left at (1120, 84)
Screenshot: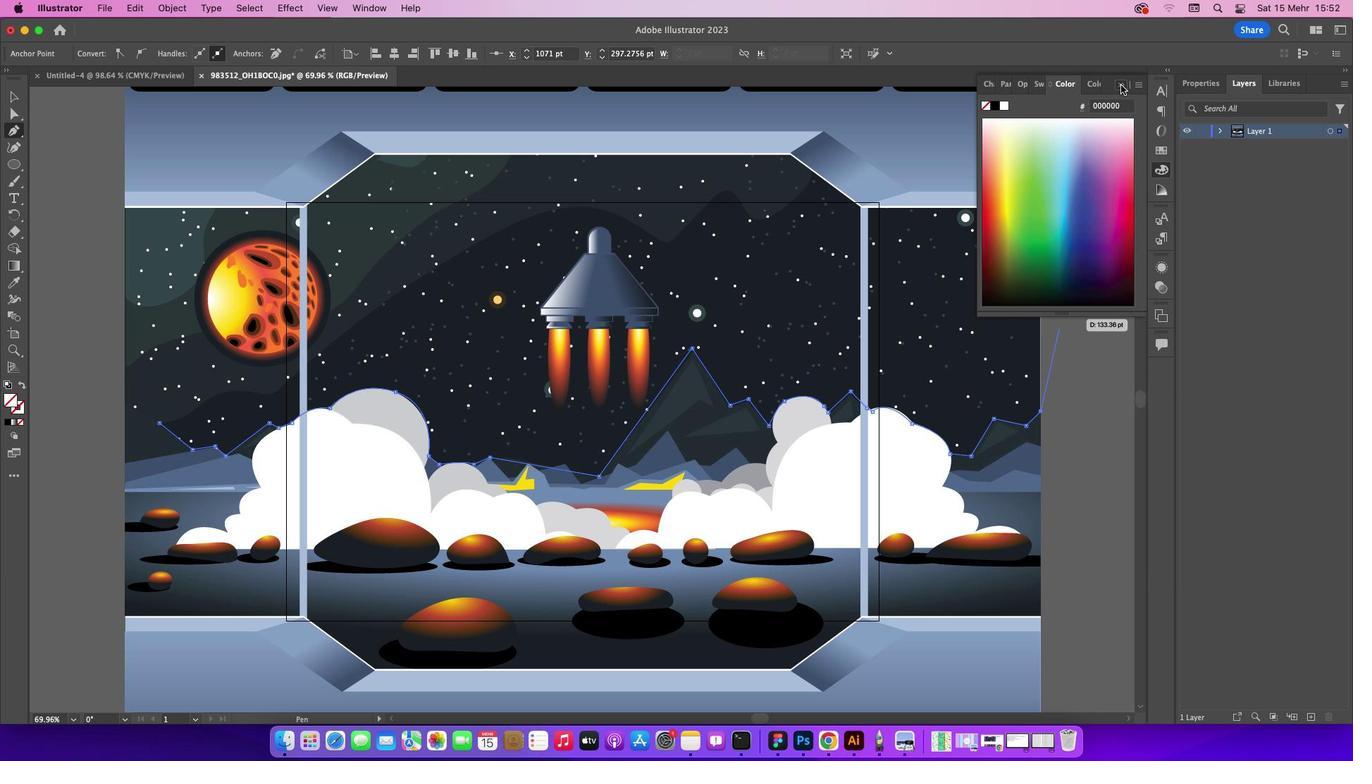
Action: Mouse moved to (1039, 208)
Screenshot: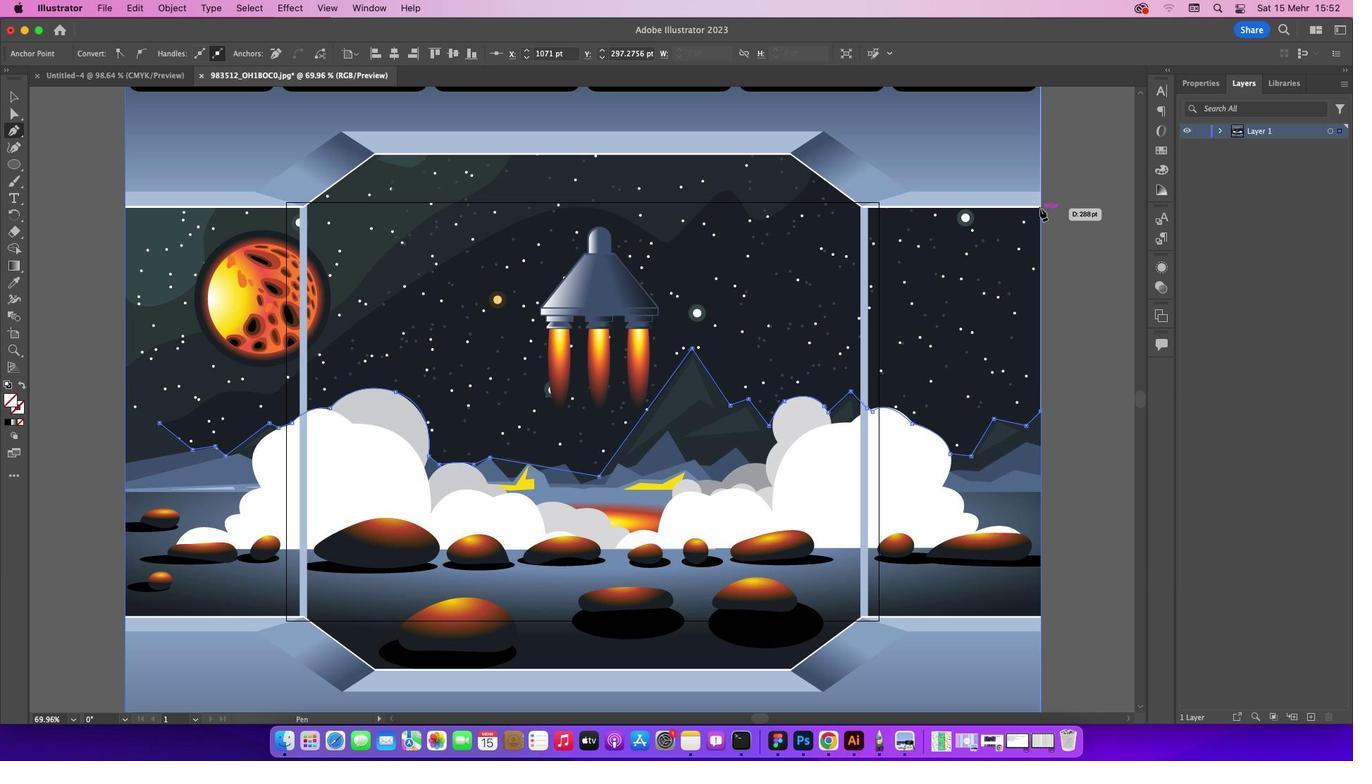 
Action: Mouse pressed left at (1039, 208)
Screenshot: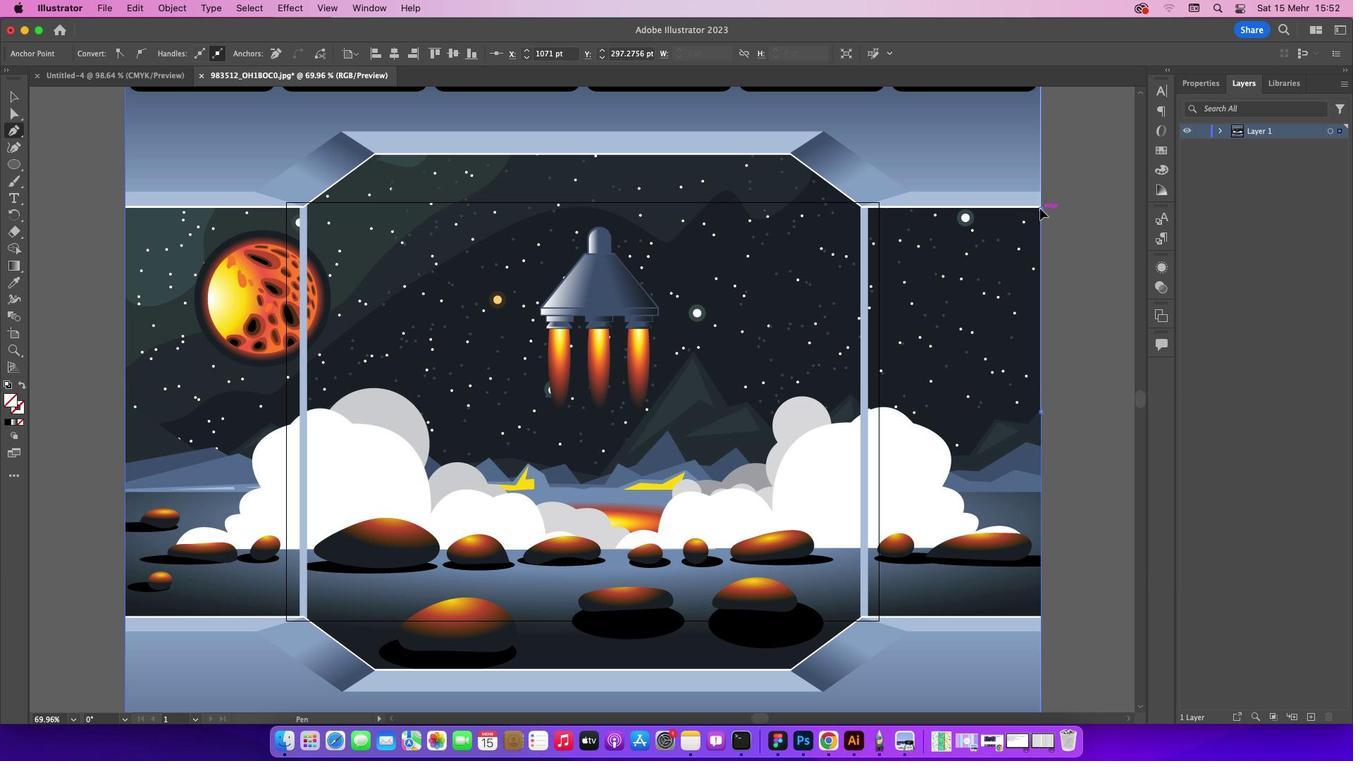 
Action: Mouse moved to (858, 208)
Screenshot: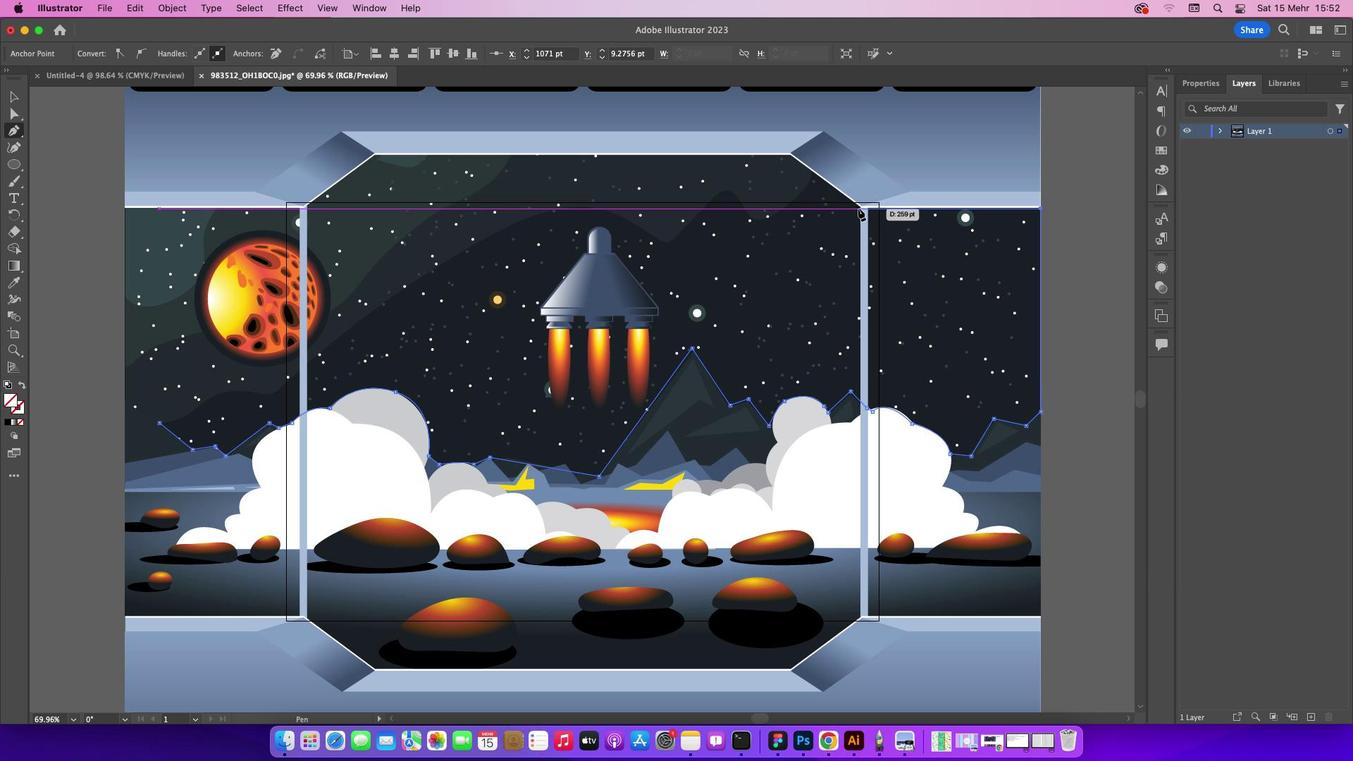 
Action: Mouse pressed left at (858, 208)
Screenshot: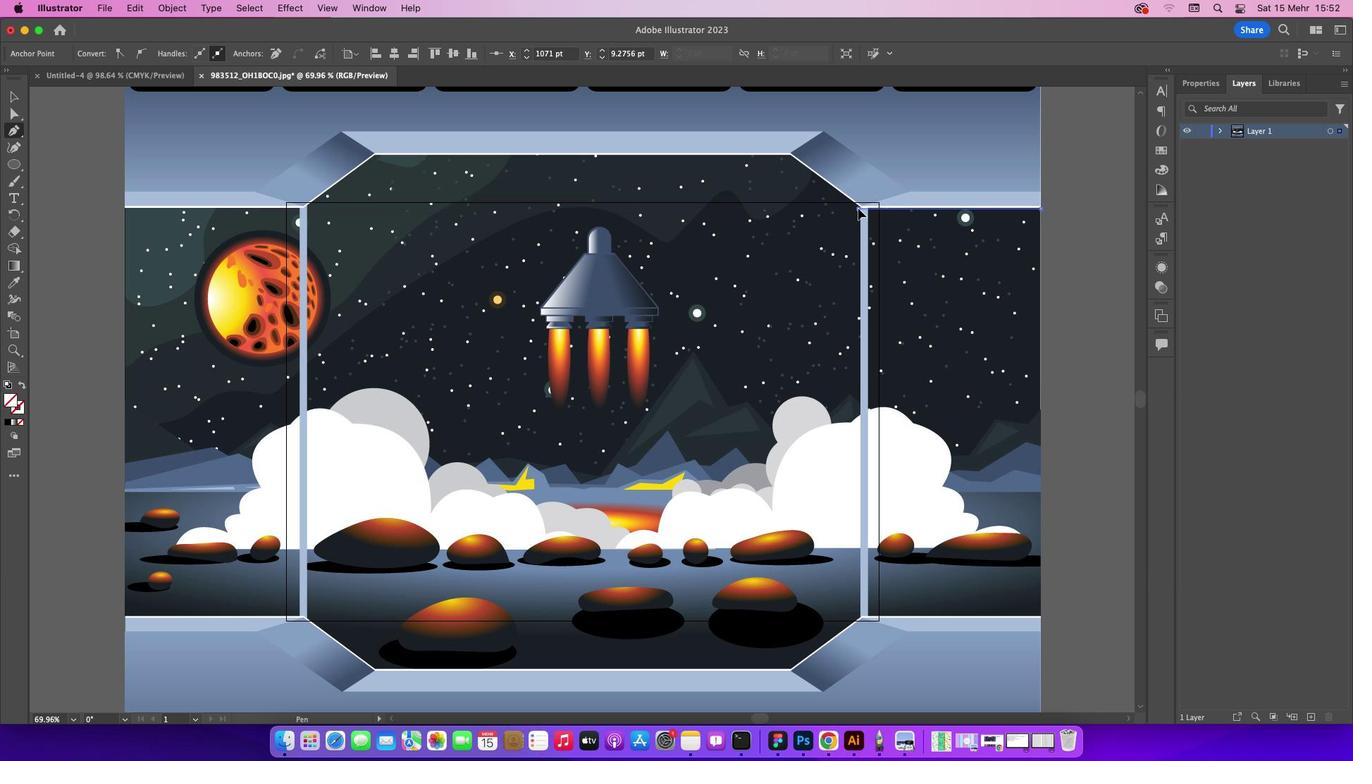 
Action: Mouse moved to (810, 171)
Screenshot: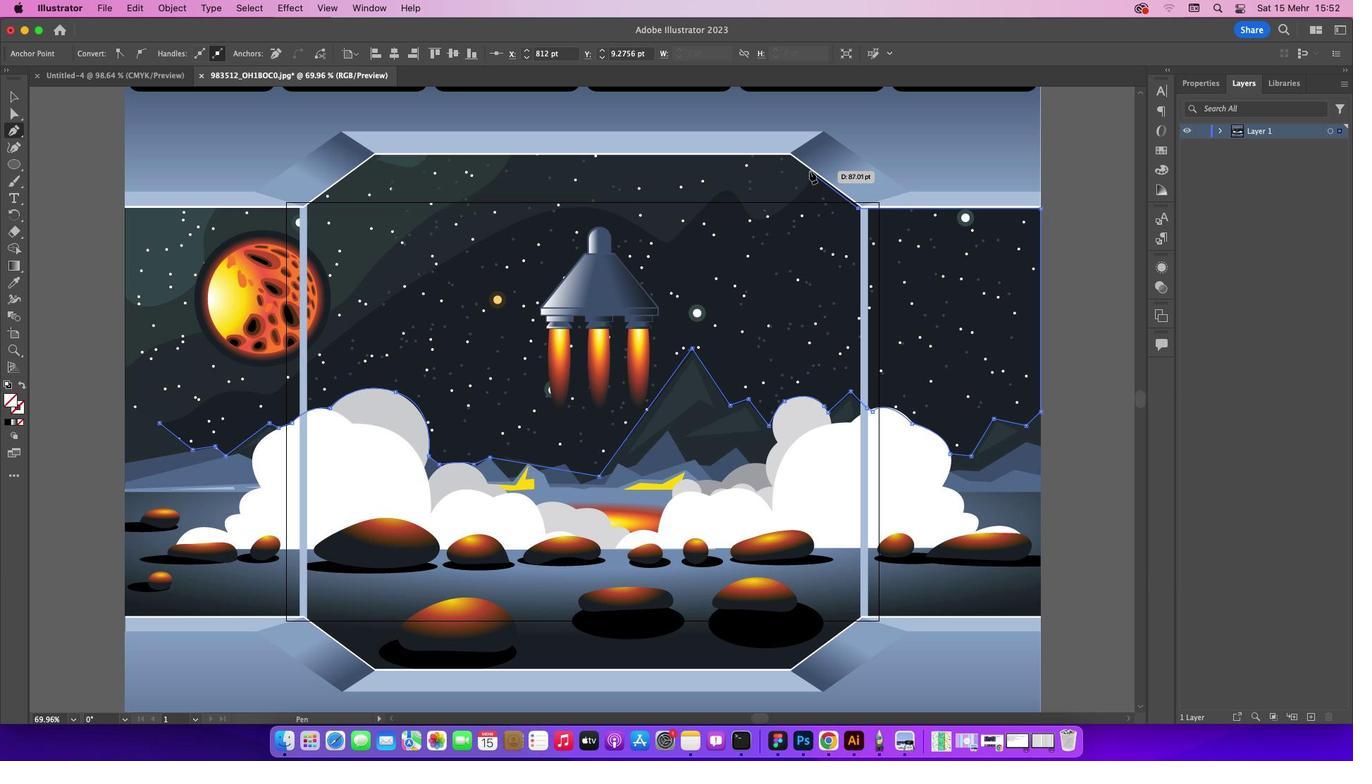 
Action: Mouse pressed left at (810, 171)
Screenshot: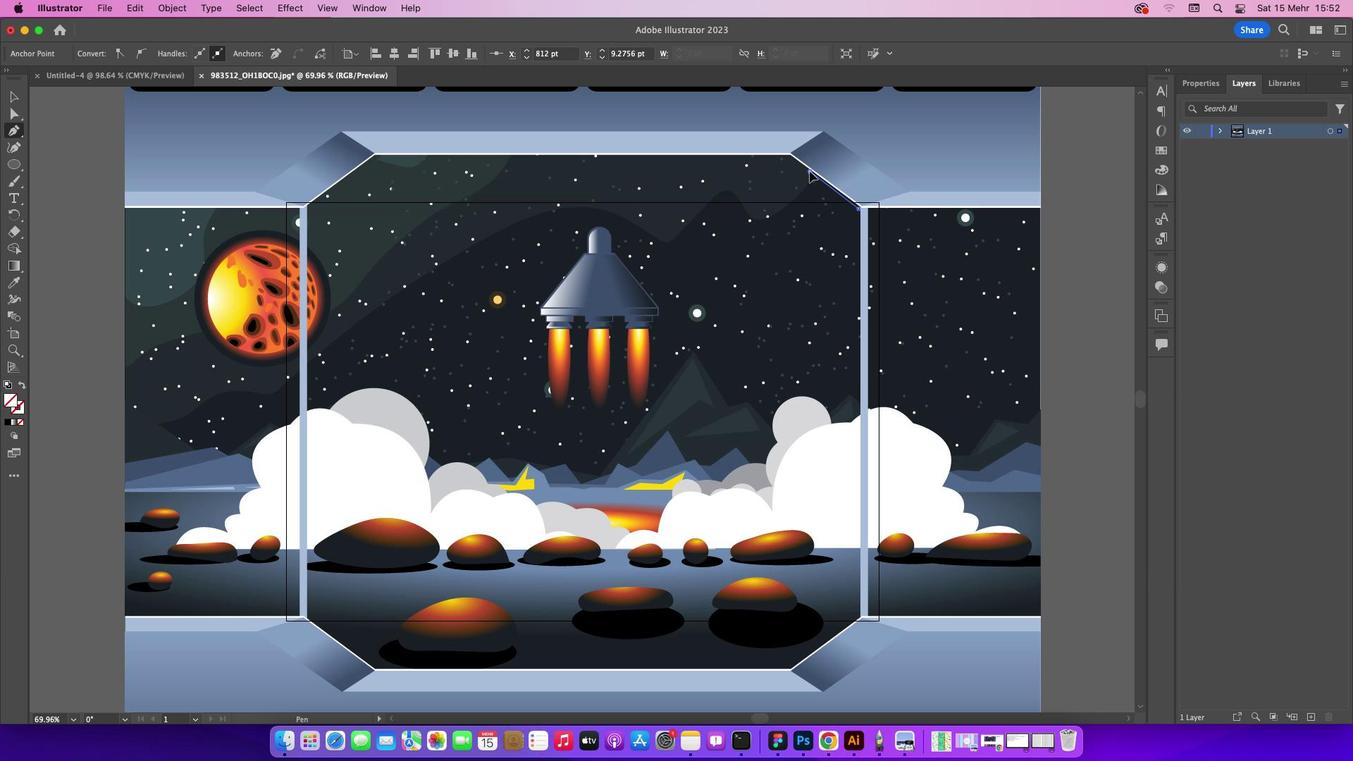 
Action: Mouse moved to (760, 219)
Screenshot: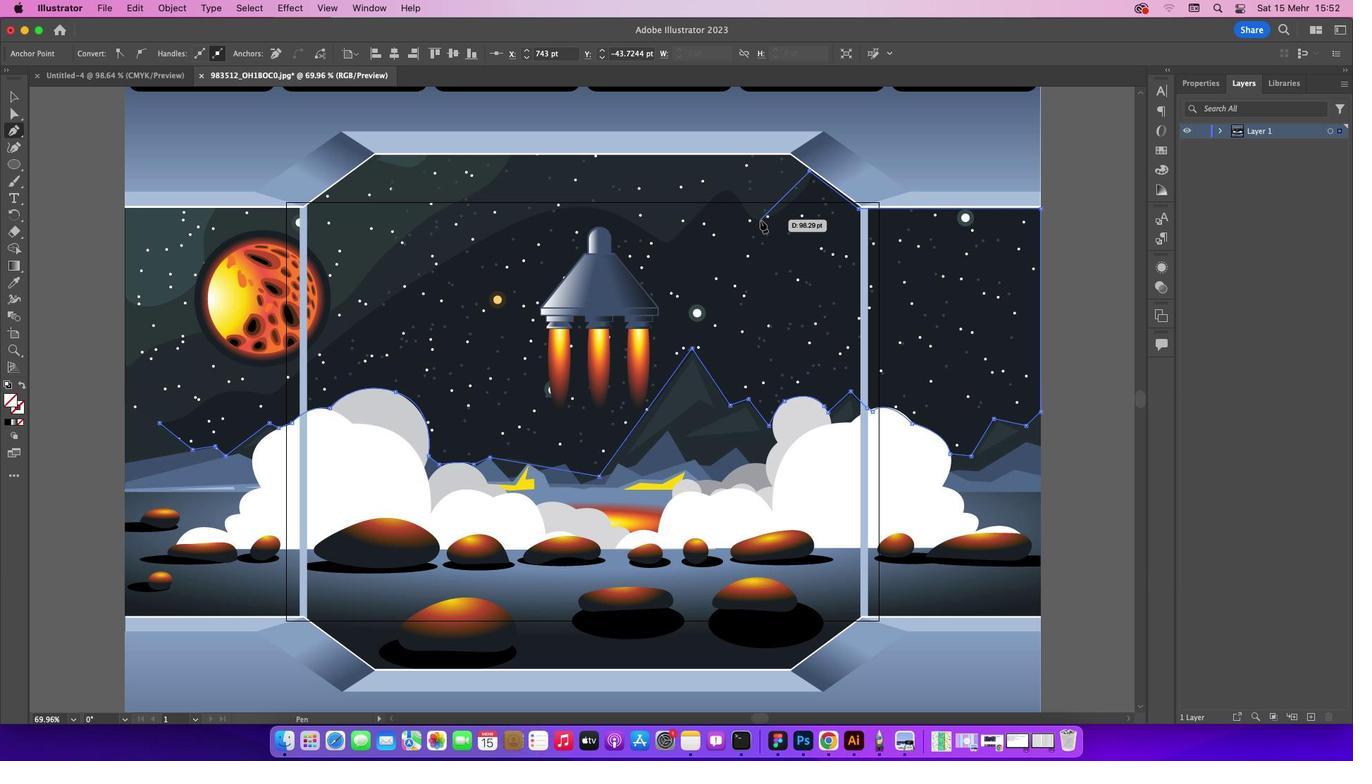 
Action: Mouse pressed left at (760, 219)
Screenshot: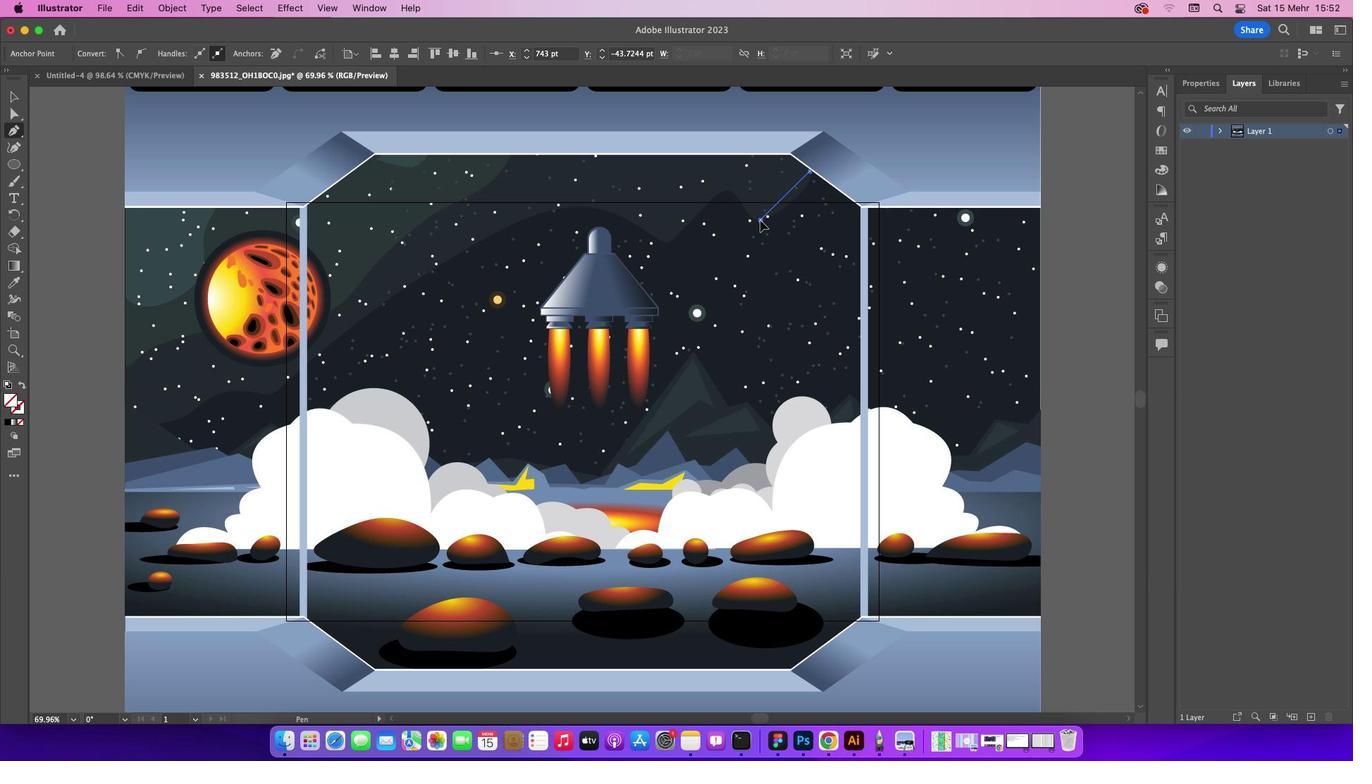 
Action: Mouse moved to (761, 217)
Screenshot: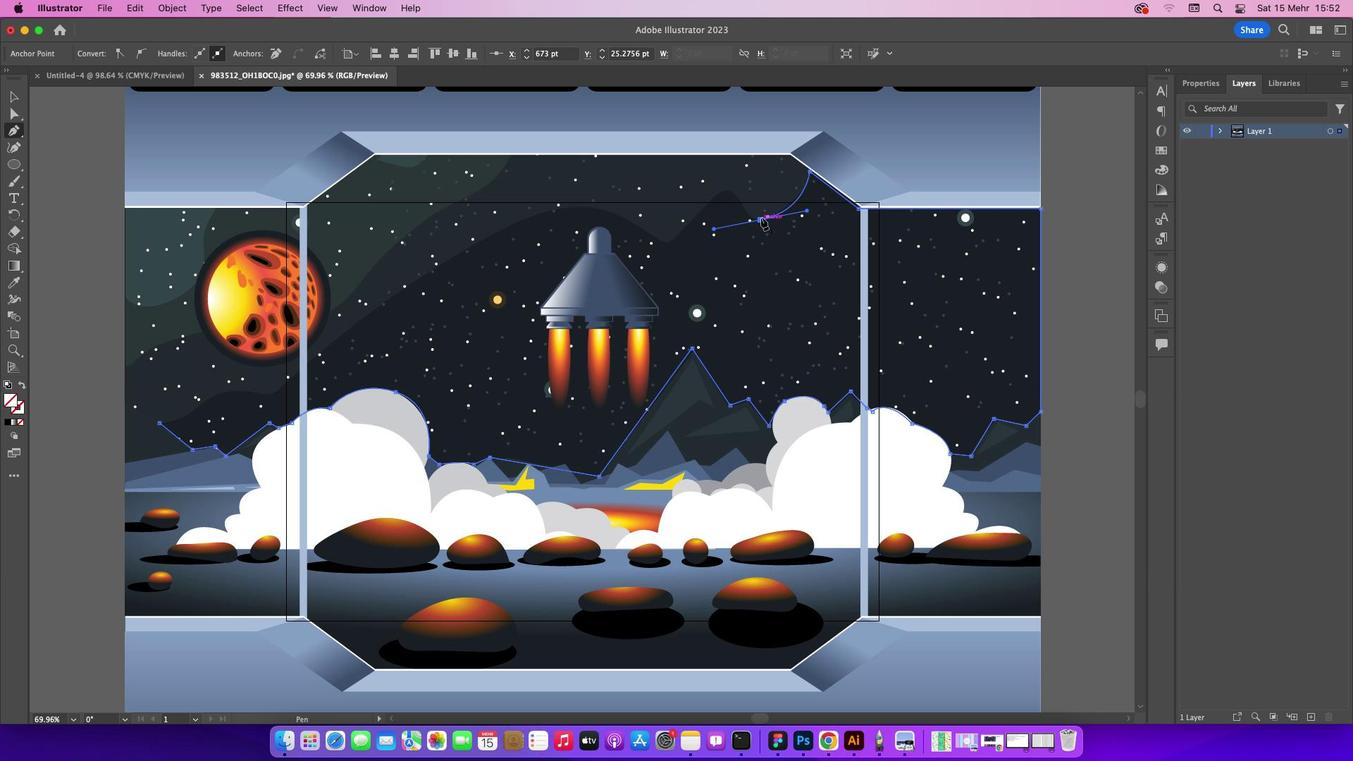 
Action: Mouse pressed left at (761, 217)
Screenshot: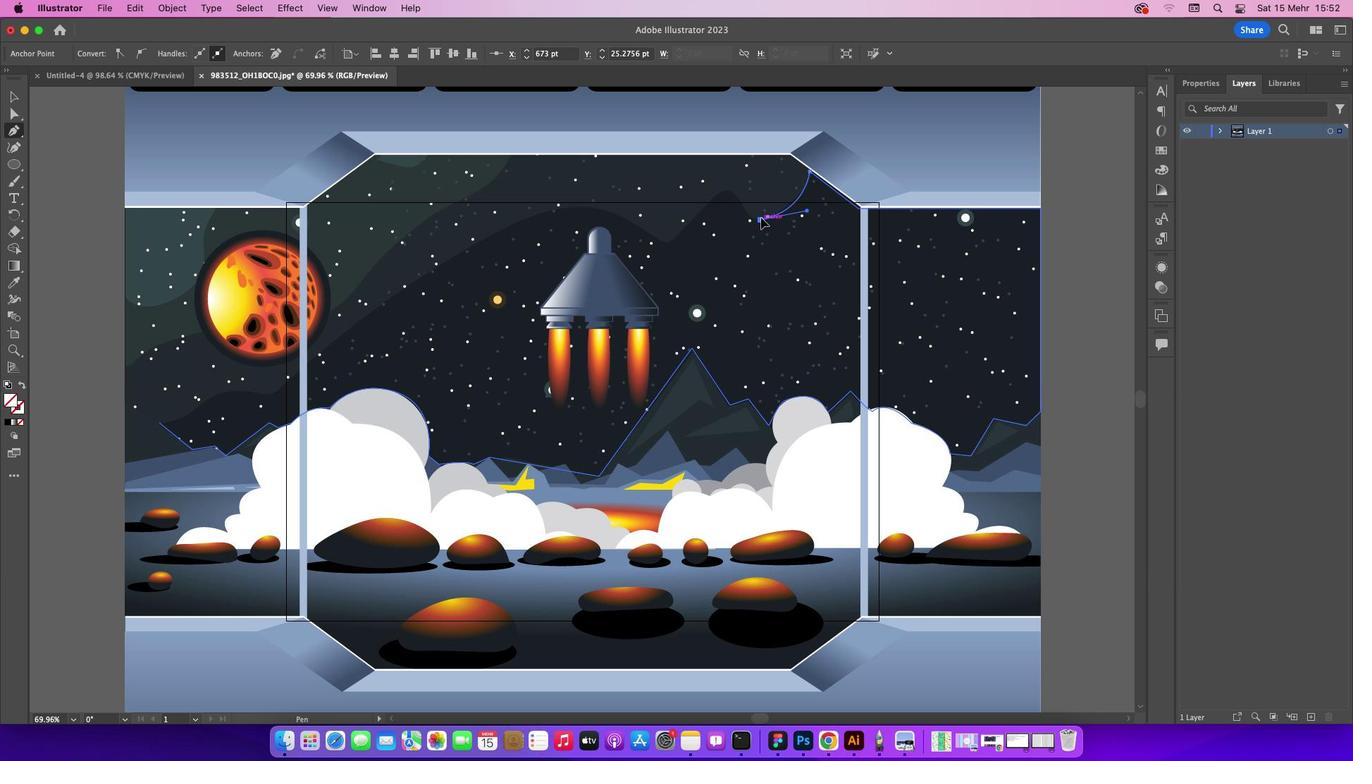 
Action: Mouse moved to (736, 197)
Screenshot: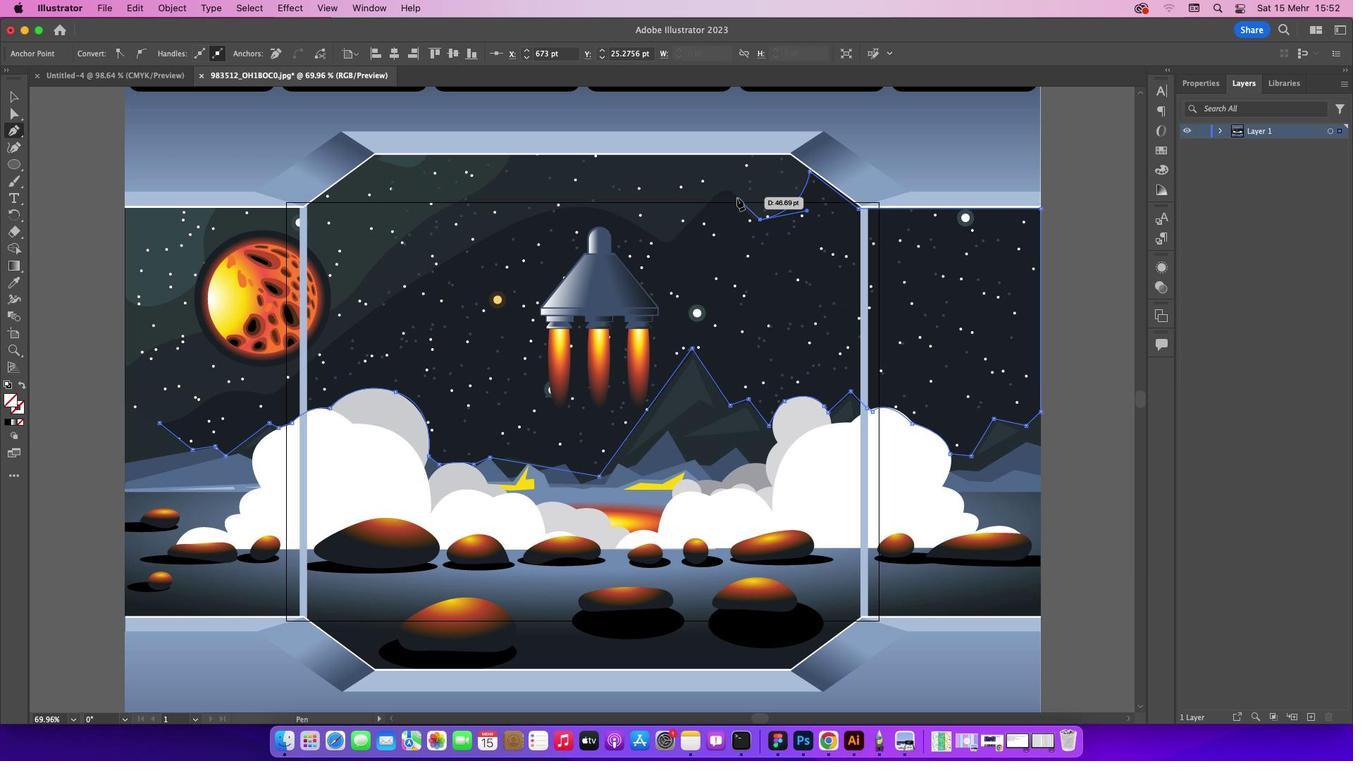 
Action: Mouse pressed left at (736, 197)
Screenshot: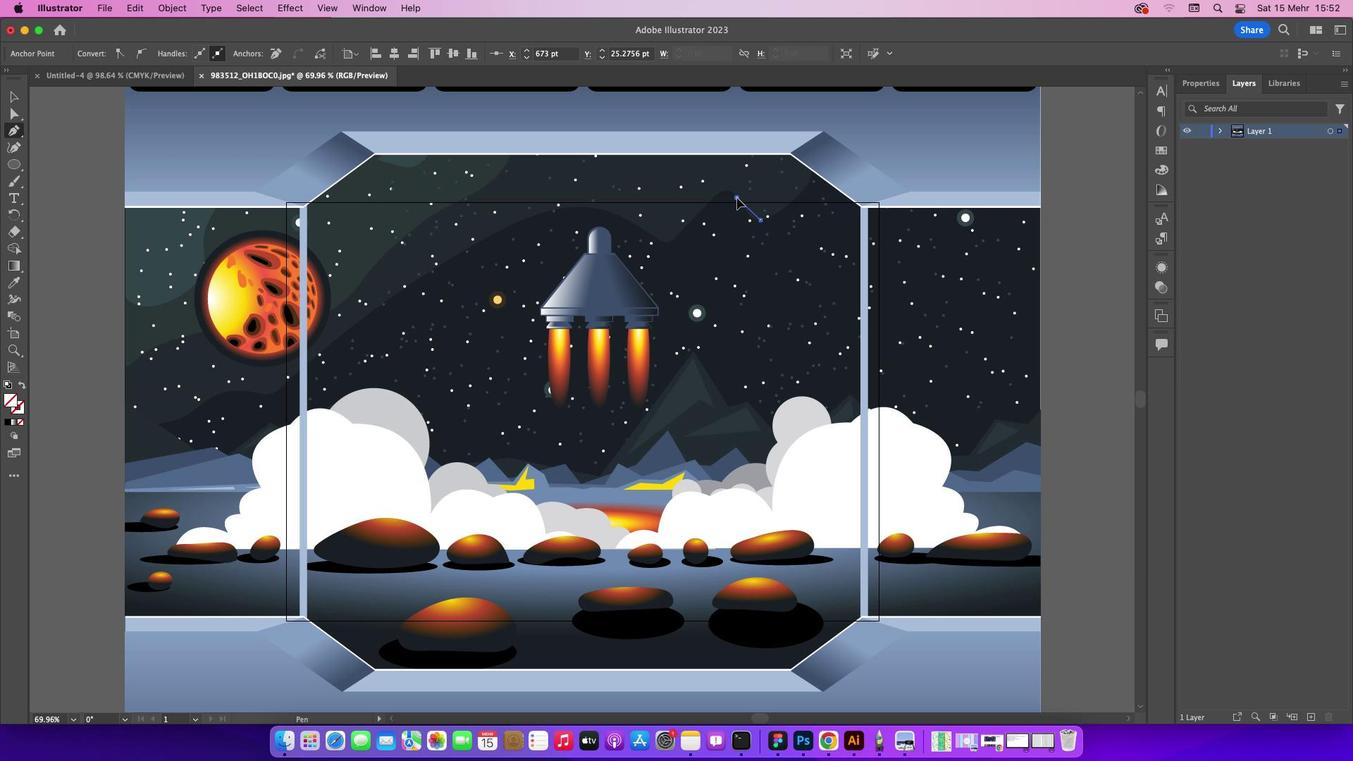 
Action: Mouse moved to (680, 232)
Screenshot: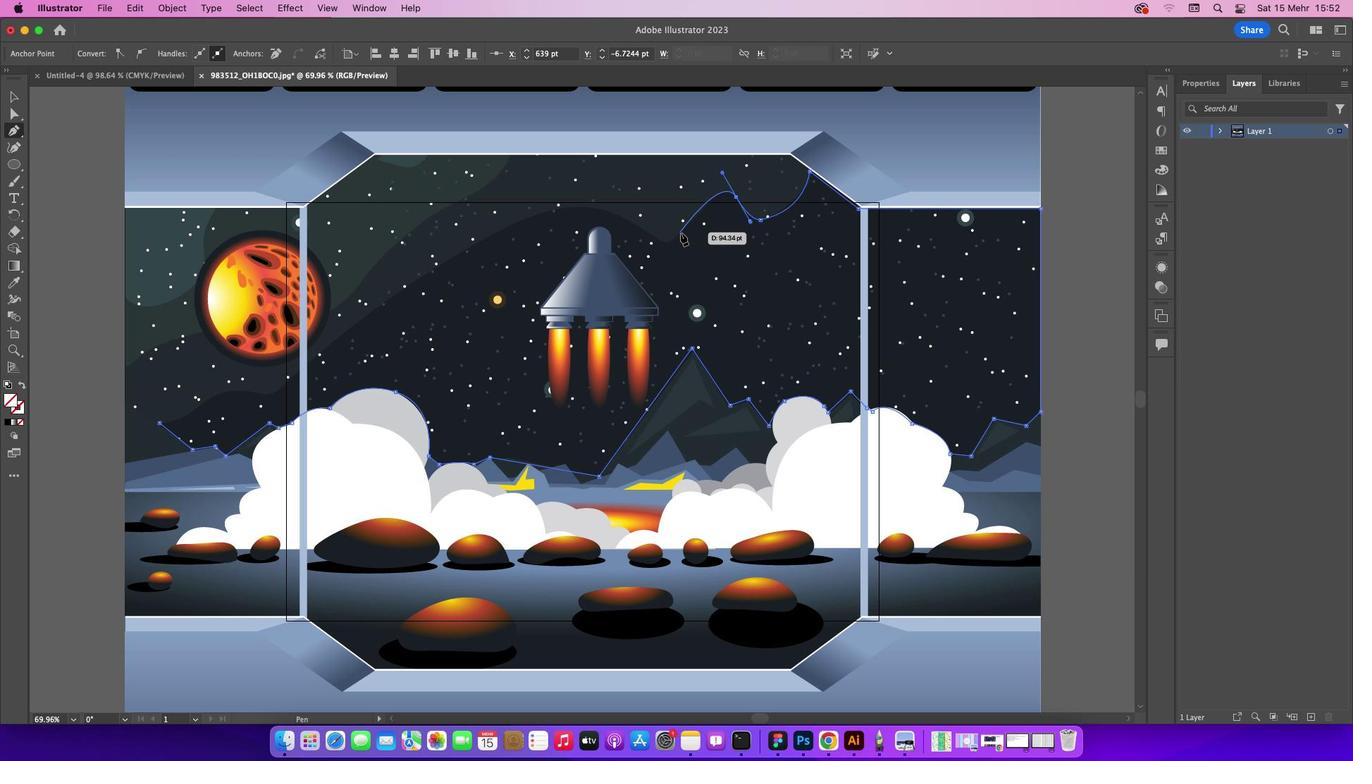 
Action: Mouse pressed left at (680, 232)
Screenshot: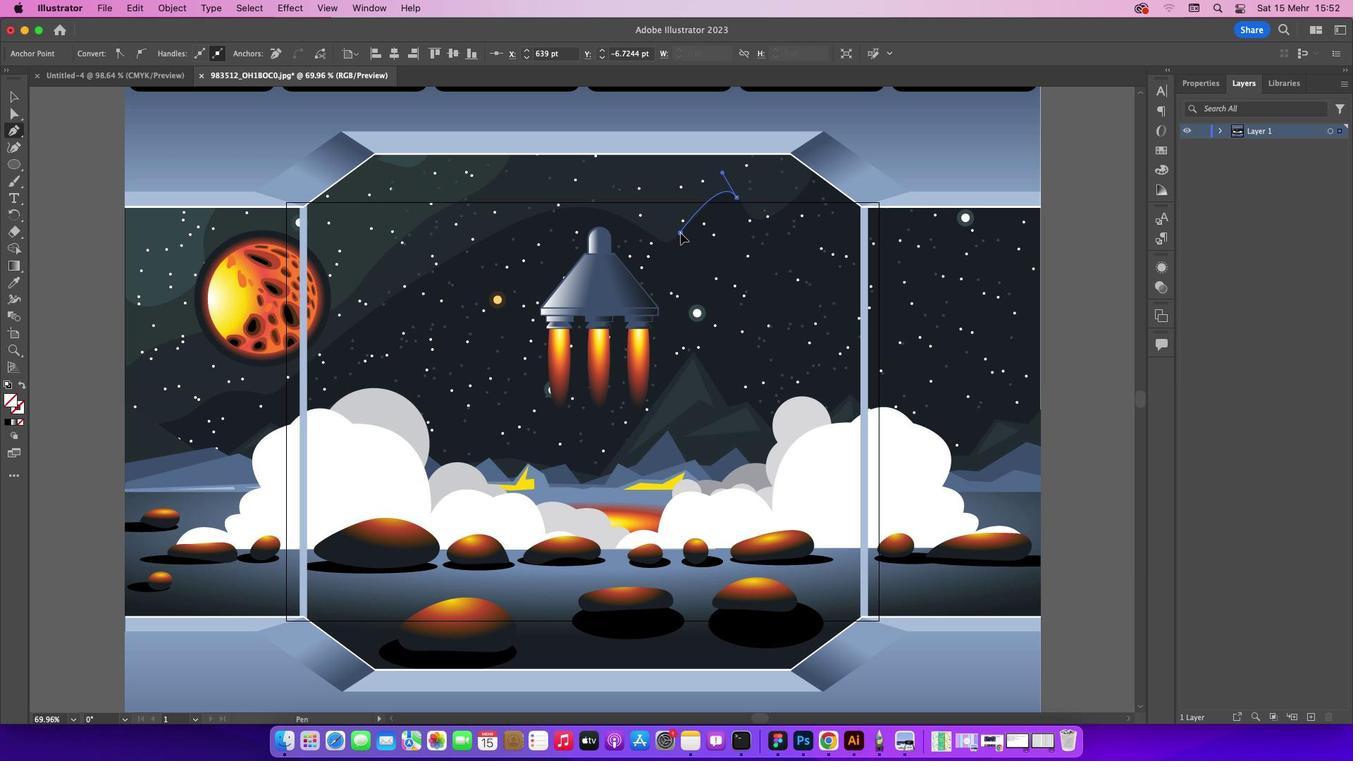 
Action: Mouse moved to (629, 224)
Screenshot: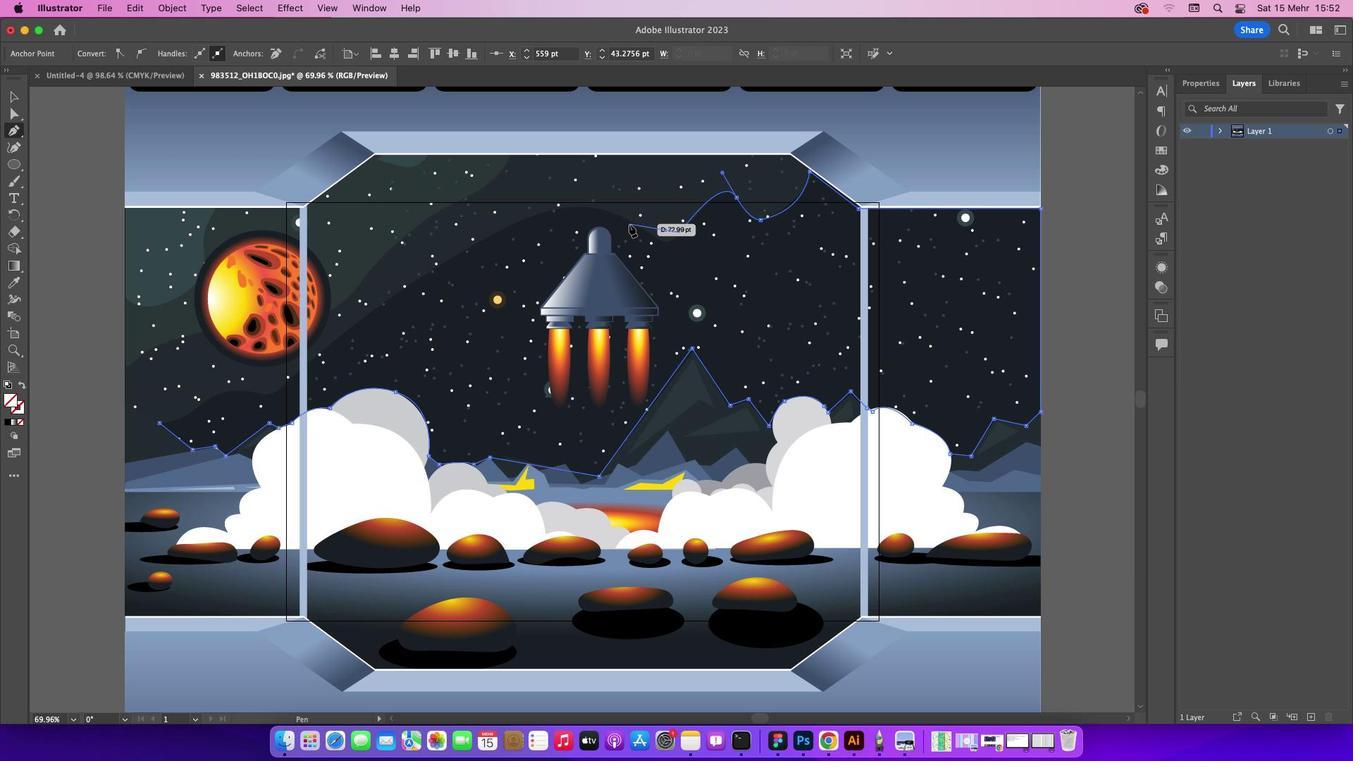 
Action: Mouse pressed left at (629, 224)
Screenshot: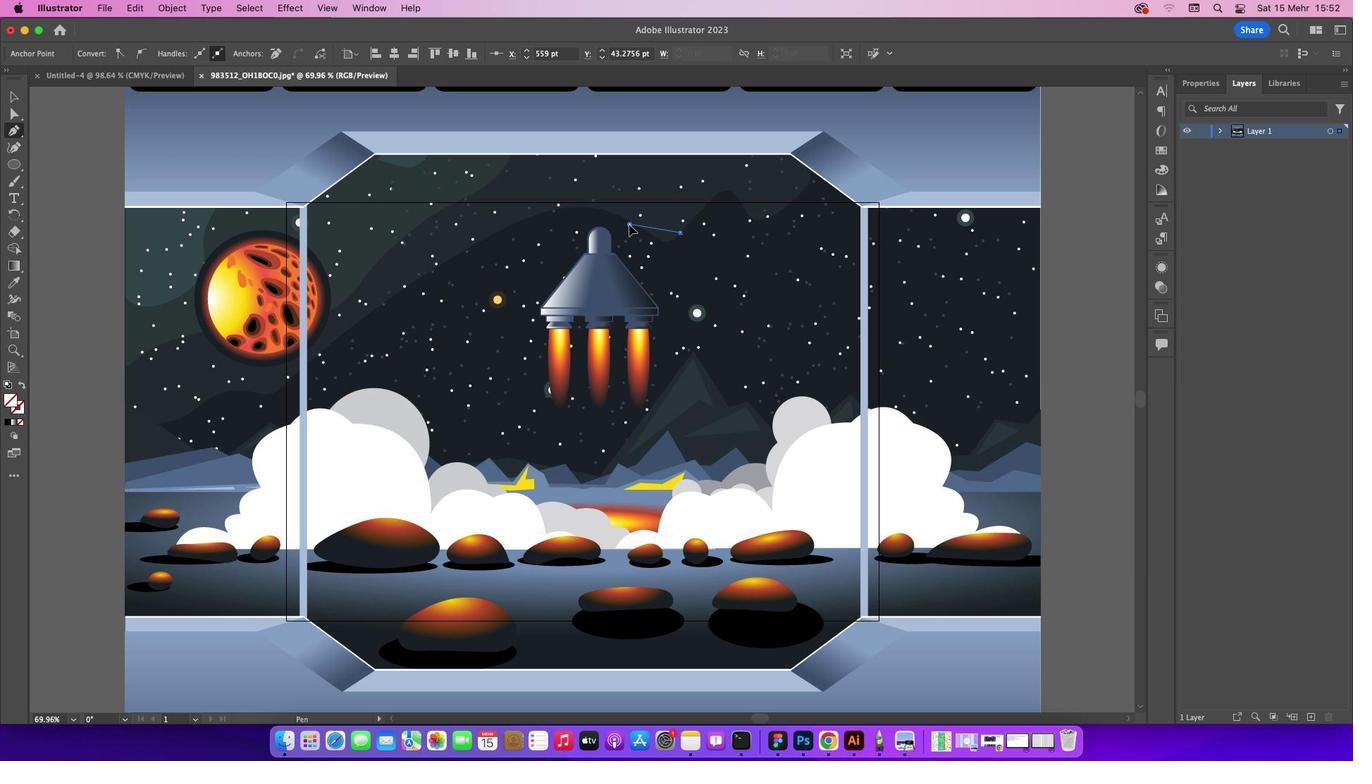 
Action: Mouse moved to (590, 209)
Screenshot: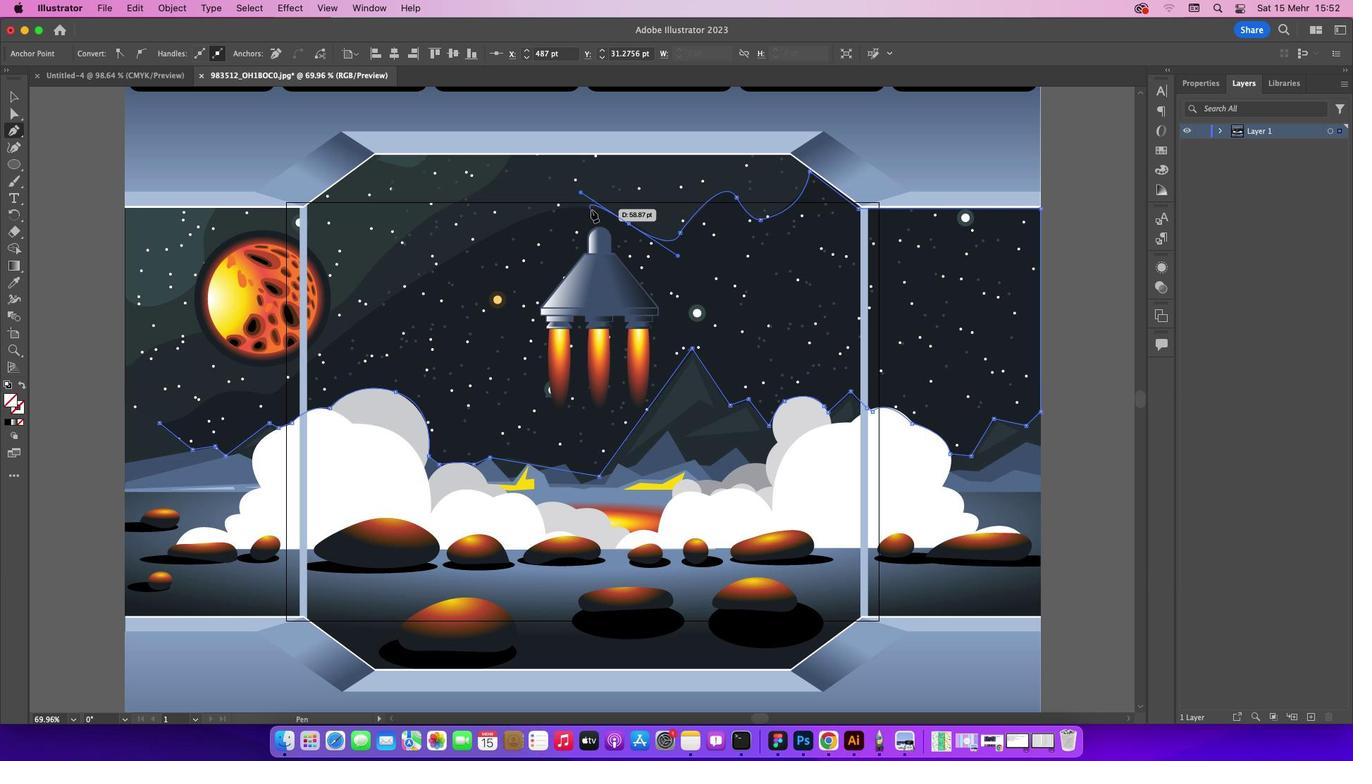 
Action: Key pressed Key.cmd'z'
Screenshot: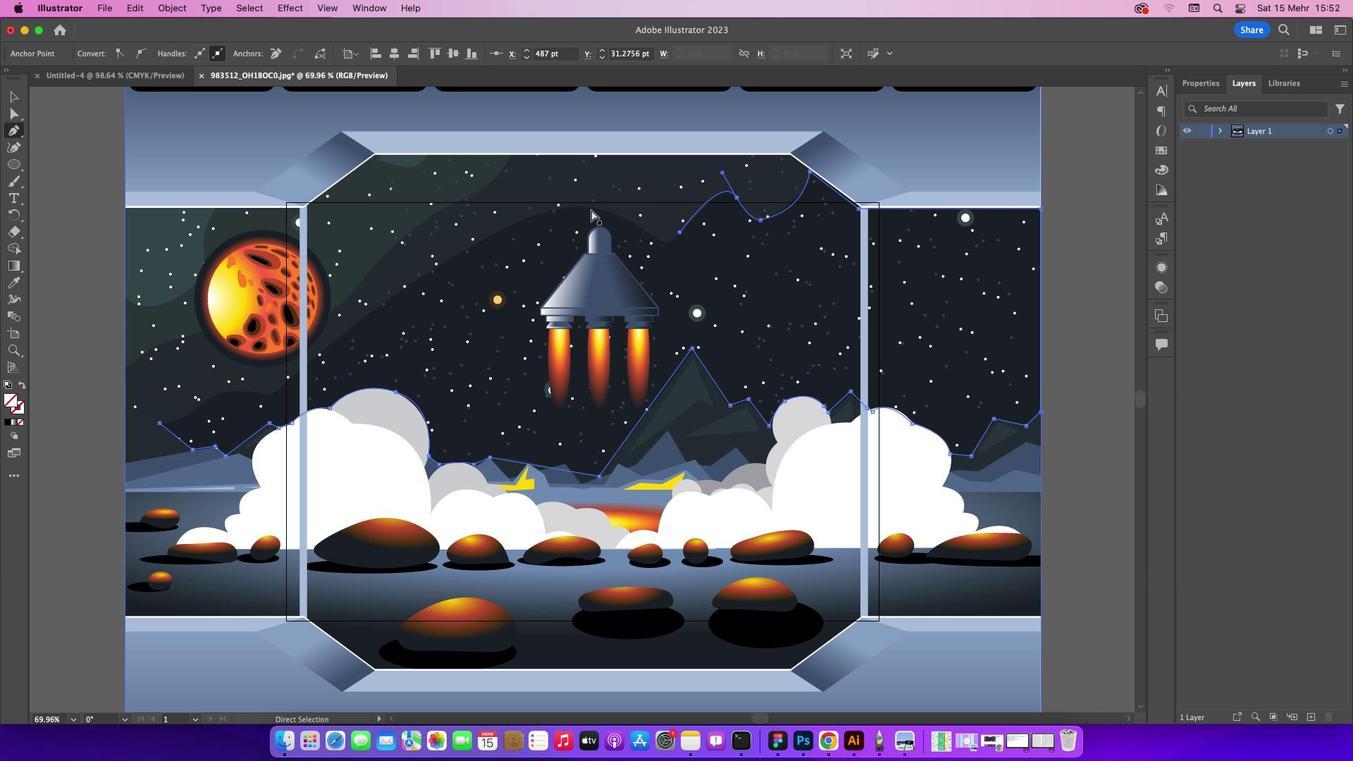 
Action: Mouse moved to (656, 238)
Screenshot: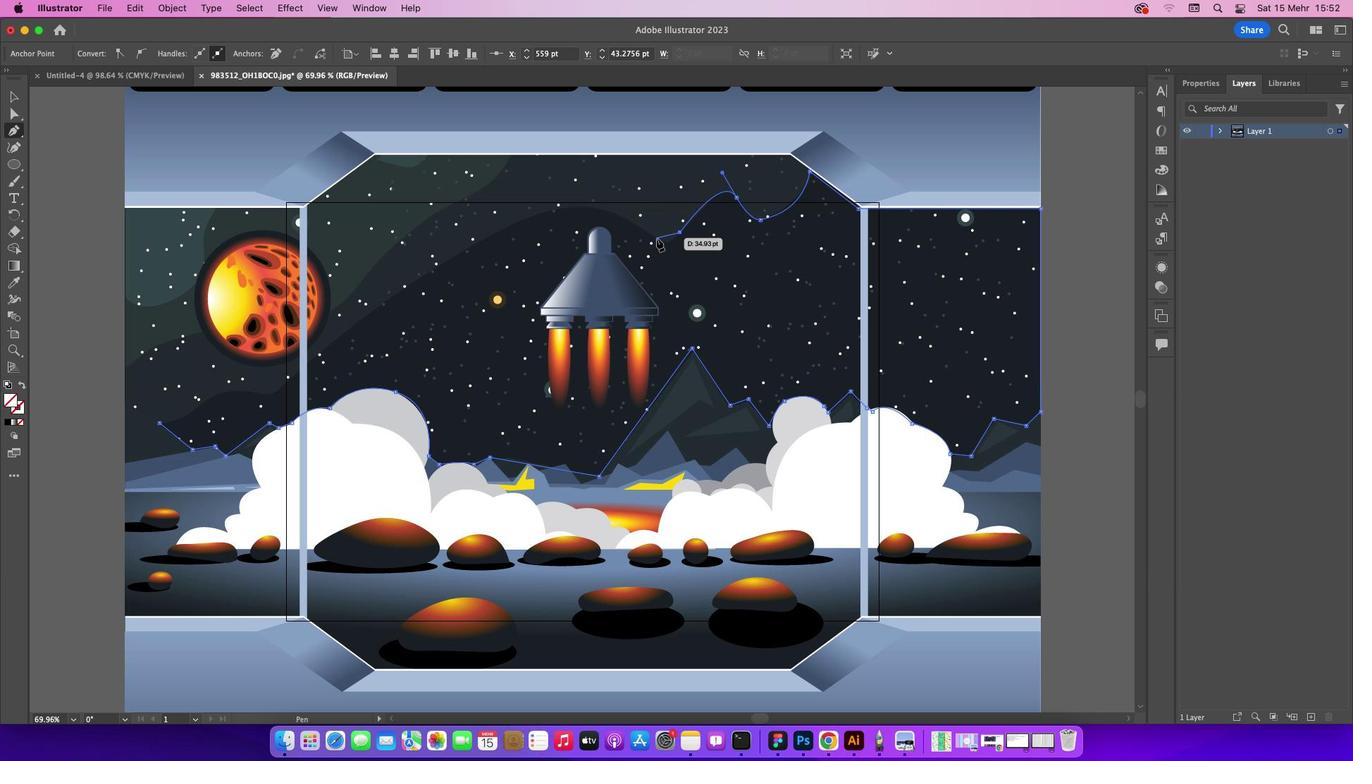 
Action: Mouse pressed left at (656, 238)
Screenshot: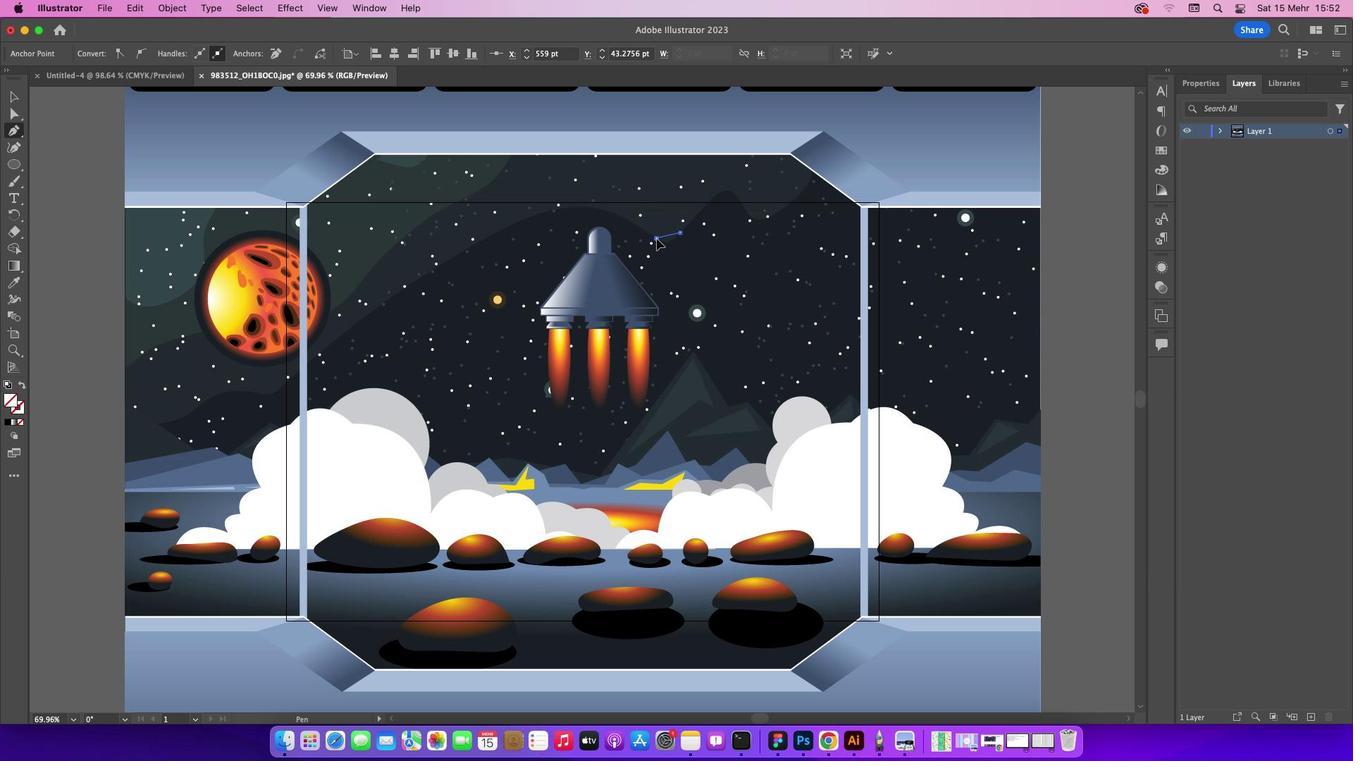 
Action: Mouse moved to (559, 207)
Screenshot: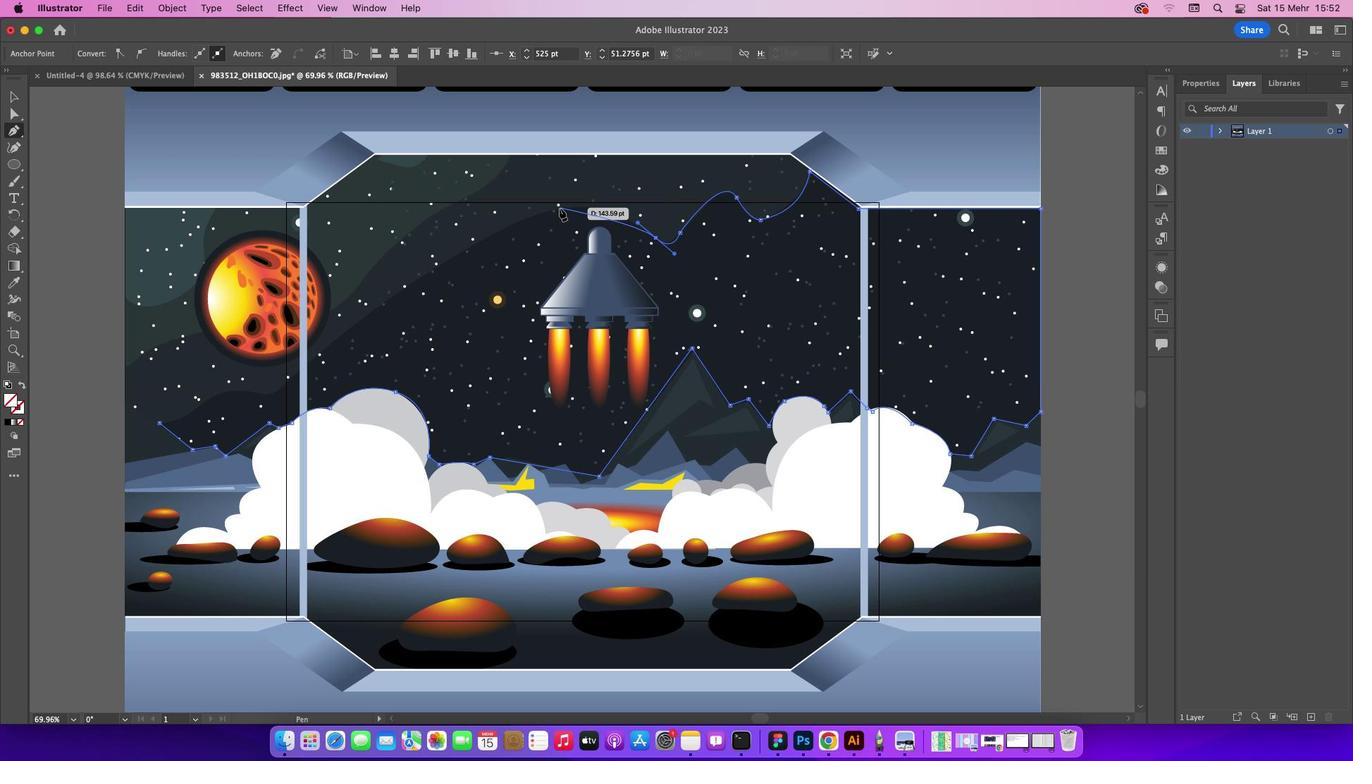 
Action: Mouse pressed left at (559, 207)
Screenshot: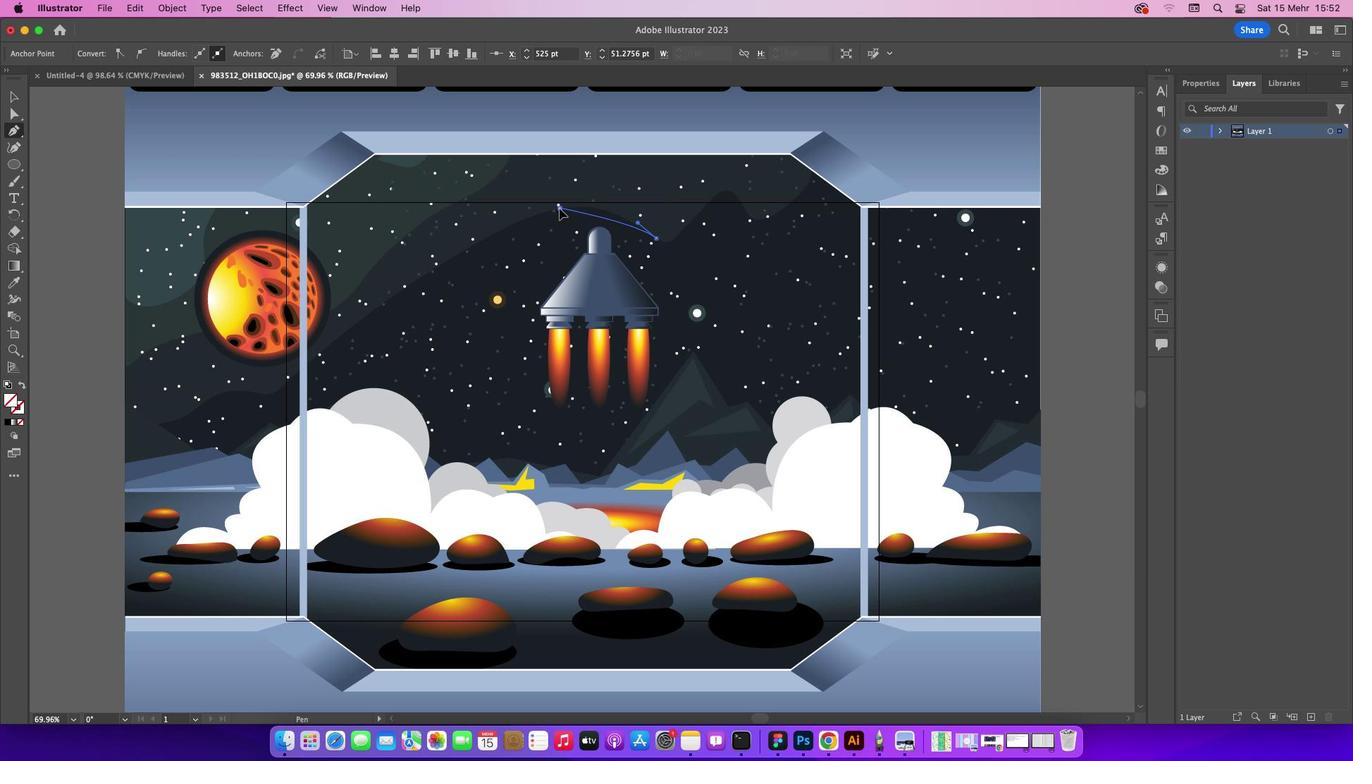 
Action: Mouse moved to (559, 208)
Screenshot: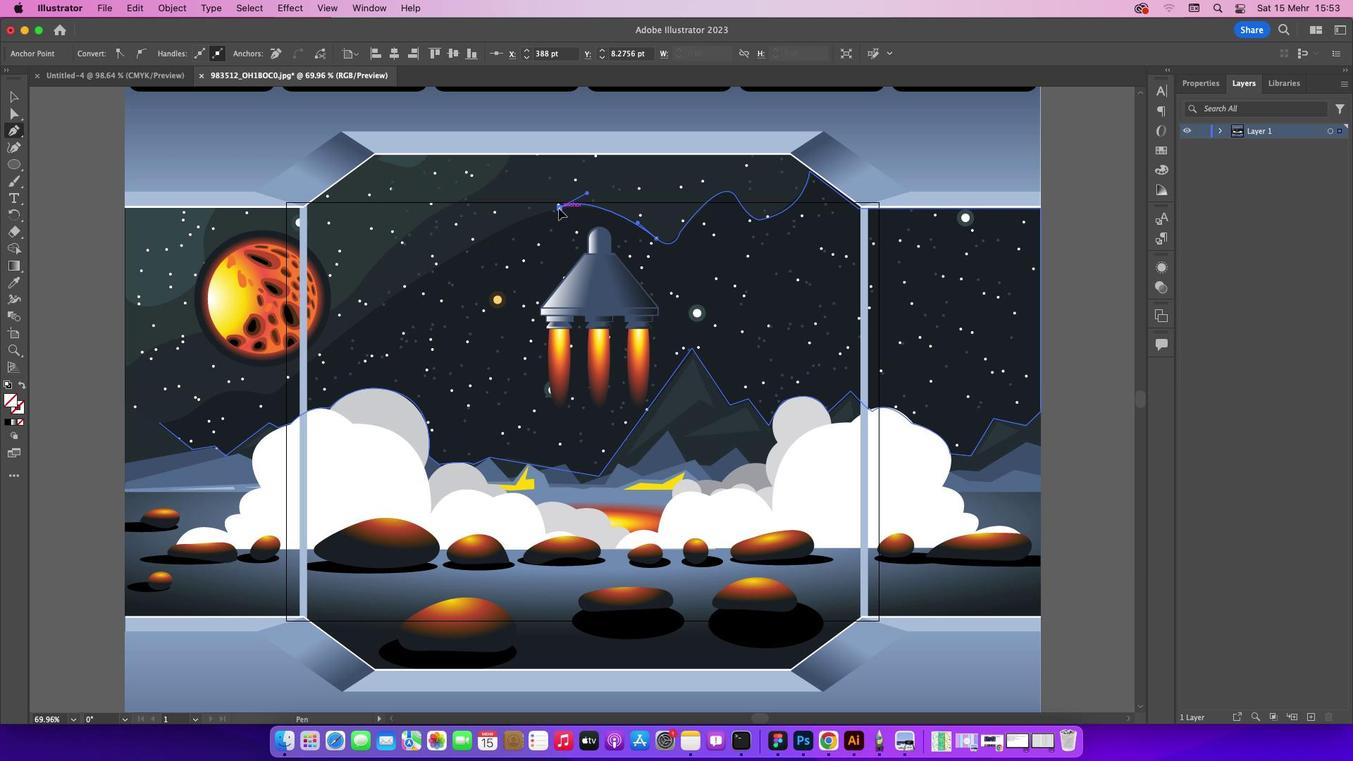 
Action: Mouse pressed left at (559, 208)
Screenshot: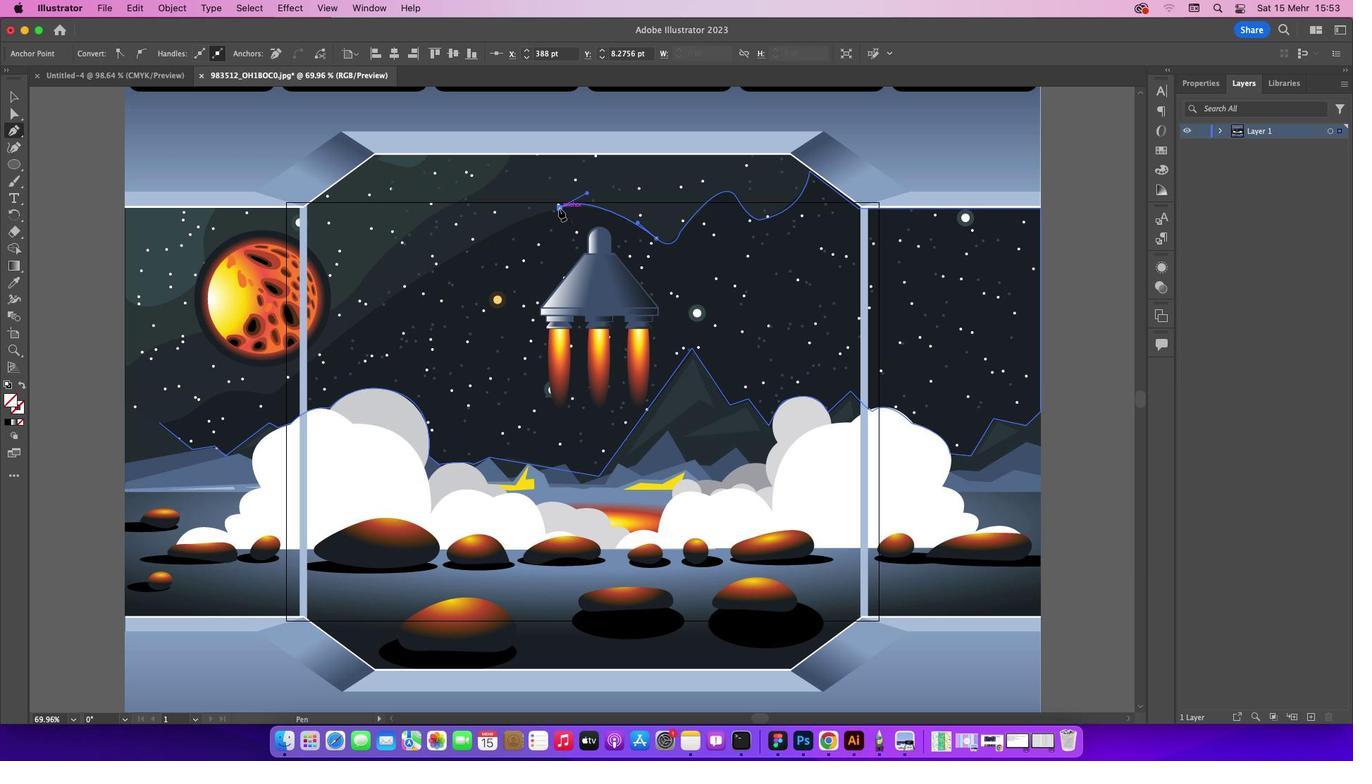 
Action: Mouse moved to (309, 362)
Screenshot: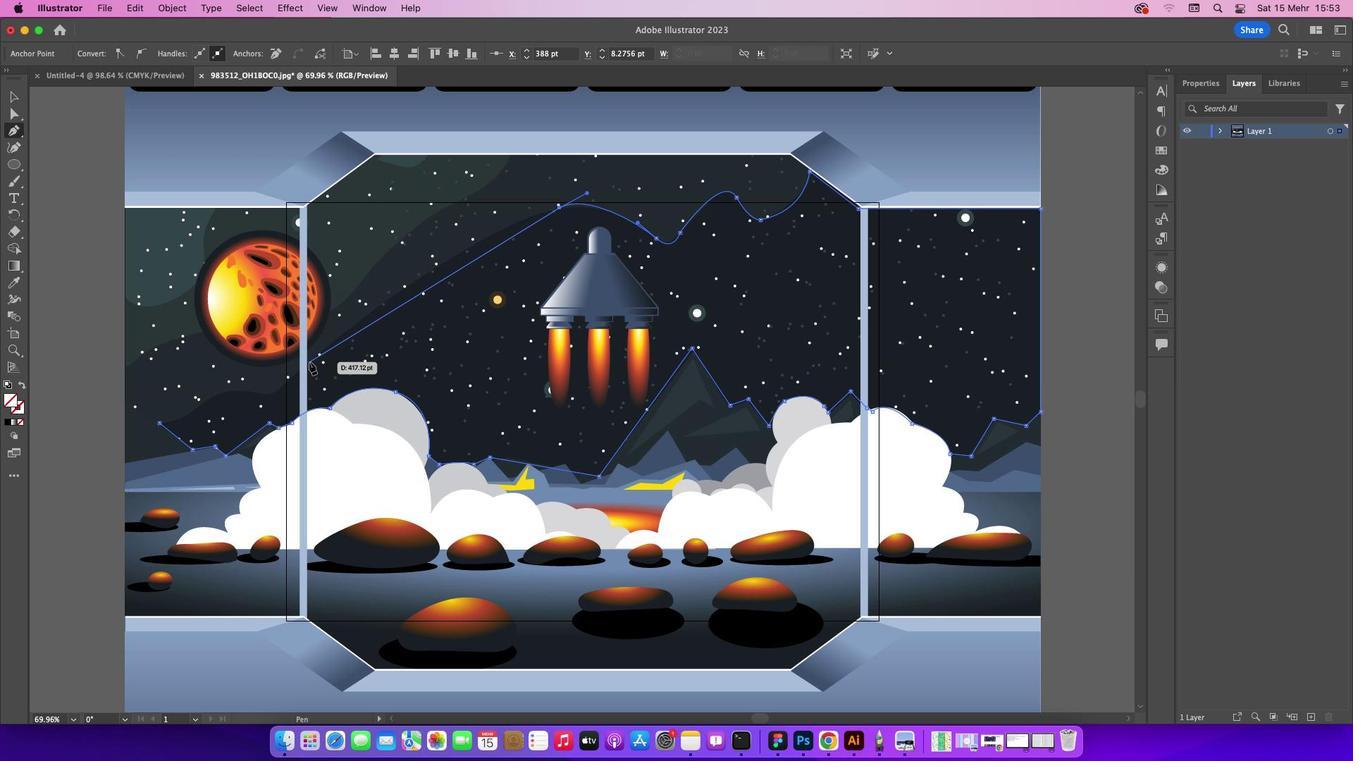 
Action: Mouse pressed left at (309, 362)
Screenshot: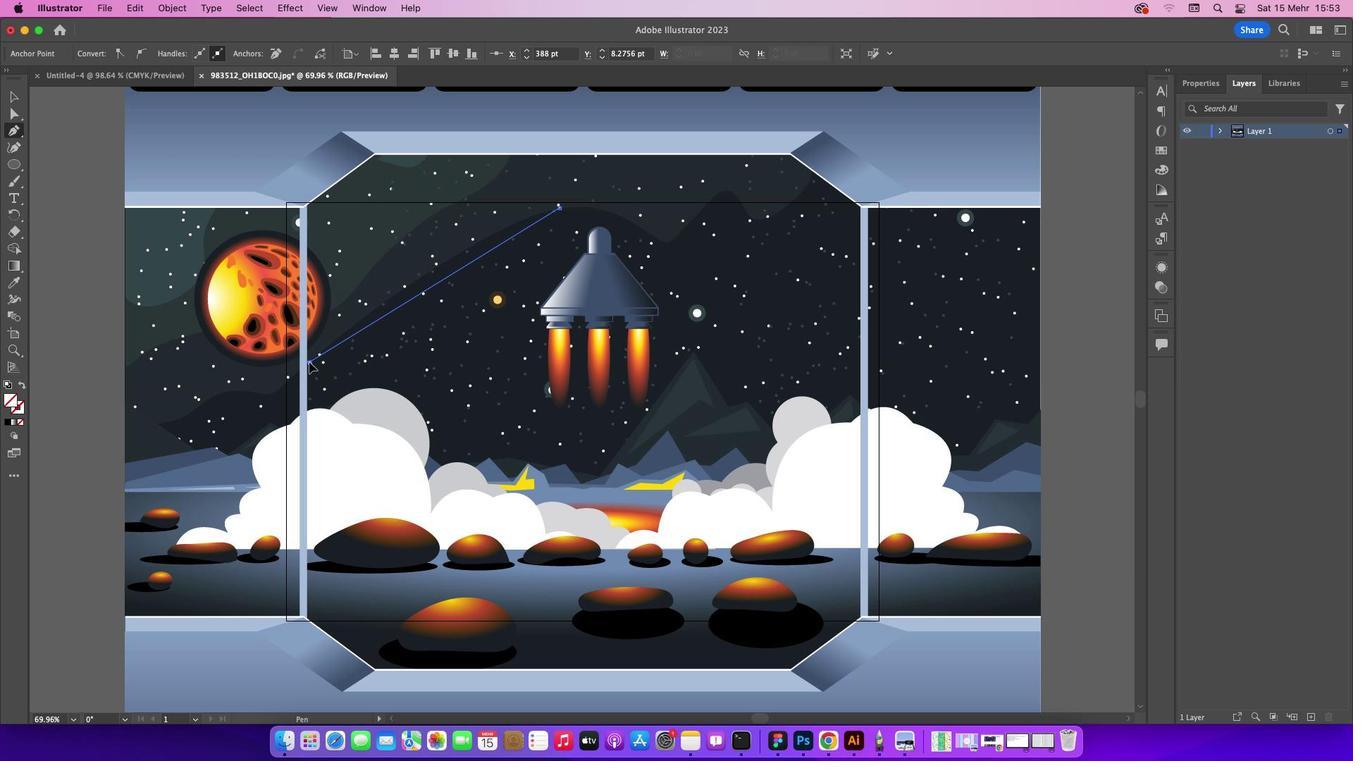 
Action: Mouse moved to (308, 358)
Screenshot: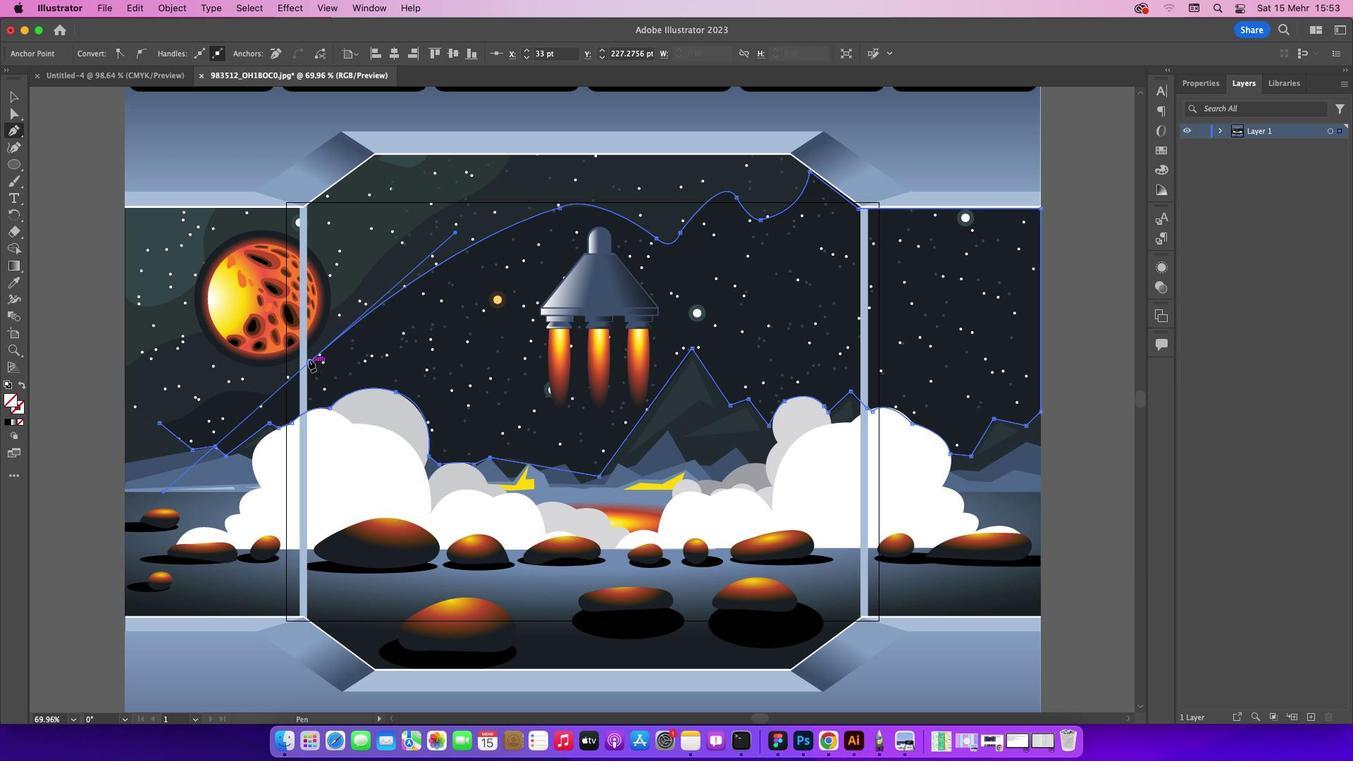 
Action: Mouse pressed left at (308, 358)
Screenshot: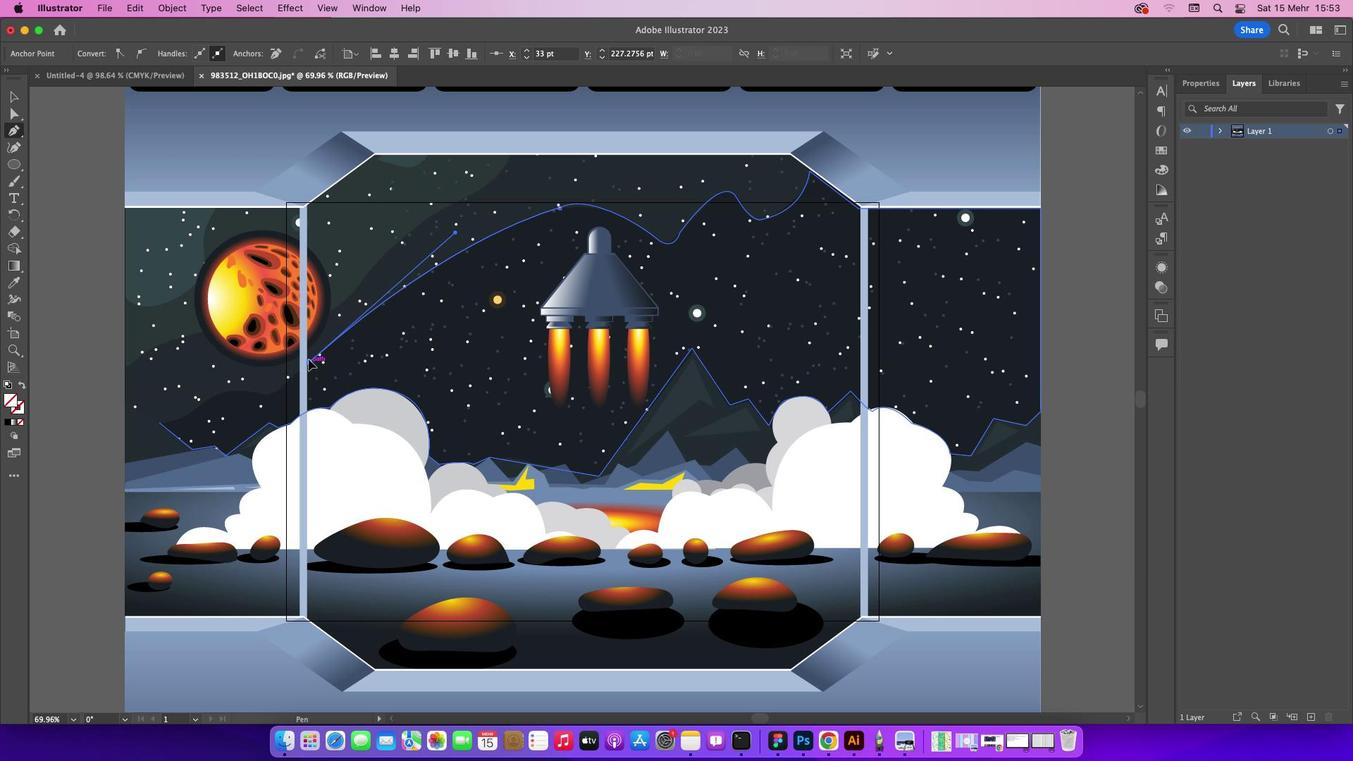 
Action: Mouse moved to (265, 394)
Screenshot: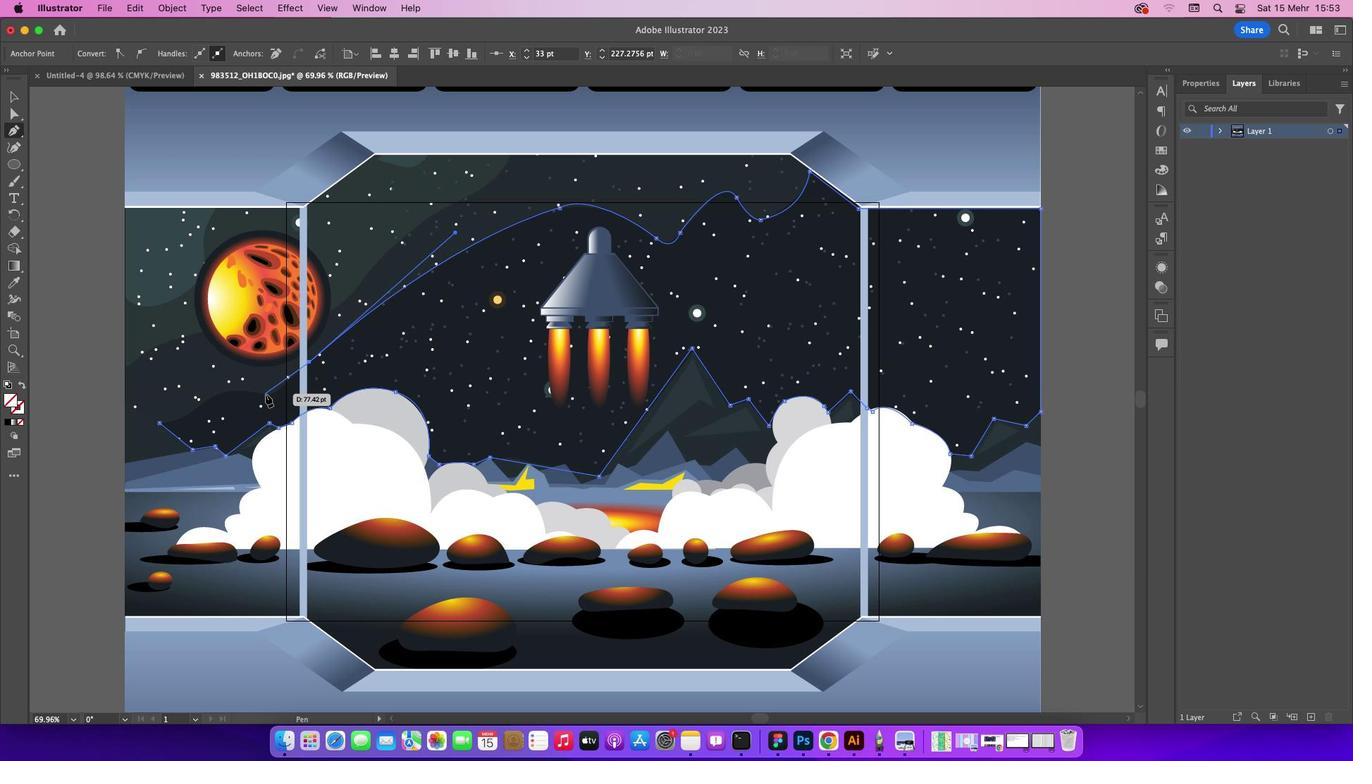 
Action: Mouse pressed left at (265, 394)
Screenshot: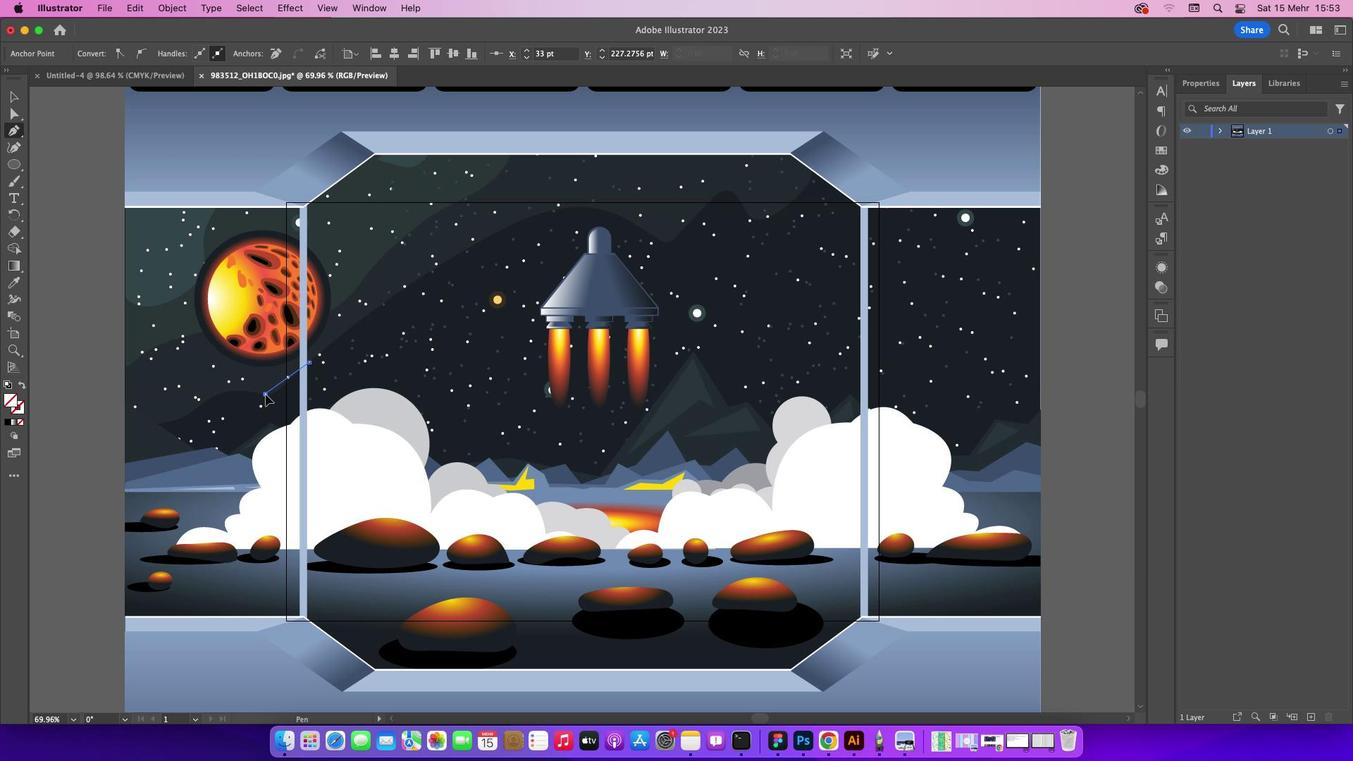 
Action: Mouse moved to (196, 408)
Screenshot: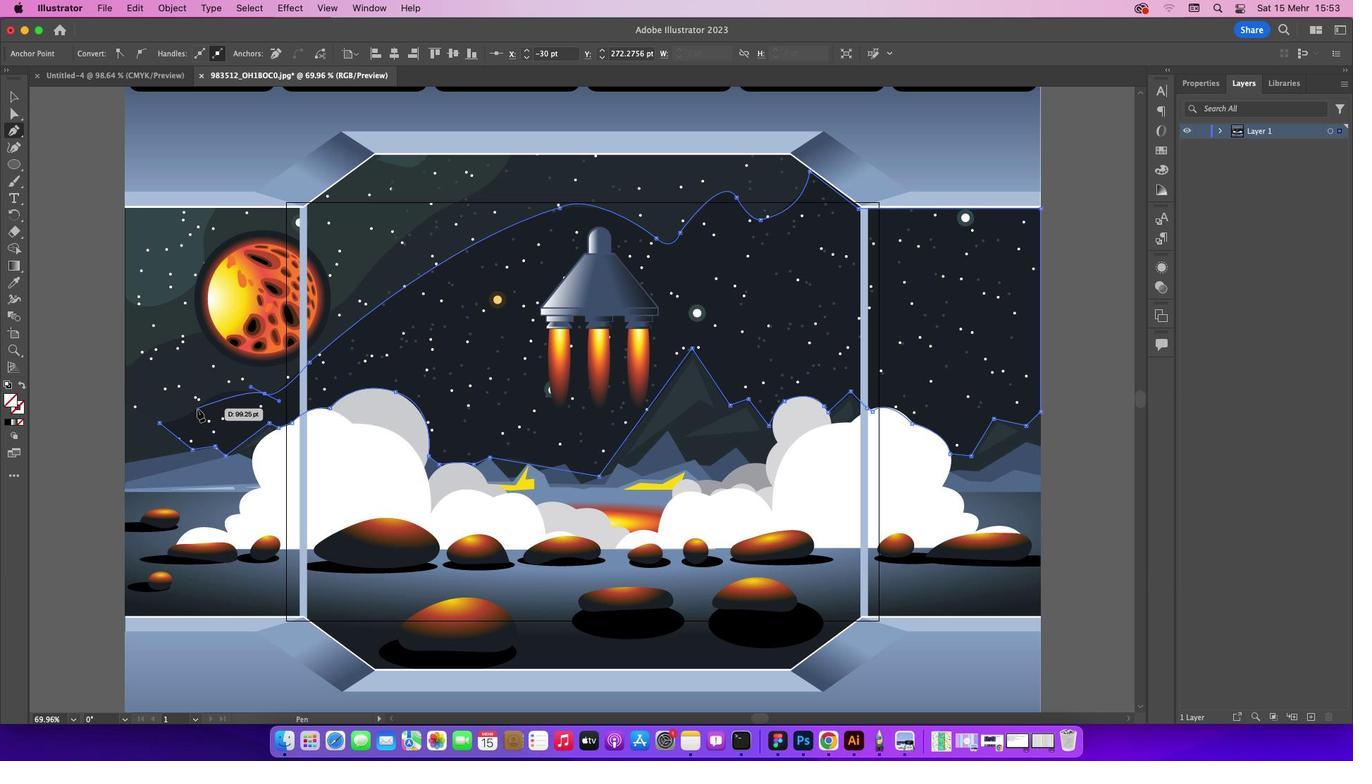
Action: Mouse pressed left at (196, 408)
Screenshot: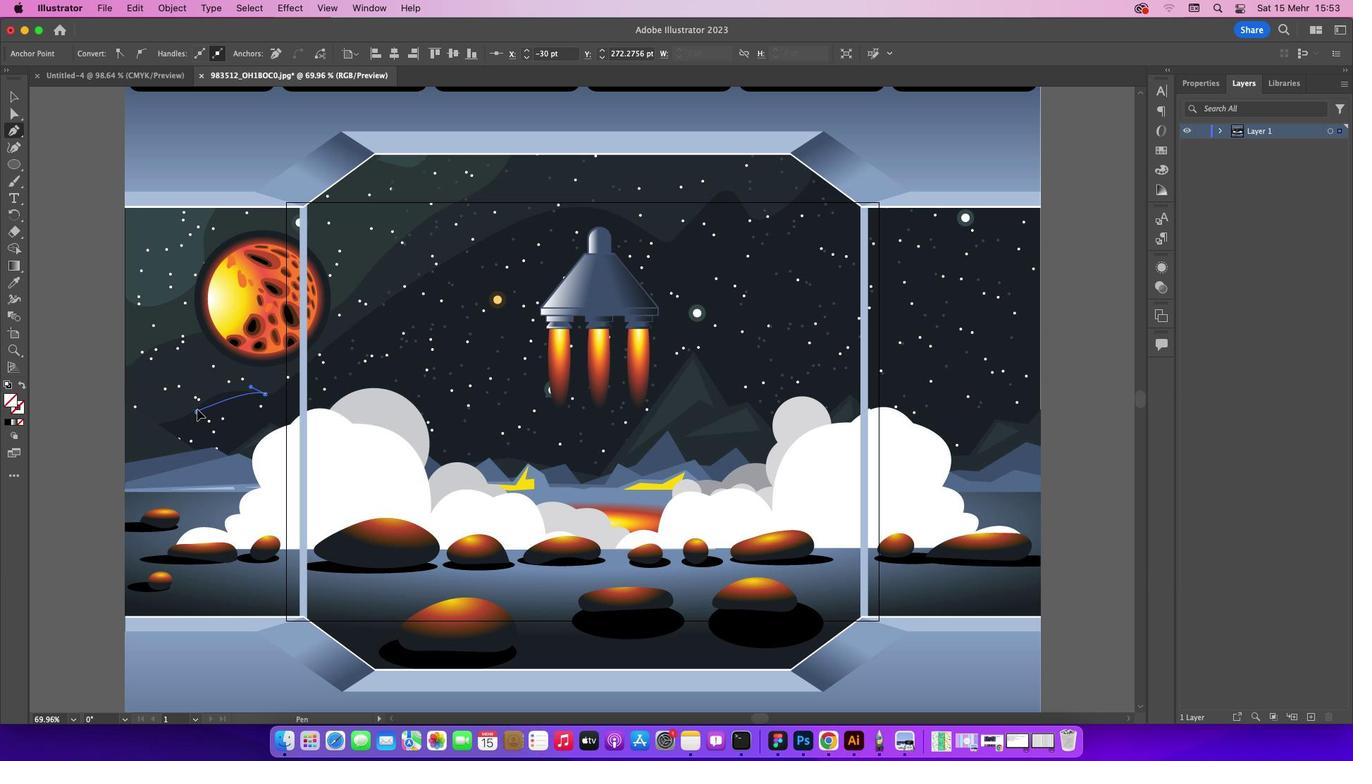 
Action: Mouse moved to (195, 412)
Screenshot: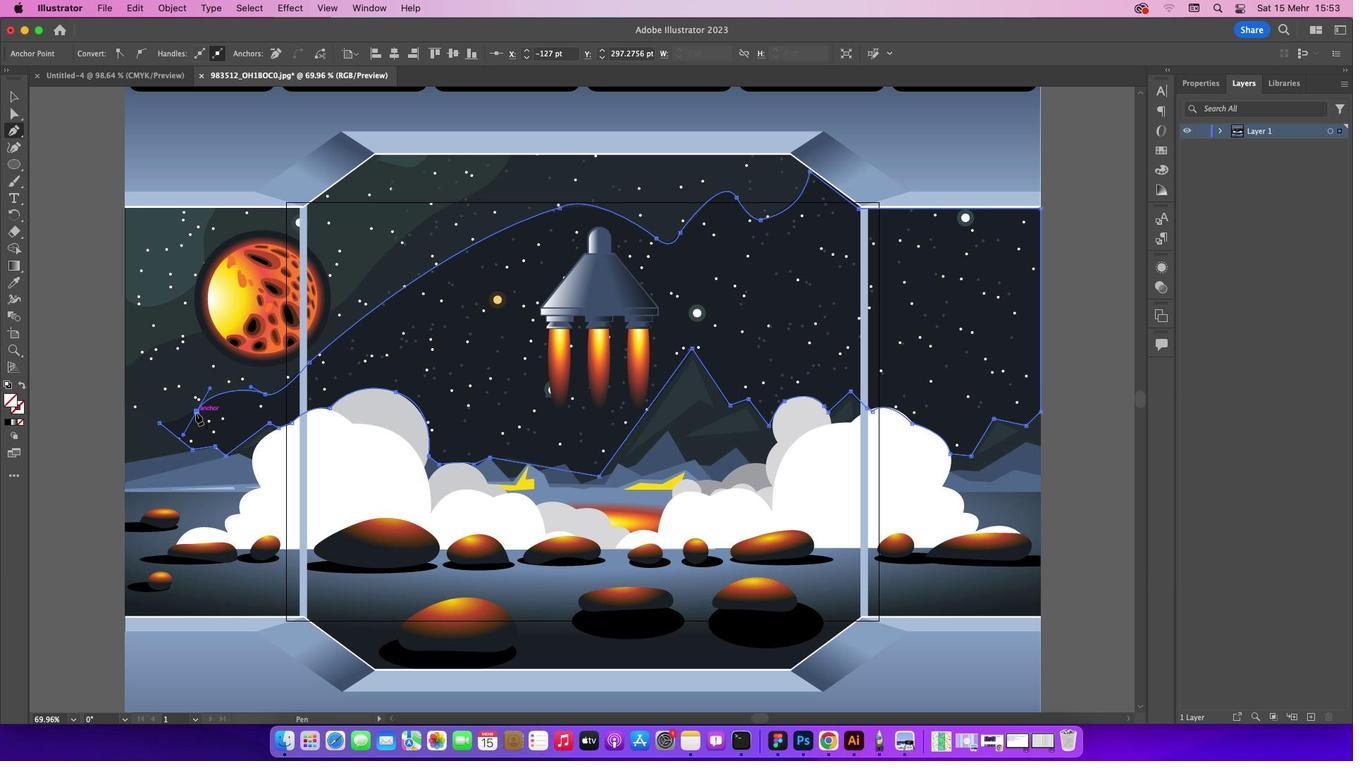 
Action: Mouse pressed left at (195, 412)
Screenshot: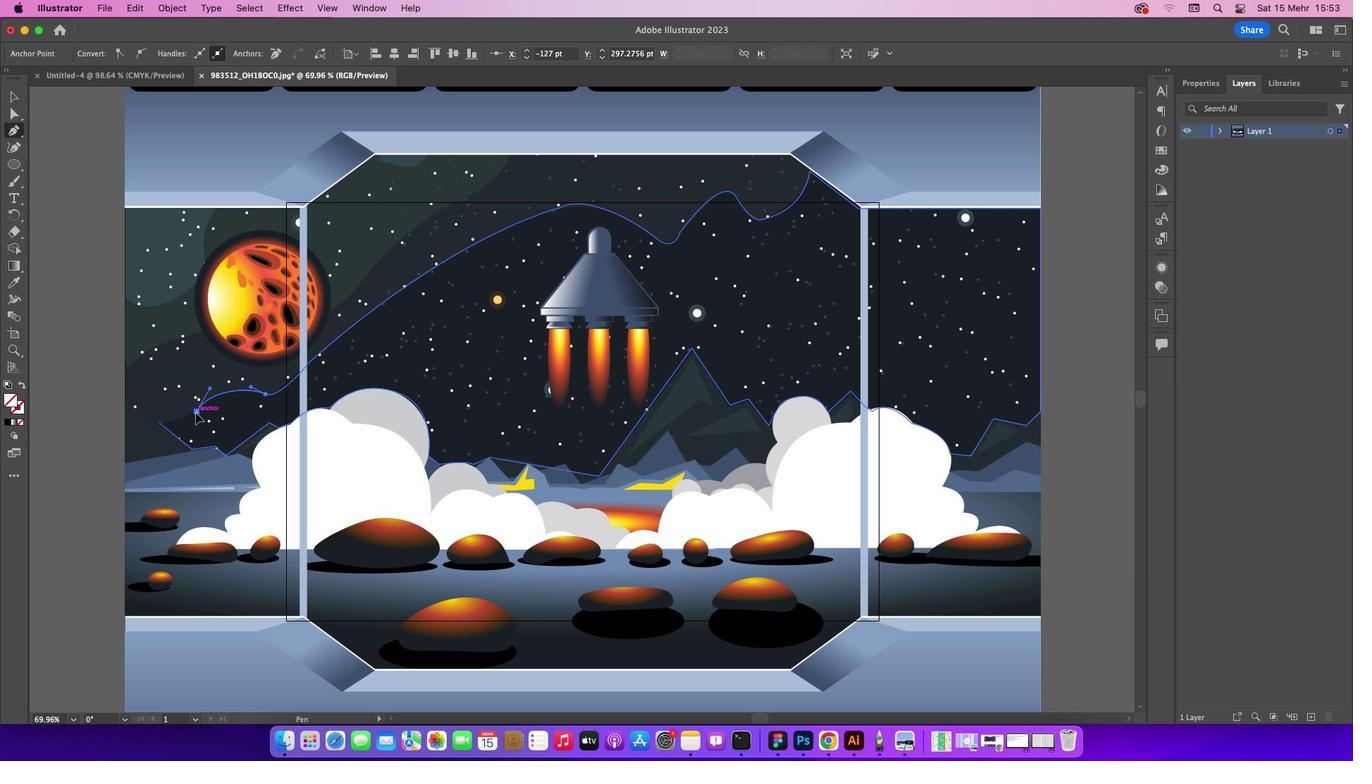 
Action: Mouse moved to (160, 423)
Screenshot: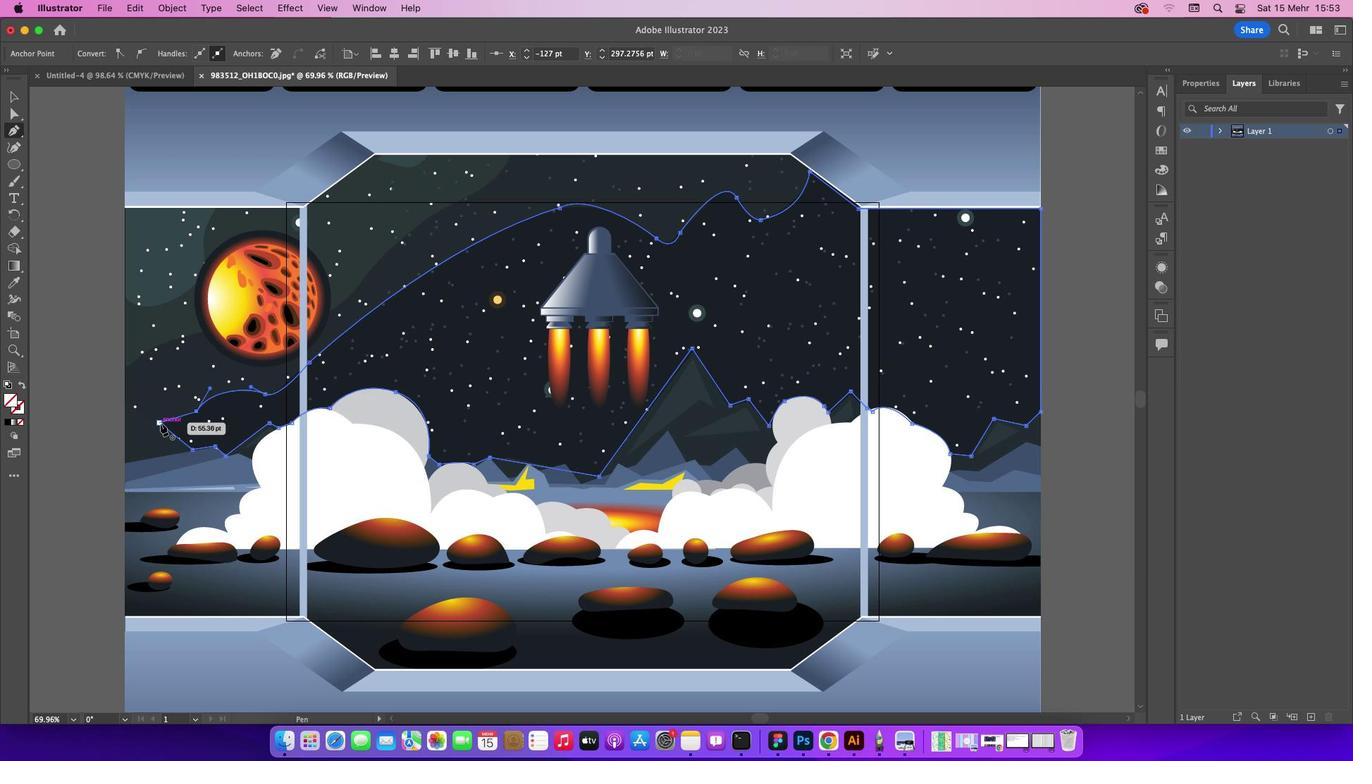 
Action: Mouse pressed left at (160, 423)
Screenshot: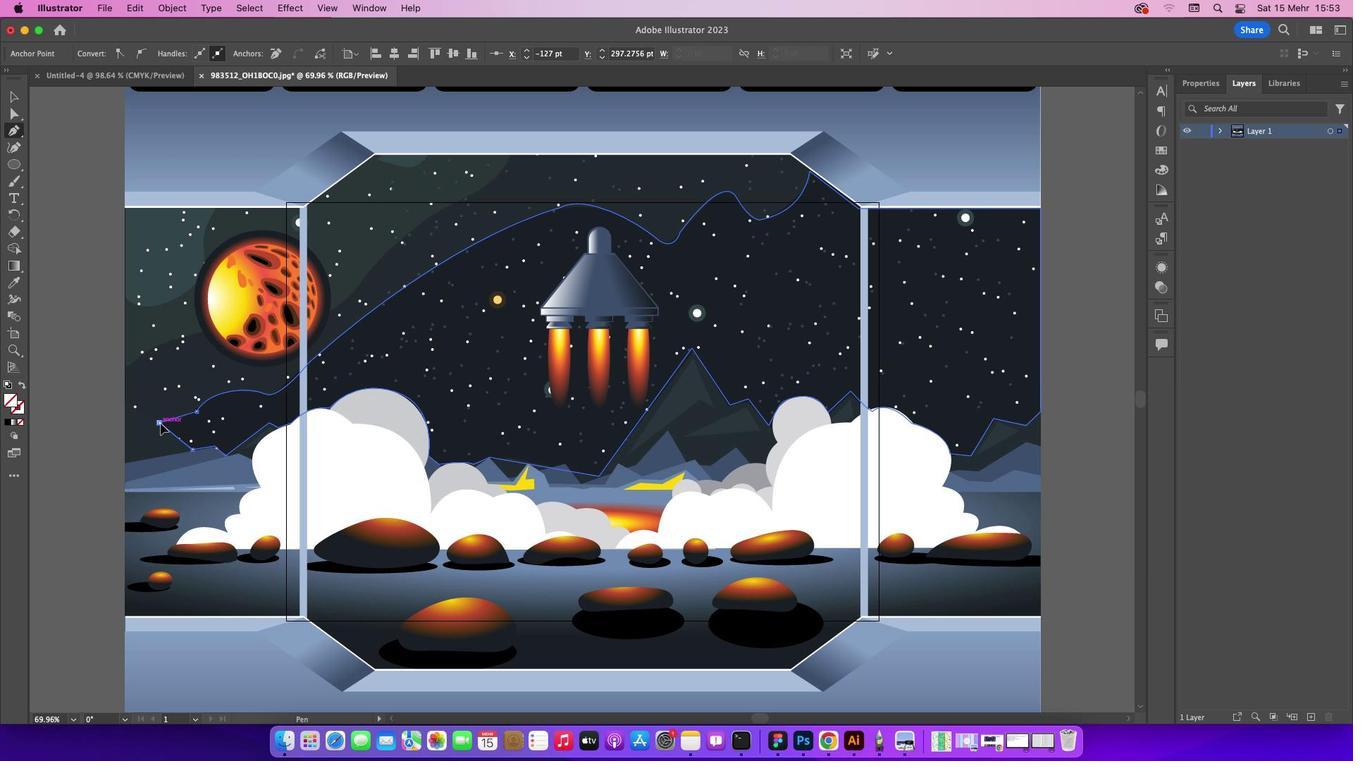 
Action: Mouse moved to (9, 90)
Screenshot: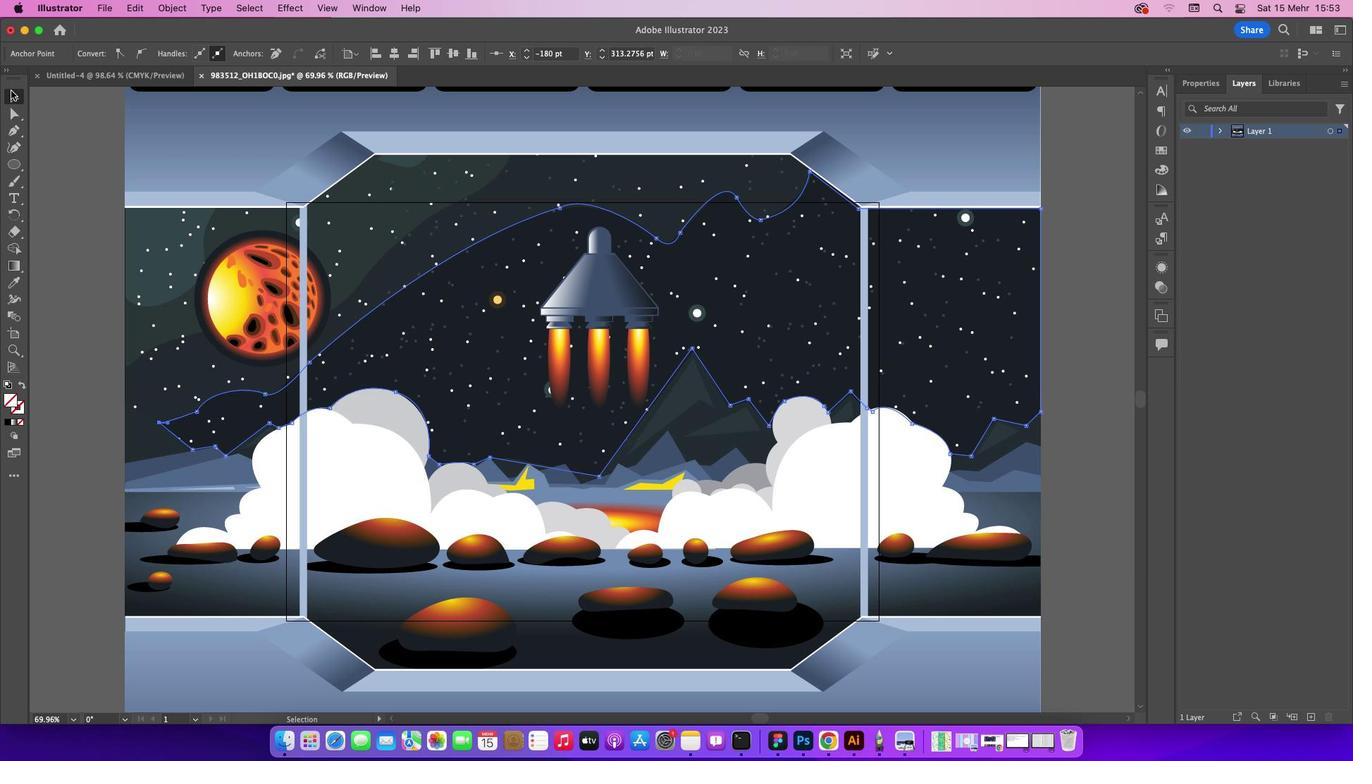 
Action: Mouse pressed left at (9, 90)
Screenshot: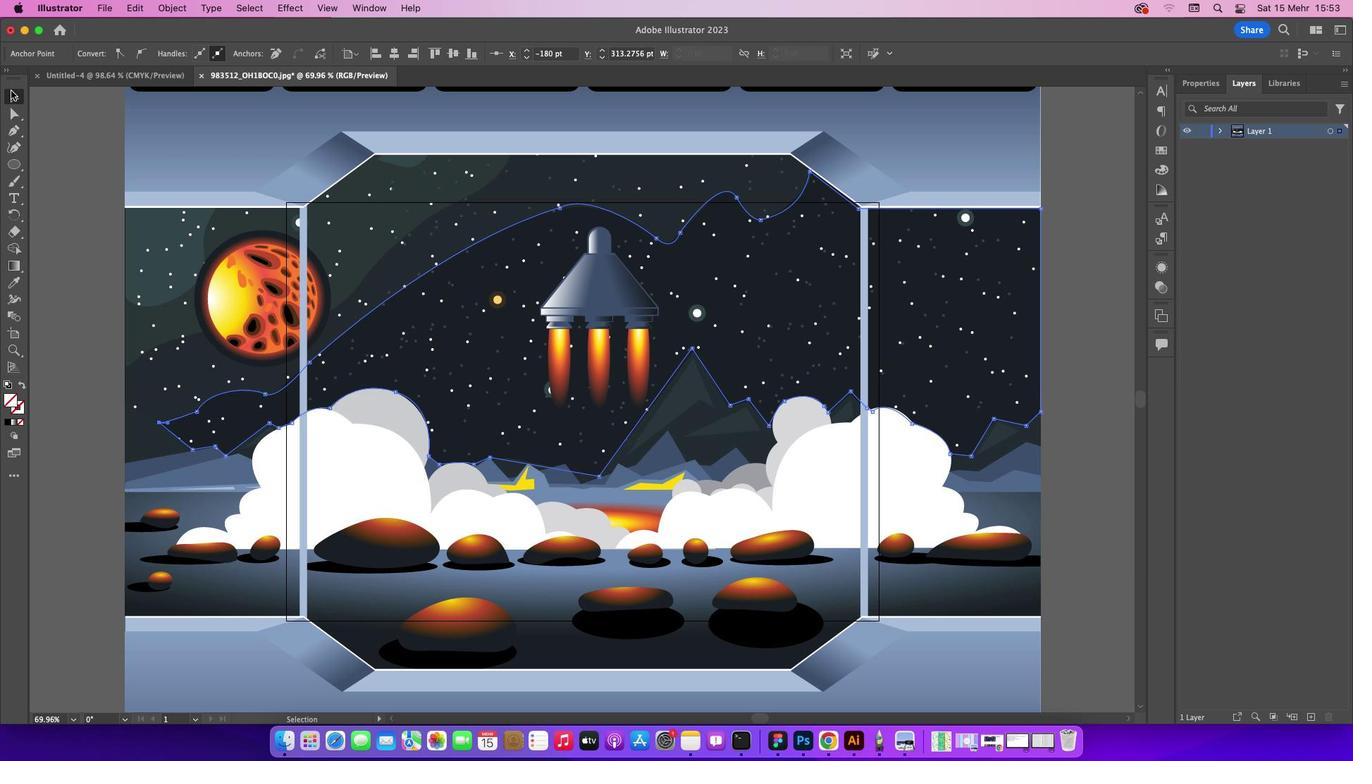 
Action: Mouse moved to (153, 168)
Screenshot: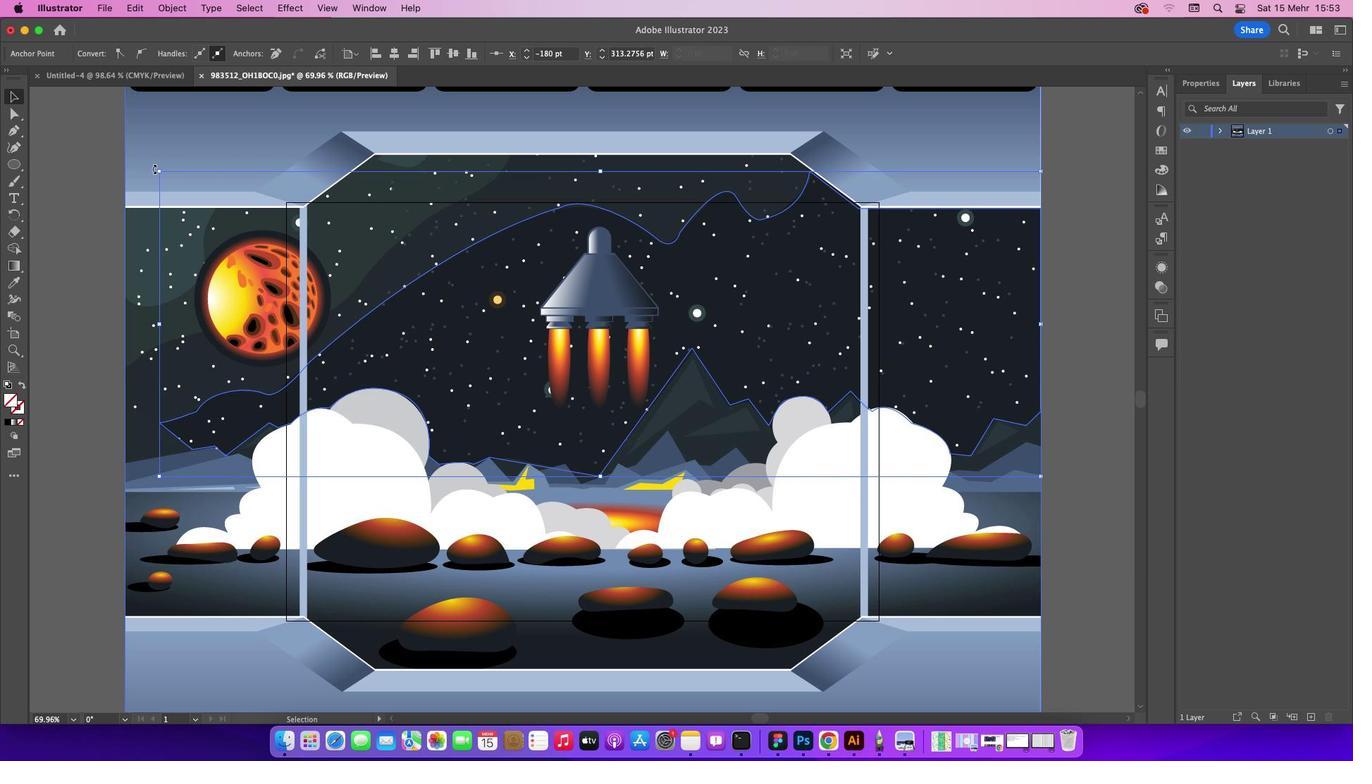 
Action: Mouse pressed left at (153, 168)
Screenshot: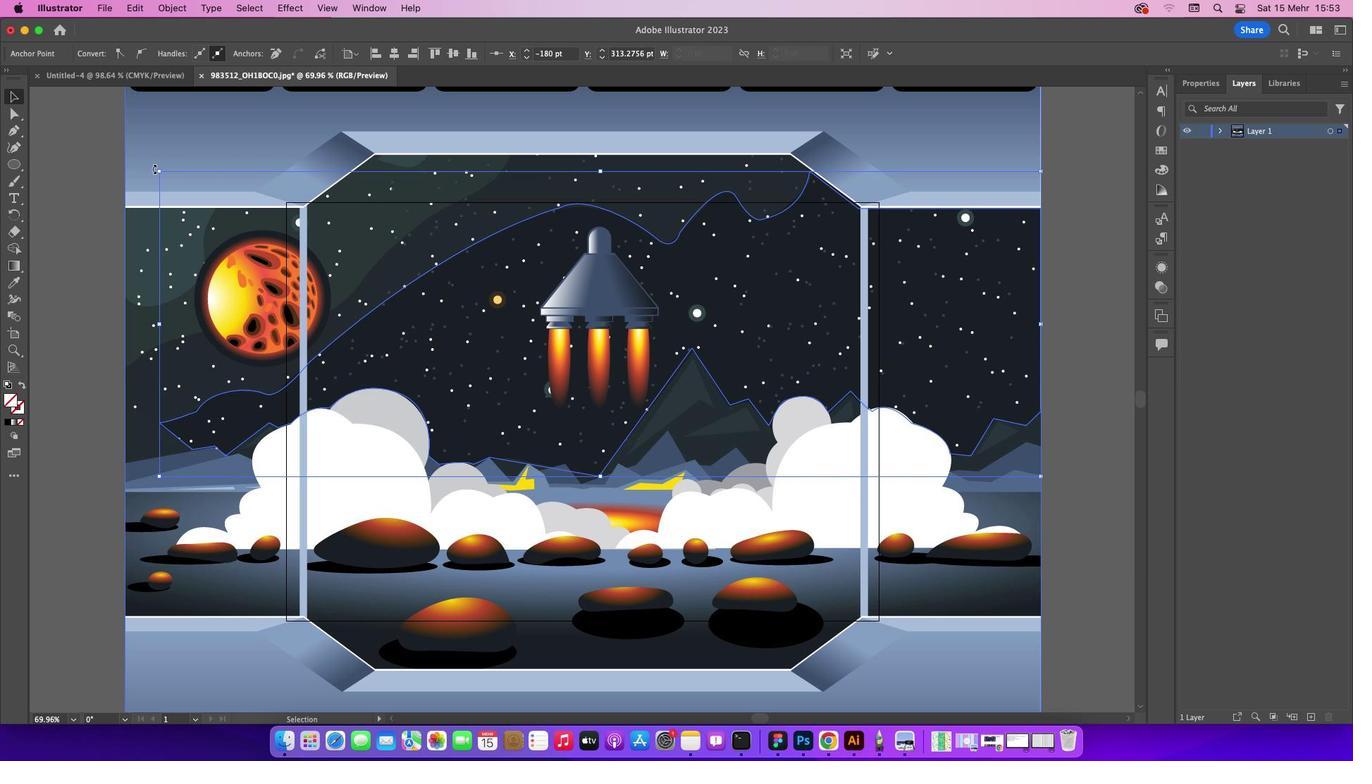 
Action: Mouse moved to (665, 242)
Screenshot: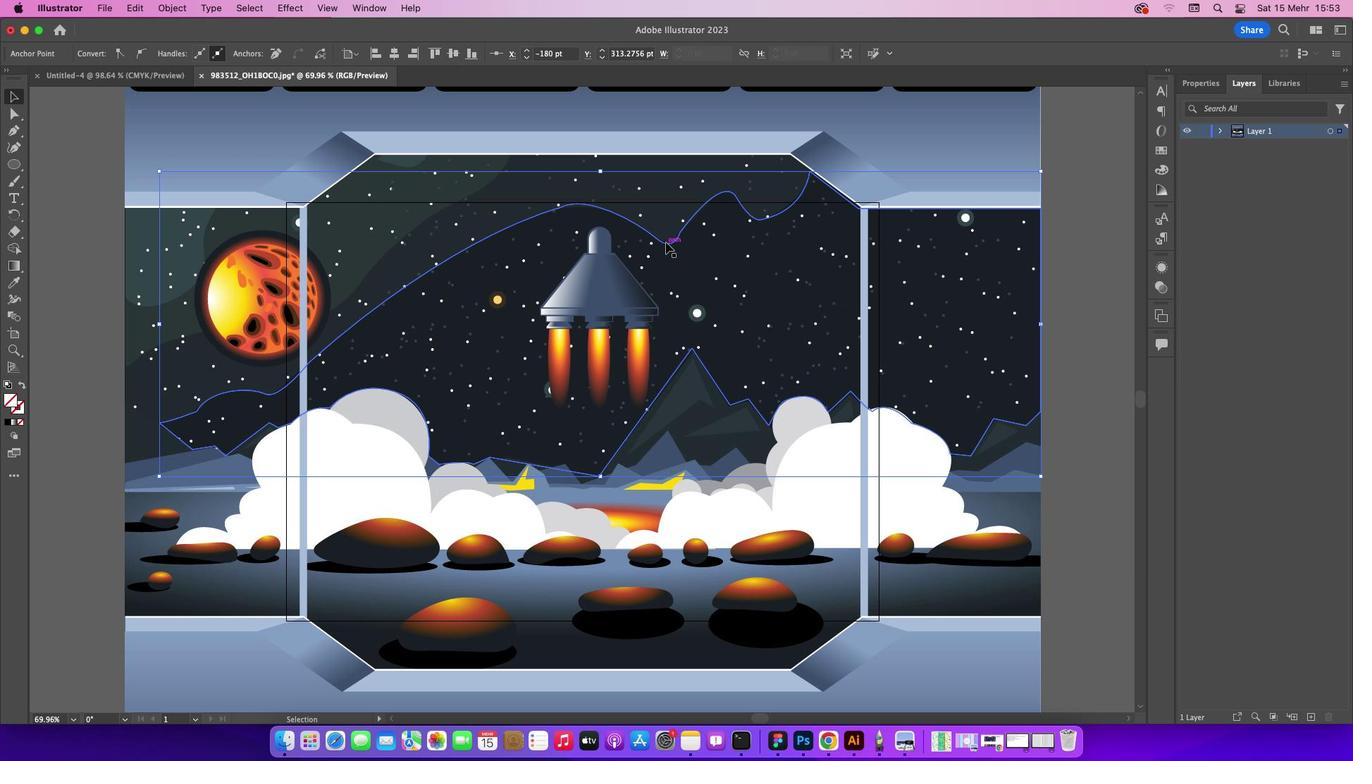 
Action: Mouse pressed left at (665, 242)
Screenshot: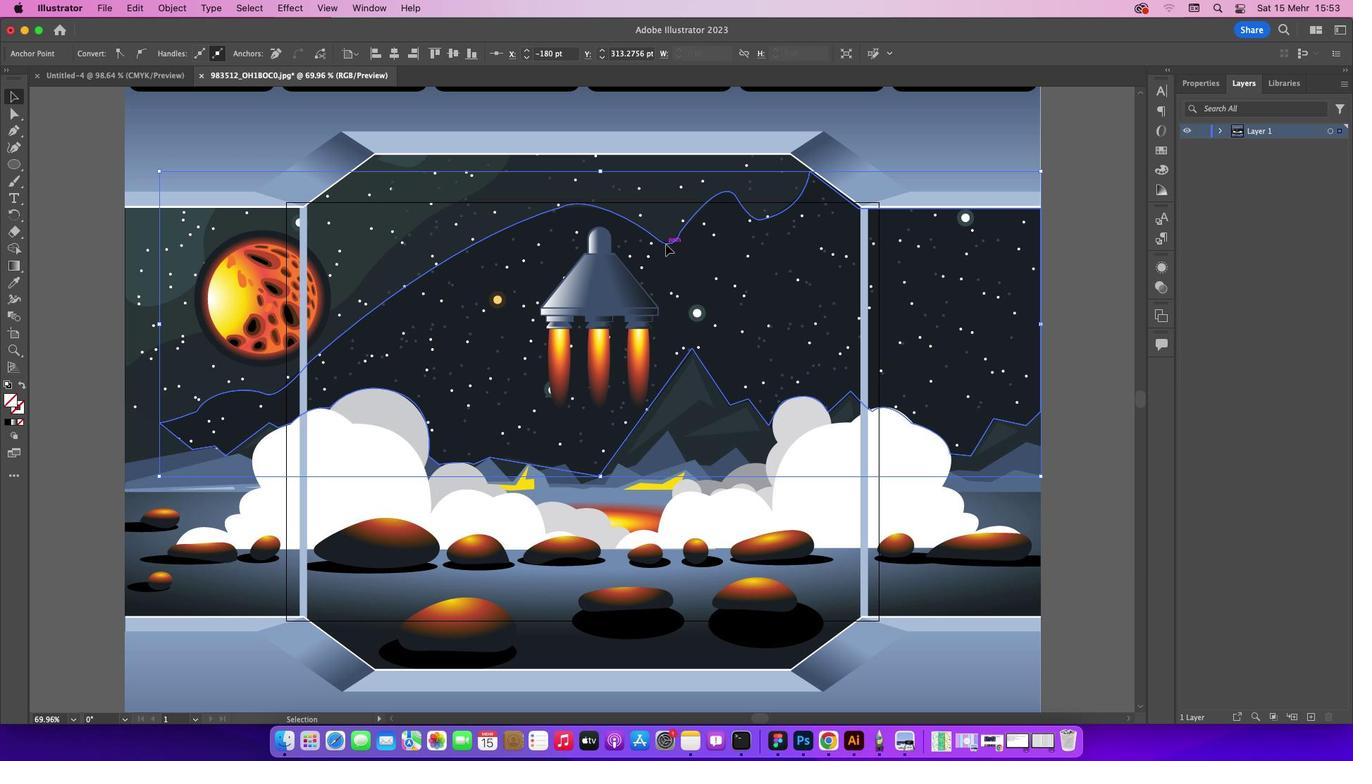
Action: Mouse moved to (18, 284)
Screenshot: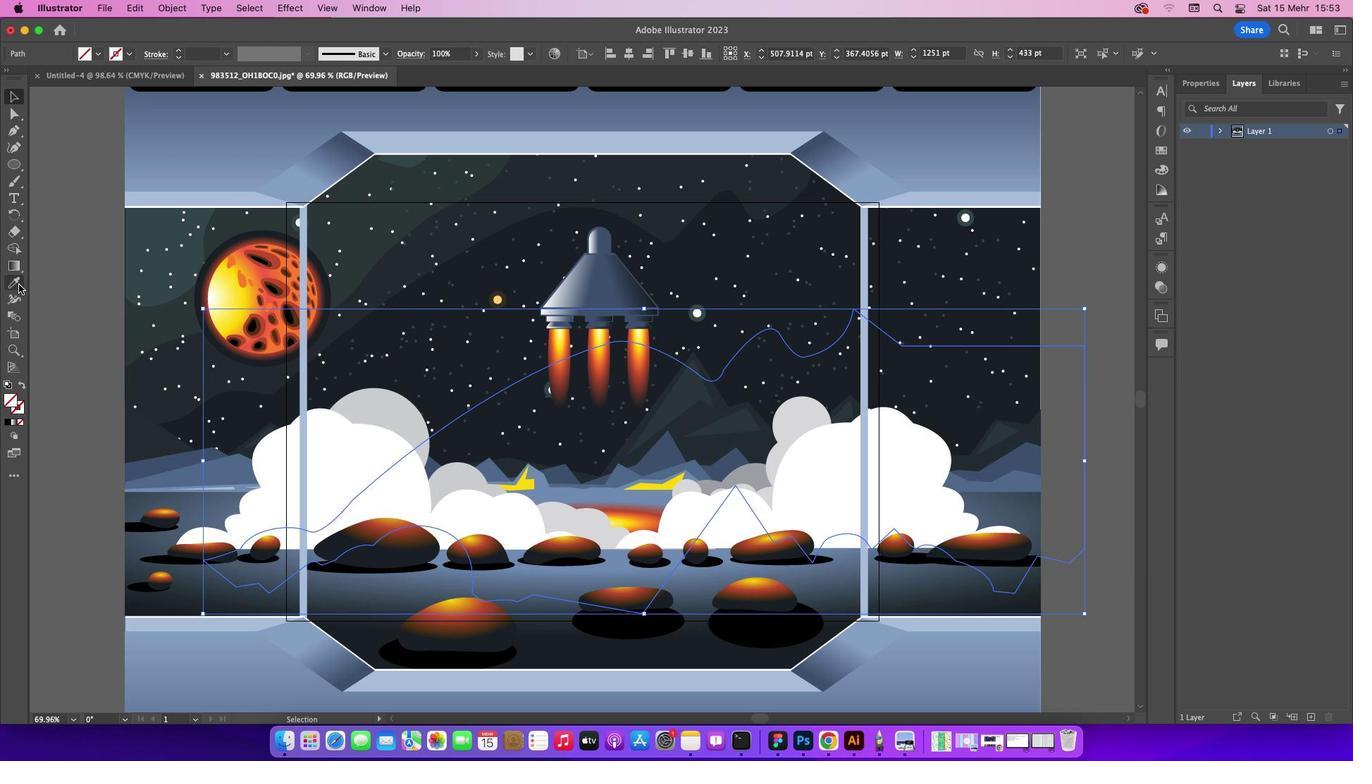 
Action: Mouse pressed left at (18, 284)
Screenshot: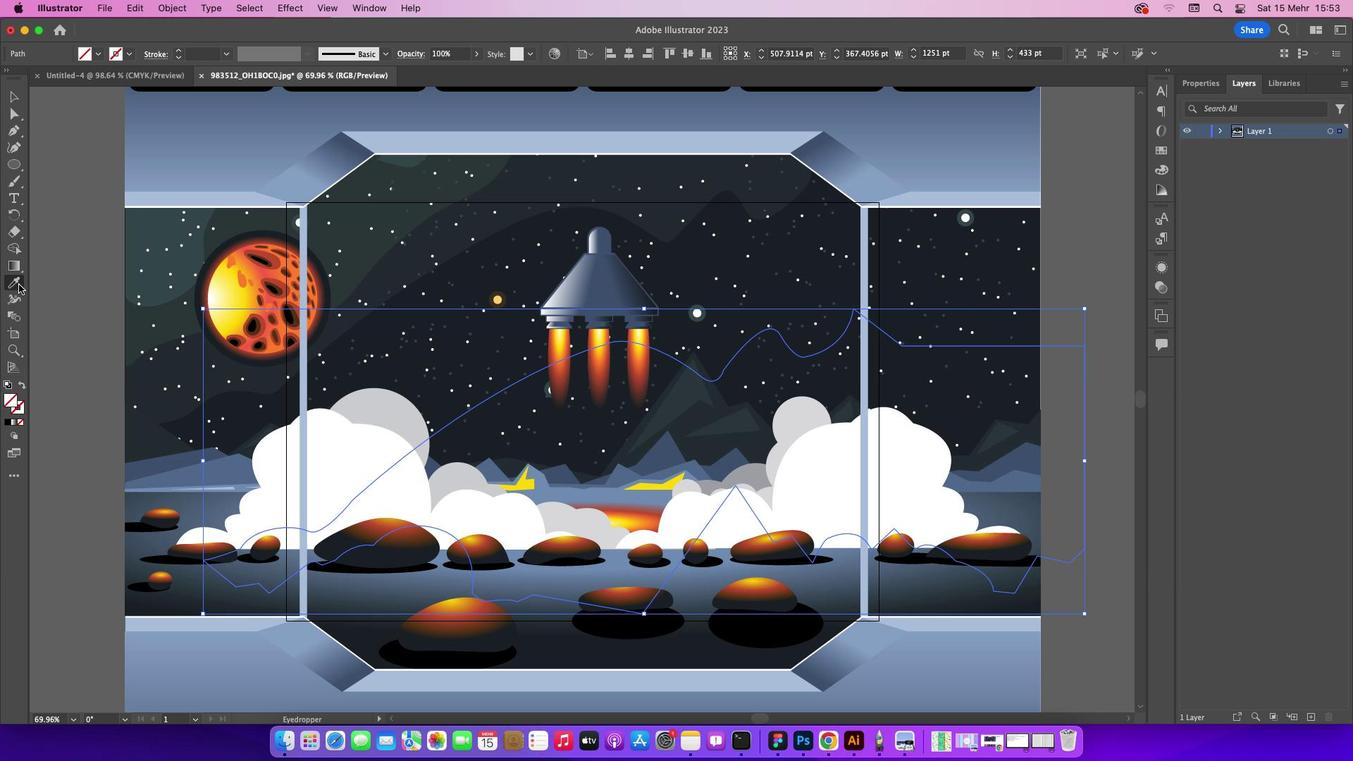 
Action: Mouse moved to (497, 240)
Screenshot: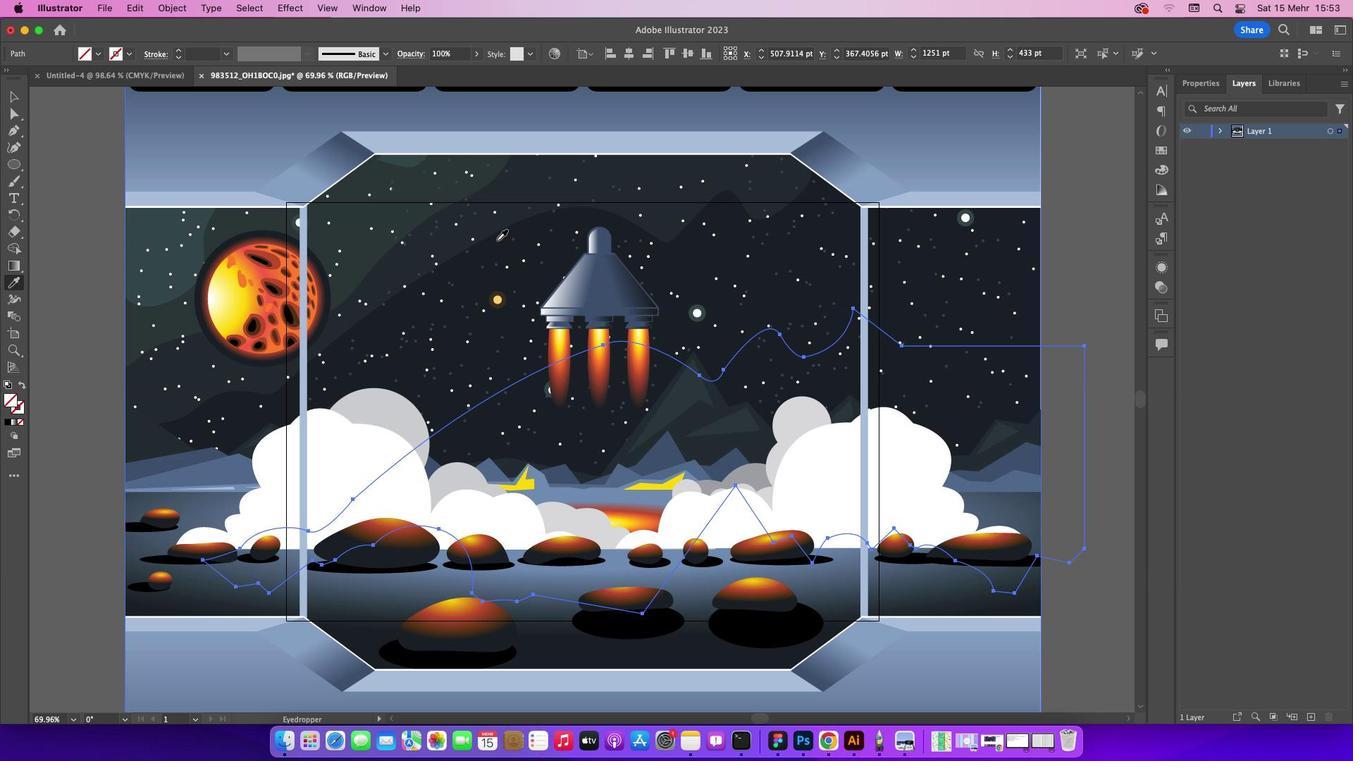 
Action: Mouse pressed left at (497, 240)
Screenshot: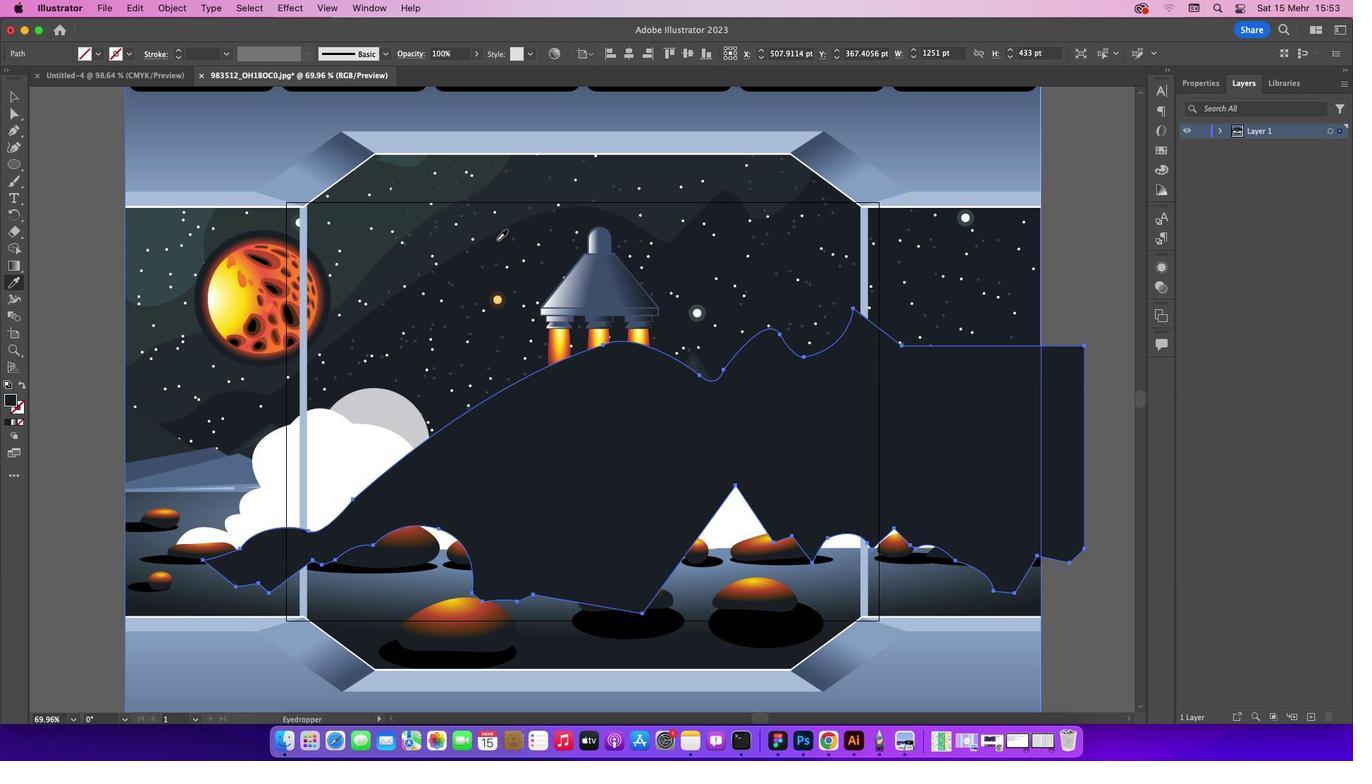 
Action: Mouse moved to (18, 95)
Screenshot: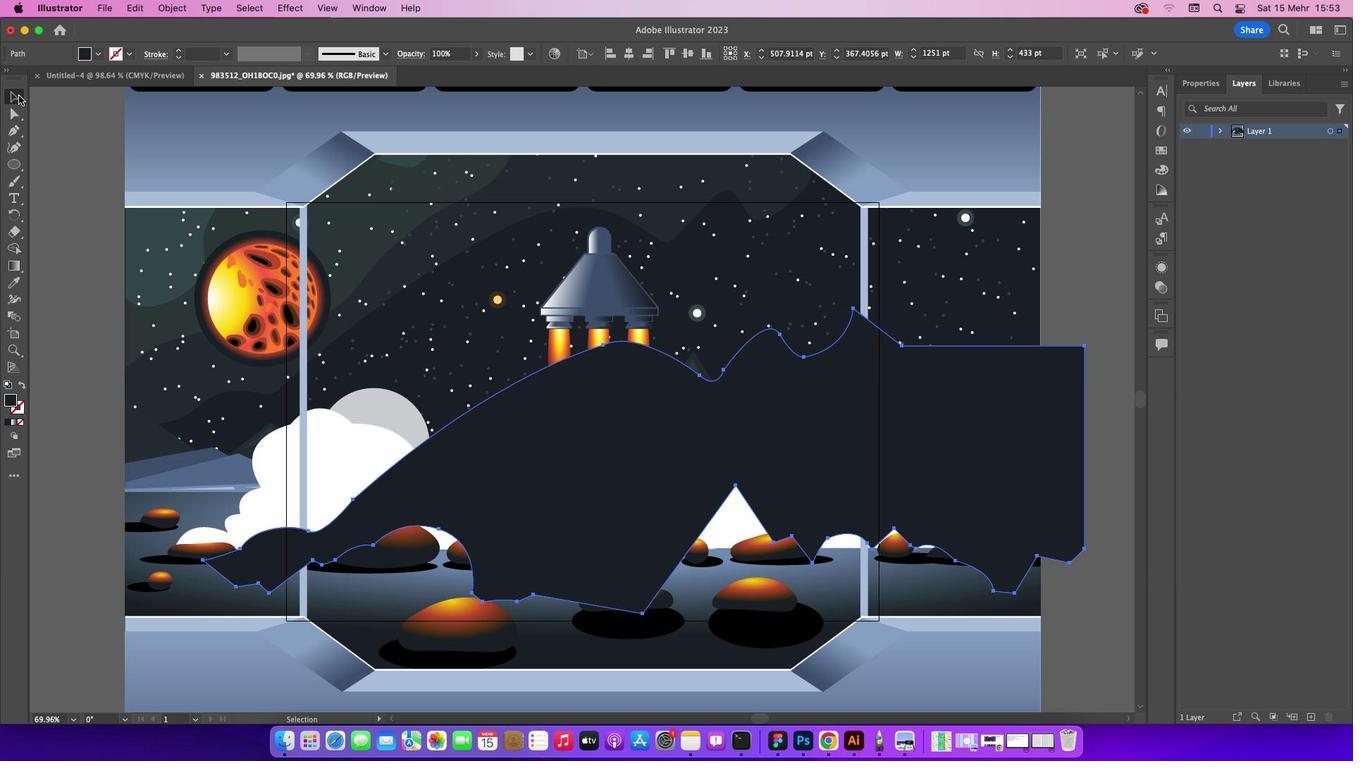 
Action: Mouse pressed left at (18, 95)
Screenshot: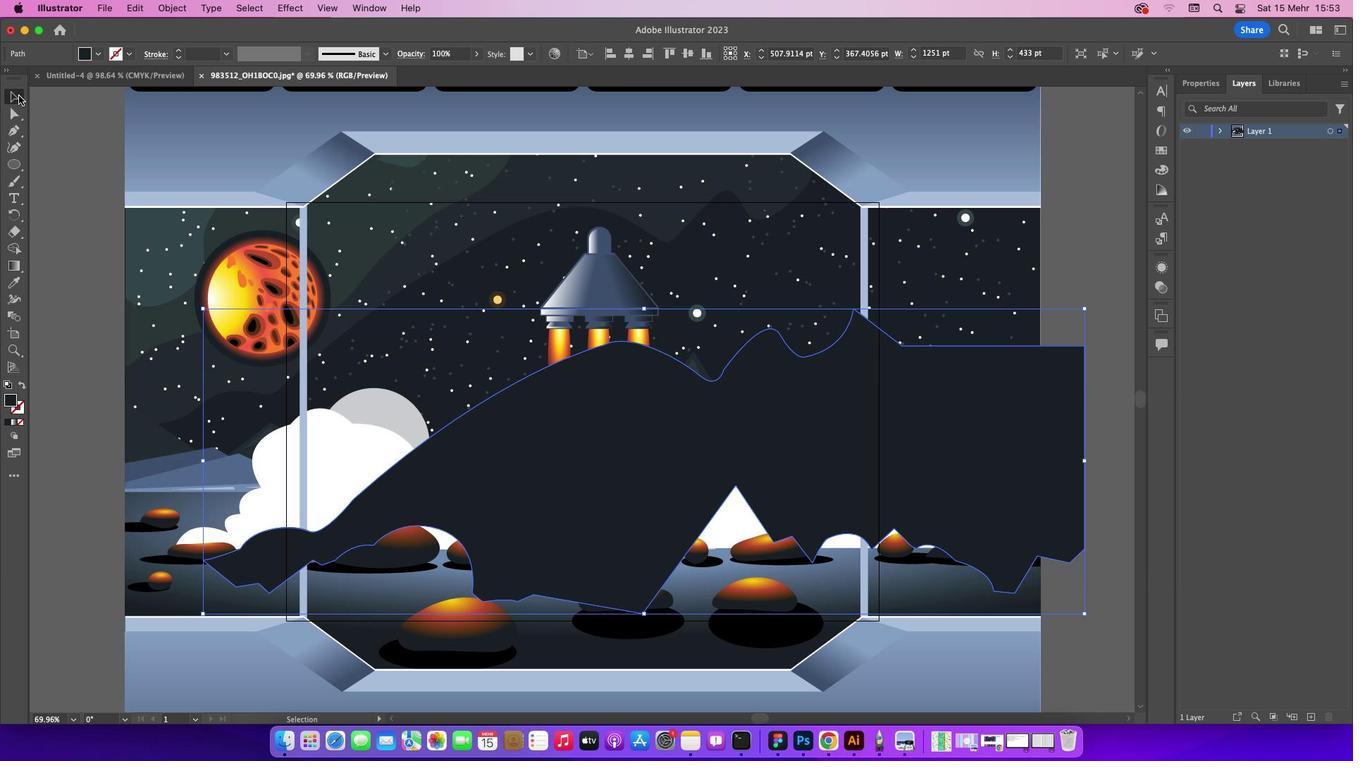
Action: Mouse moved to (511, 419)
Screenshot: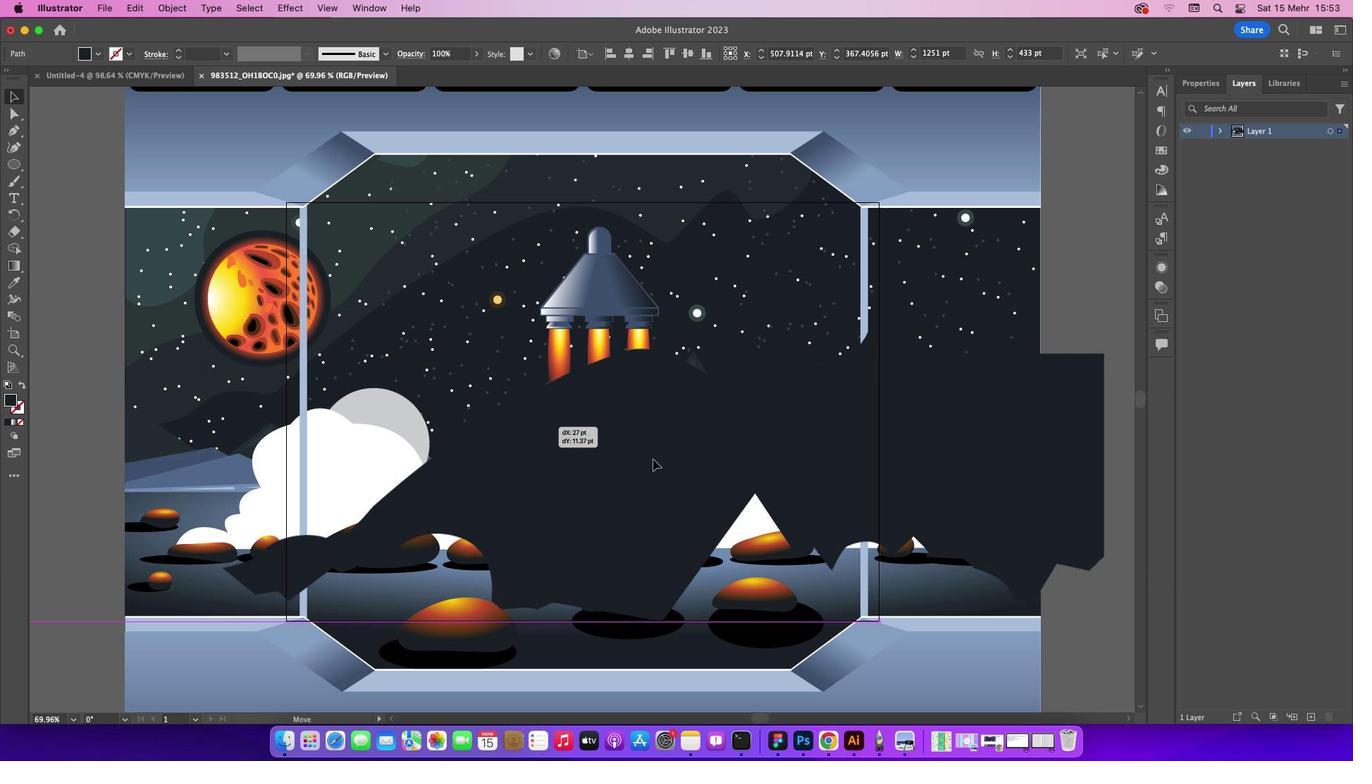 
Action: Mouse pressed left at (511, 419)
Screenshot: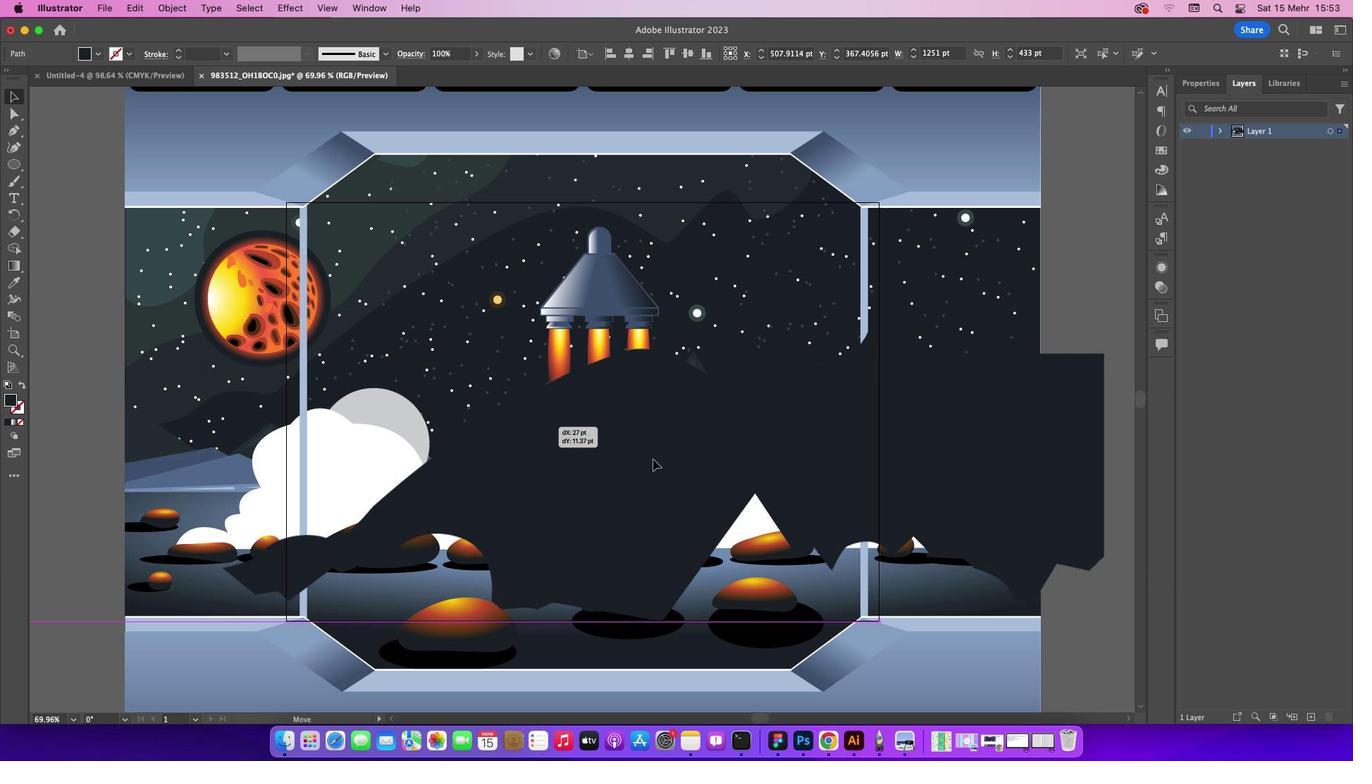 
Action: Mouse moved to (560, 427)
Screenshot: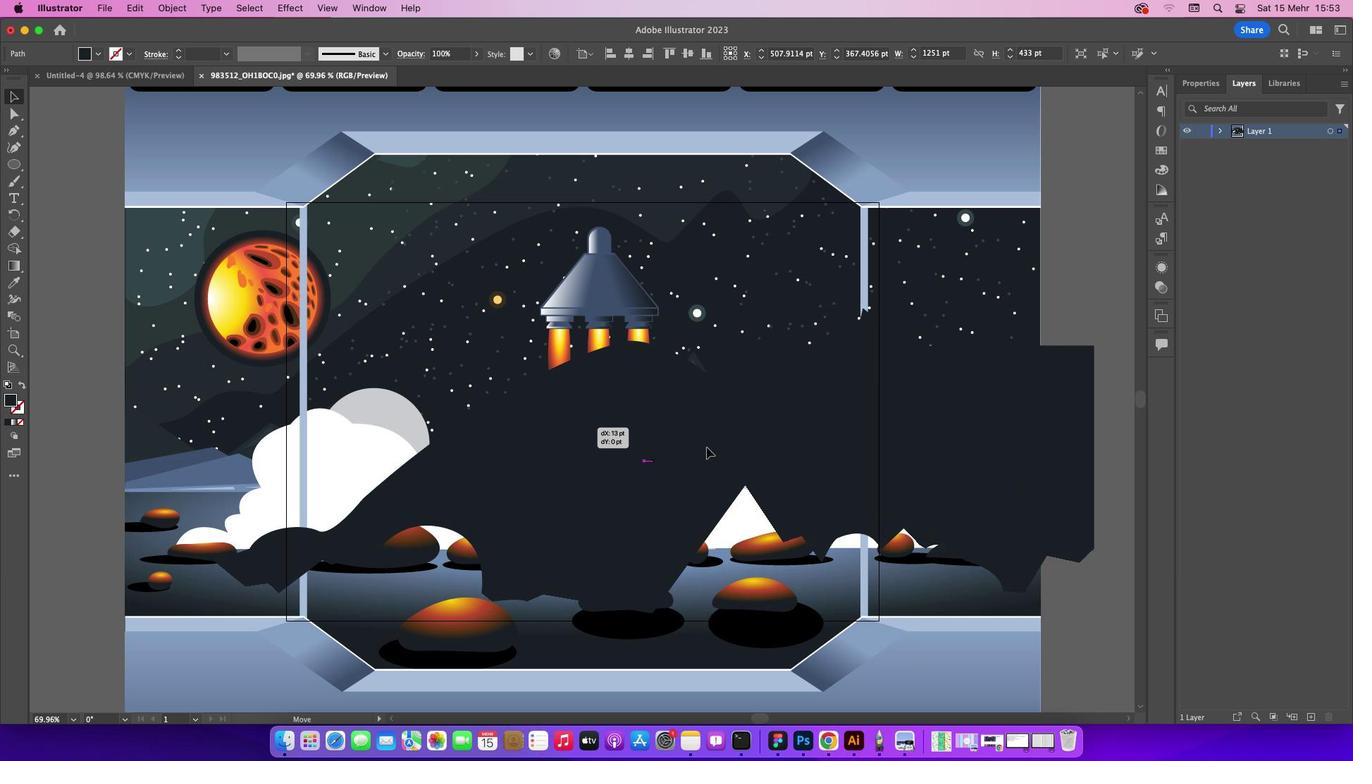 
Action: Mouse pressed left at (560, 427)
Screenshot: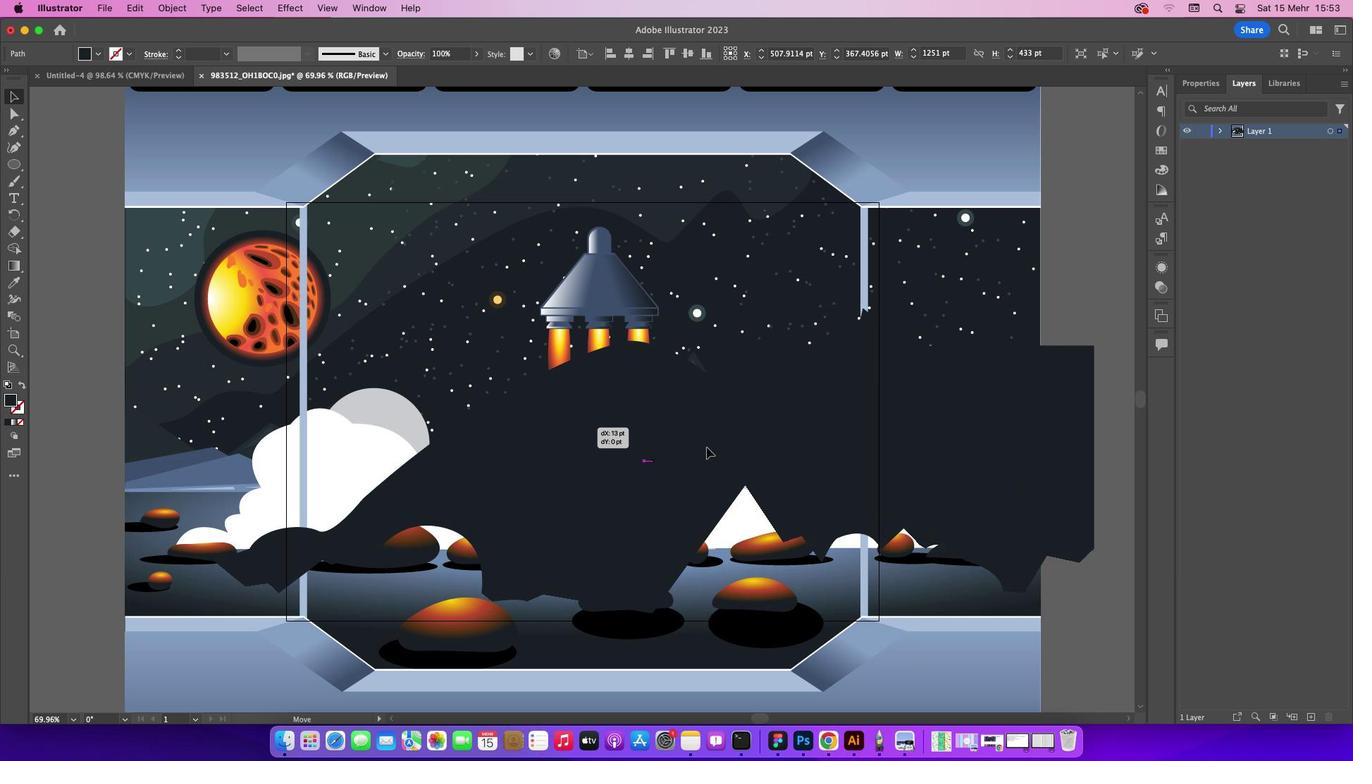 
Action: Mouse moved to (980, 494)
Screenshot: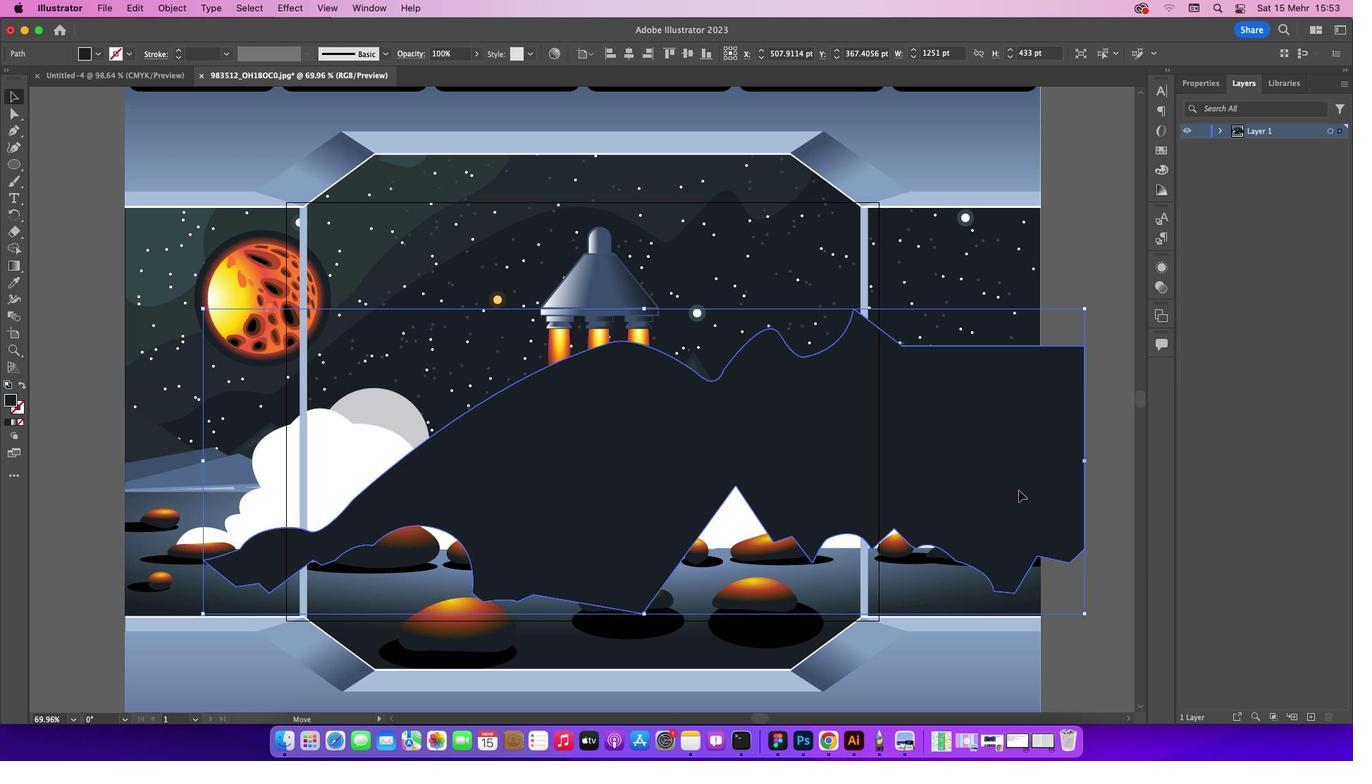 
Action: Mouse pressed left at (980, 494)
Screenshot: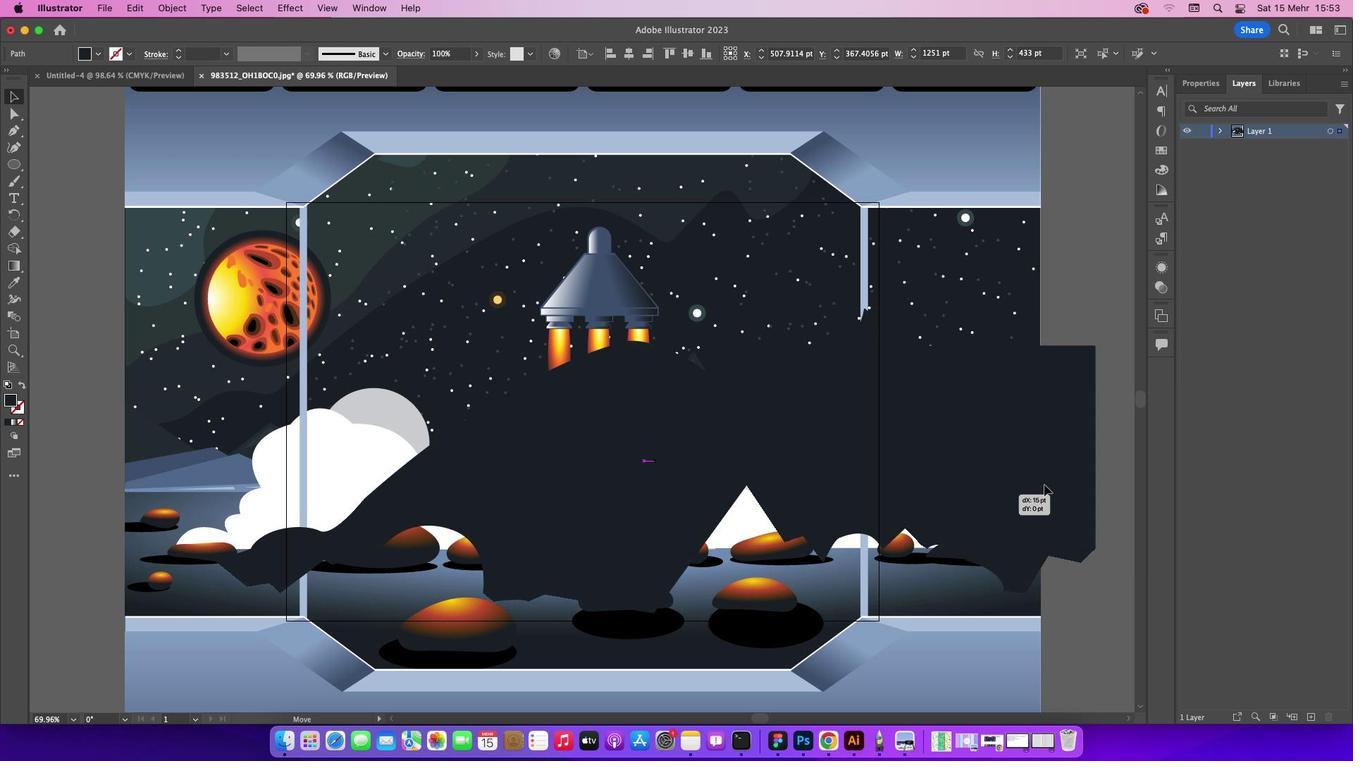 
Action: Mouse moved to (1087, 470)
Screenshot: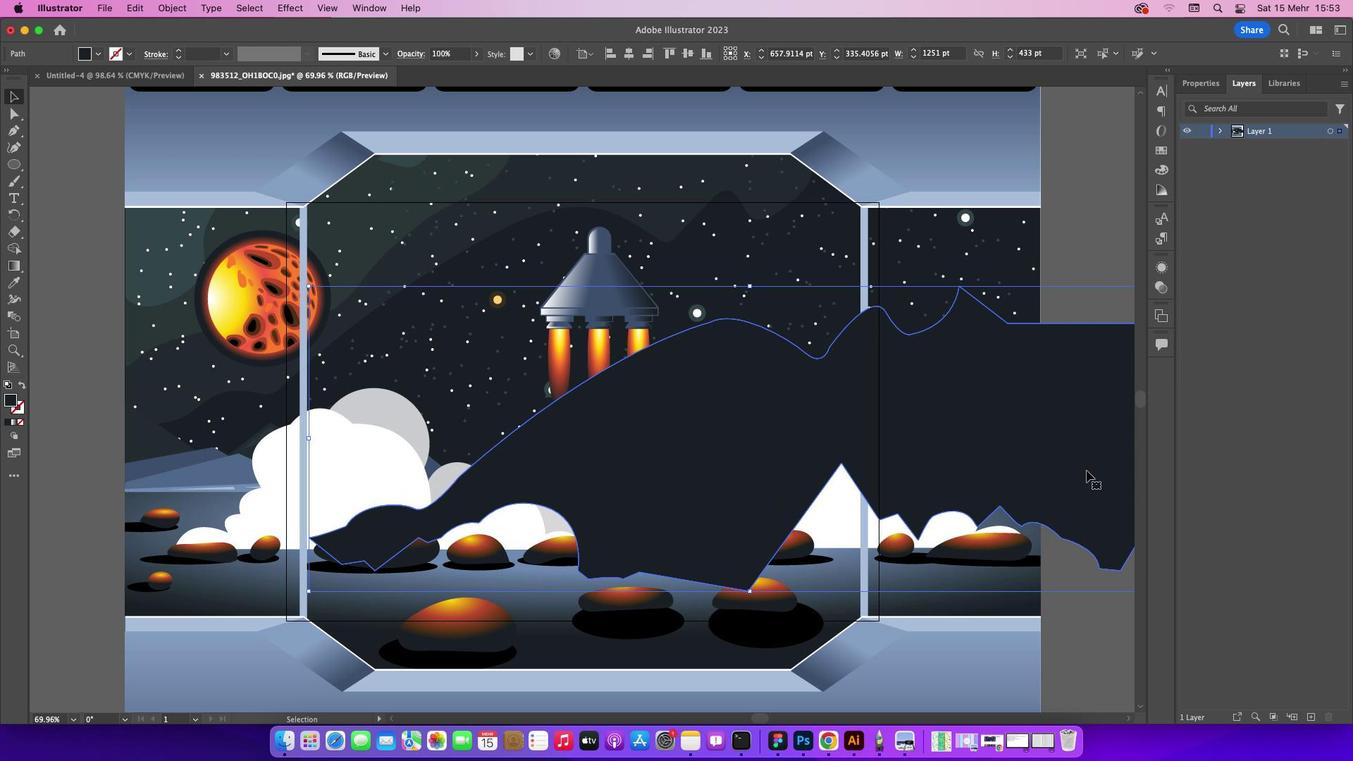 
Action: Key pressed Key.cmd_r'-''-'
Screenshot: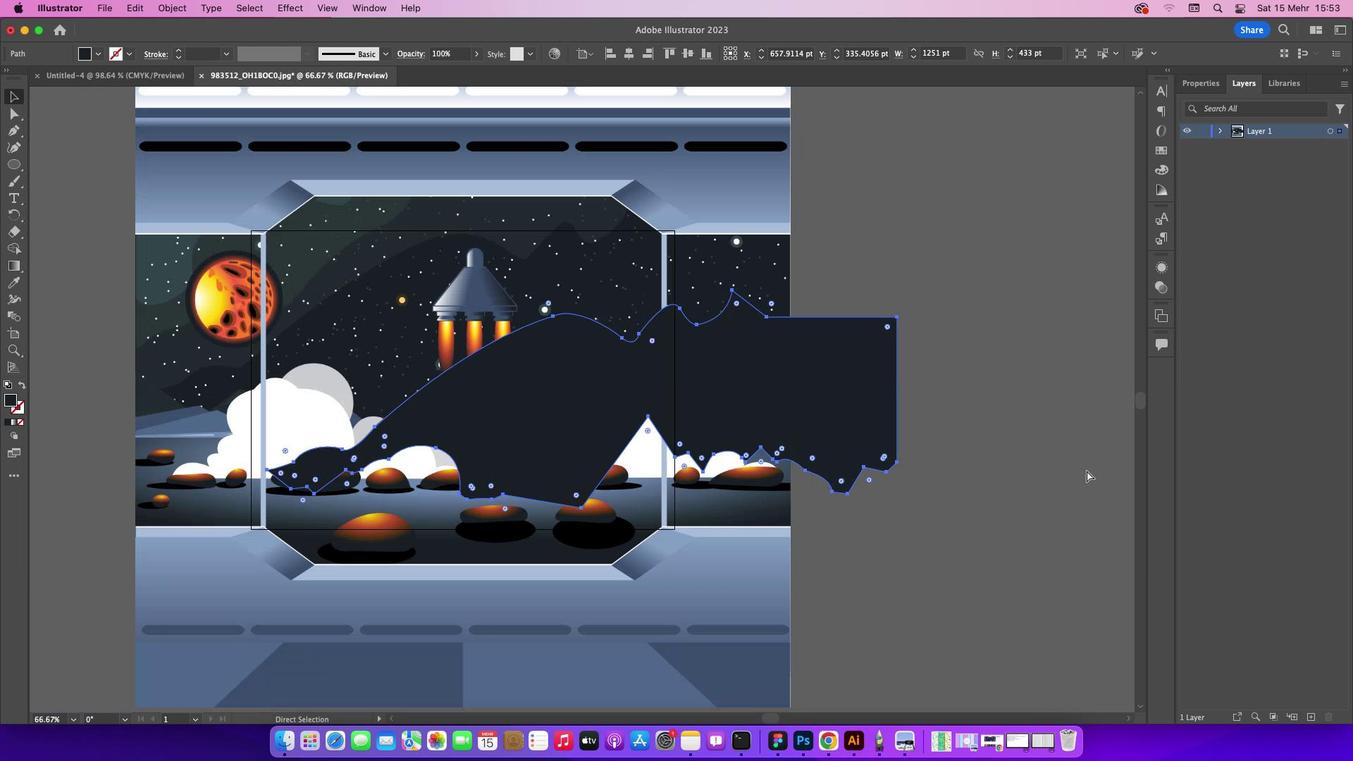 
Action: Mouse moved to (516, 394)
Screenshot: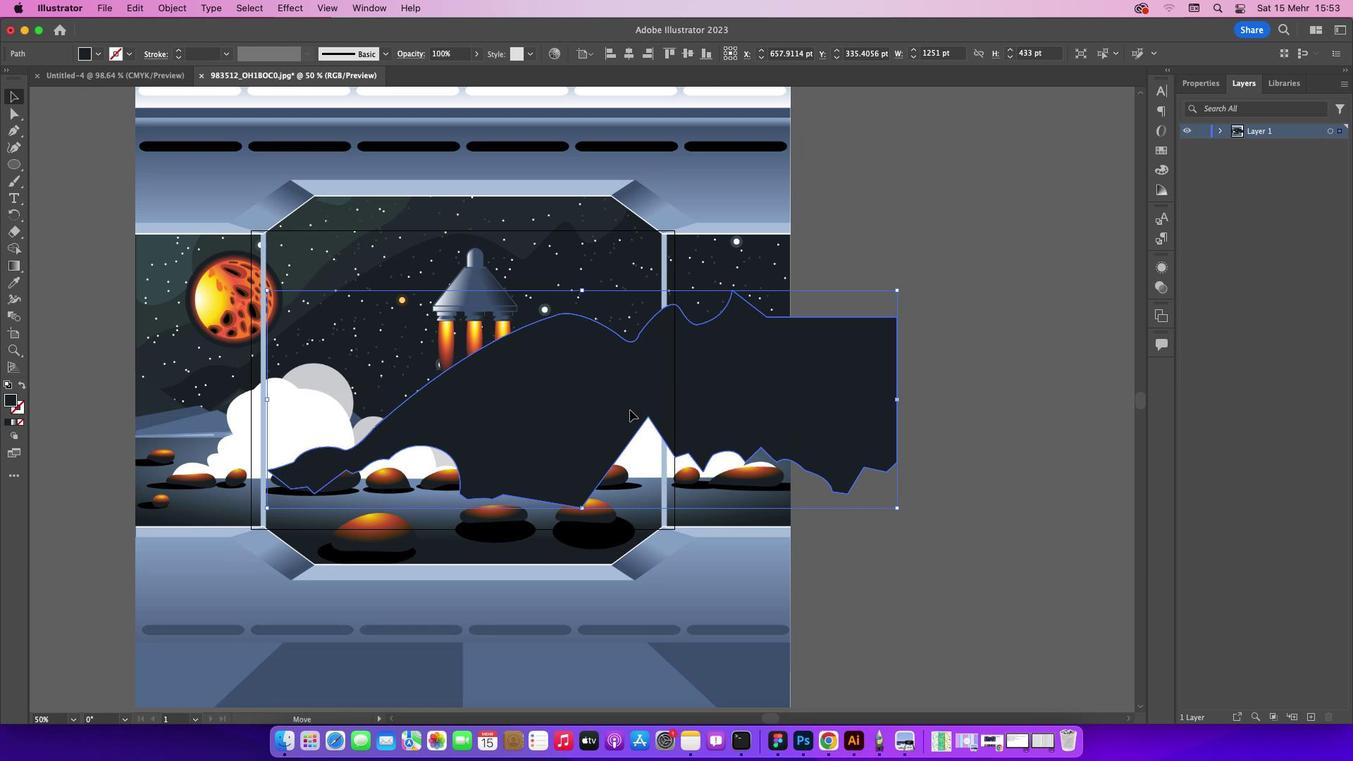 
Action: Mouse pressed left at (516, 394)
Screenshot: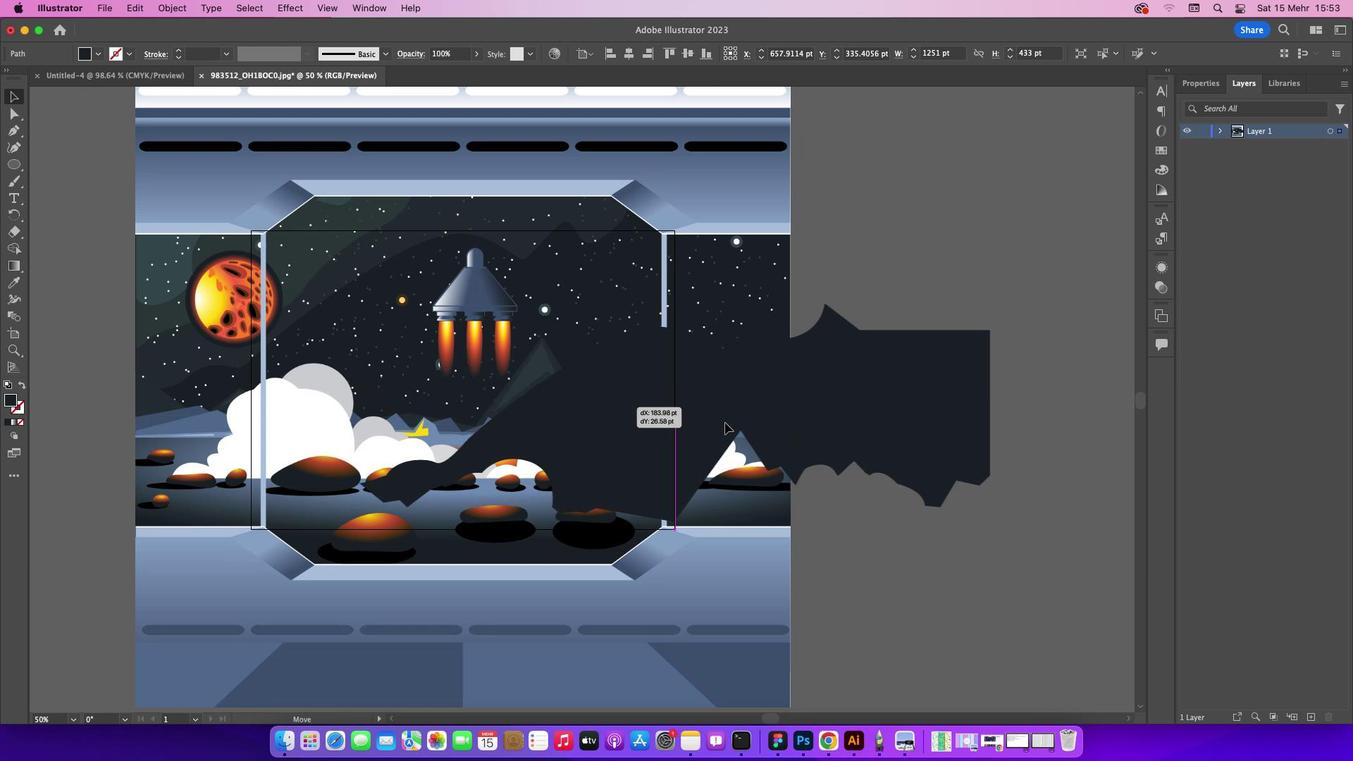 
Action: Mouse moved to (889, 196)
Screenshot: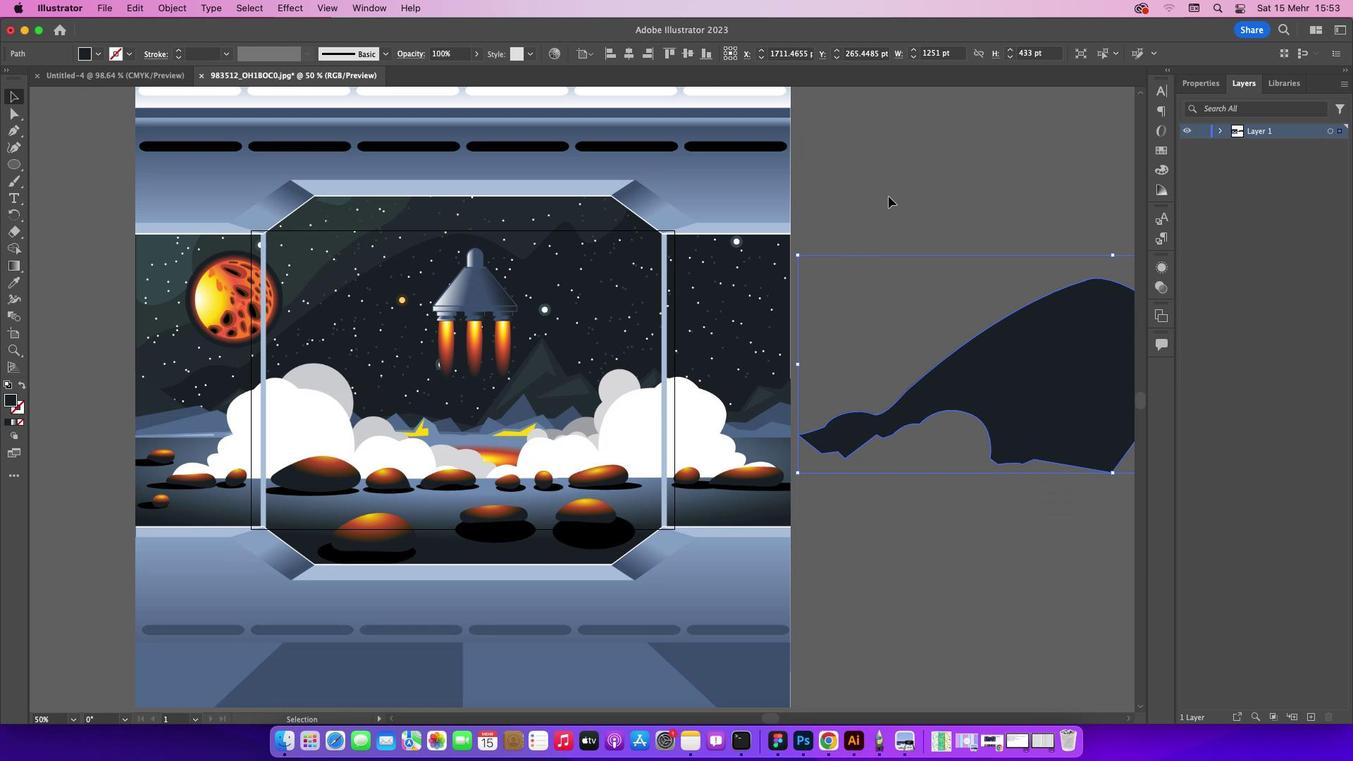 
Action: Mouse pressed left at (889, 196)
Screenshot: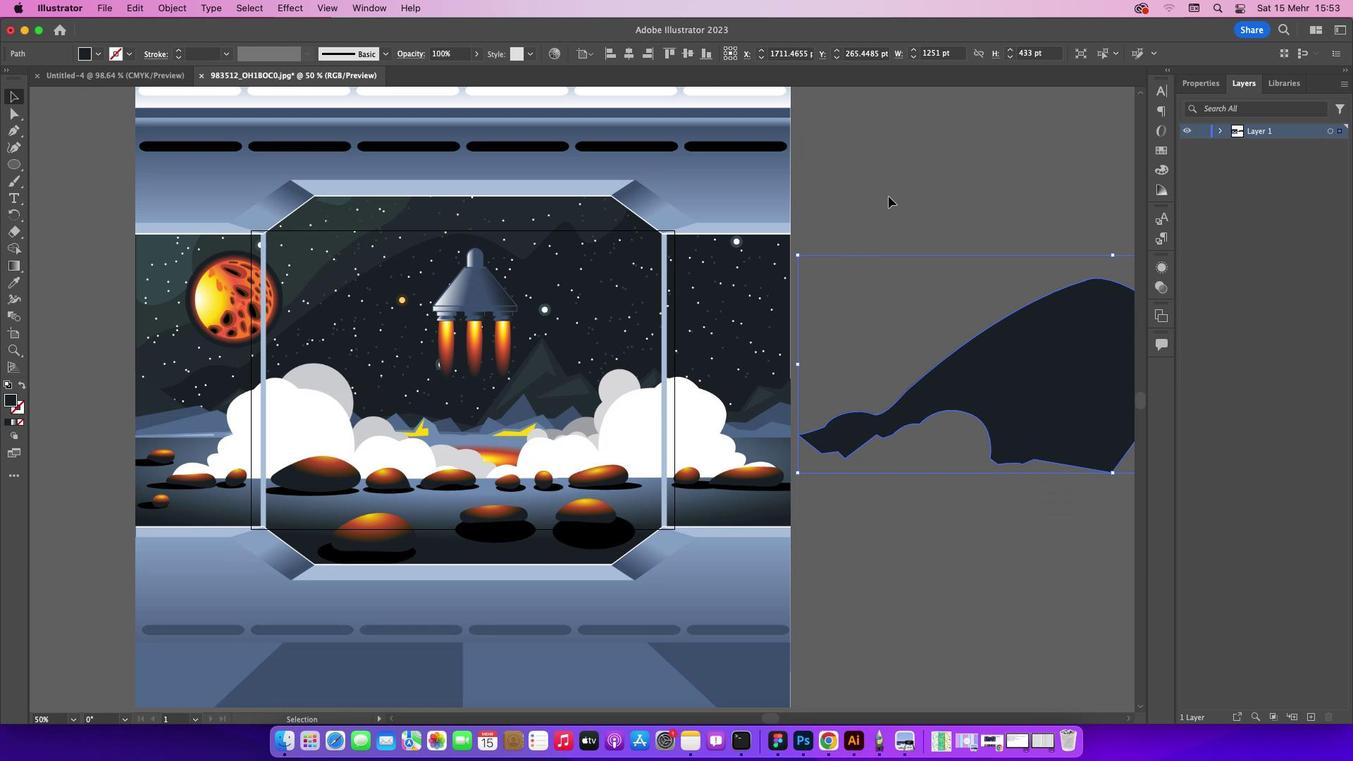 
Action: Mouse moved to (875, 199)
Screenshot: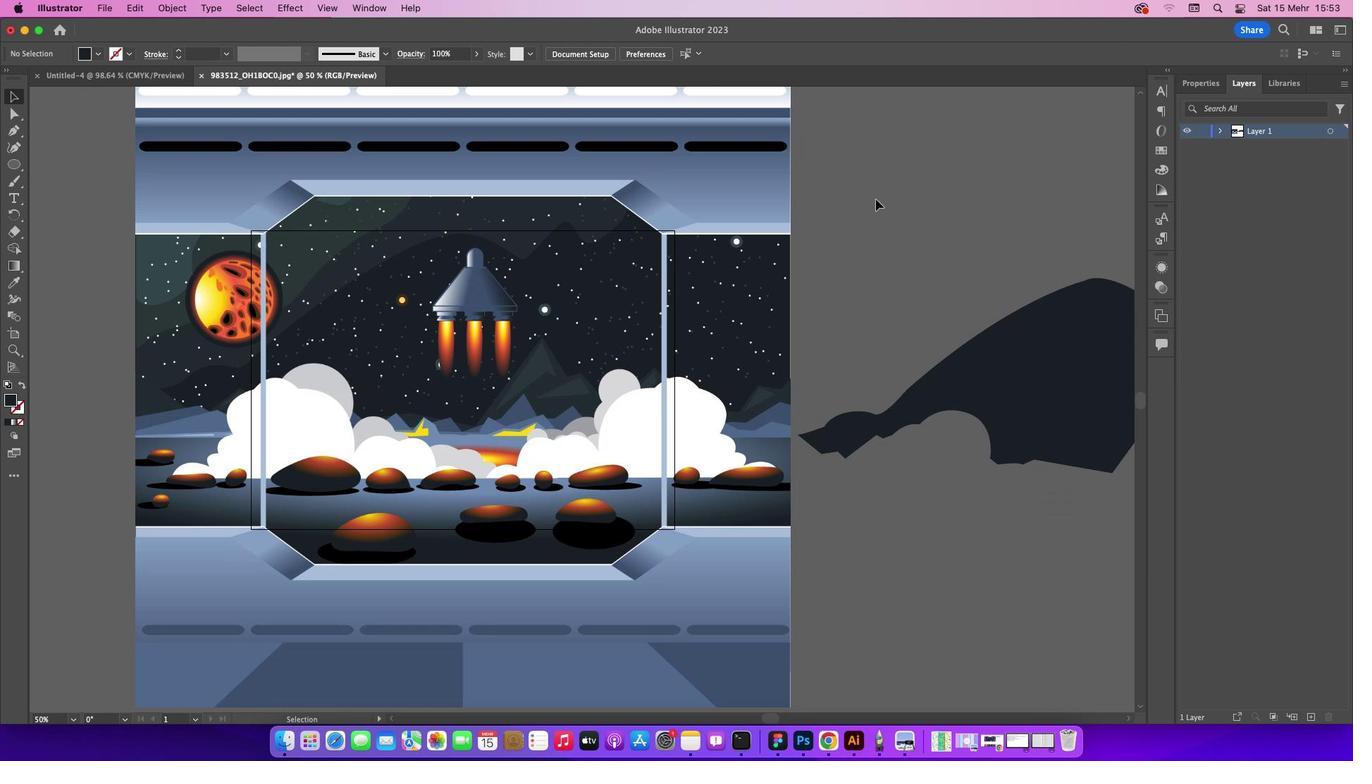 
Action: Key pressed Key.cmd_r'=''='
Screenshot: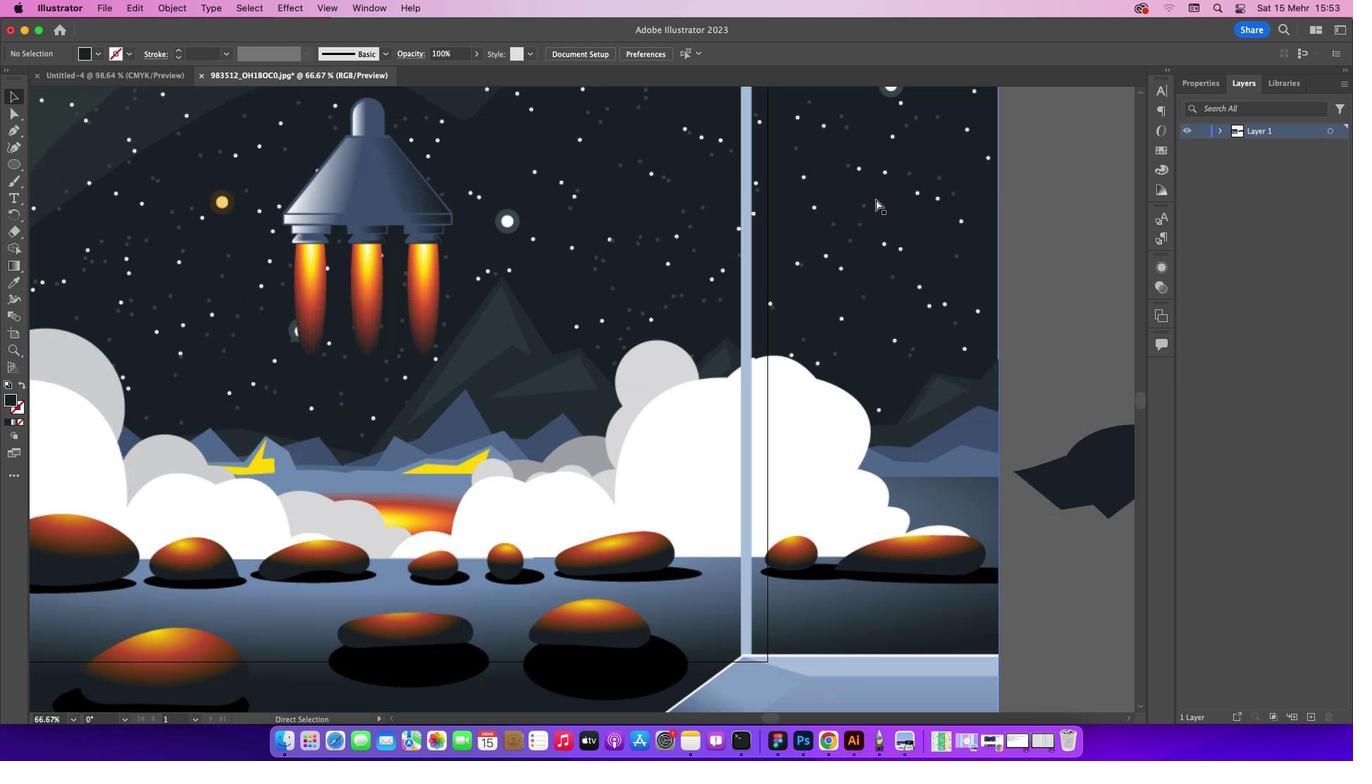 
Action: Mouse moved to (830, 211)
Screenshot: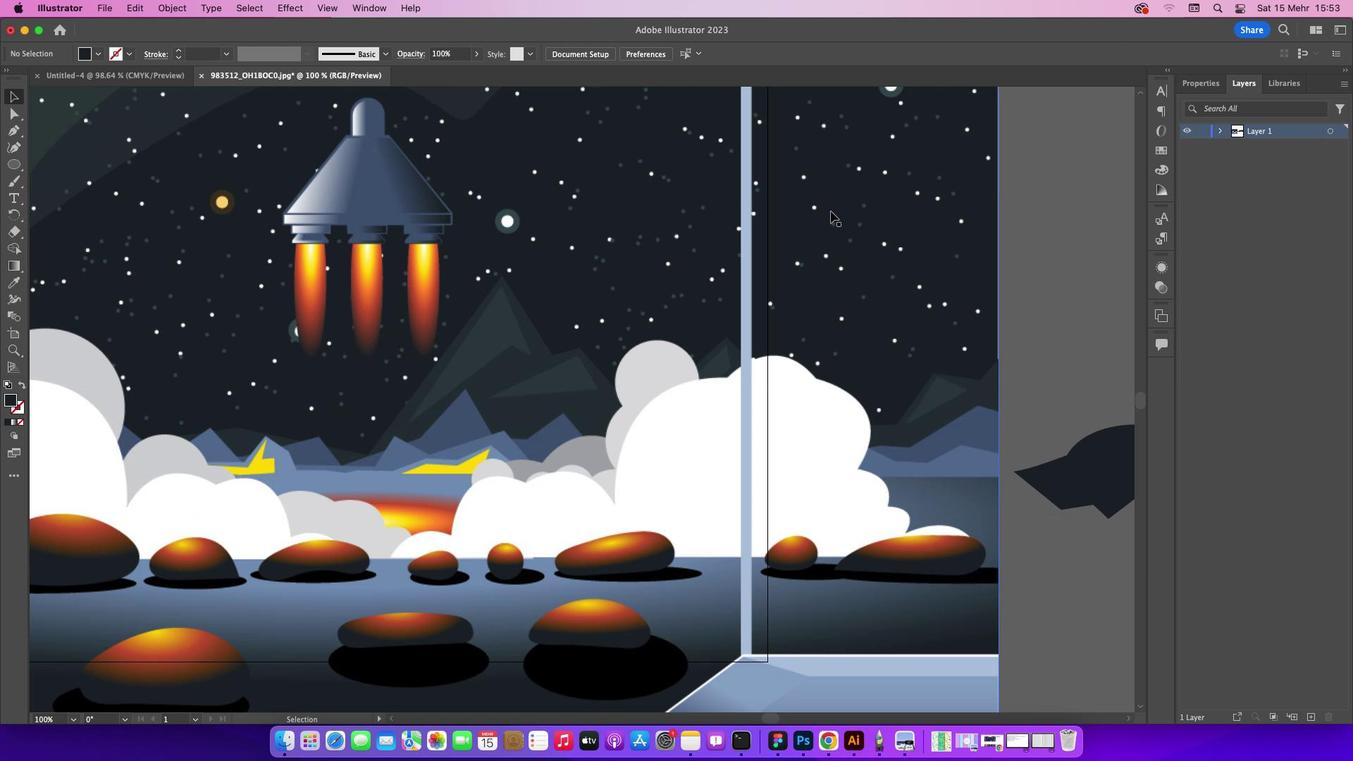 
Action: Mouse scrolled (830, 211) with delta (0, 0)
Screenshot: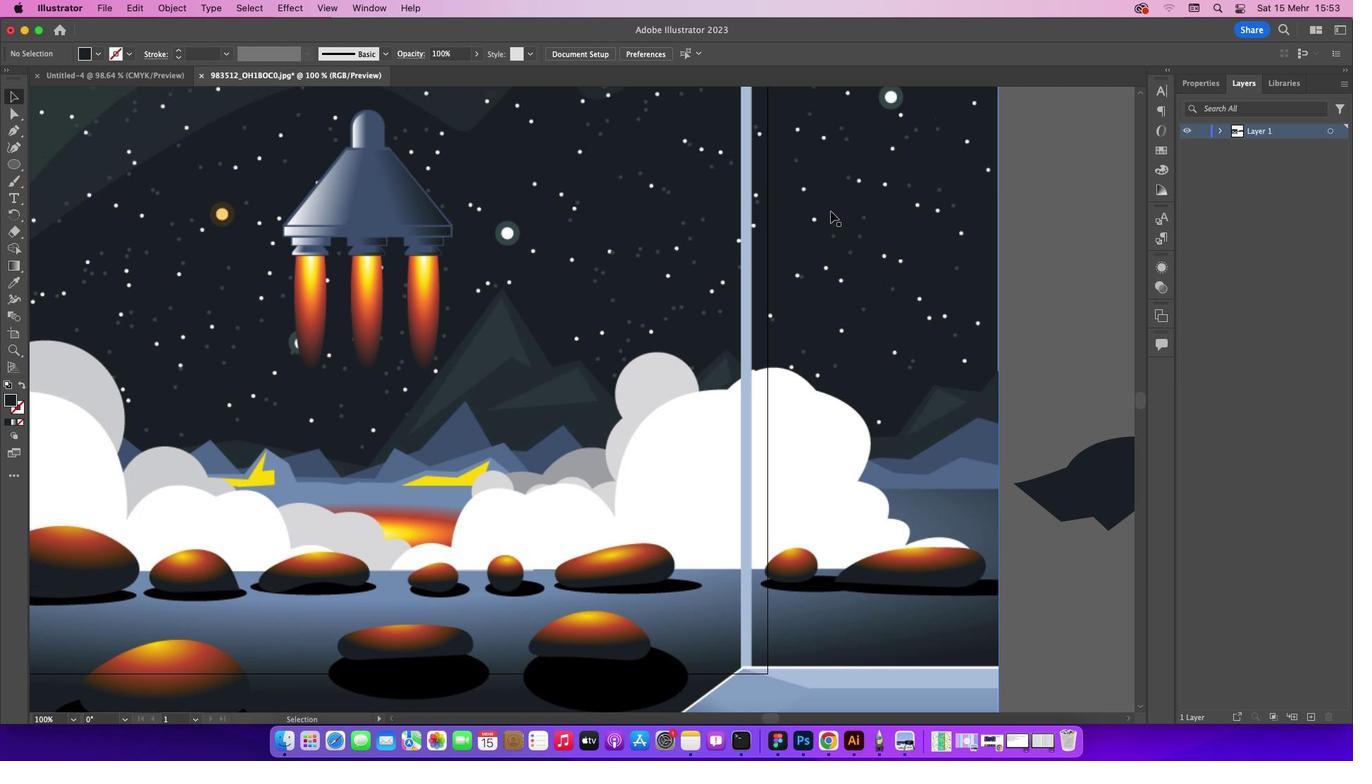 
Action: Mouse scrolled (830, 211) with delta (0, 0)
Screenshot: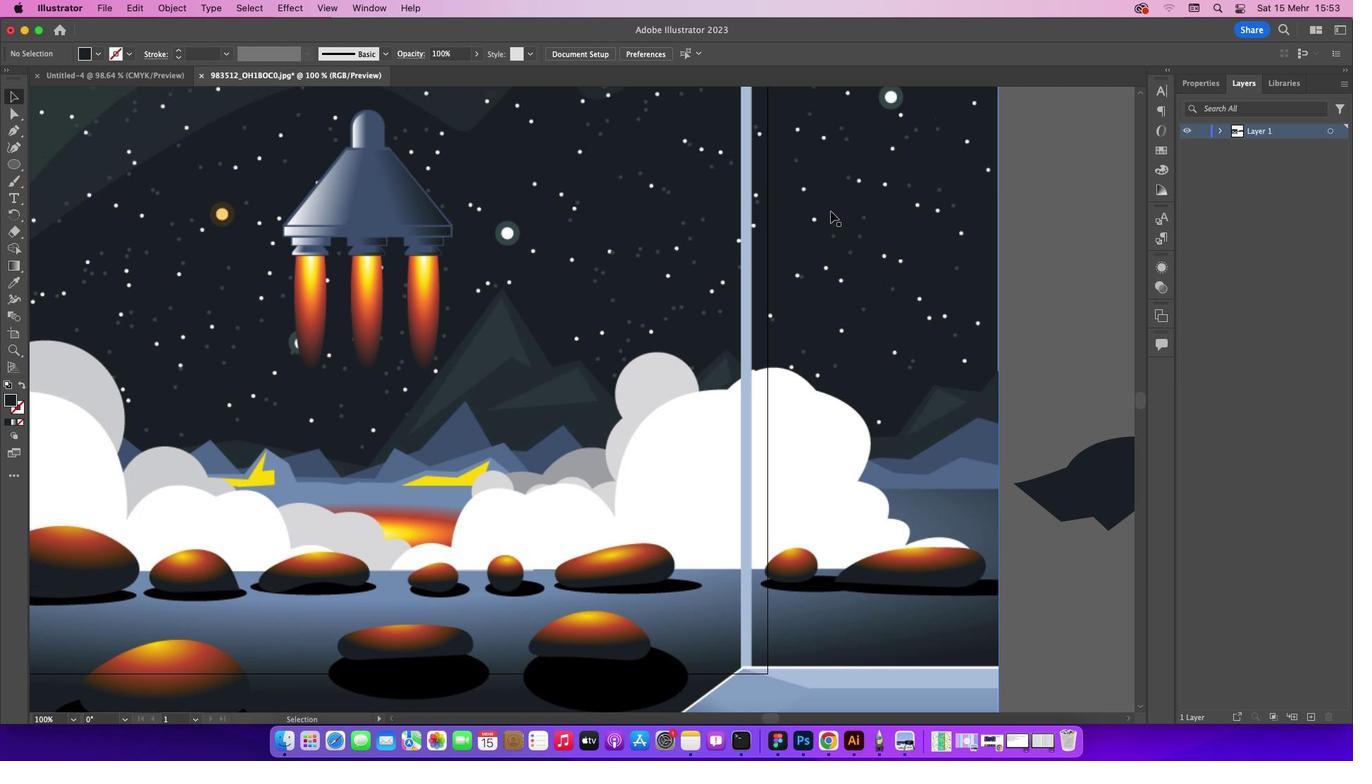 
Action: Mouse scrolled (830, 211) with delta (0, 2)
Screenshot: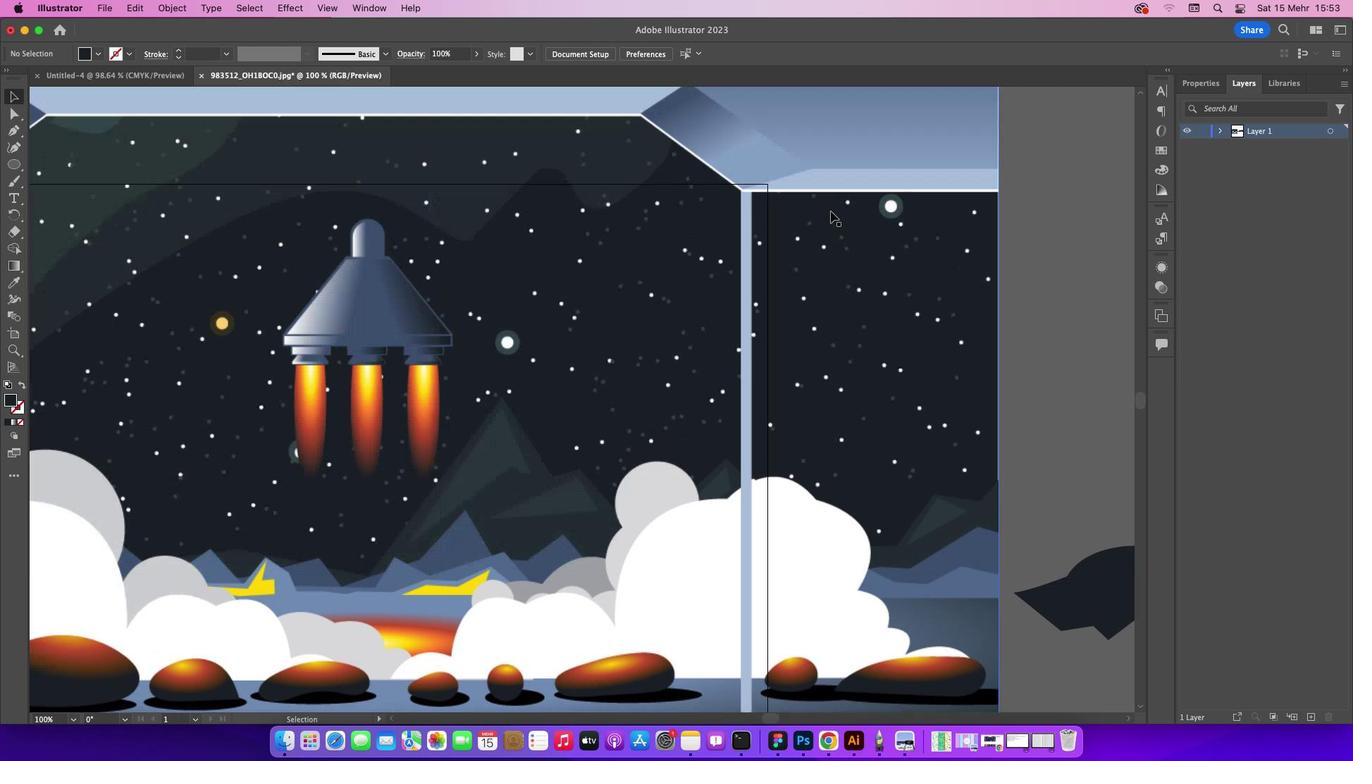 
Action: Mouse scrolled (830, 211) with delta (0, 3)
Screenshot: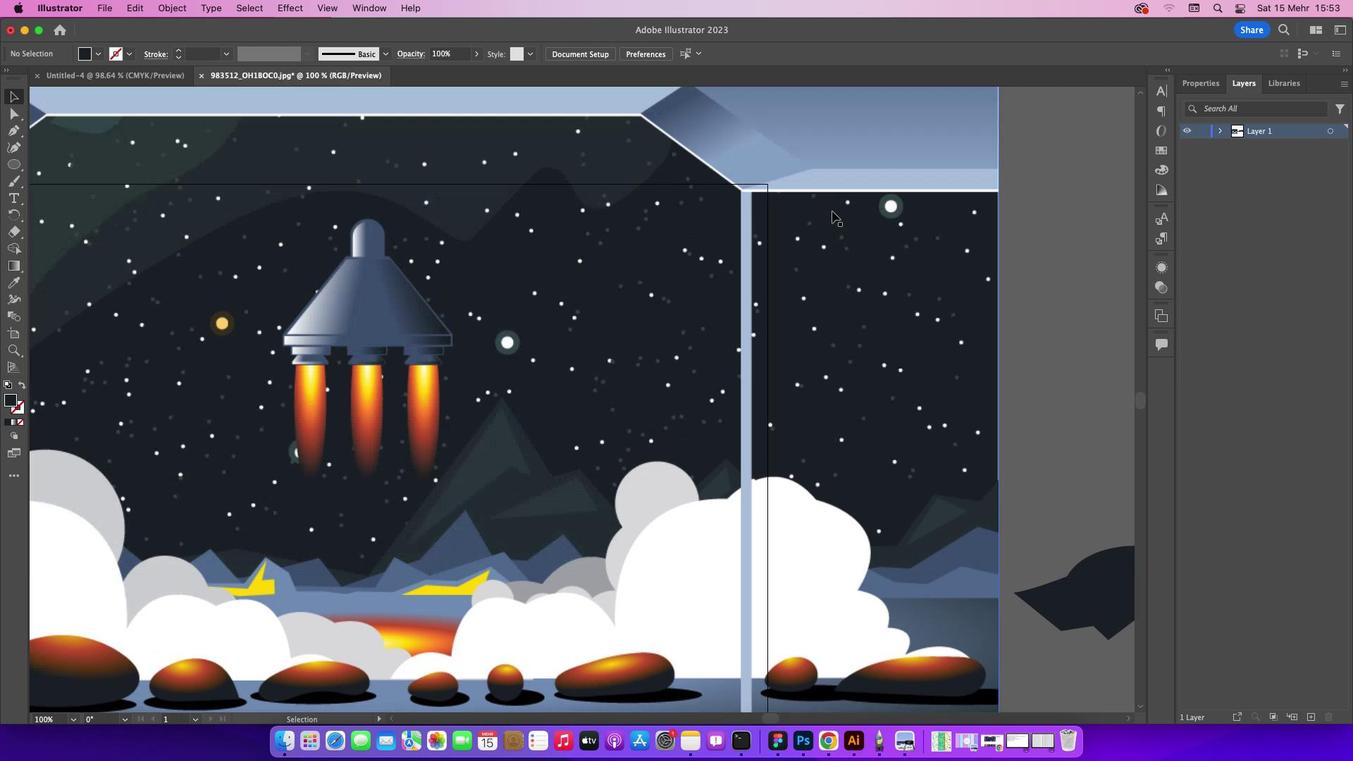 
Action: Mouse moved to (833, 211)
Screenshot: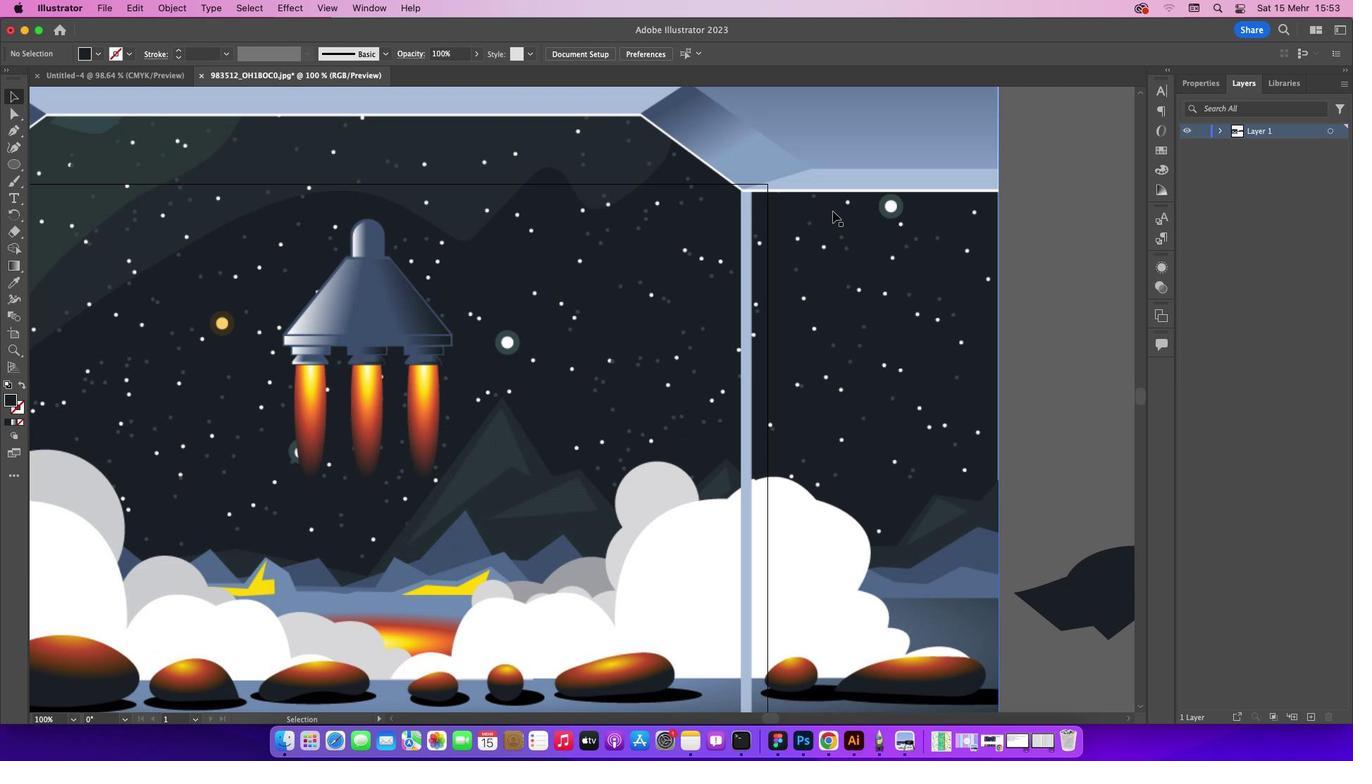 
Action: Mouse scrolled (833, 211) with delta (0, 0)
Screenshot: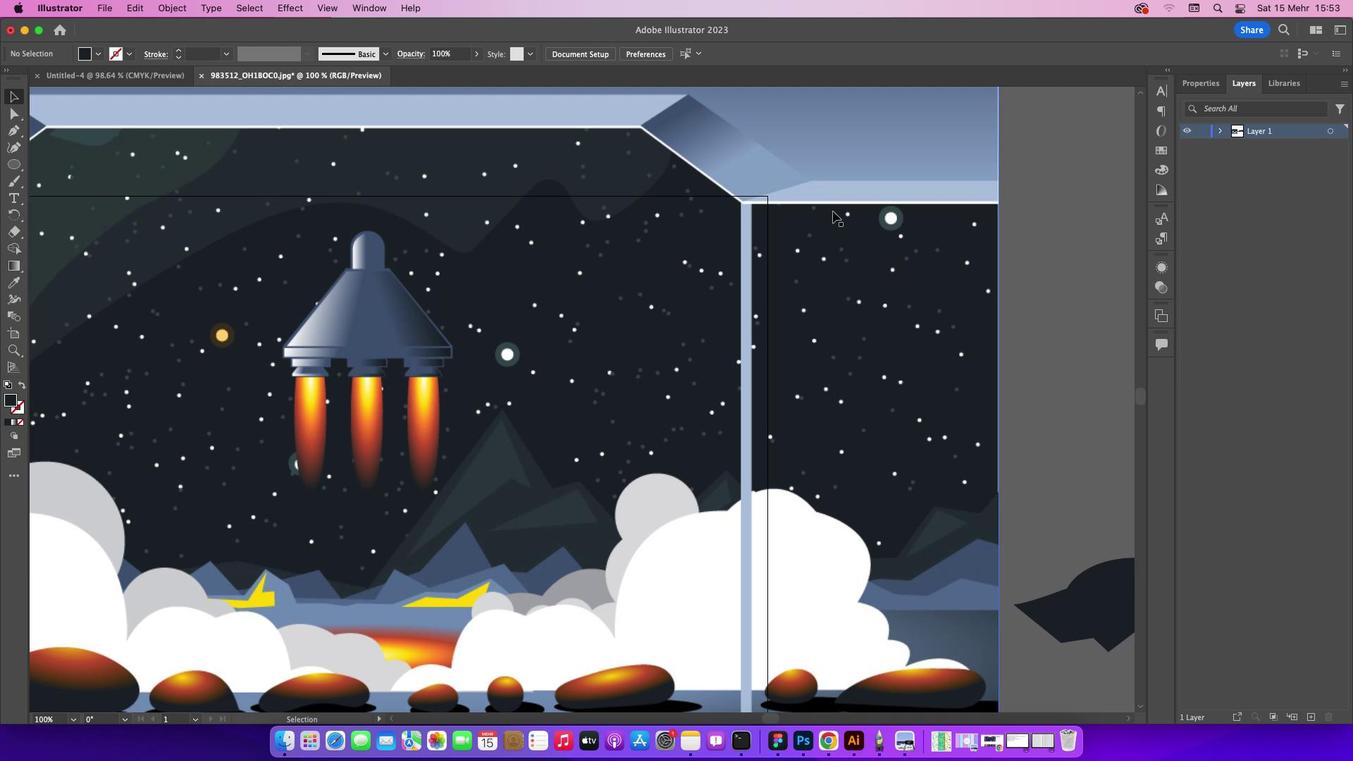 
Action: Mouse scrolled (833, 211) with delta (0, 0)
Screenshot: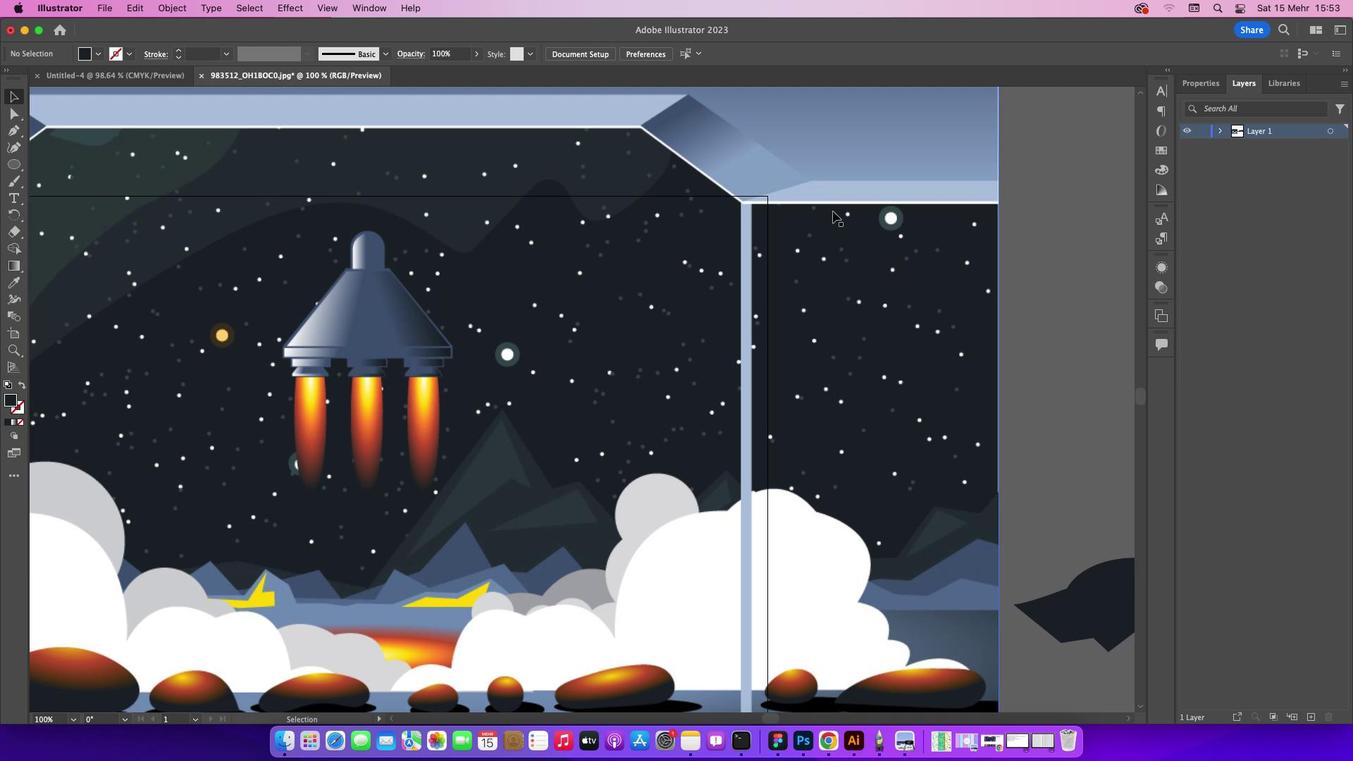 
Action: Mouse scrolled (833, 211) with delta (0, 2)
Screenshot: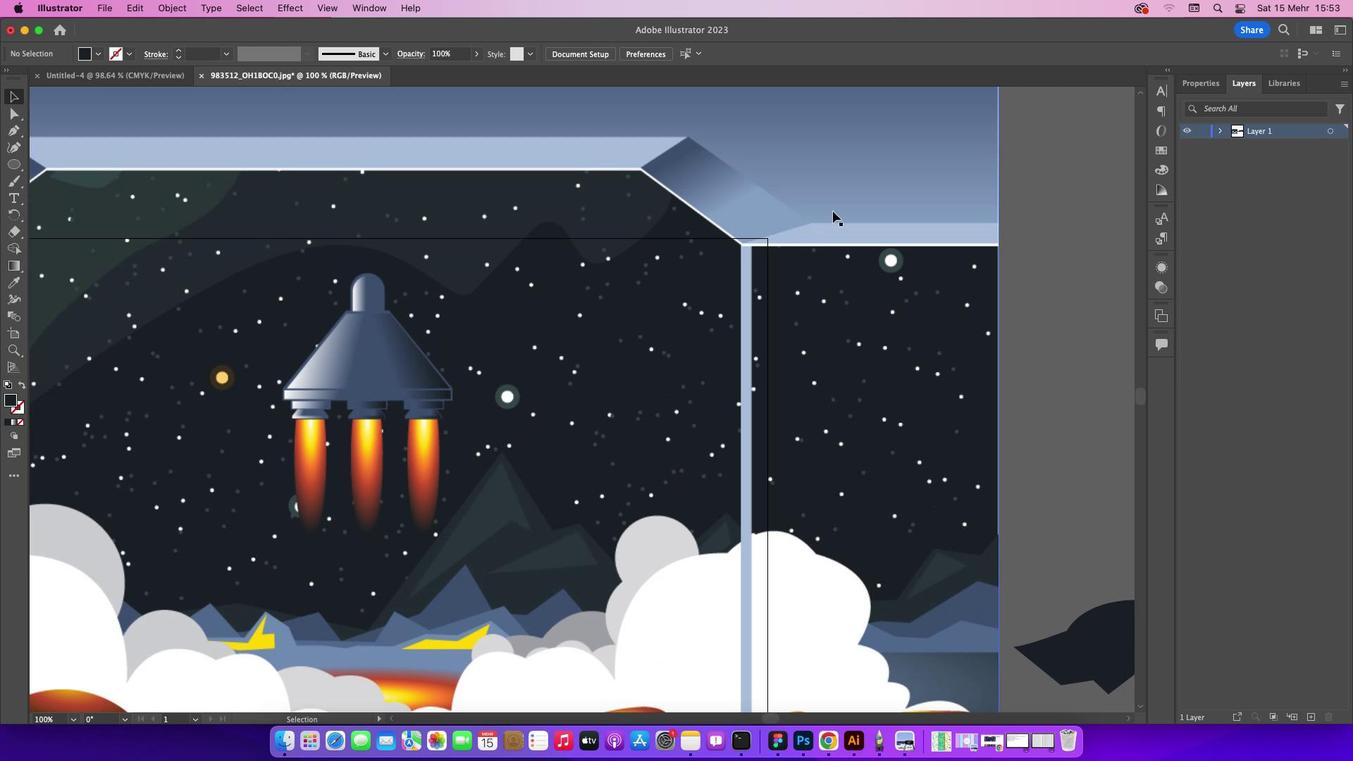 
Action: Mouse moved to (771, 713)
Screenshot: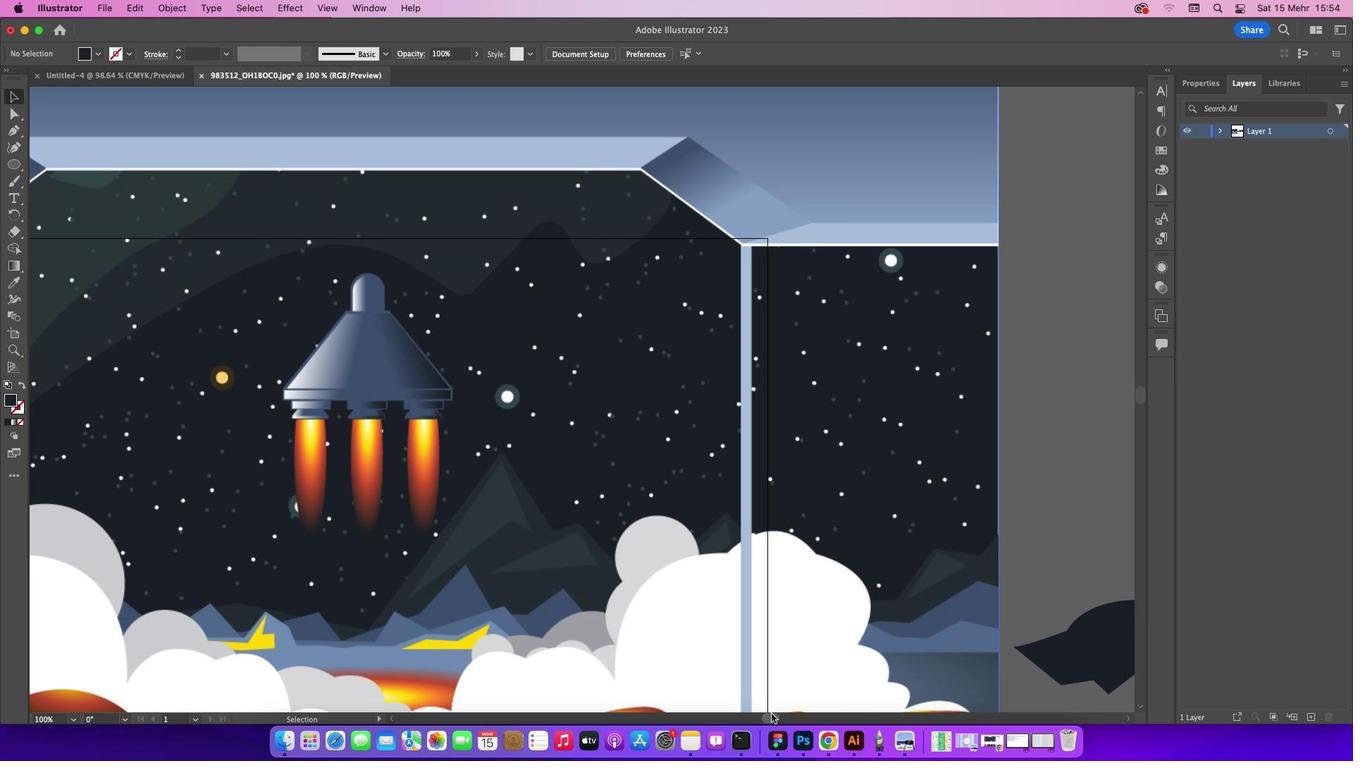 
Action: Mouse pressed left at (771, 713)
Screenshot: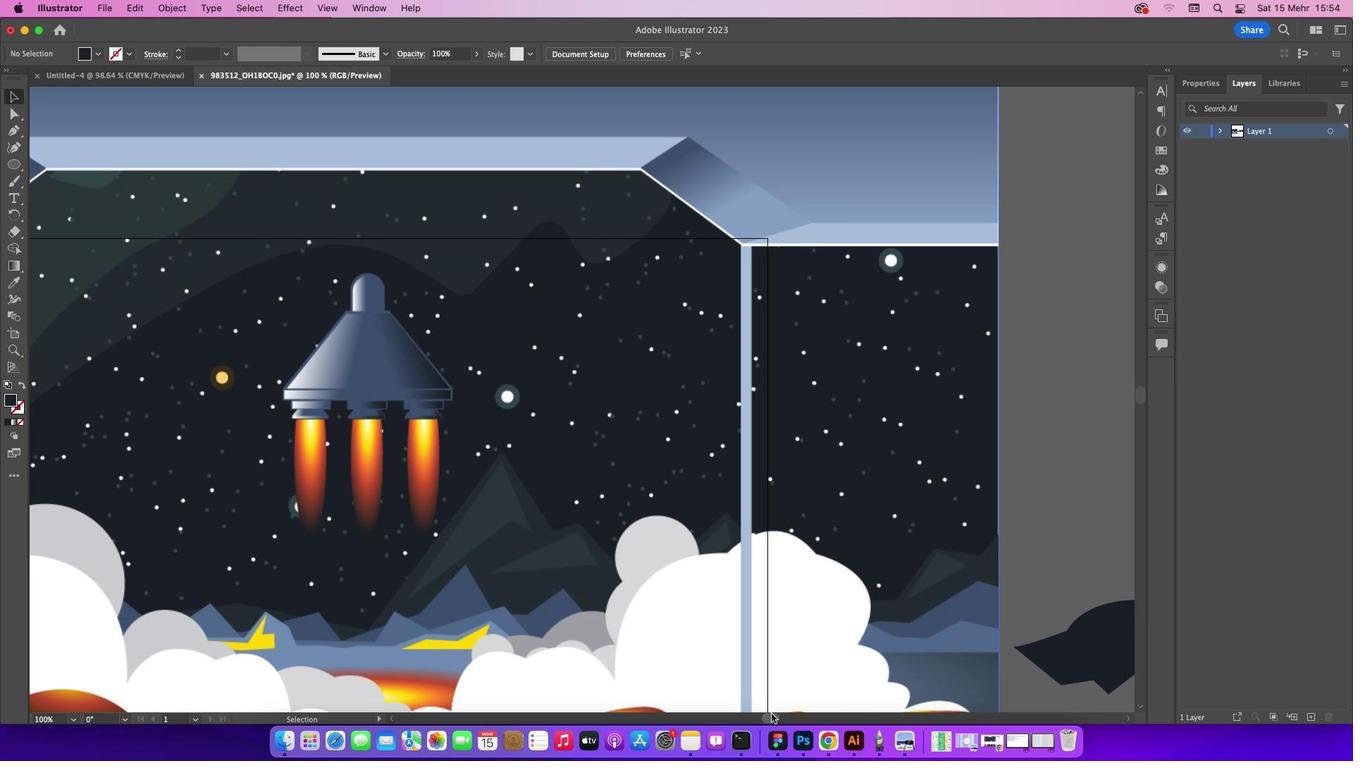 
Action: Mouse moved to (799, 480)
Screenshot: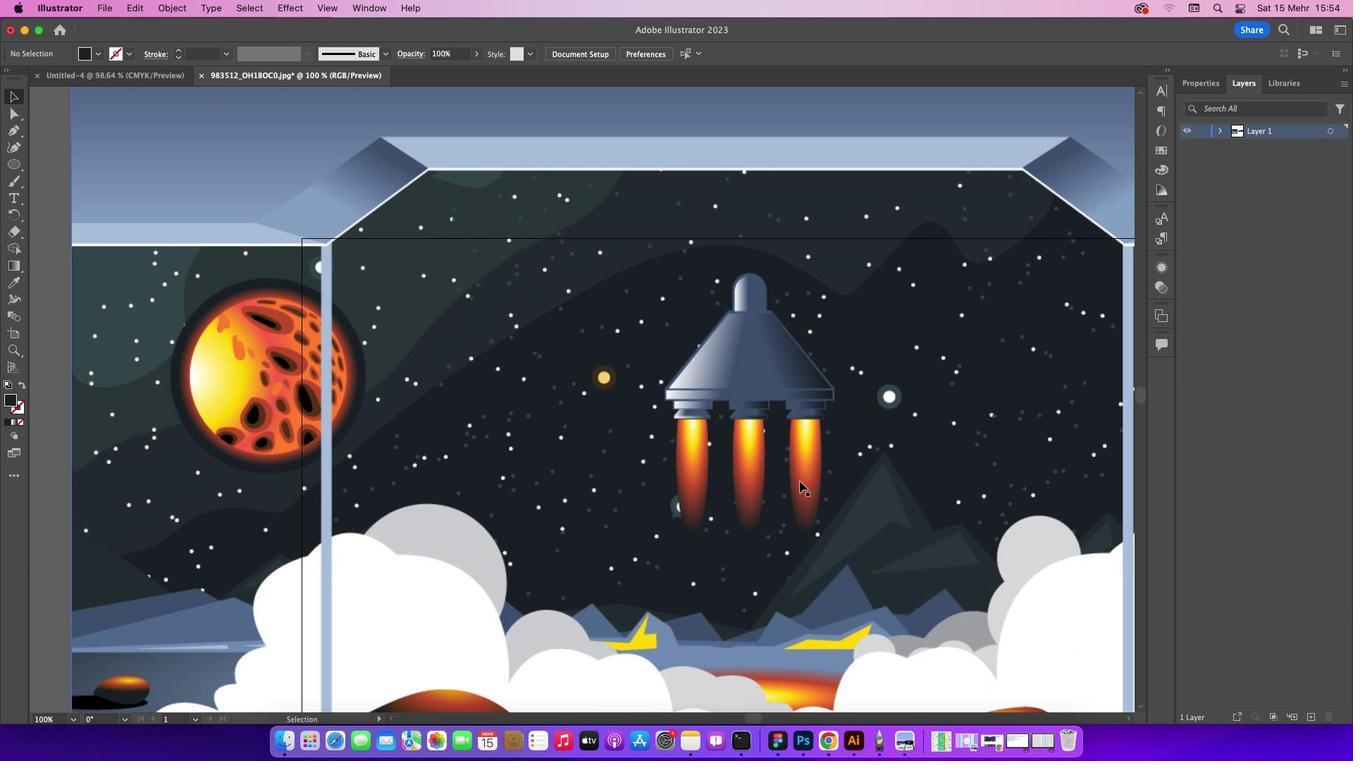 
Action: Key pressed Key.cmd_r'-'
Screenshot: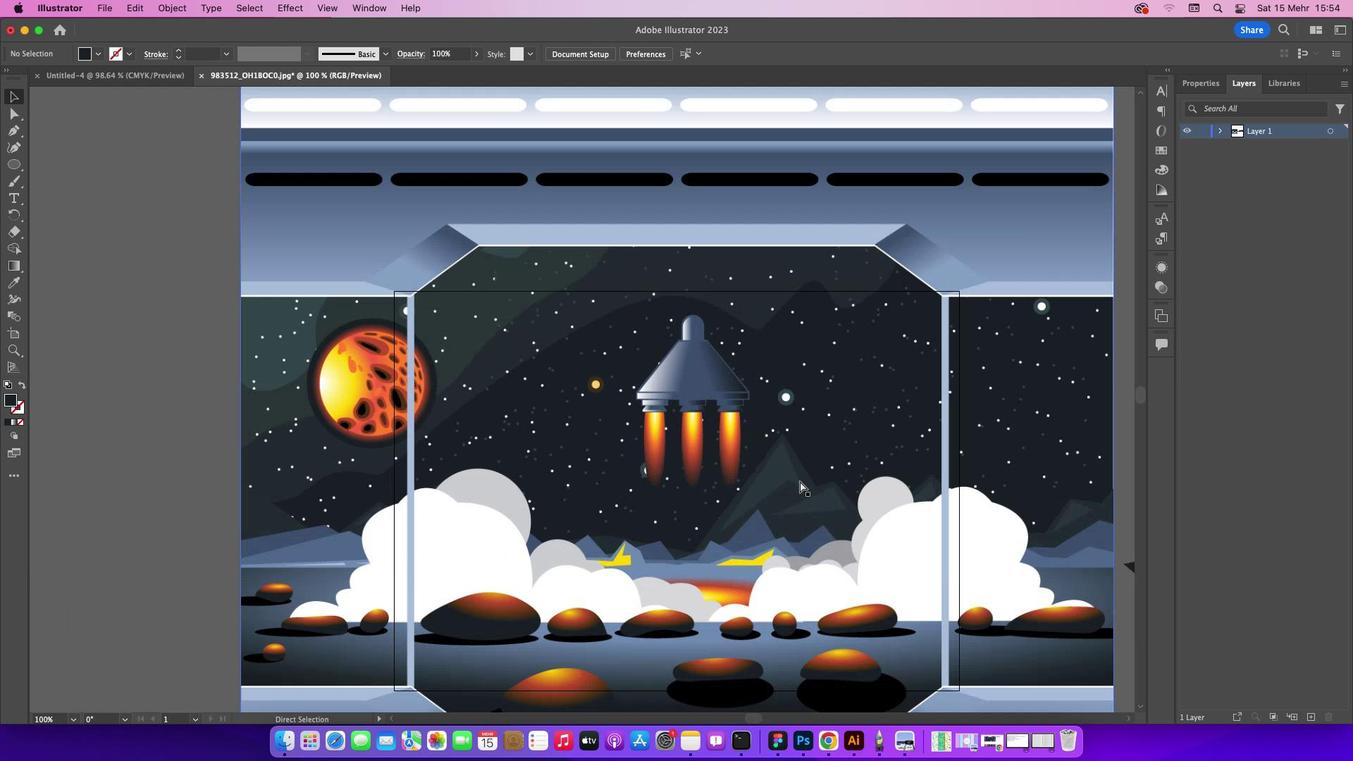
Action: Mouse moved to (18, 131)
Screenshot: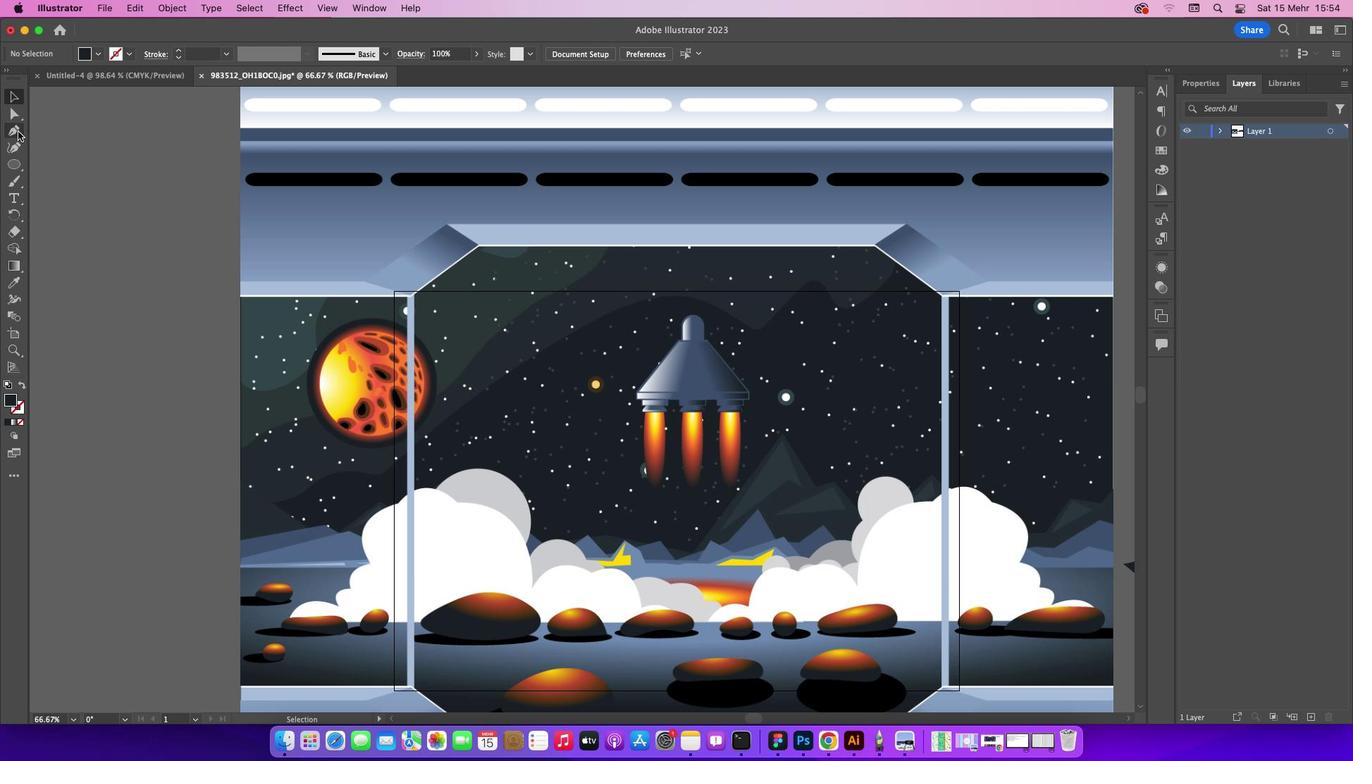 
Action: Mouse pressed left at (18, 131)
Screenshot: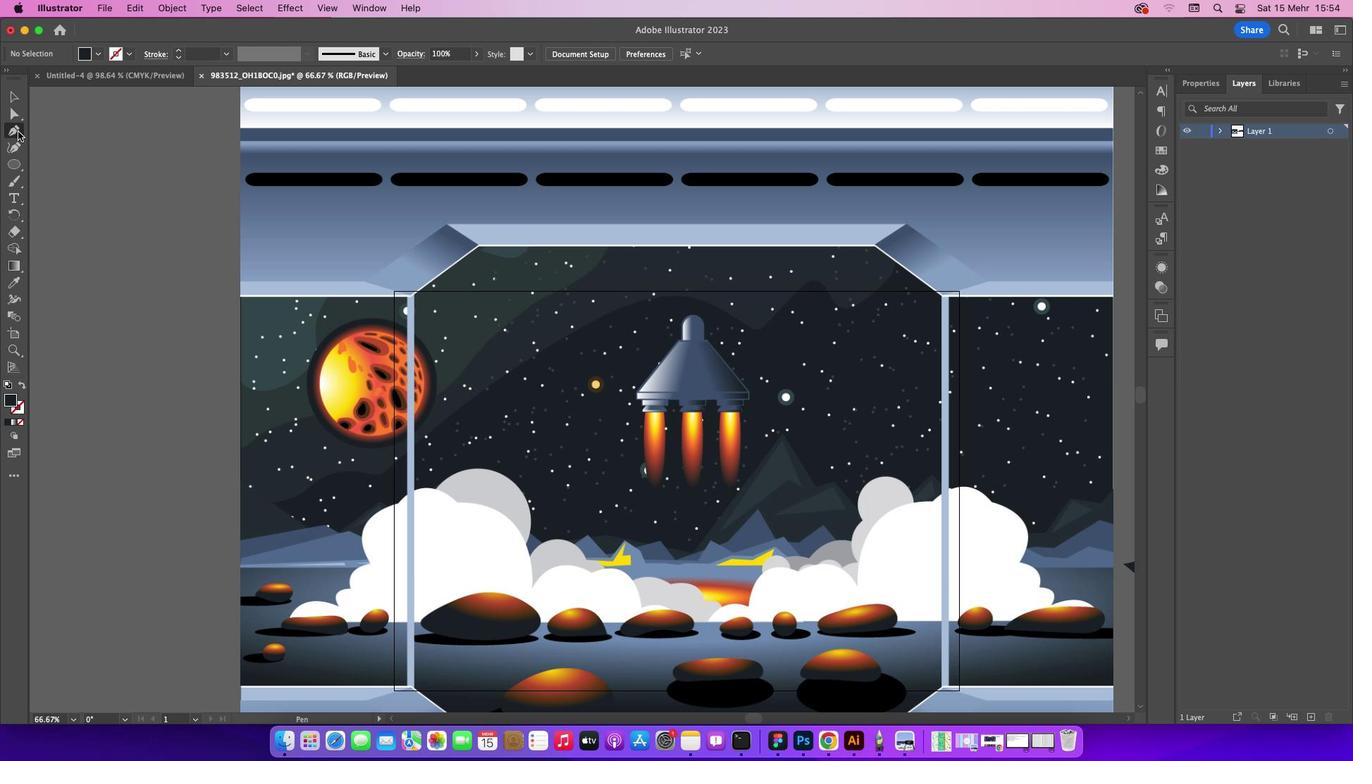 
Action: Mouse moved to (896, 265)
Screenshot: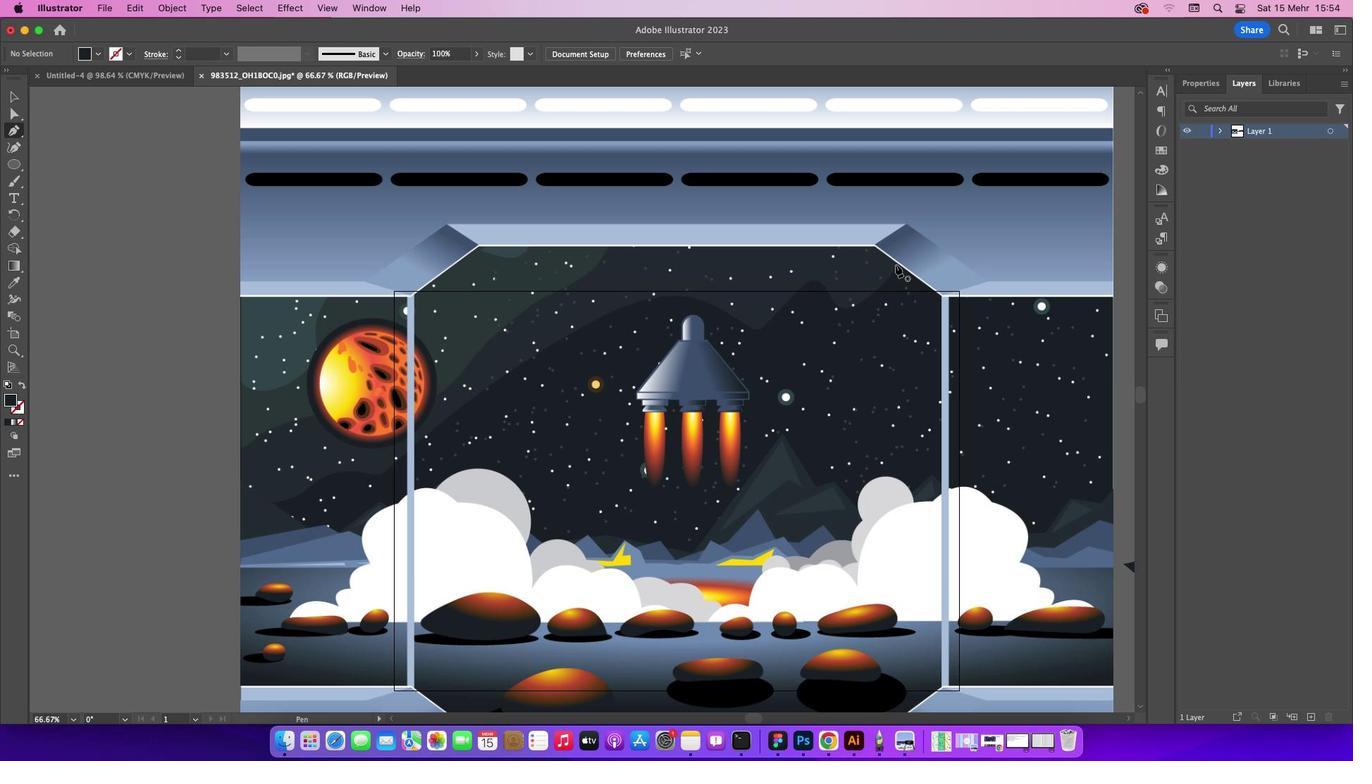 
Action: Mouse pressed left at (896, 265)
Screenshot: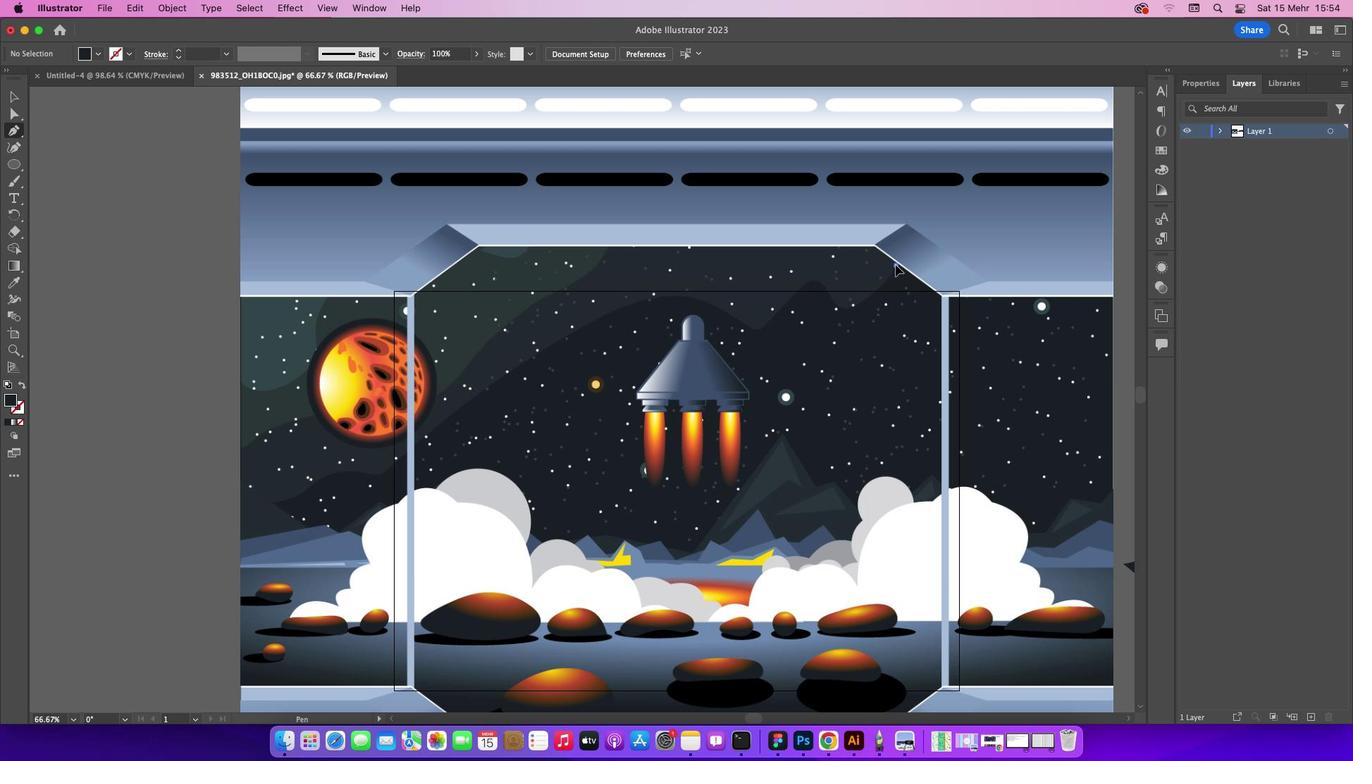 
Action: Mouse moved to (836, 302)
Screenshot: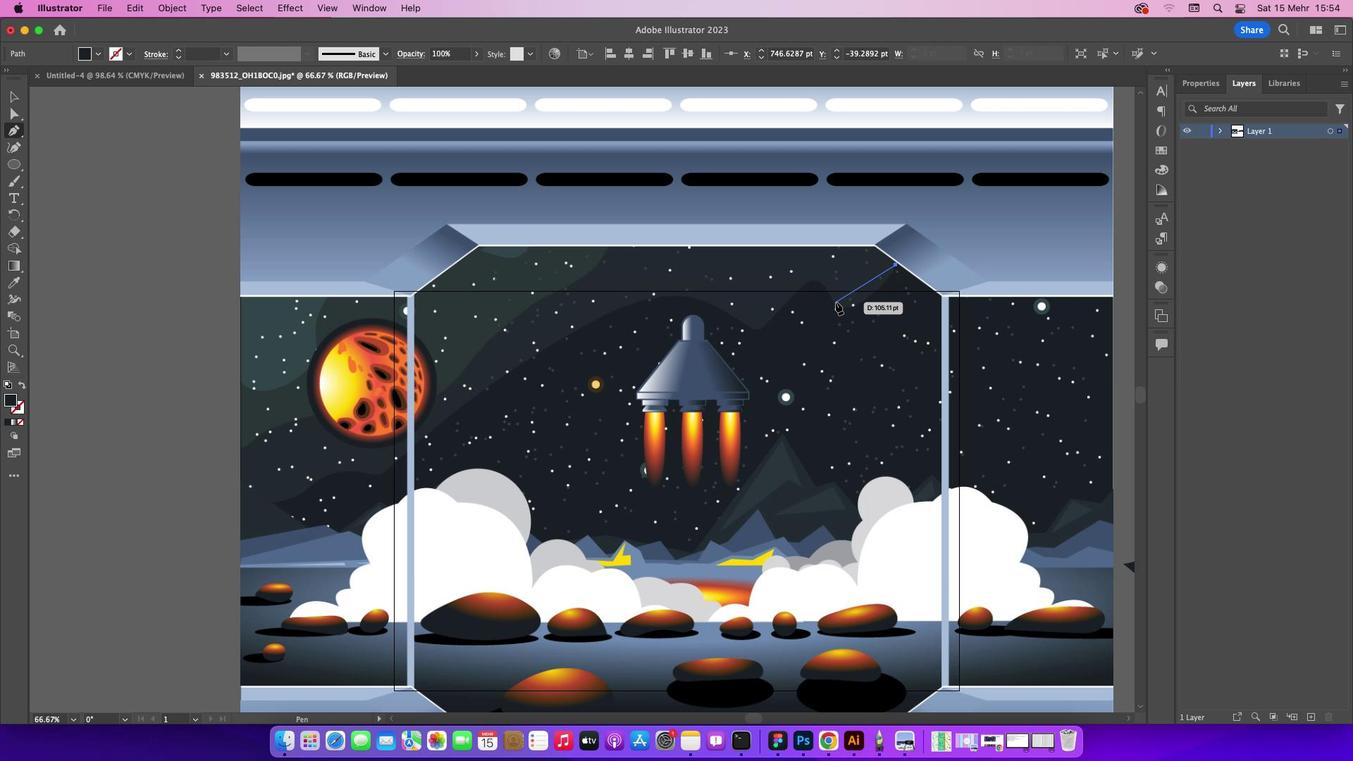 
Action: Mouse pressed left at (836, 302)
Screenshot: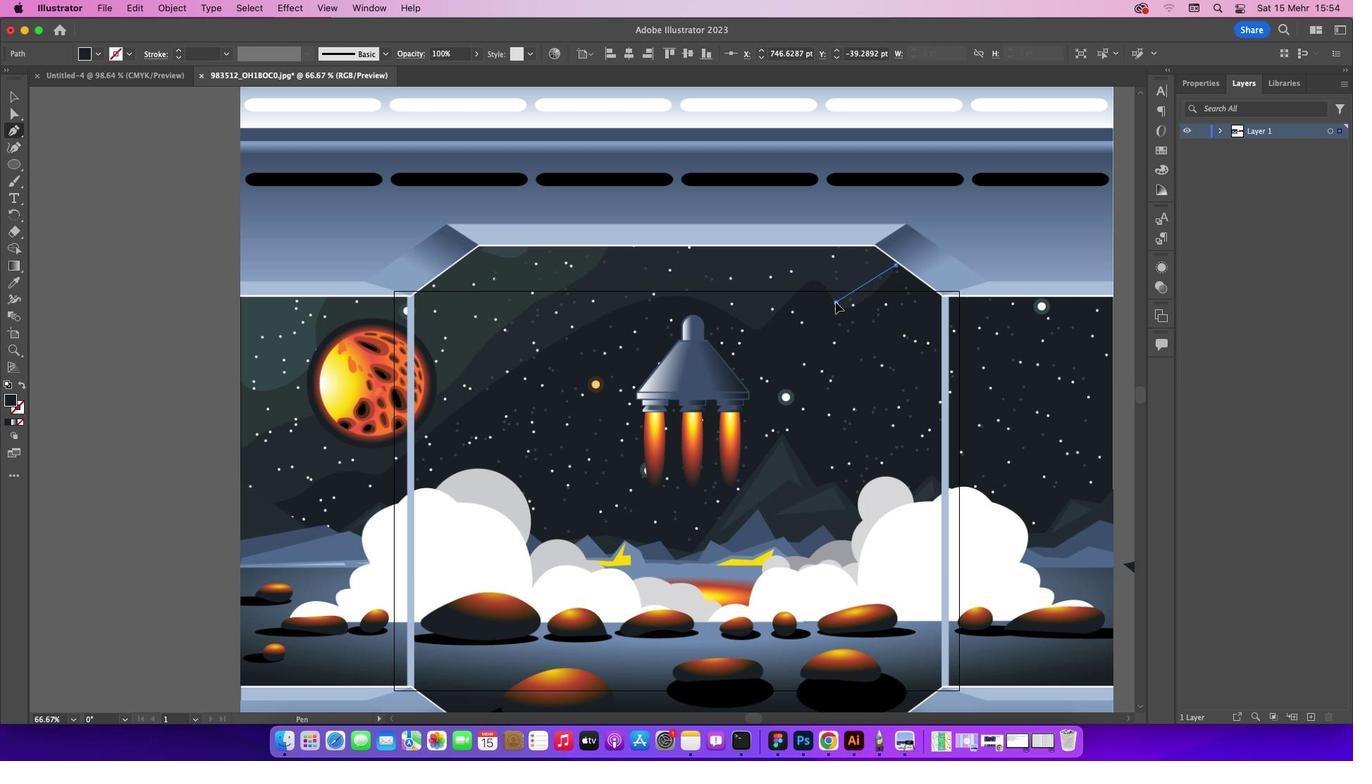 
Action: Mouse moved to (21, 425)
Screenshot: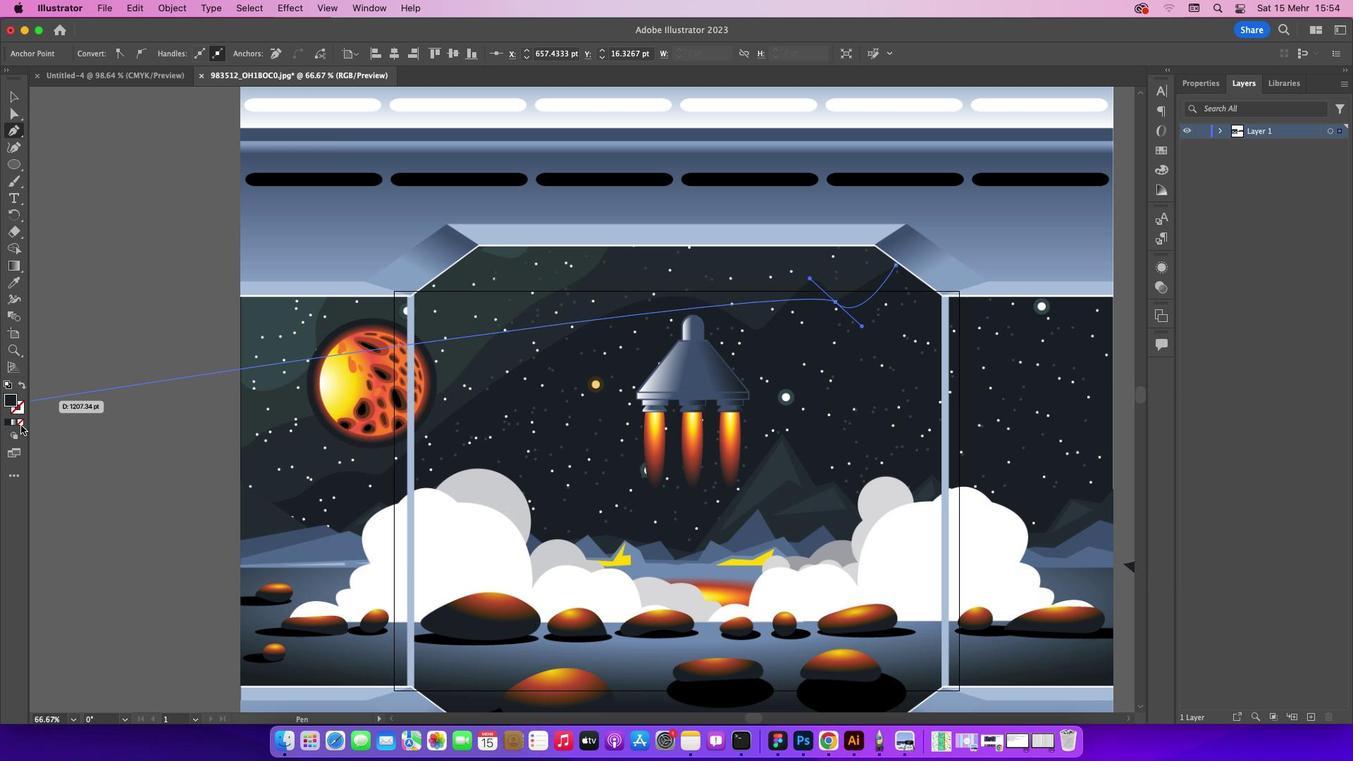 
Action: Mouse pressed left at (21, 425)
Screenshot: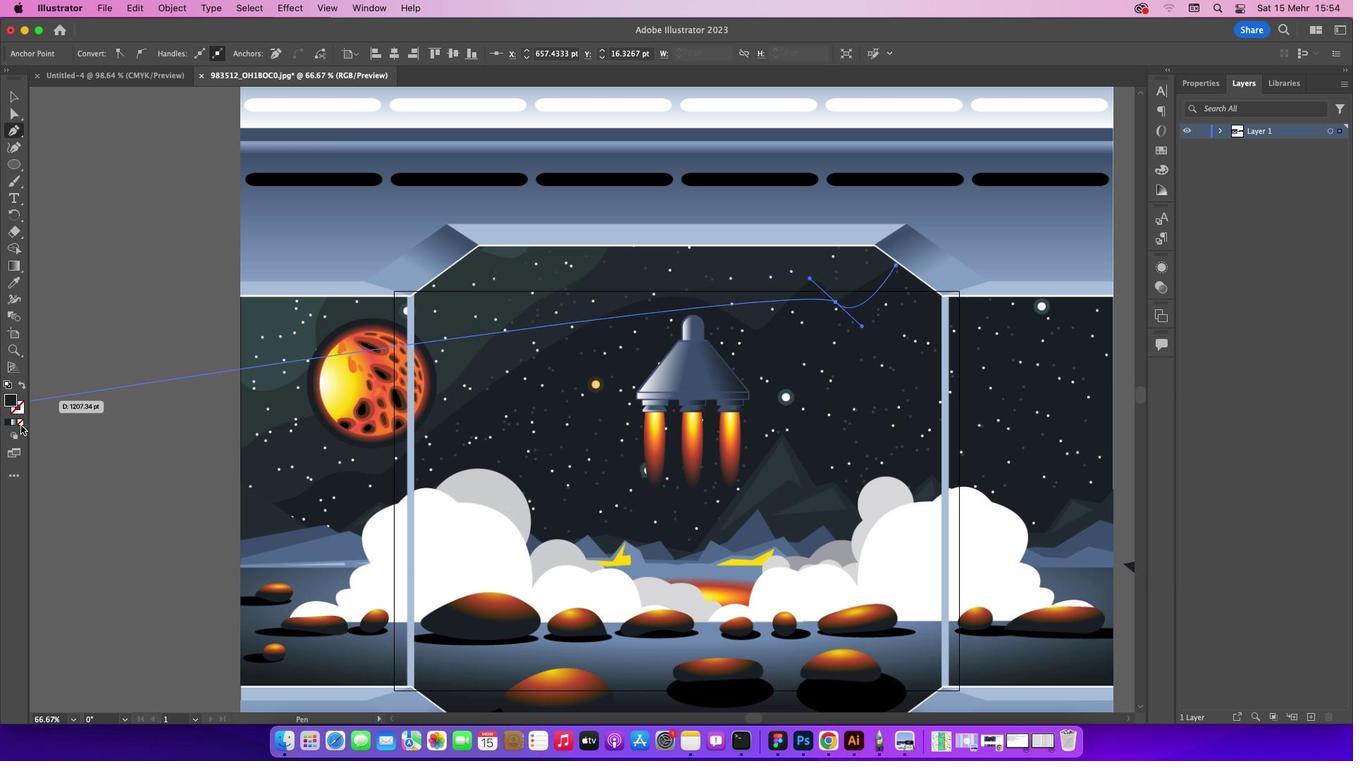 
Action: Mouse moved to (20, 423)
Screenshot: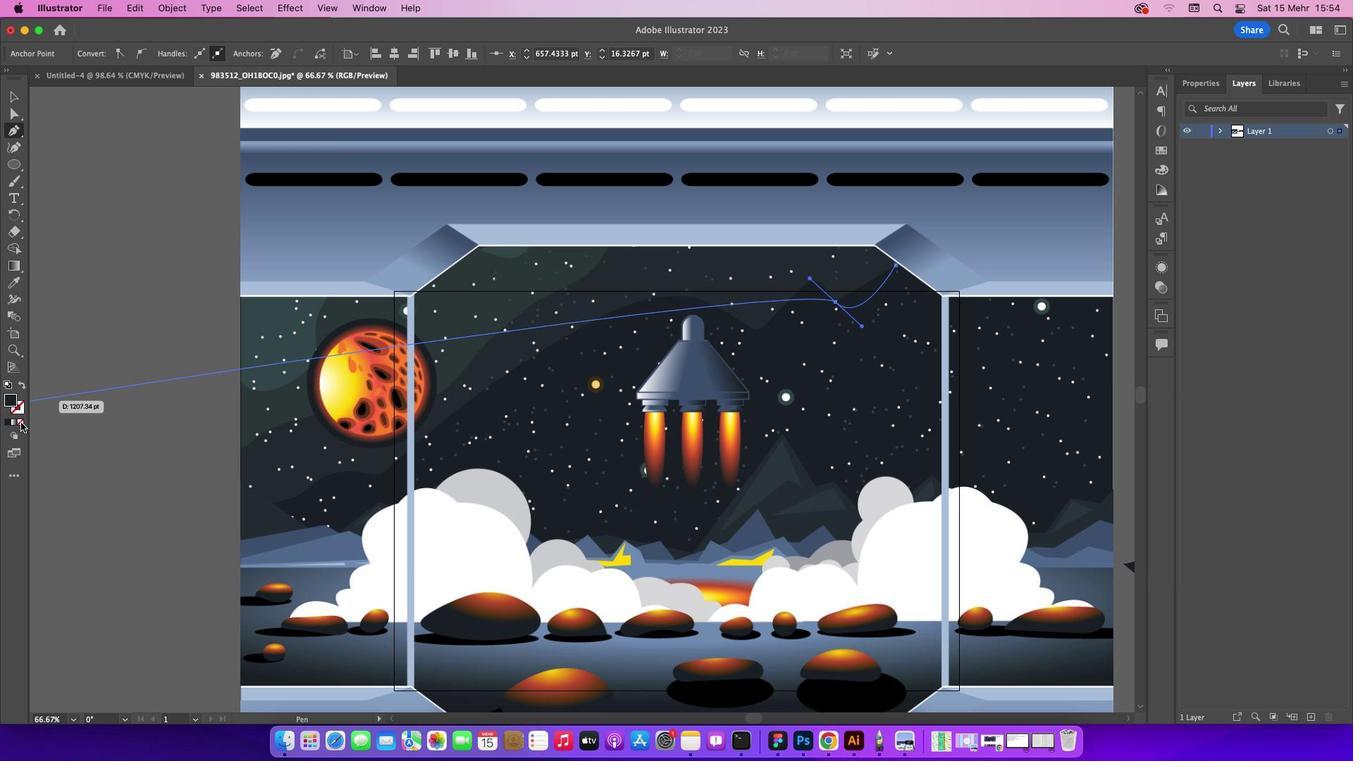 
Action: Mouse pressed left at (20, 423)
Screenshot: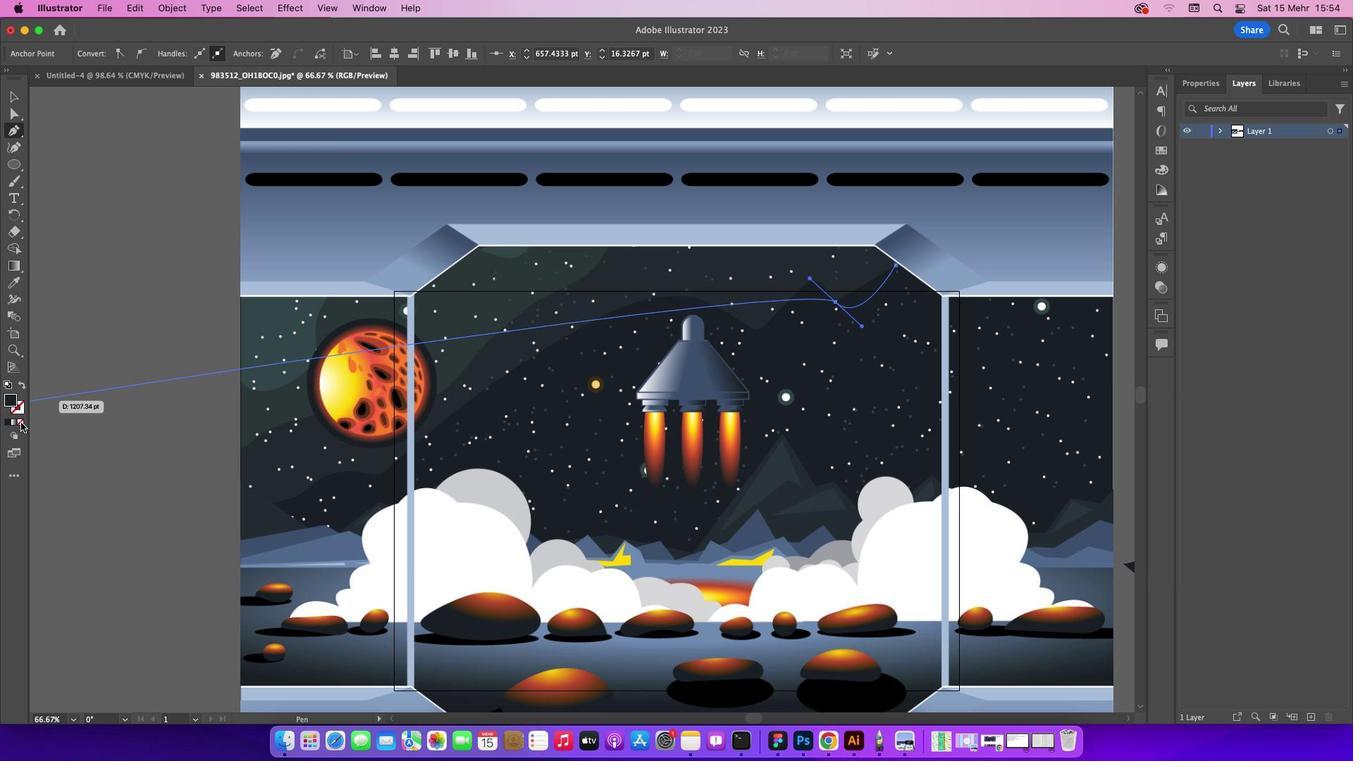 
Action: Mouse moved to (796, 289)
Screenshot: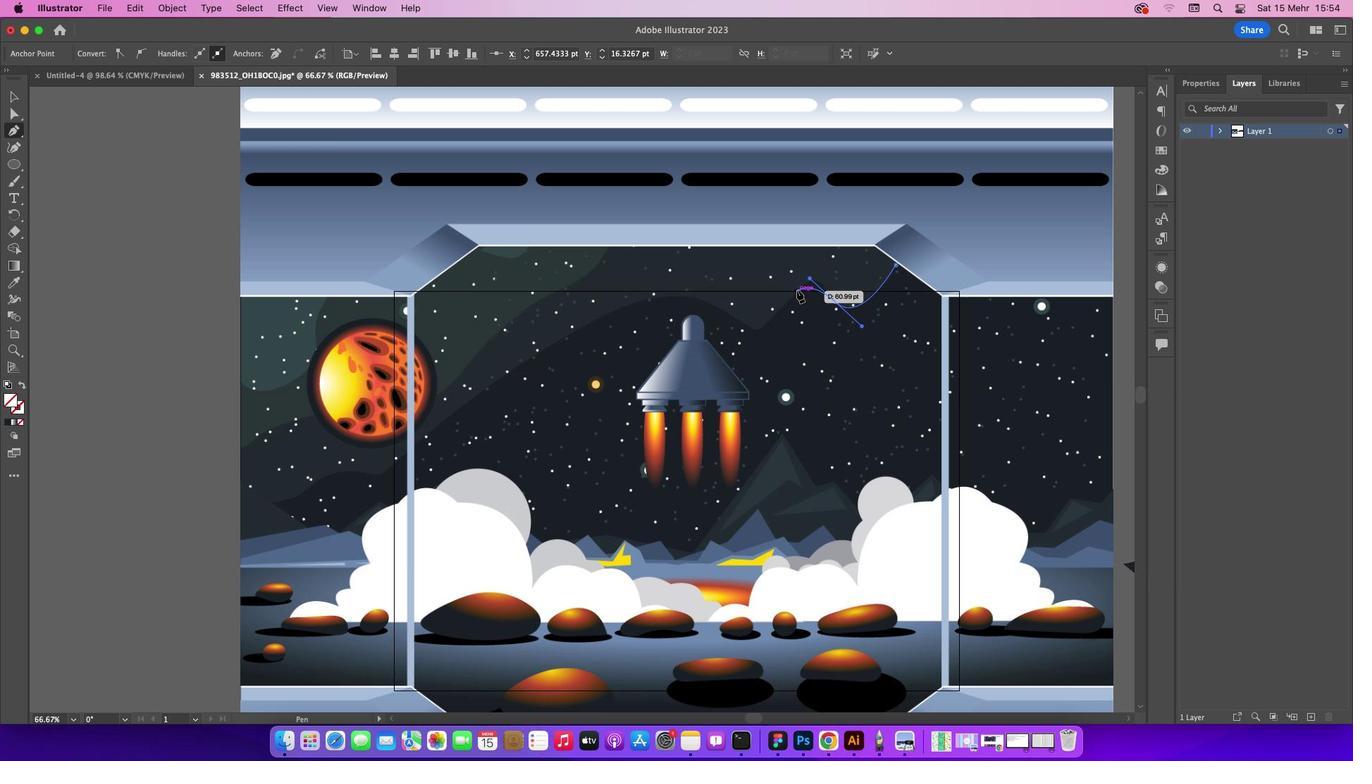 
Action: Mouse pressed left at (796, 289)
Screenshot: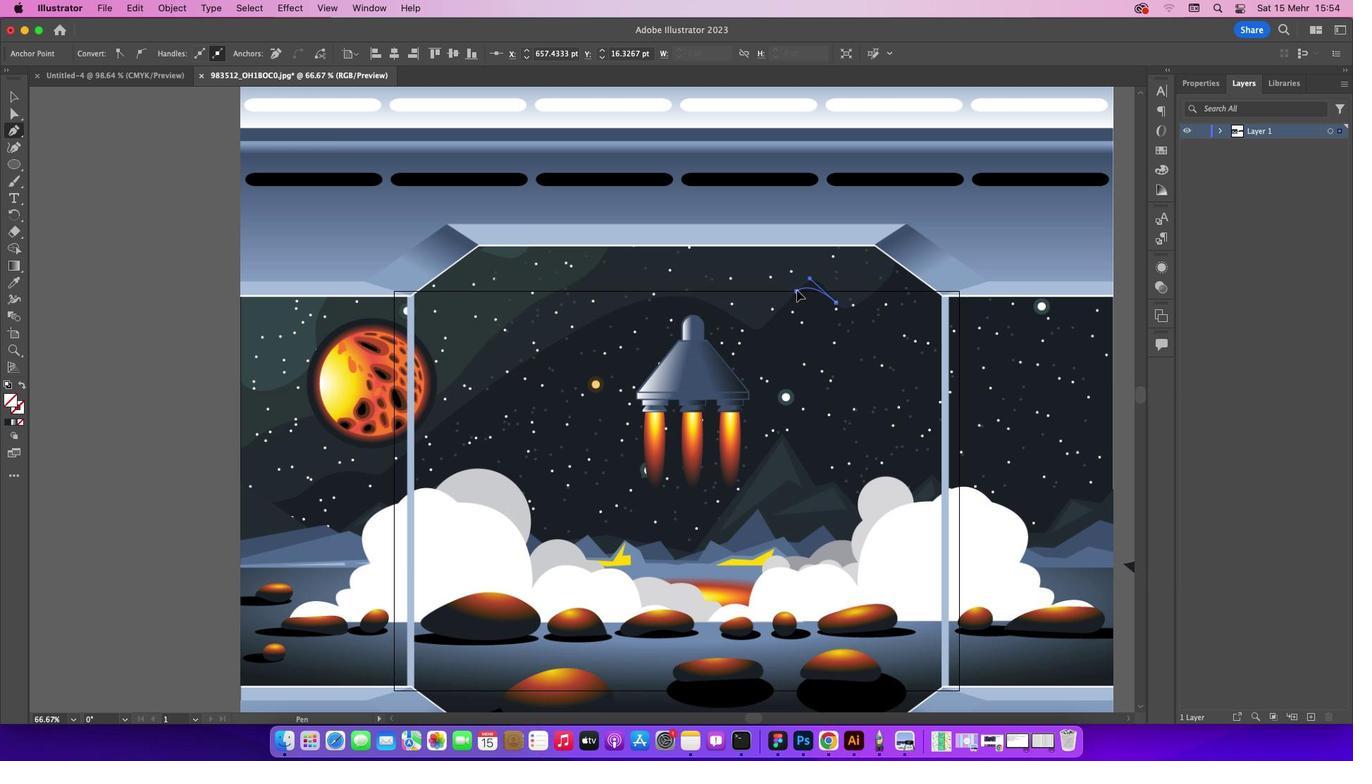 
Action: Mouse moved to (750, 328)
Screenshot: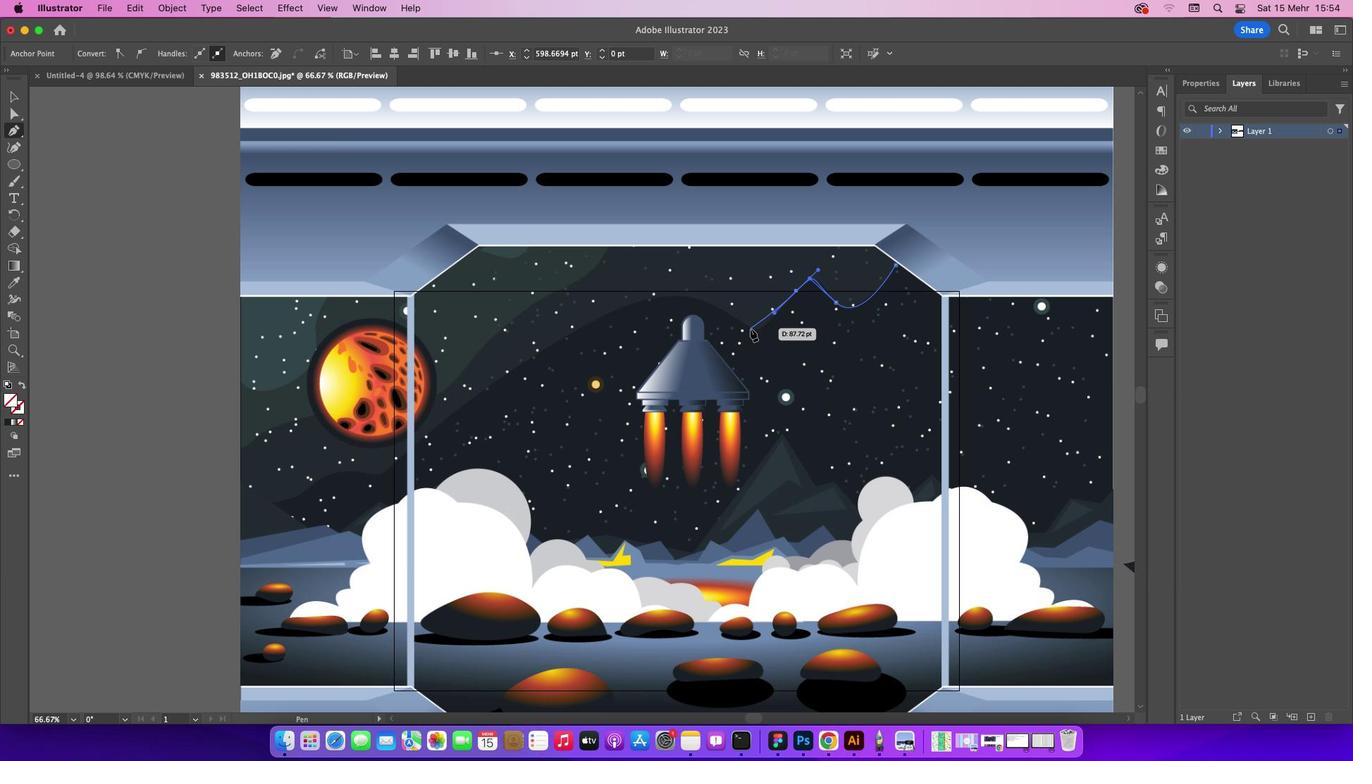 
Action: Mouse pressed left at (750, 328)
Screenshot: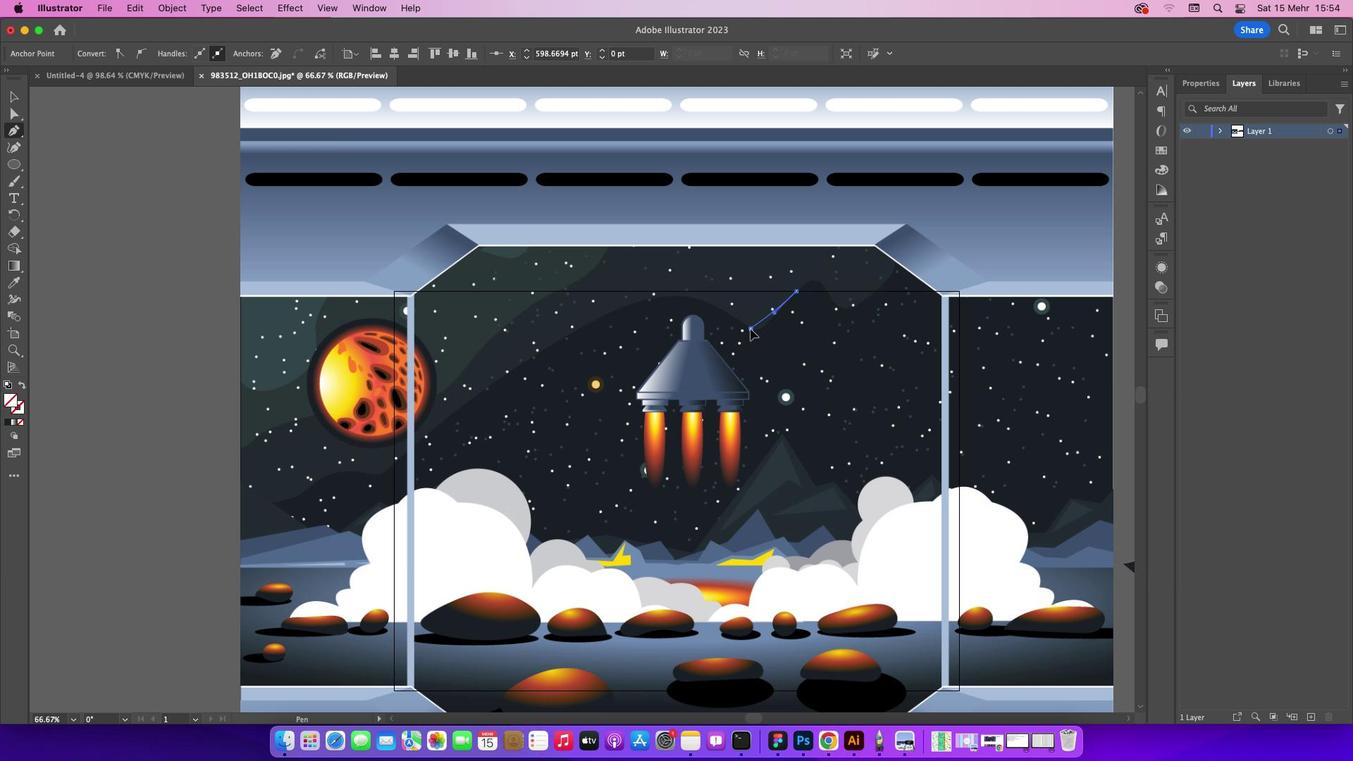 
Action: Mouse moved to (578, 329)
Screenshot: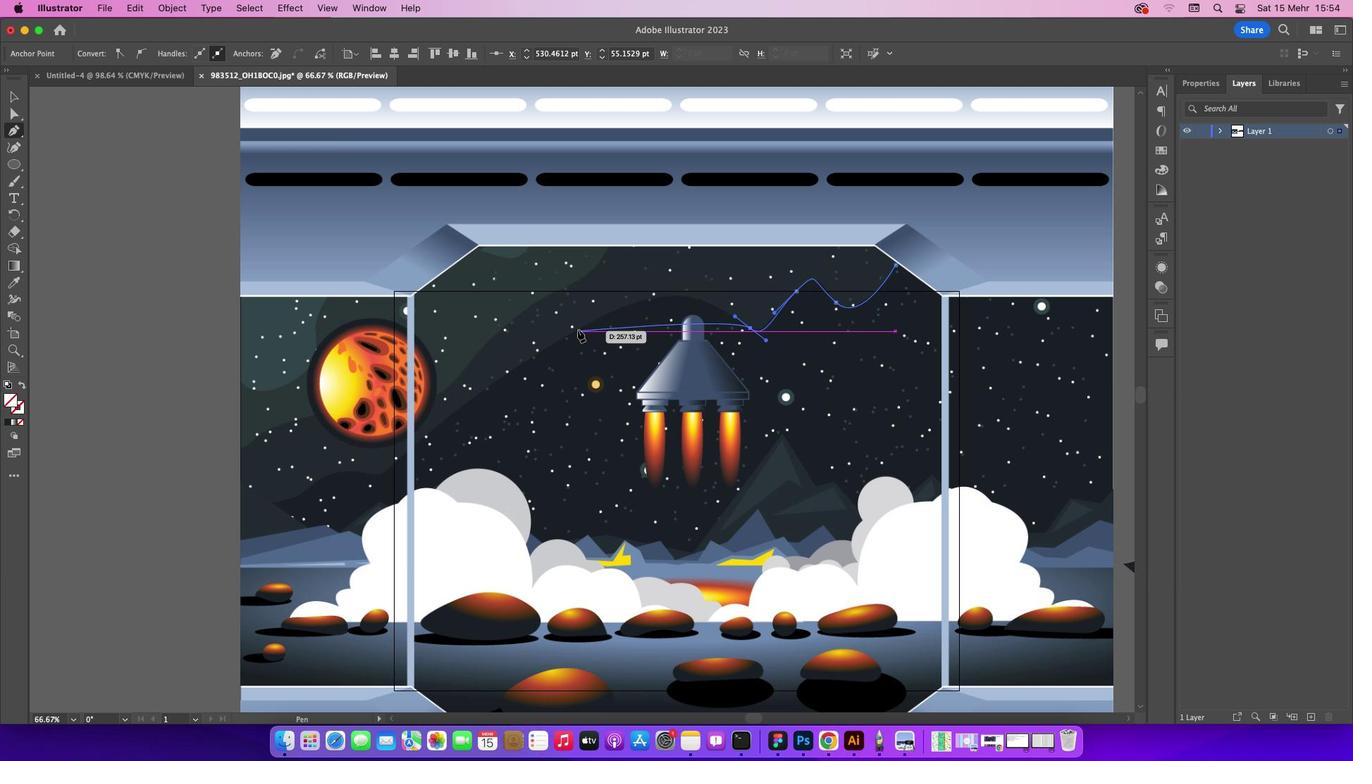 
Action: Mouse pressed left at (578, 329)
Screenshot: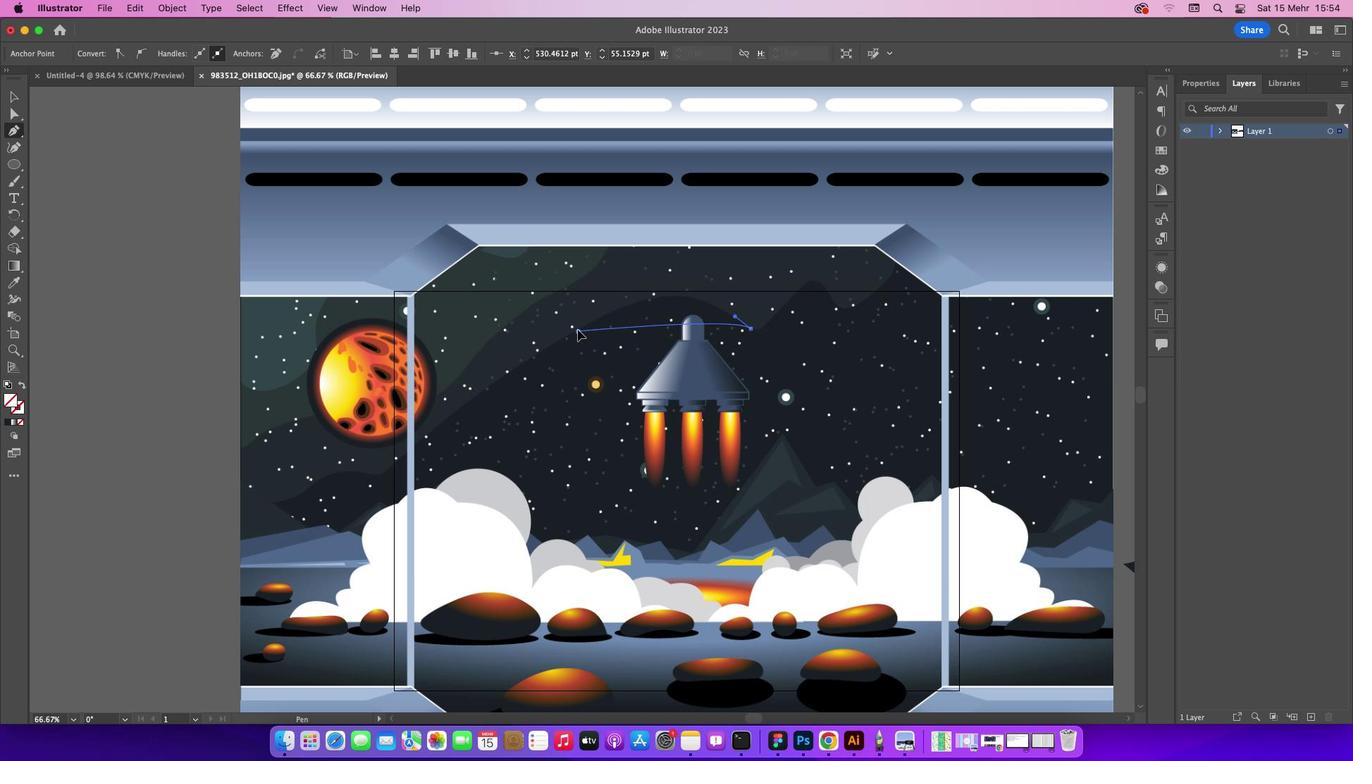 
Action: Mouse moved to (577, 331)
Screenshot: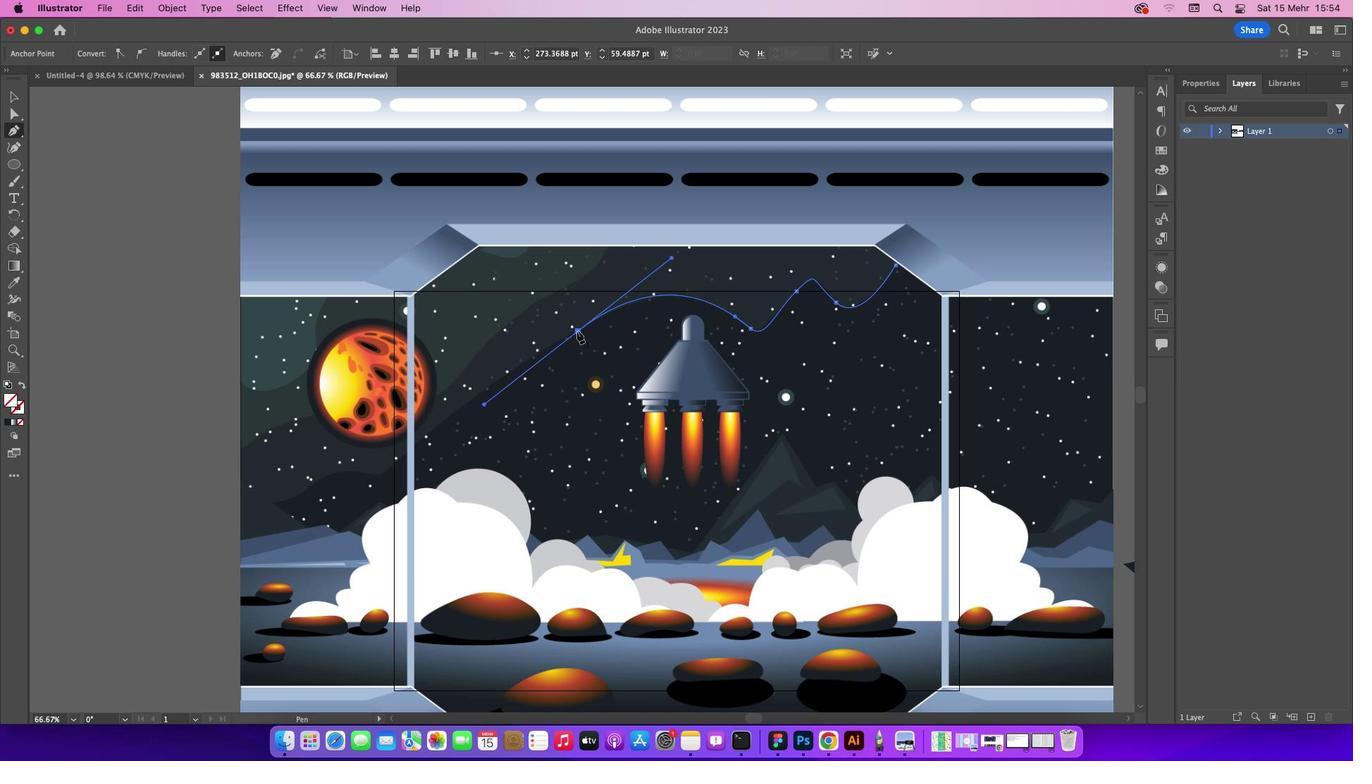 
Action: Mouse pressed left at (577, 331)
Screenshot: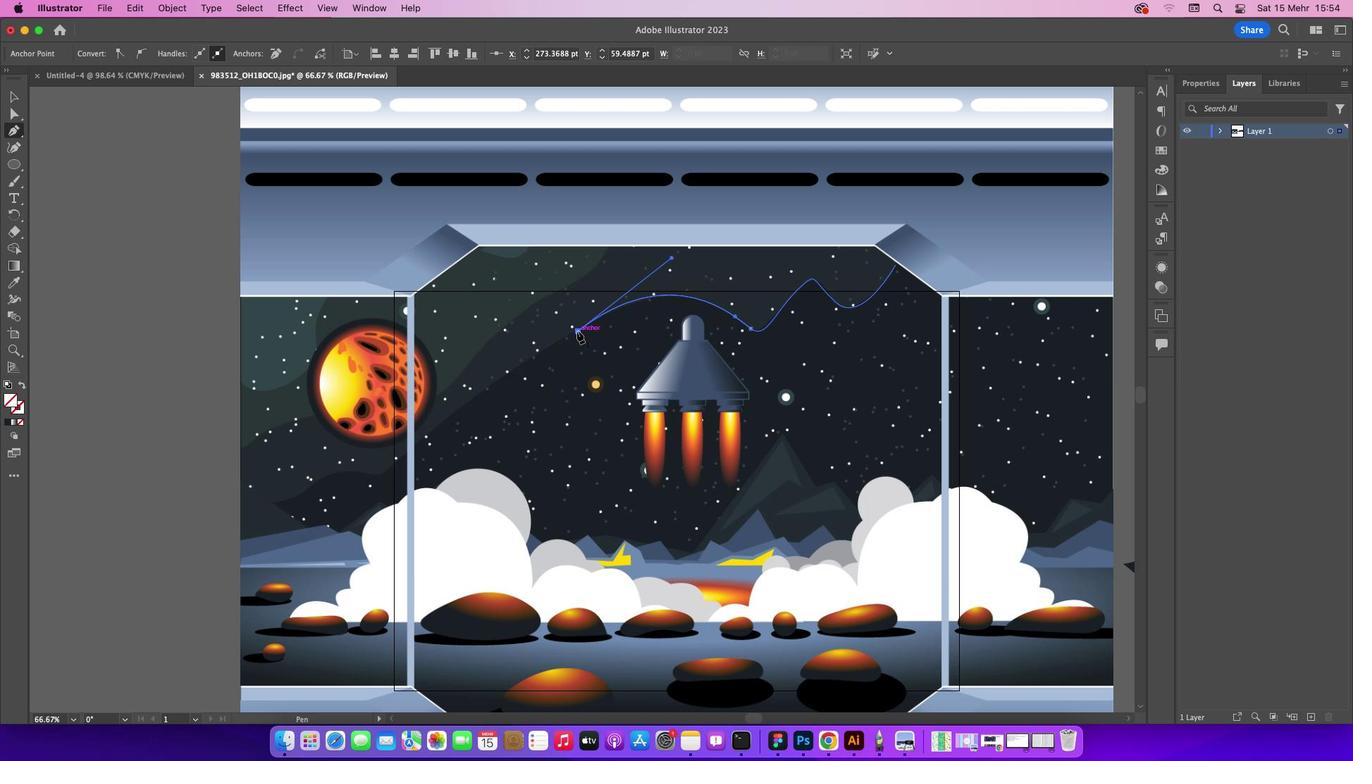 
Action: Mouse moved to (383, 472)
Screenshot: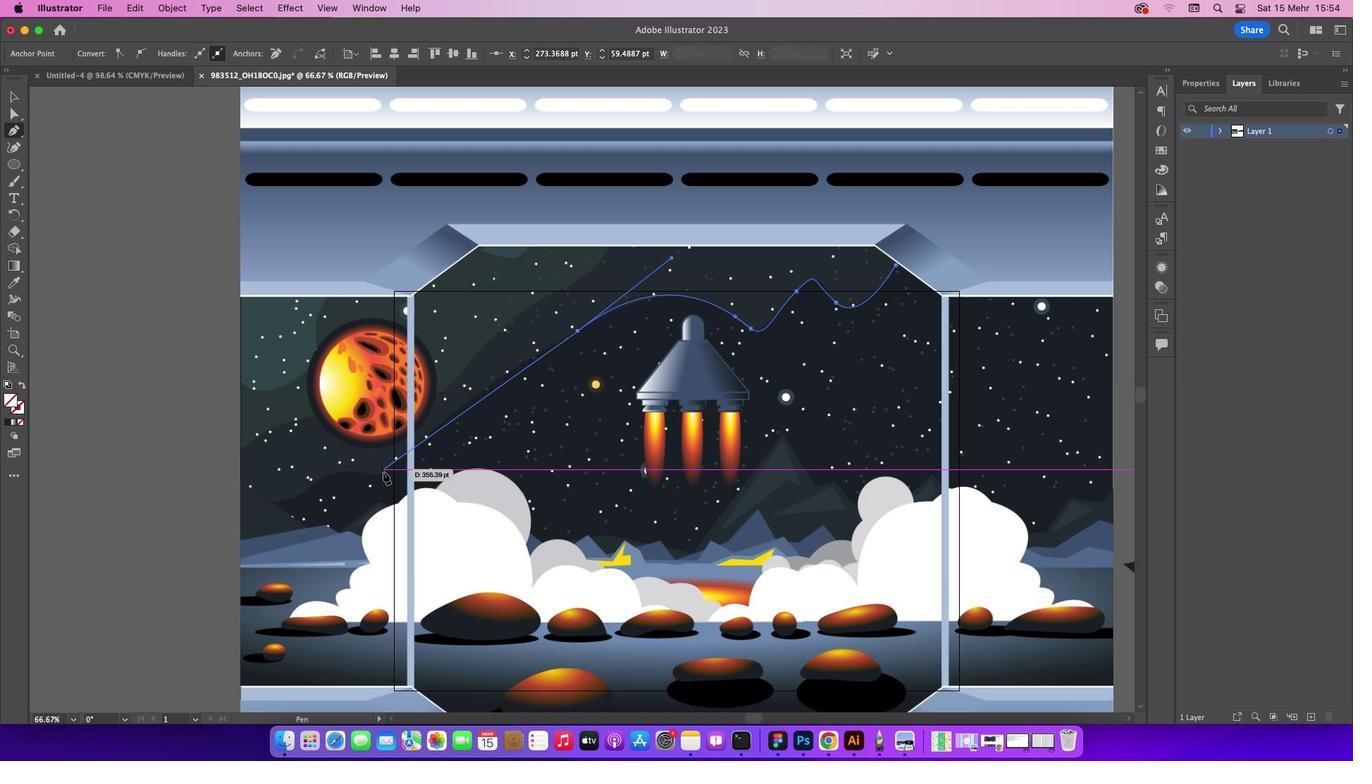 
Action: Mouse pressed left at (383, 472)
Screenshot: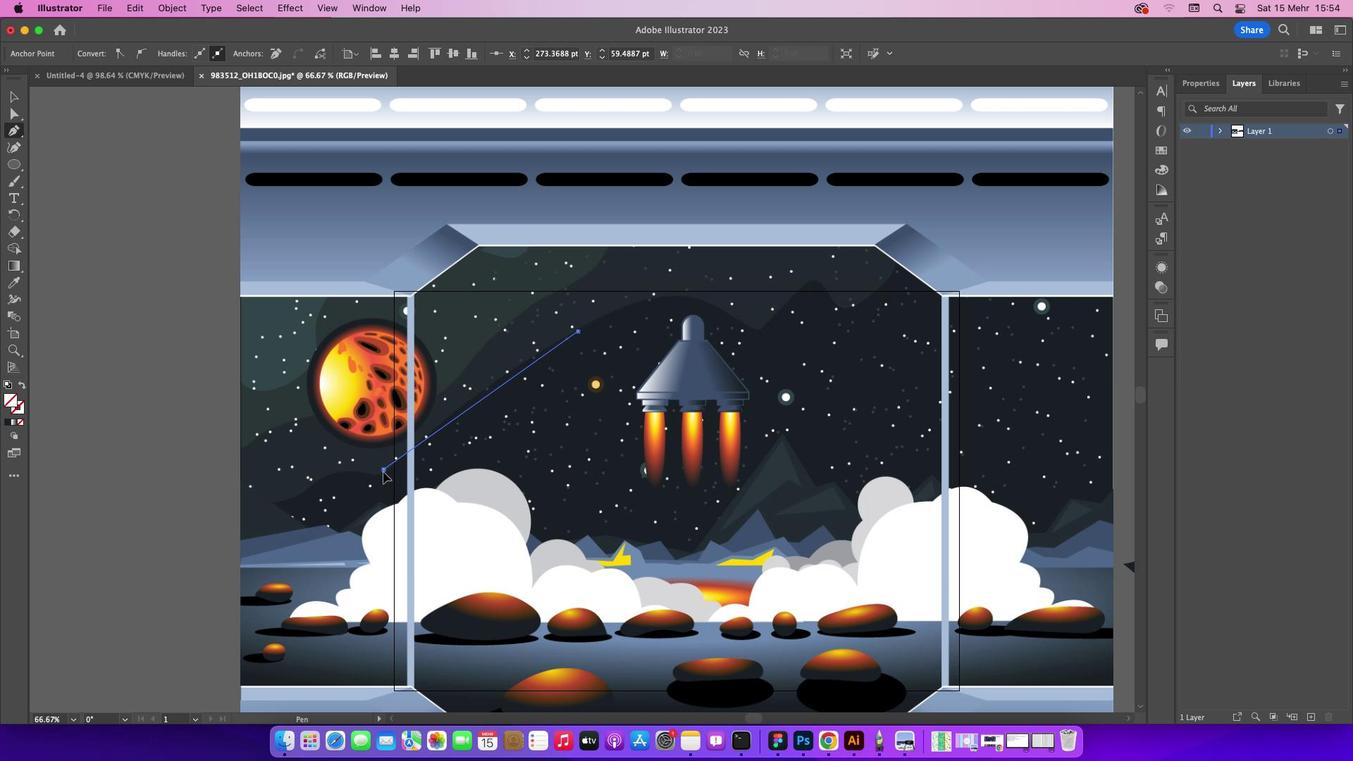 
Action: Mouse moved to (385, 470)
Screenshot: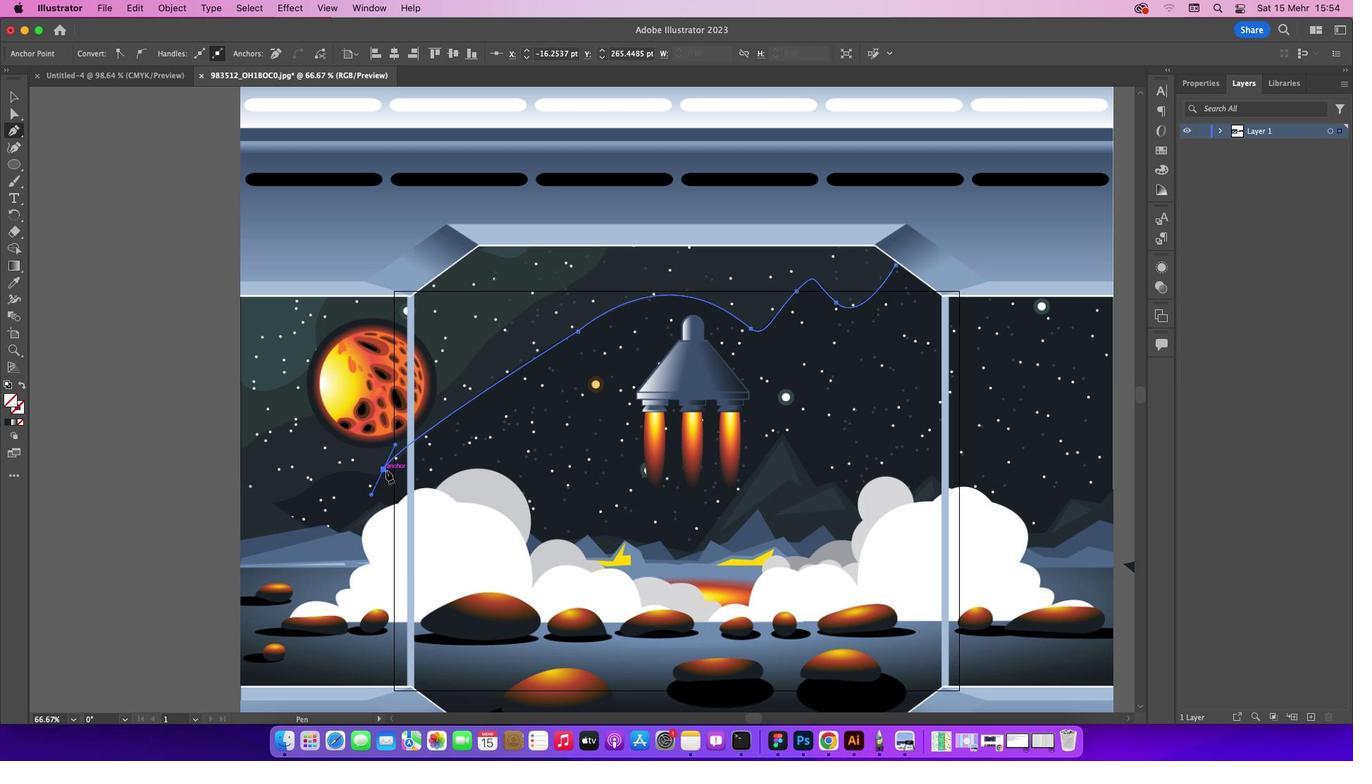
Action: Mouse pressed left at (385, 470)
Screenshot: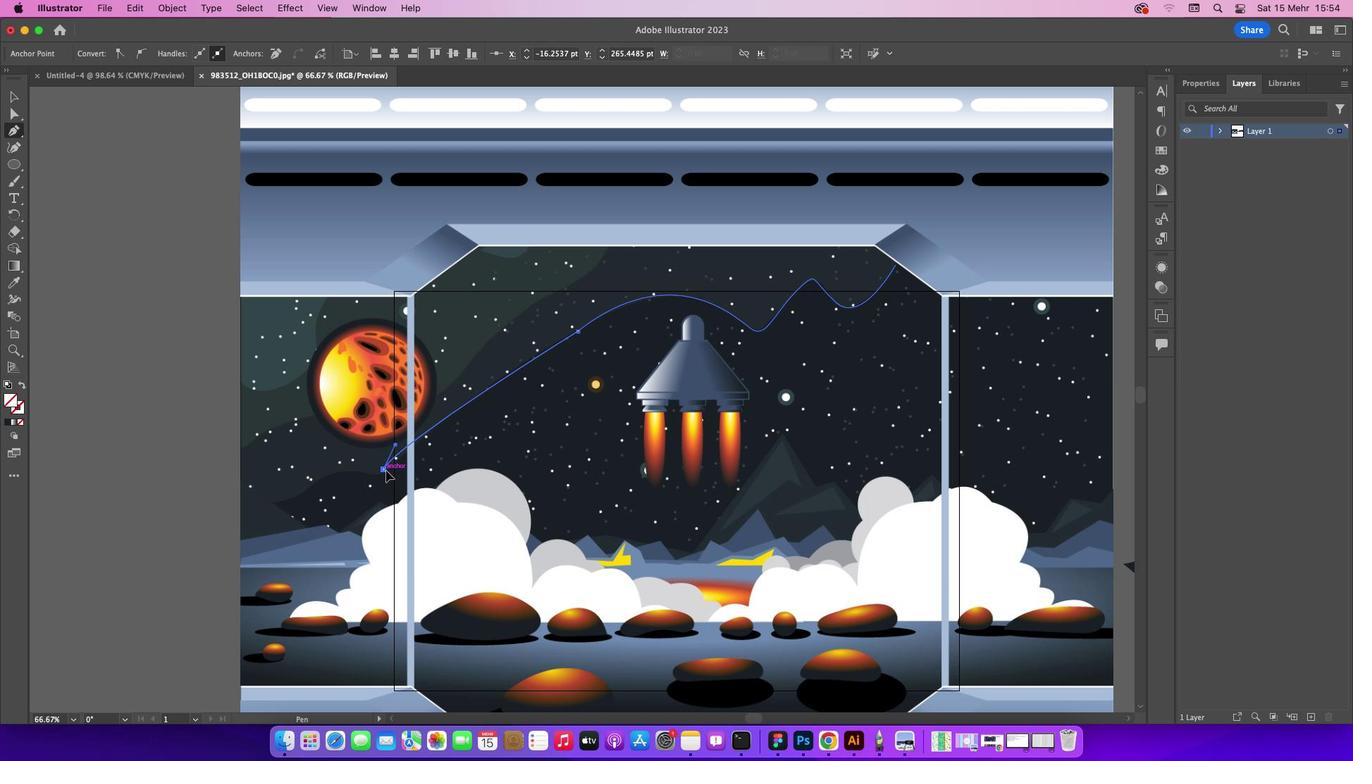 
Action: Mouse moved to (360, 473)
Screenshot: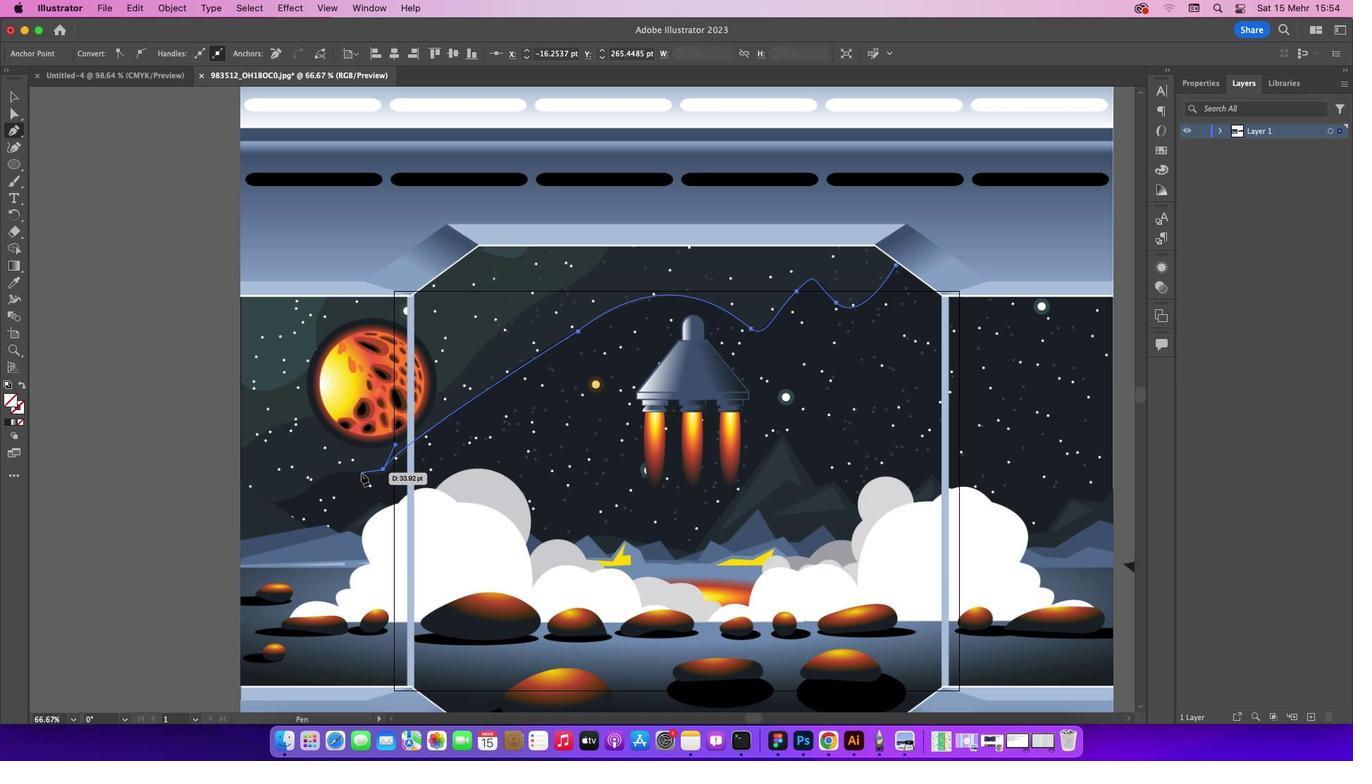 
Action: Mouse pressed left at (360, 473)
Screenshot: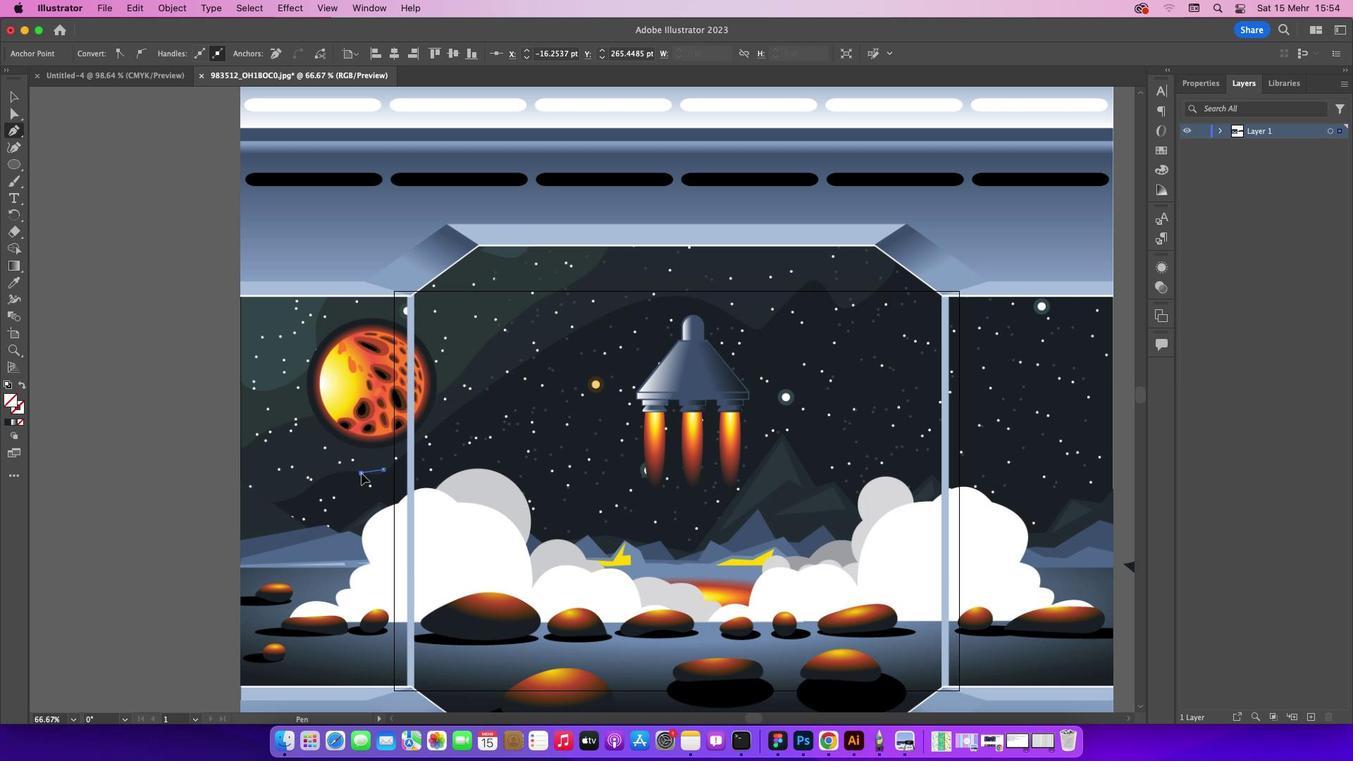 
Action: Mouse moved to (316, 479)
Screenshot: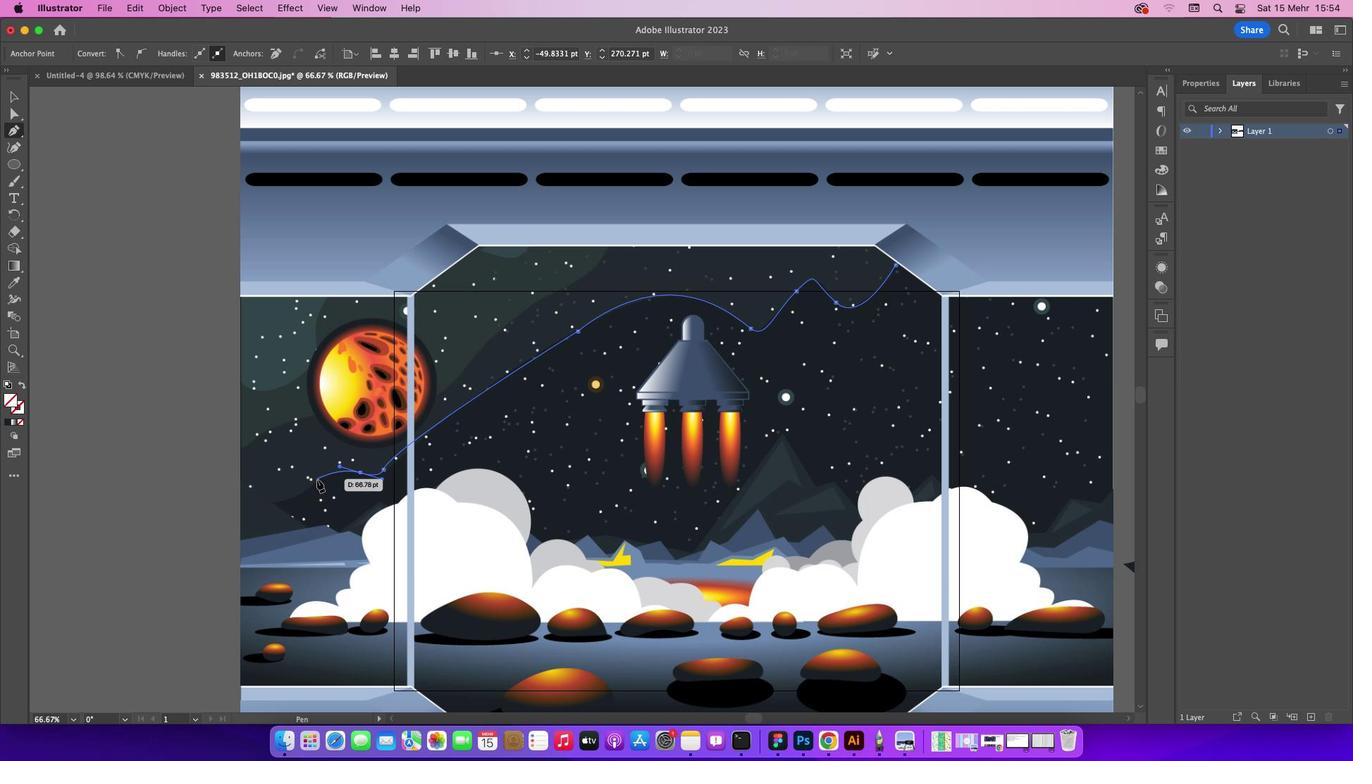 
Action: Mouse pressed left at (316, 479)
Screenshot: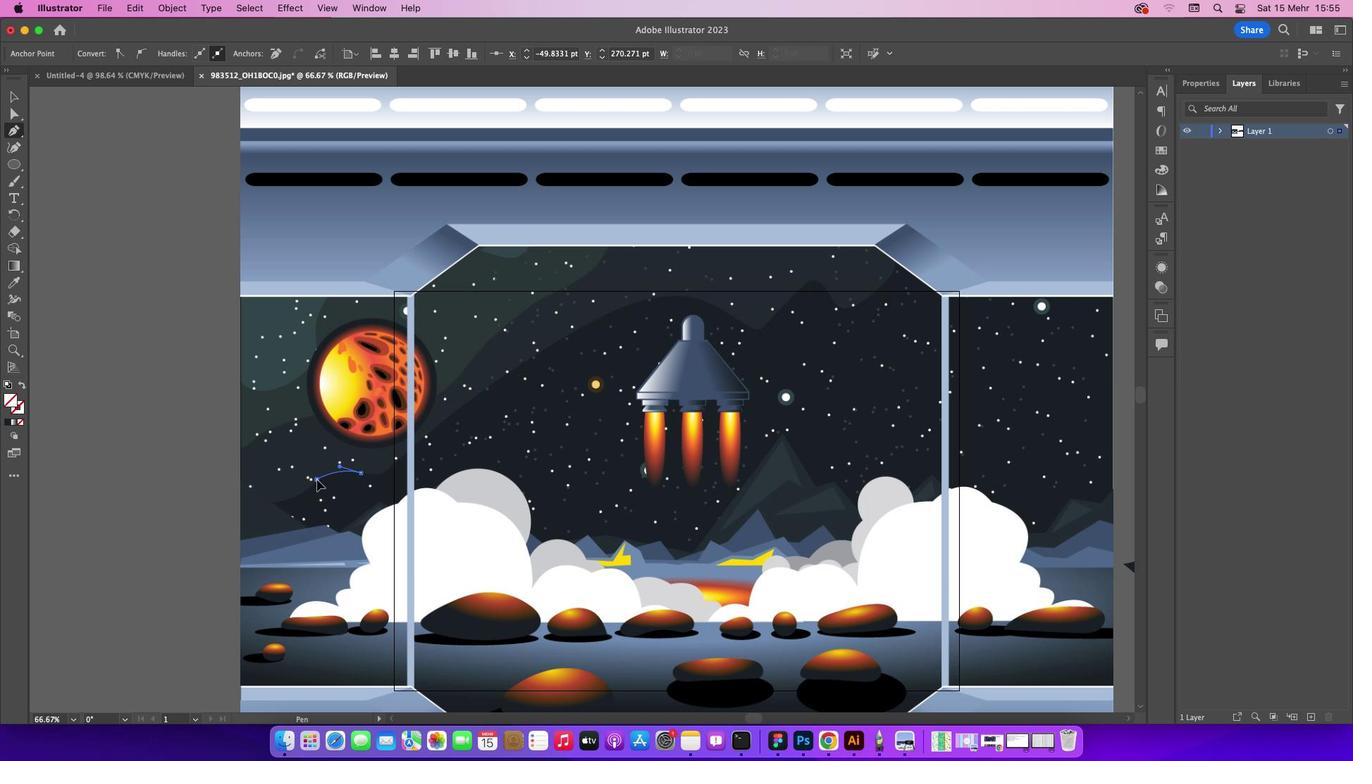 
Action: Mouse moved to (274, 502)
Screenshot: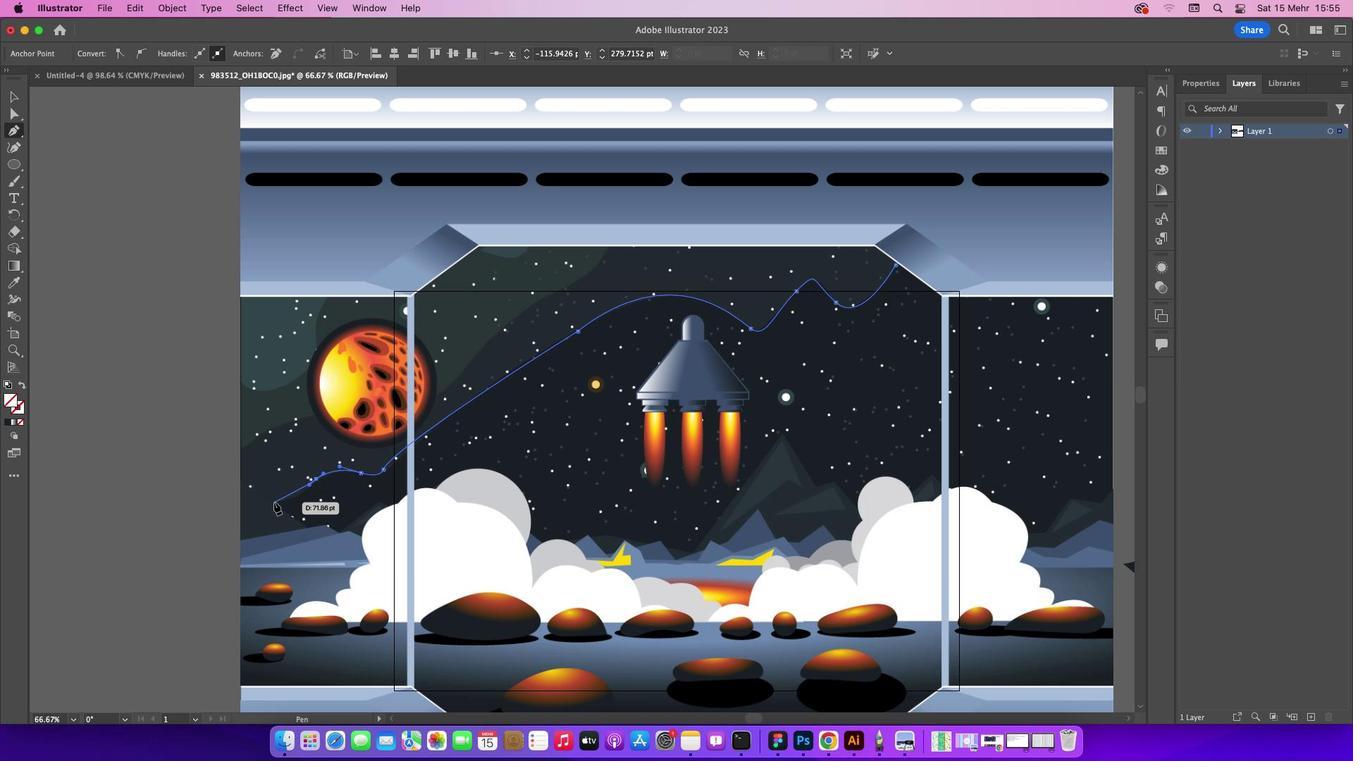 
Action: Mouse pressed left at (274, 502)
Screenshot: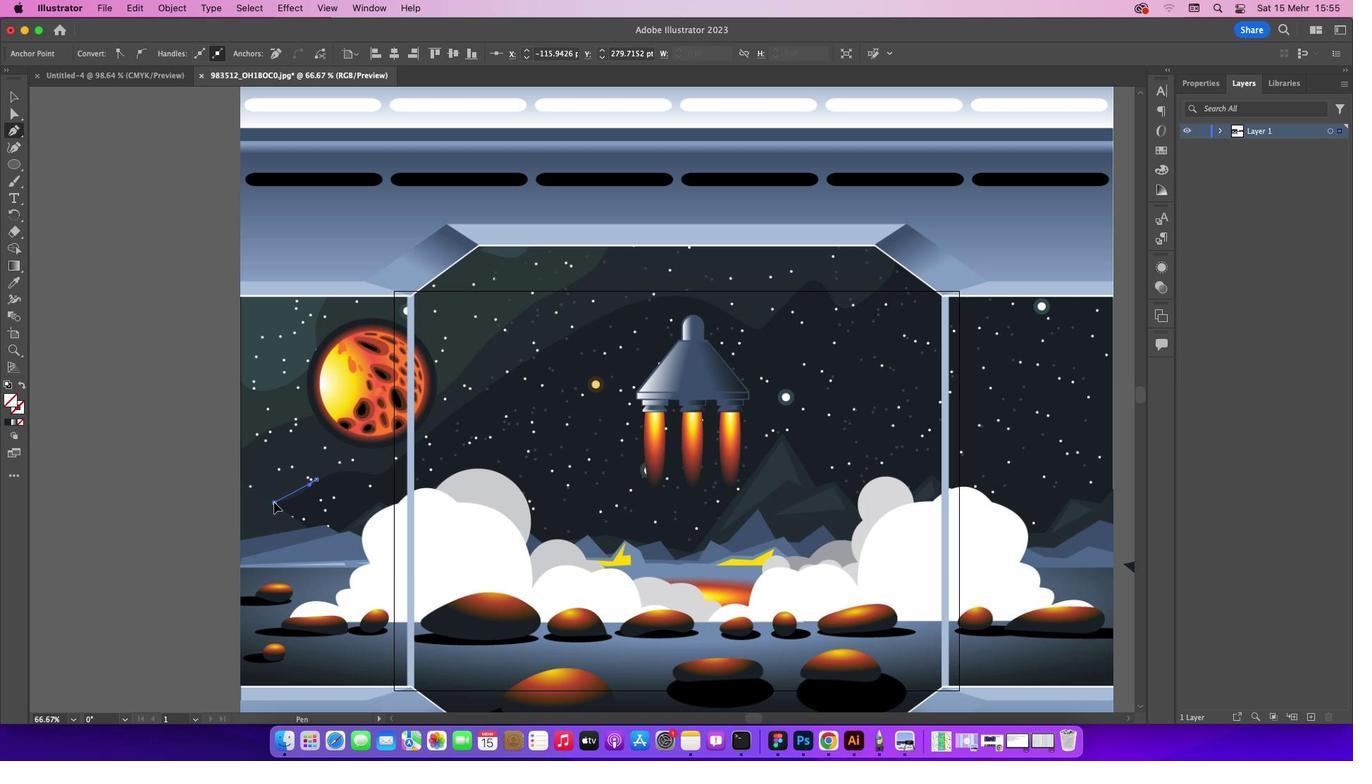 
Action: Mouse moved to (276, 502)
Screenshot: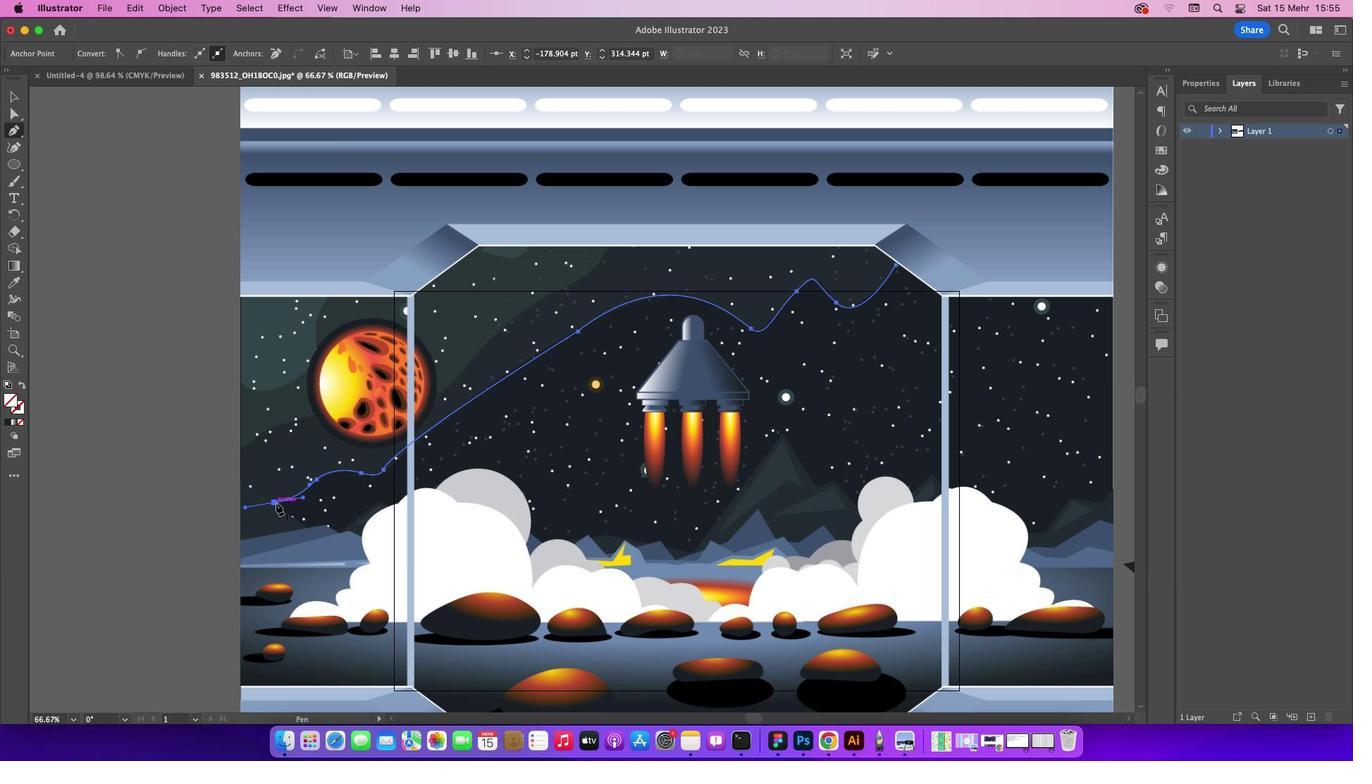 
Action: Mouse pressed left at (276, 502)
Screenshot: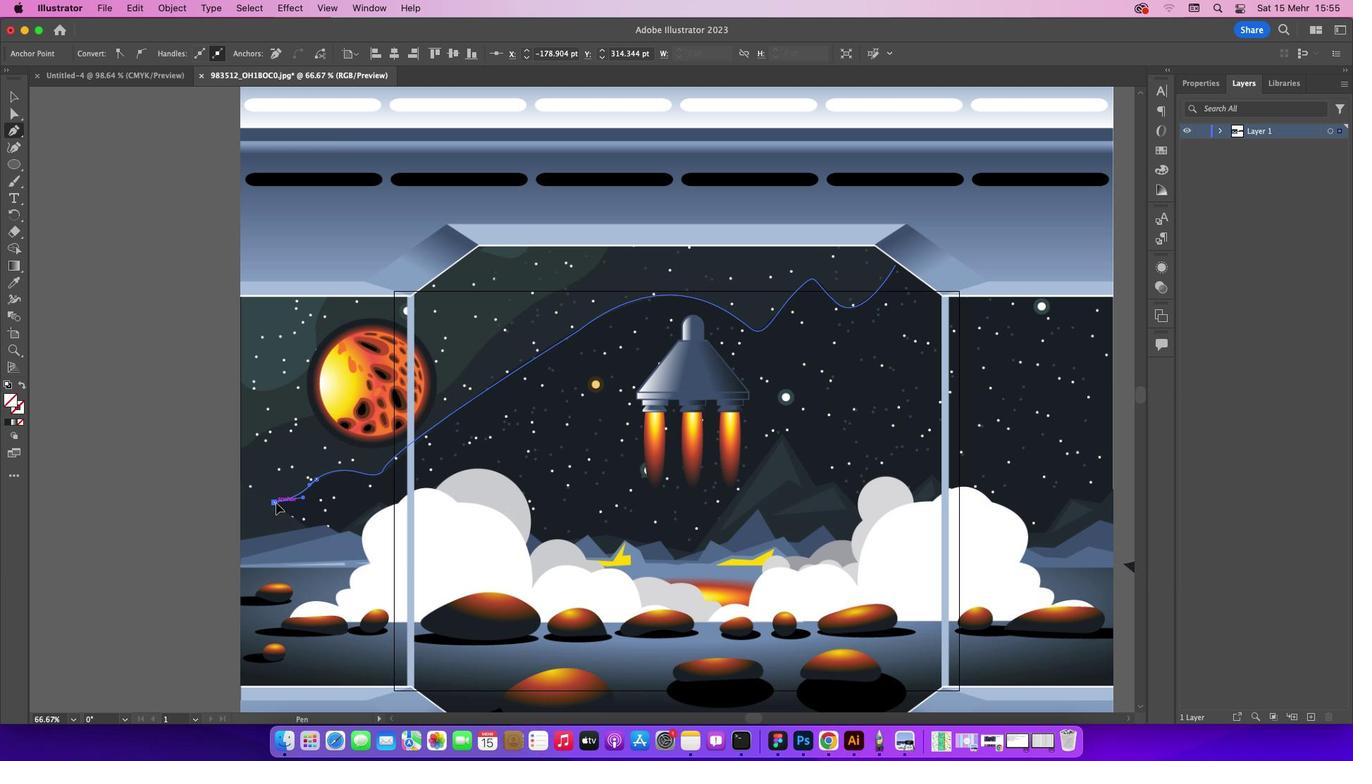 
Action: Mouse moved to (307, 526)
Screenshot: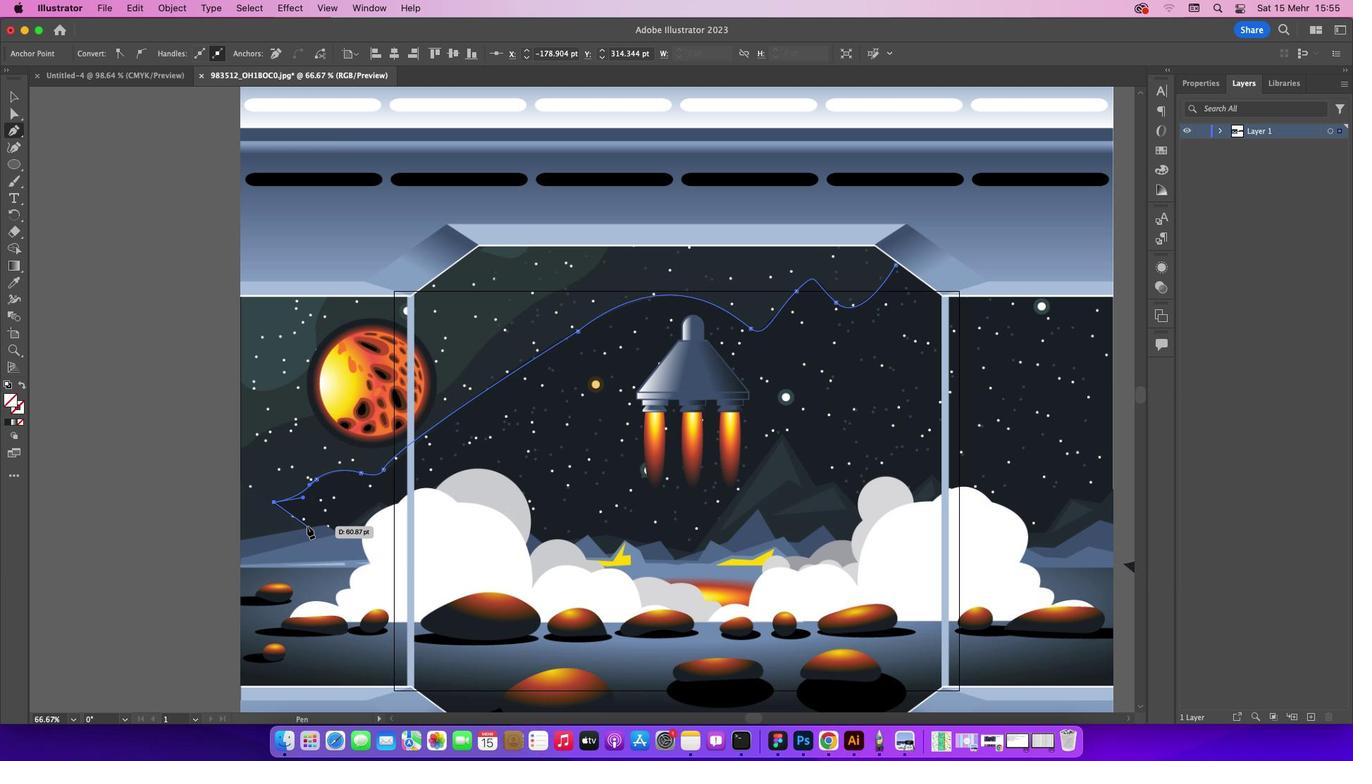 
Action: Mouse pressed left at (307, 526)
Screenshot: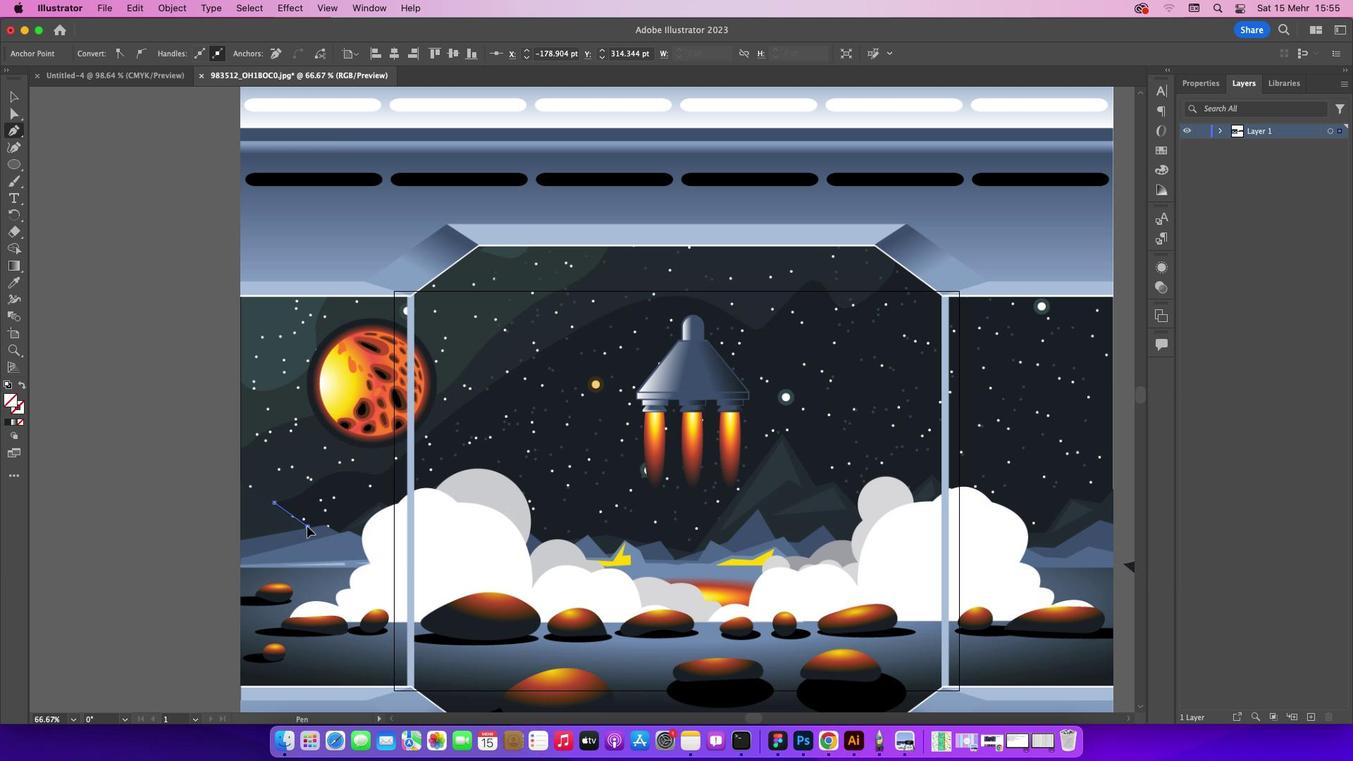 
Action: Mouse moved to (242, 540)
Screenshot: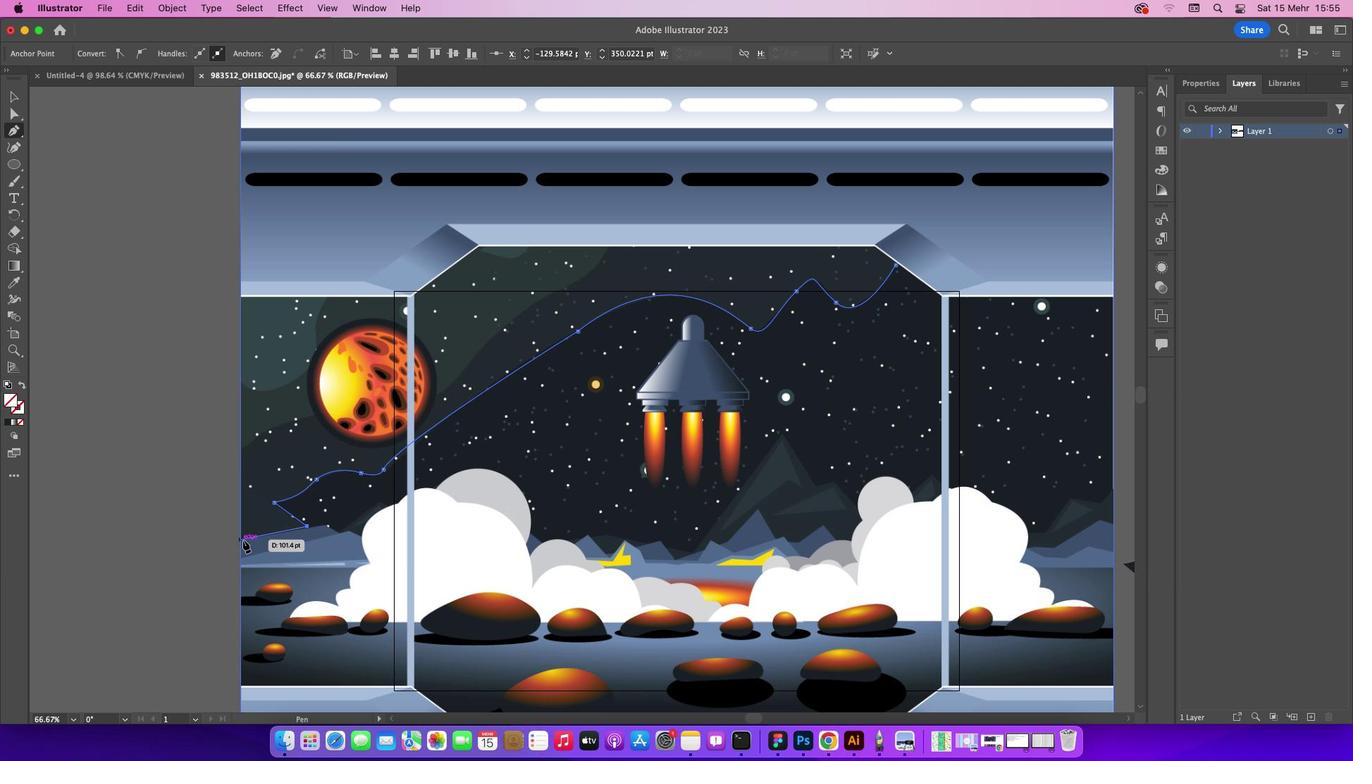 
Action: Mouse pressed left at (242, 540)
Screenshot: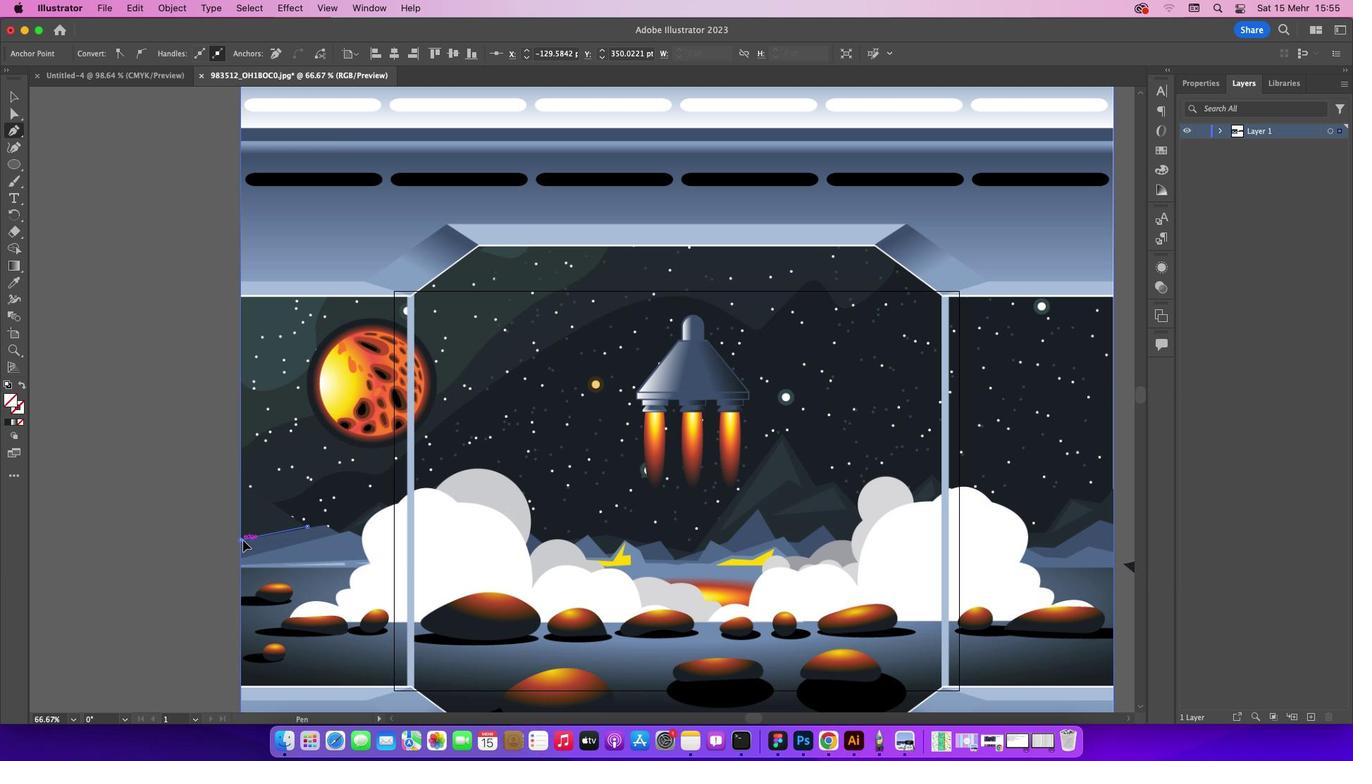 
Action: Mouse moved to (243, 449)
Screenshot: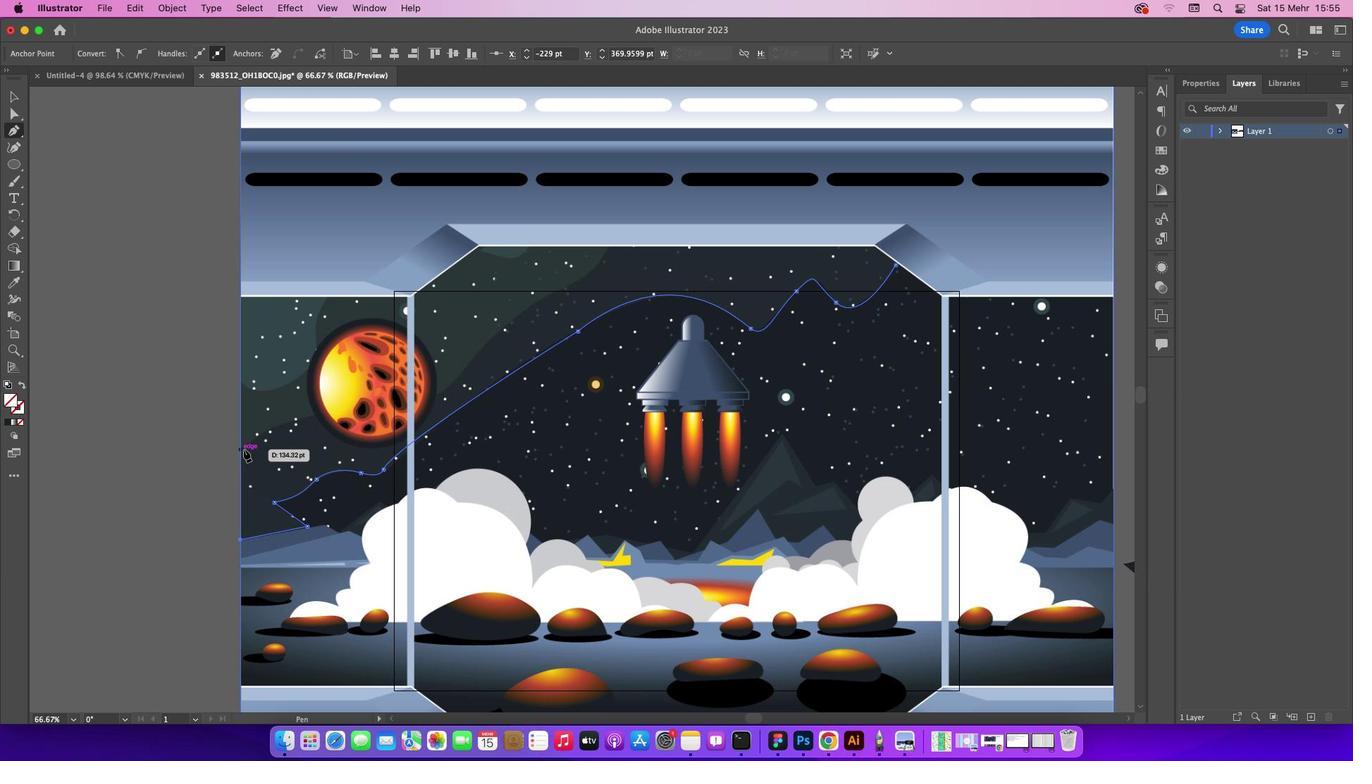 
Action: Mouse pressed left at (243, 449)
Screenshot: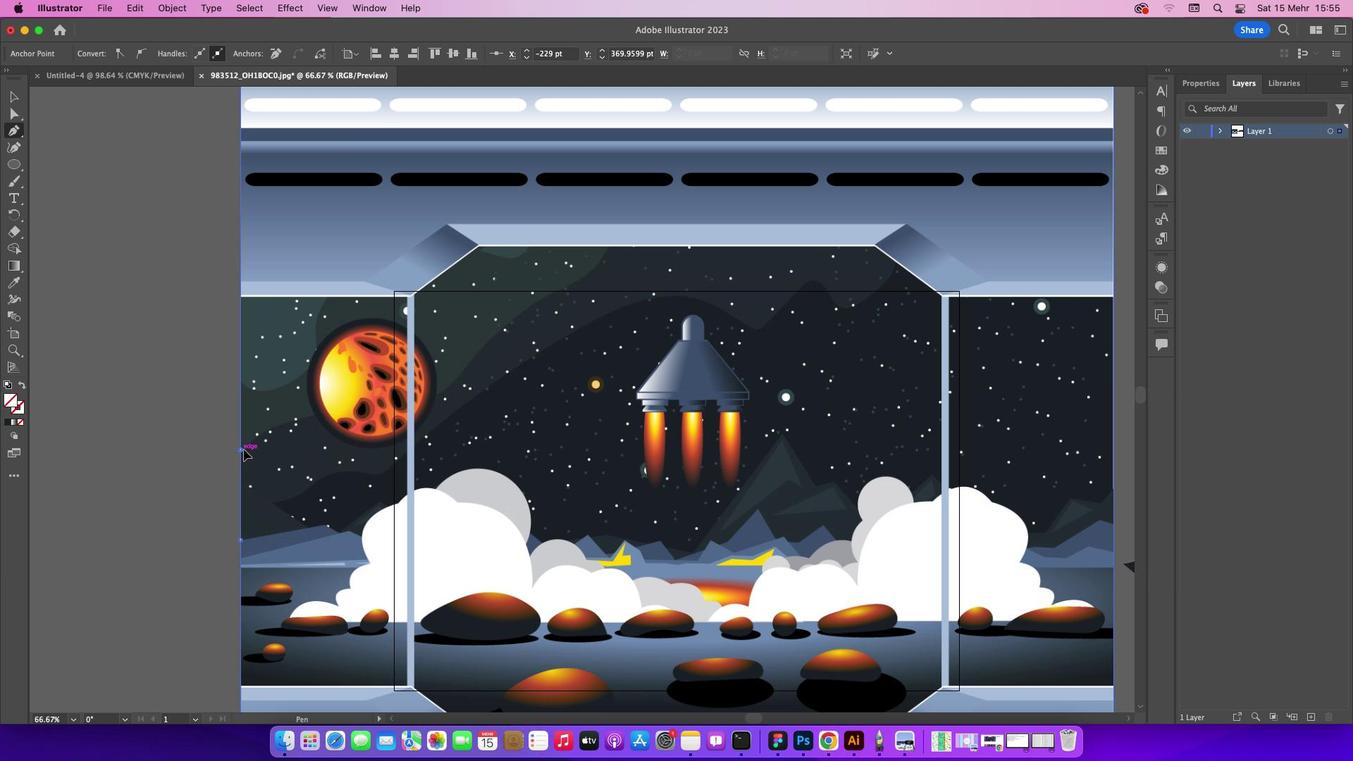
Action: Mouse moved to (318, 417)
Screenshot: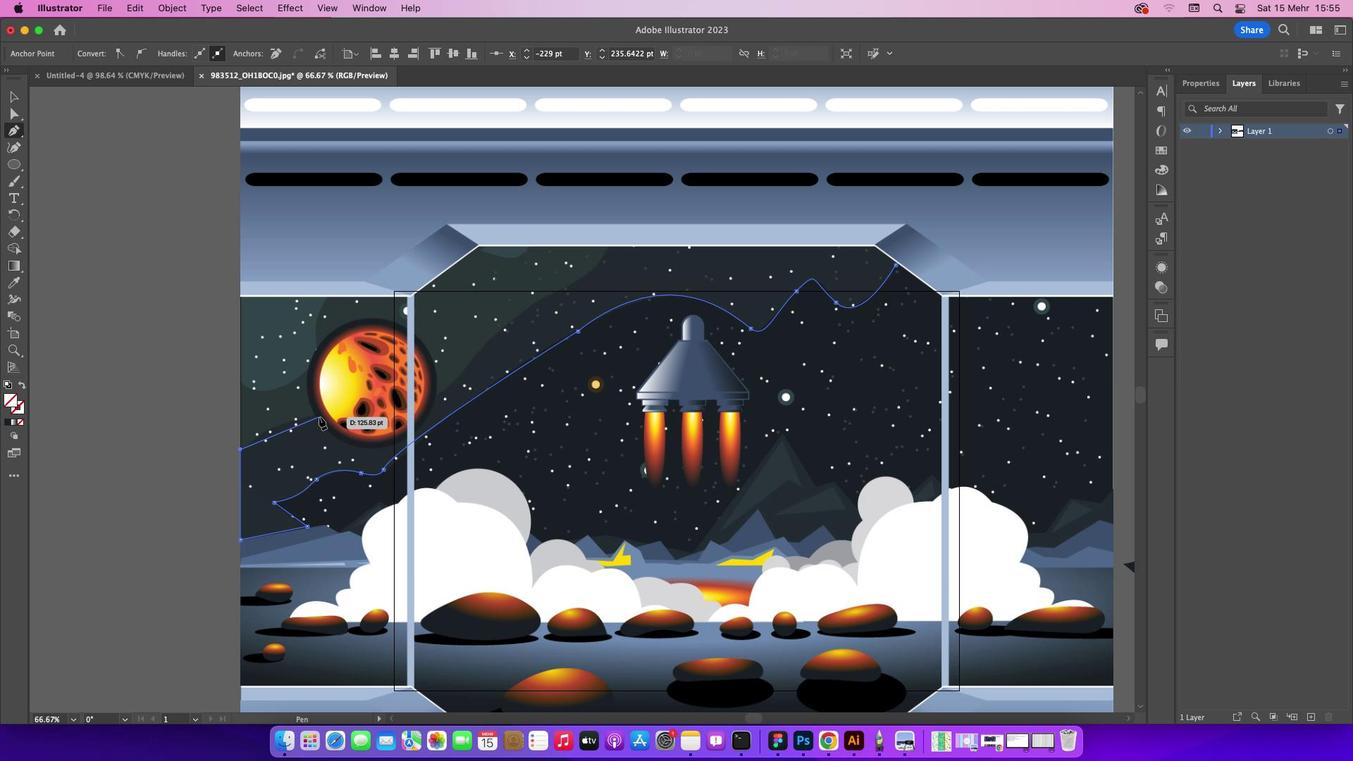 
Action: Mouse pressed left at (318, 417)
Screenshot: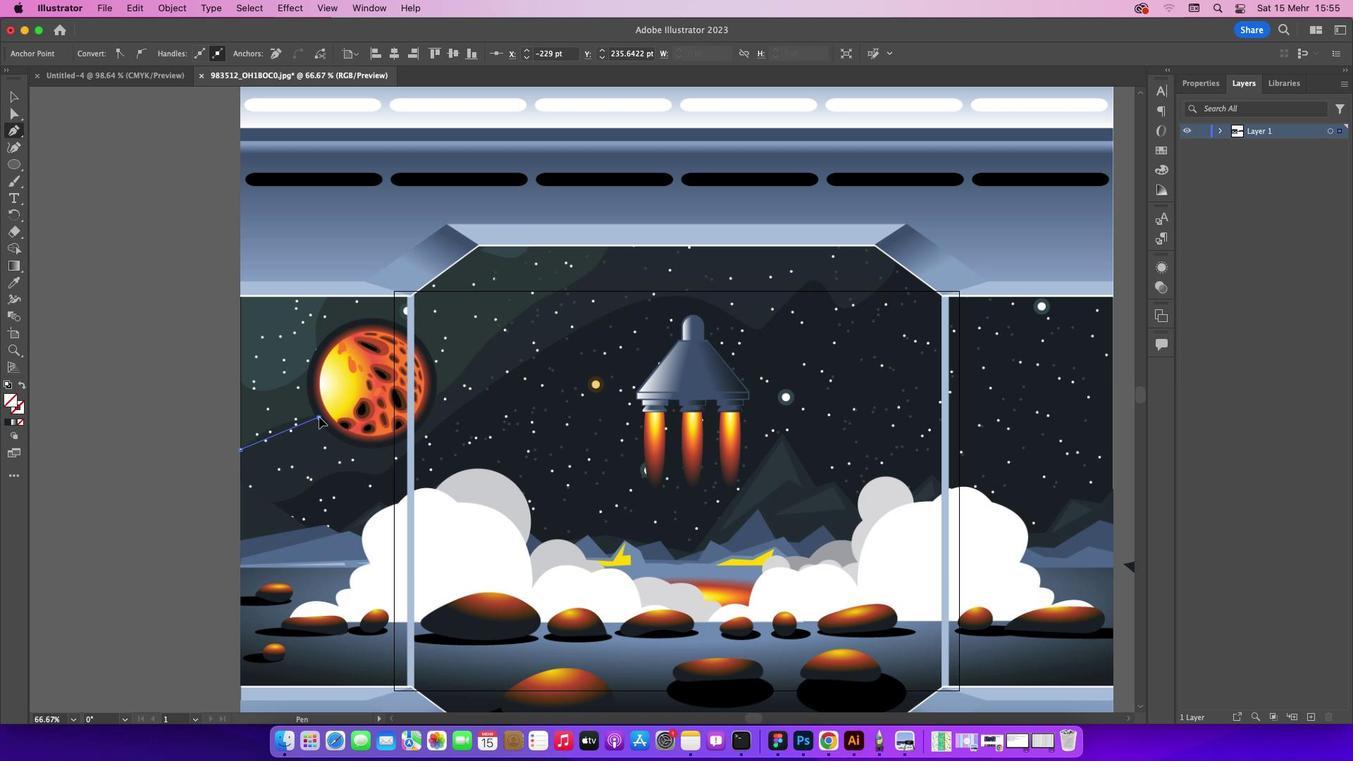 
Action: Mouse moved to (456, 382)
Screenshot: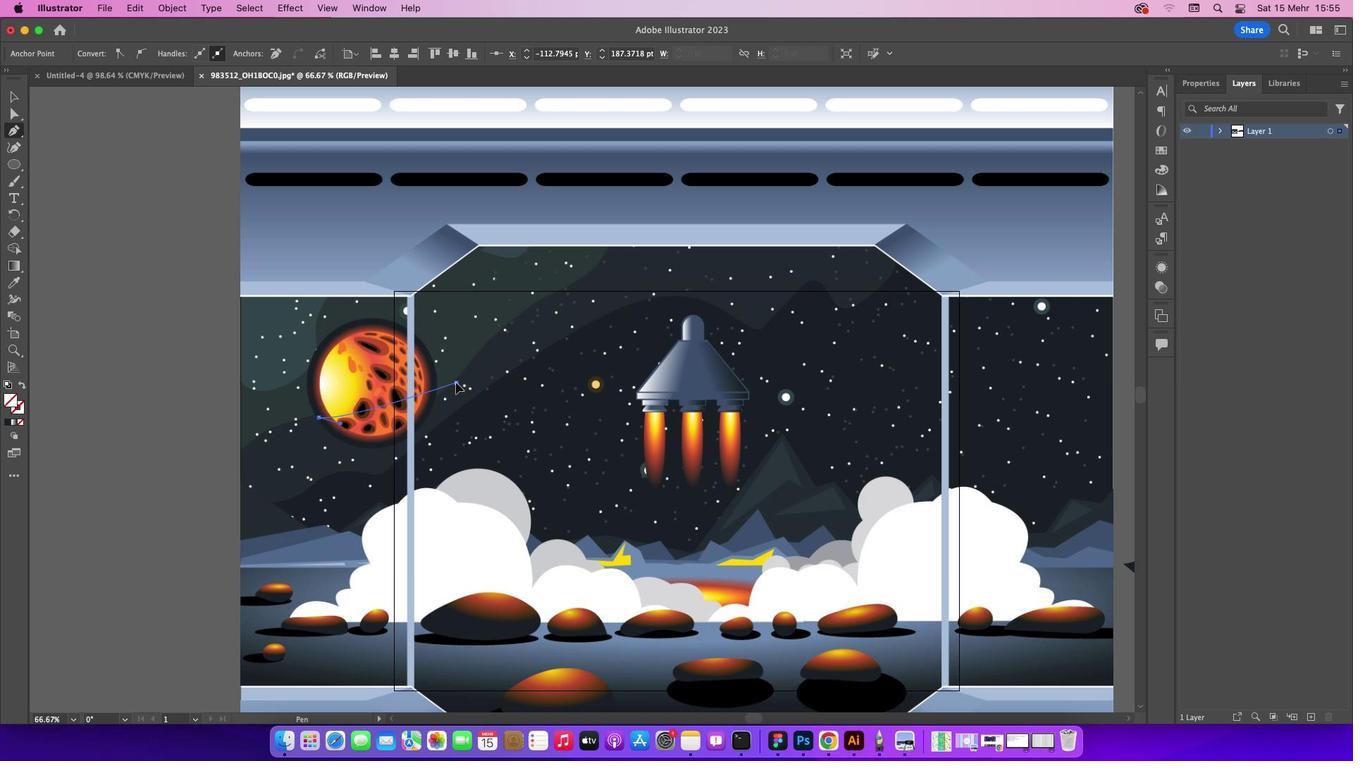 
Action: Mouse pressed left at (456, 382)
Screenshot: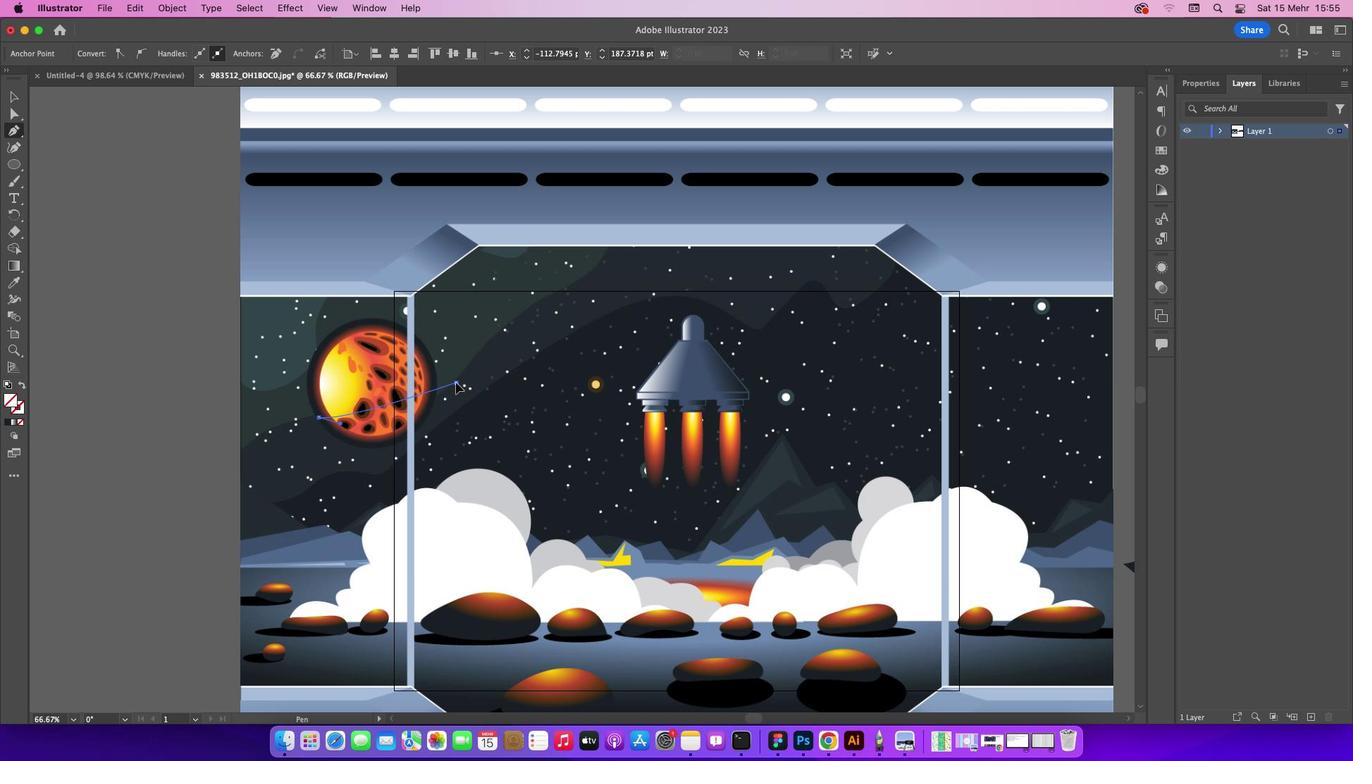 
Action: Mouse moved to (538, 298)
Screenshot: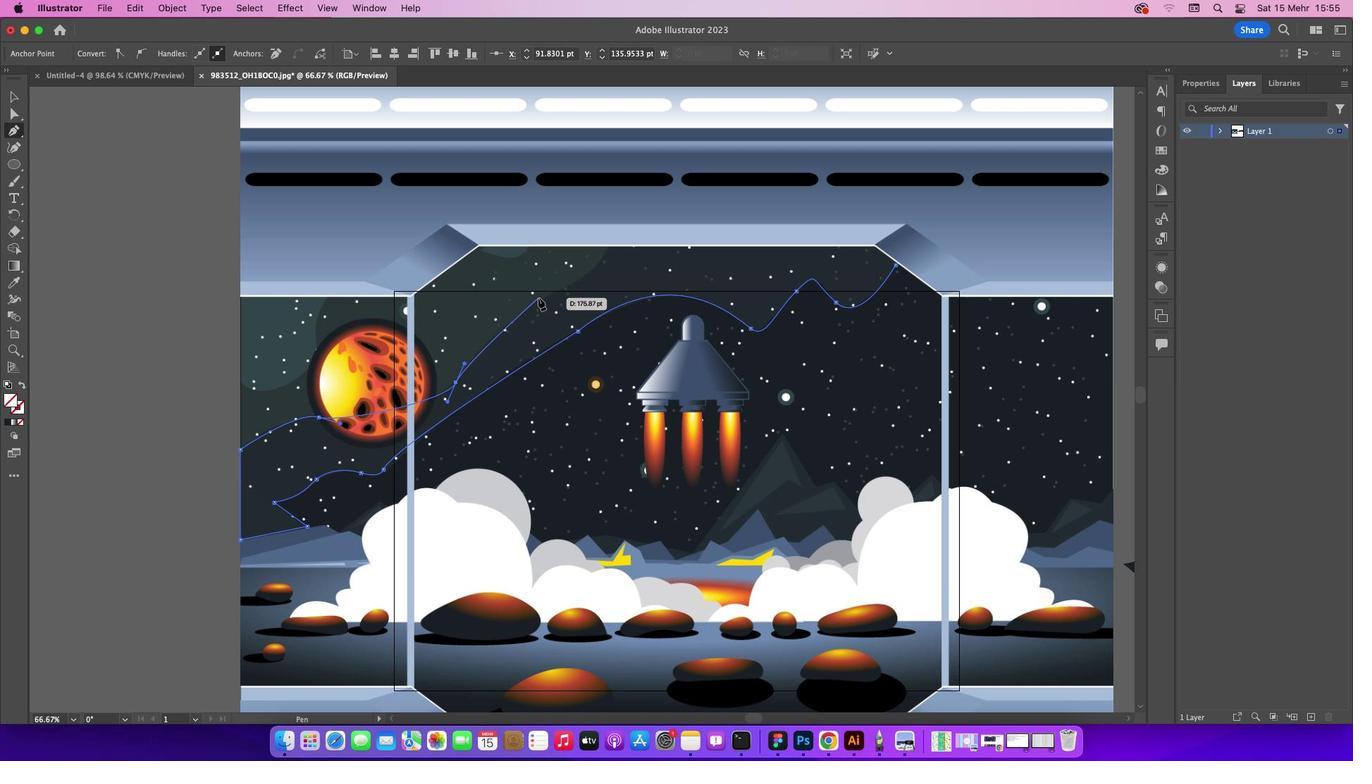 
Action: Mouse pressed left at (538, 298)
